 Task: Explore Airbnb accommodation in Purral, Costa Rica from 9th November, 2023 to 16th November, 2023 for 2 adults.2 bedrooms having 2 beds and 1 bathroom. Property type can be flat. Booking option can be shelf check-in. Look for 3 properties as per requirement.
Action: Mouse moved to (485, 89)
Screenshot: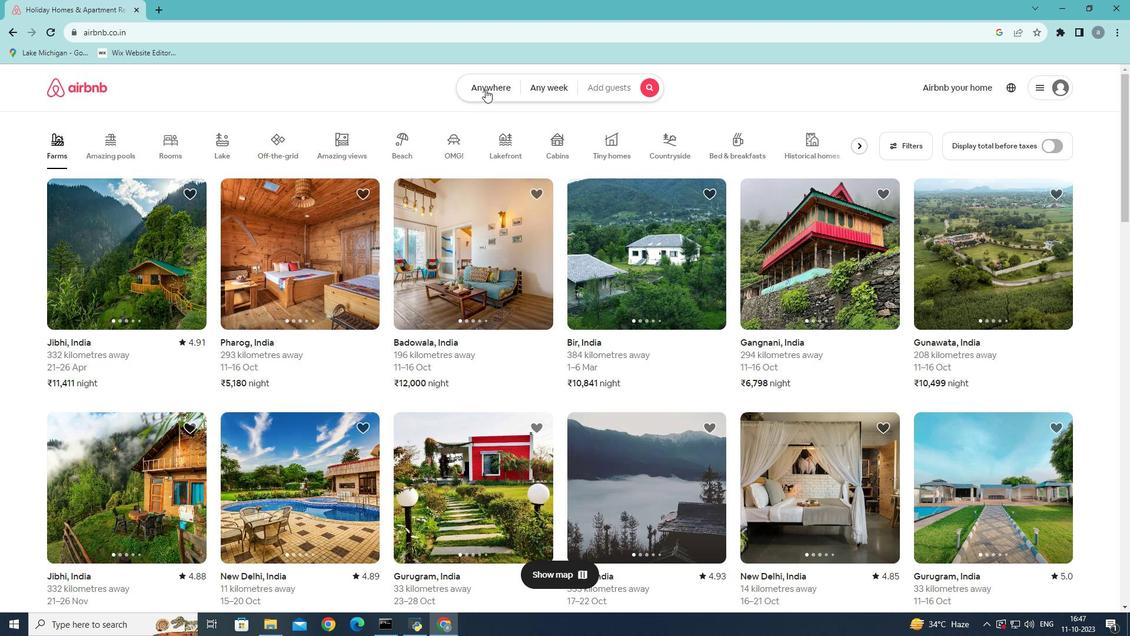 
Action: Mouse pressed left at (485, 89)
Screenshot: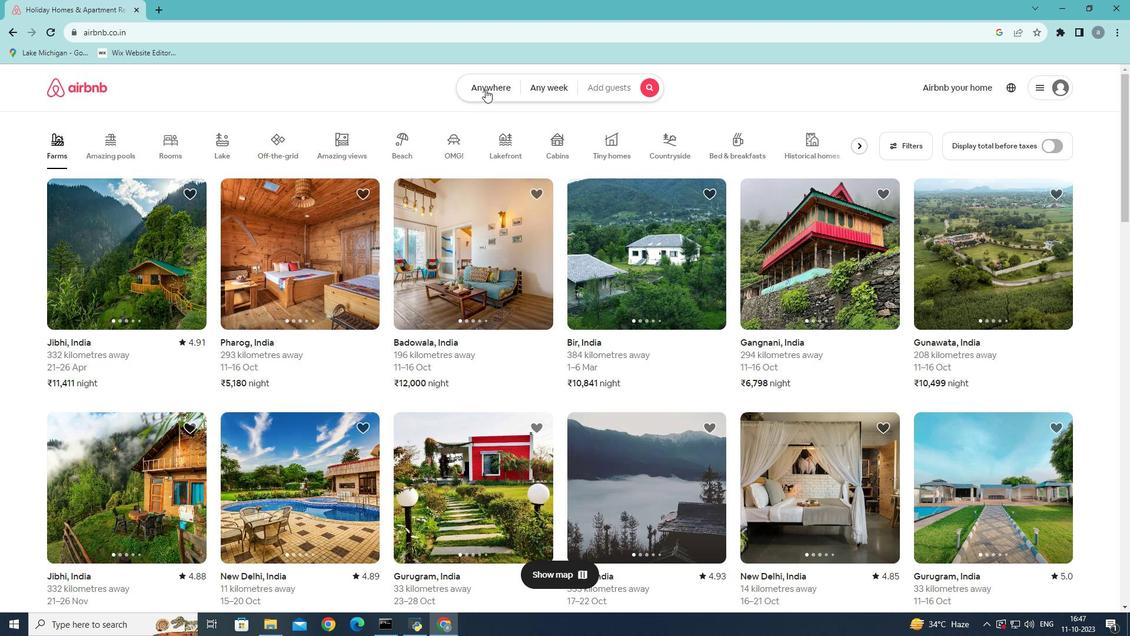 
Action: Mouse moved to (355, 134)
Screenshot: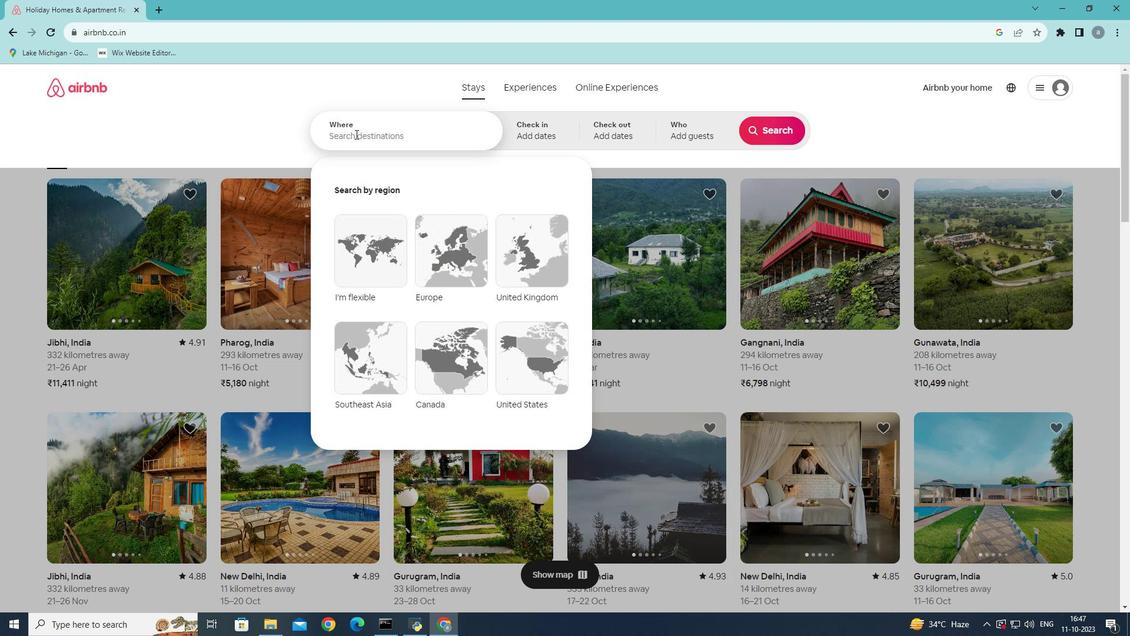 
Action: Mouse pressed left at (355, 134)
Screenshot: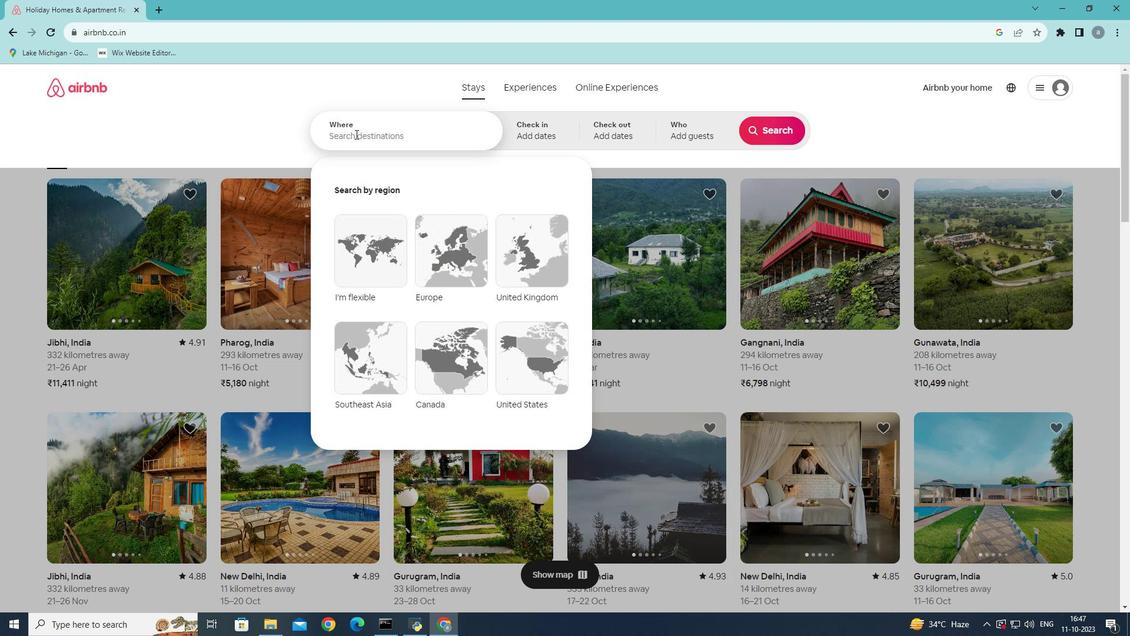 
Action: Mouse moved to (494, 124)
Screenshot: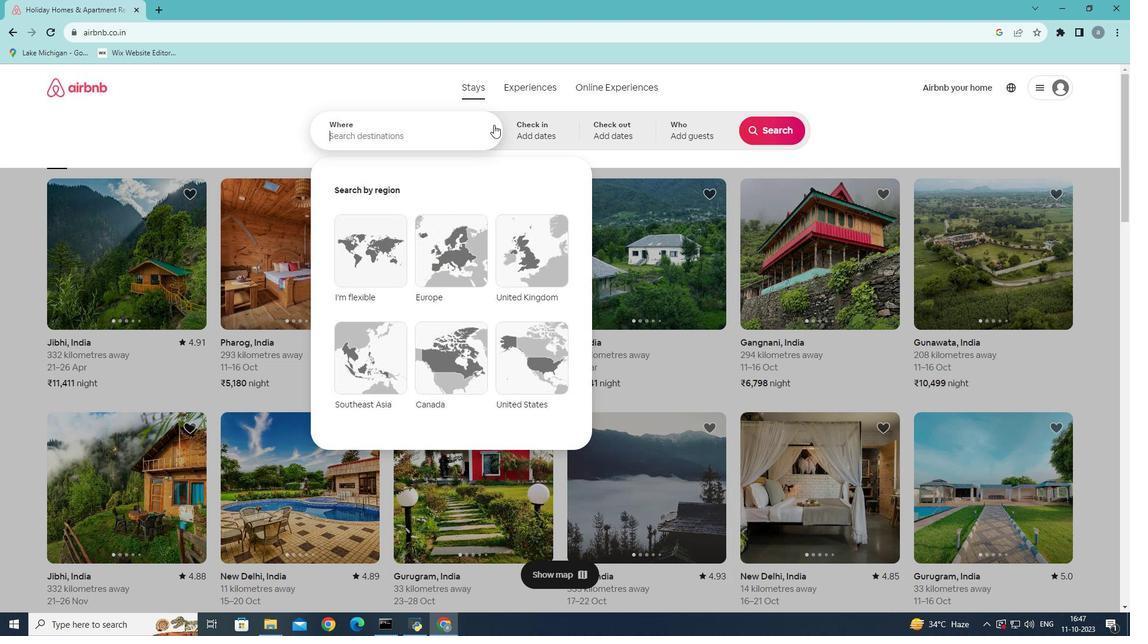
Action: Key pressed <Key.shift><Key.shift><Key.shift><Key.shift><Key.shift>Purral,<Key.shift>Cos
Screenshot: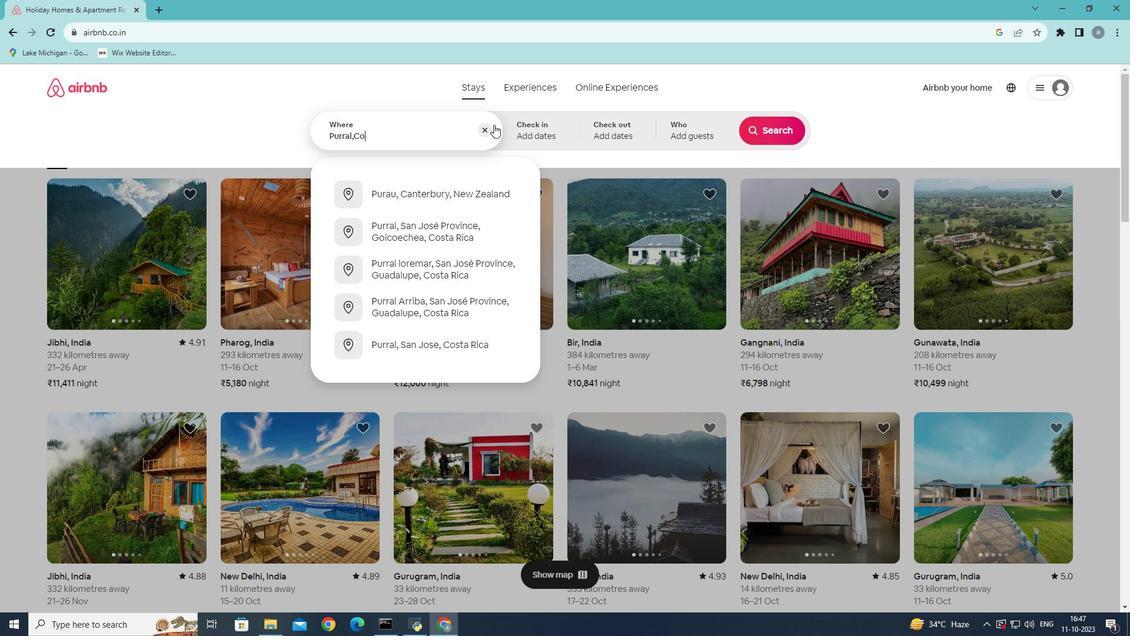 
Action: Mouse moved to (456, 192)
Screenshot: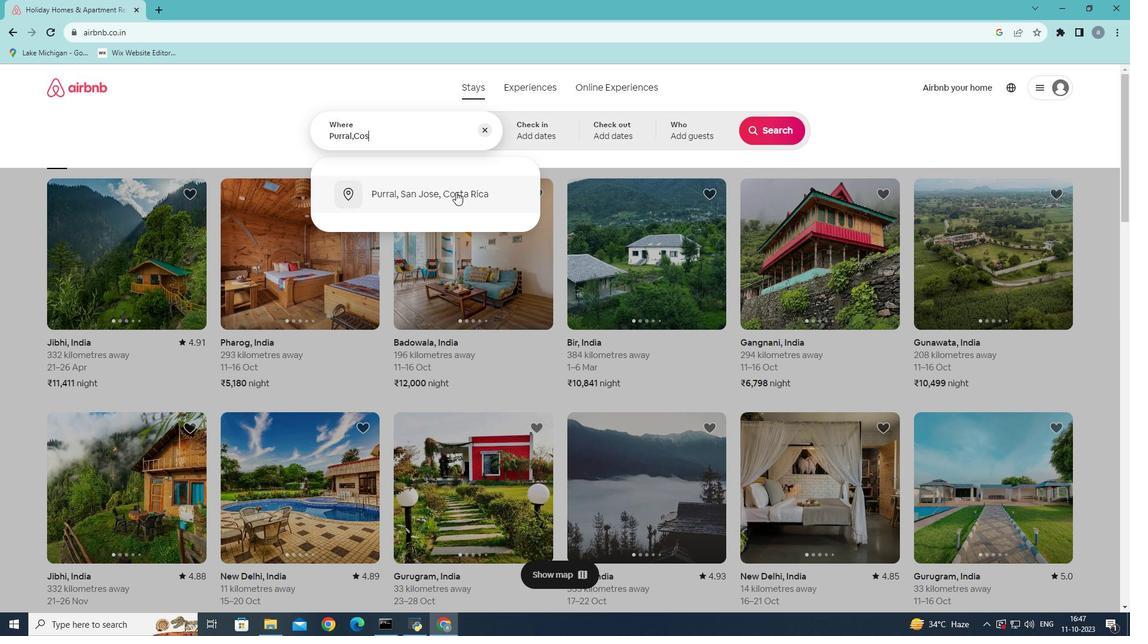 
Action: Mouse pressed left at (456, 192)
Screenshot: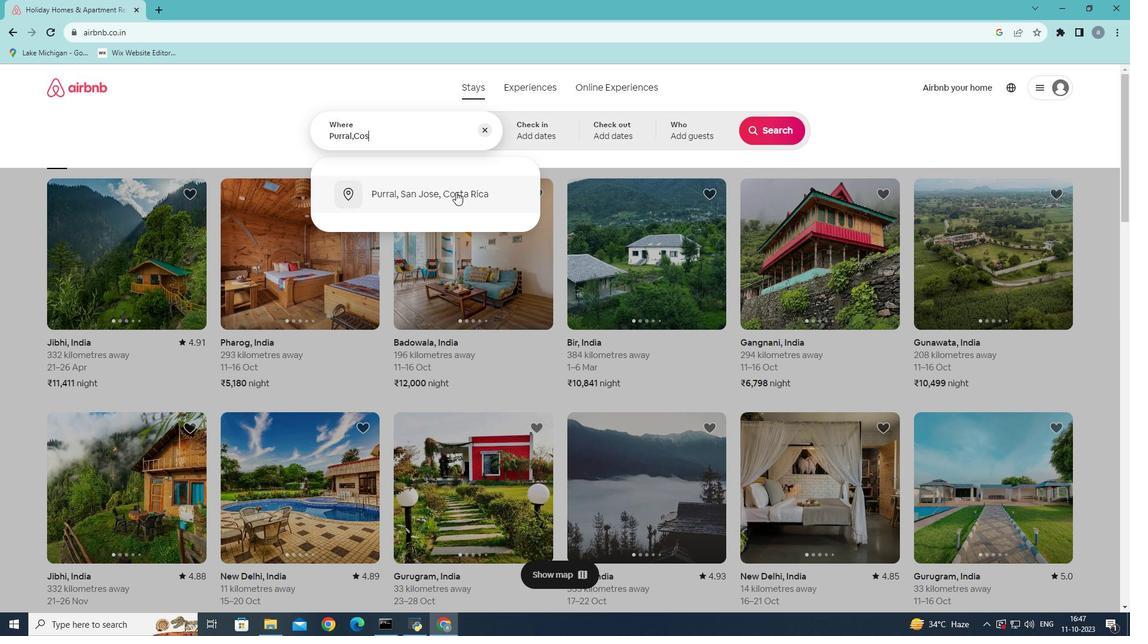 
Action: Mouse moved to (707, 308)
Screenshot: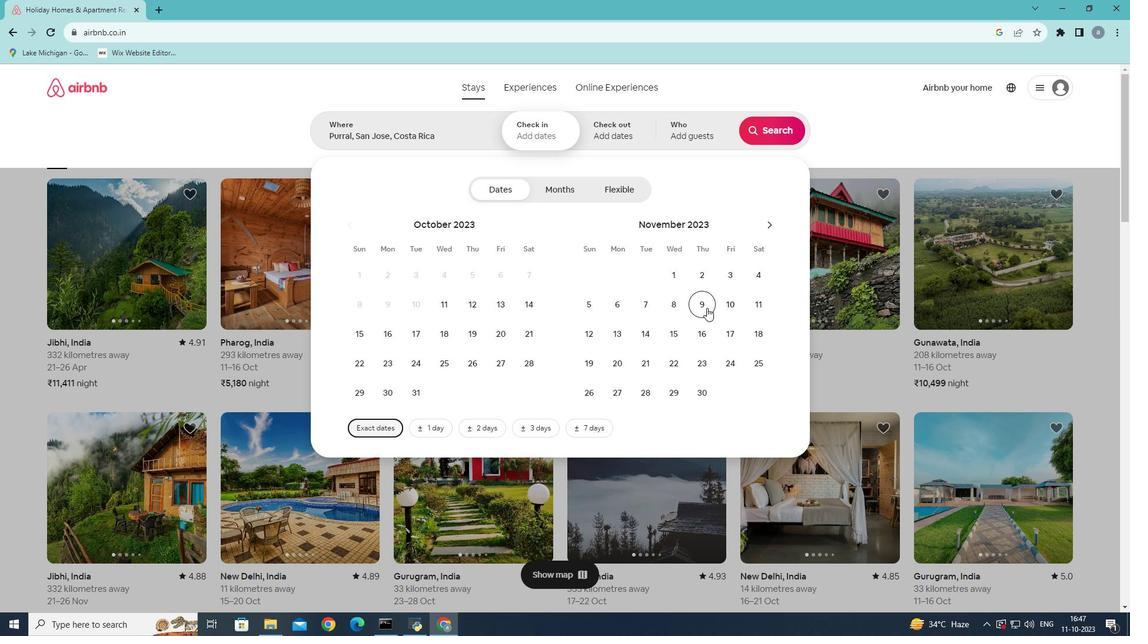 
Action: Mouse pressed left at (707, 308)
Screenshot: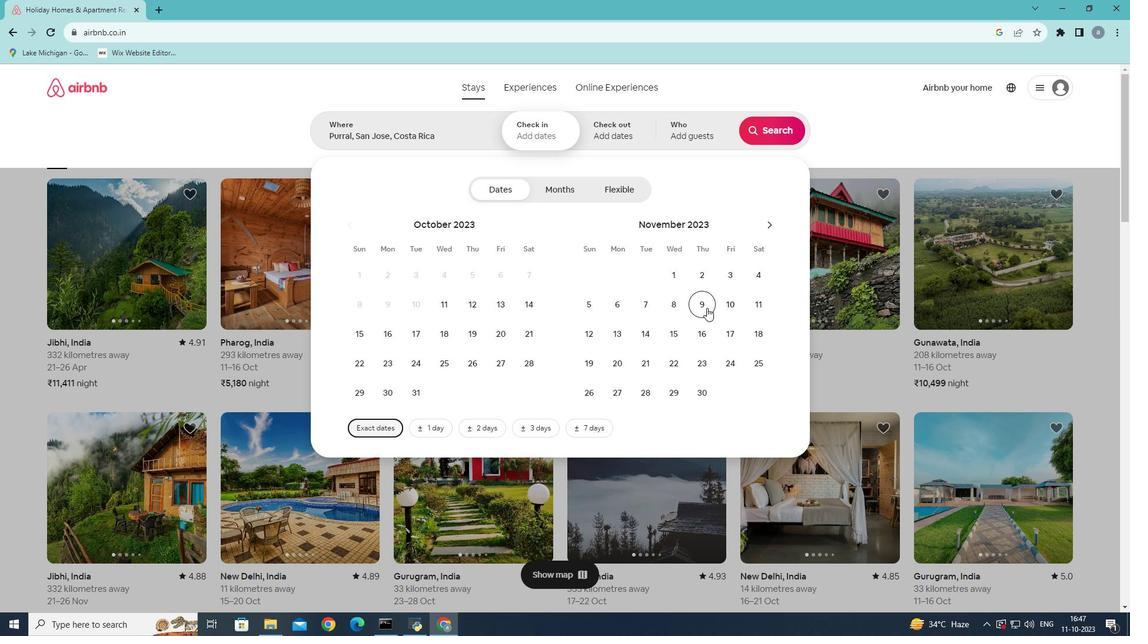 
Action: Mouse moved to (707, 336)
Screenshot: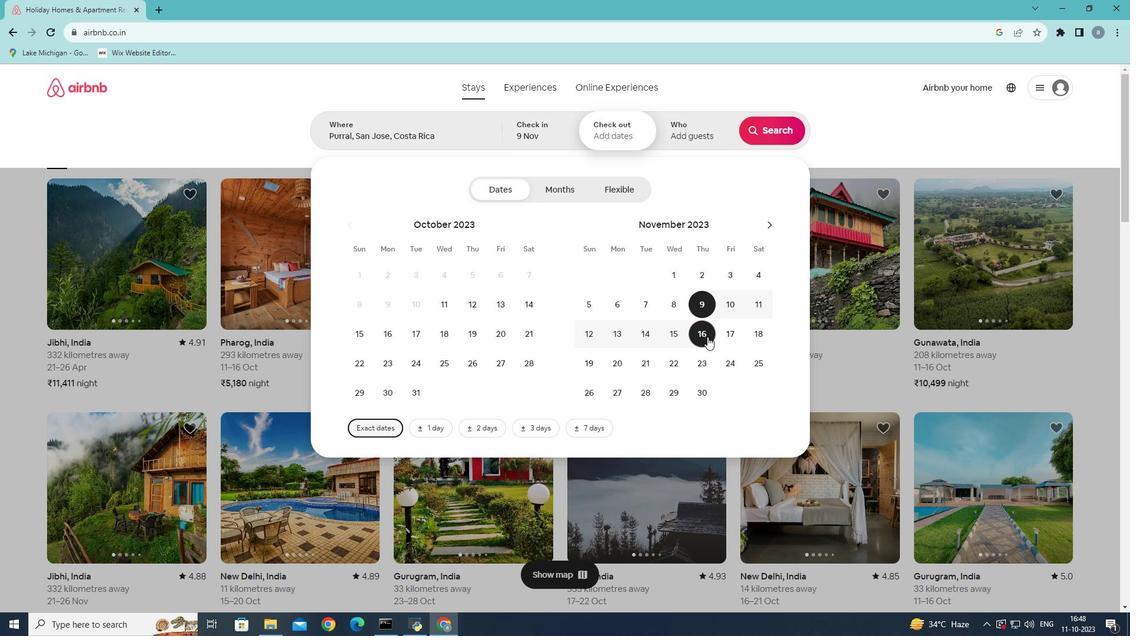 
Action: Mouse pressed left at (707, 336)
Screenshot: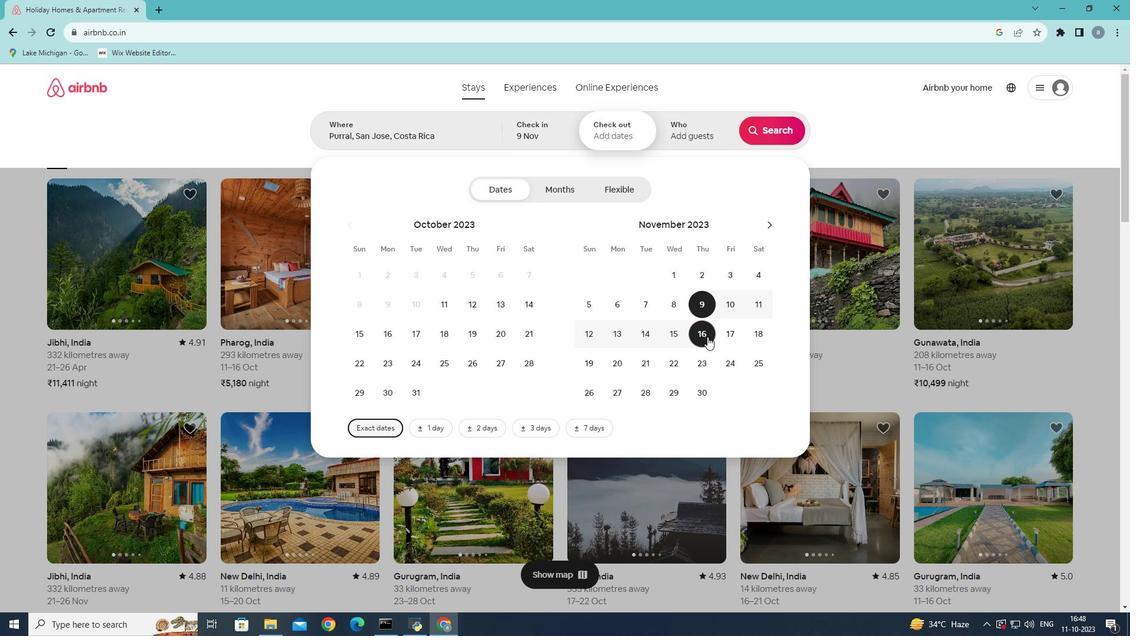 
Action: Mouse moved to (700, 142)
Screenshot: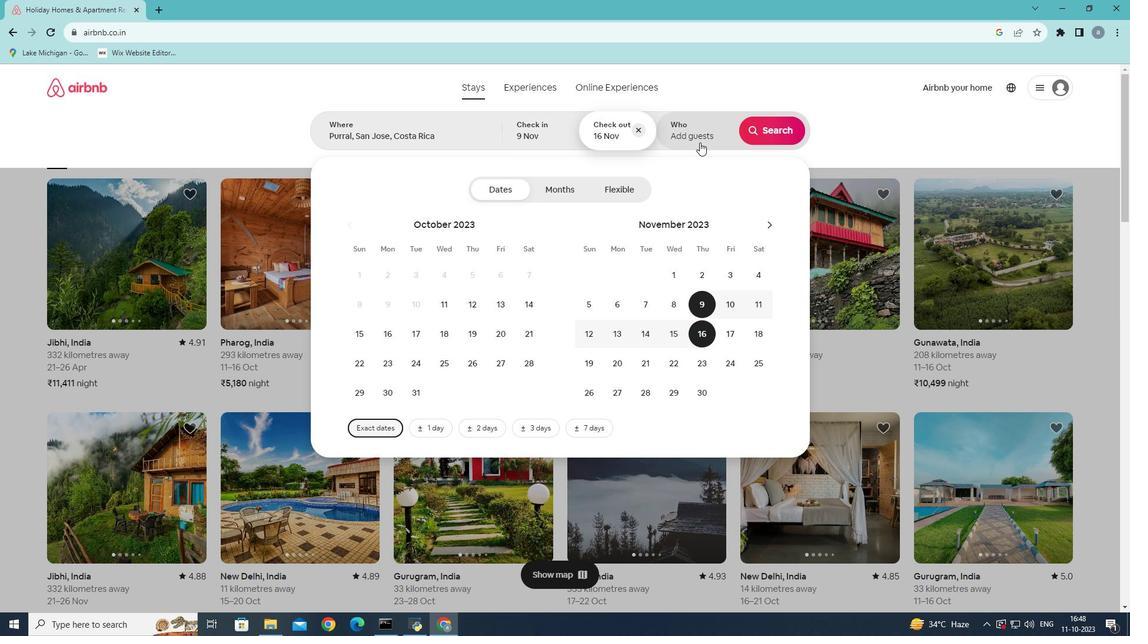
Action: Mouse pressed left at (700, 142)
Screenshot: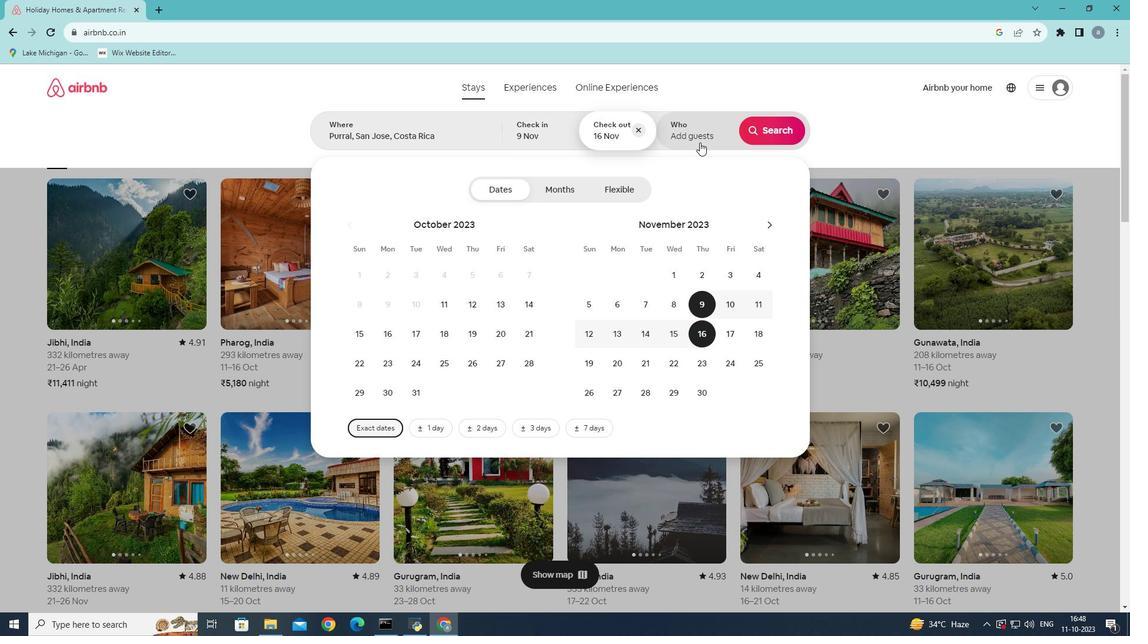 
Action: Mouse moved to (772, 193)
Screenshot: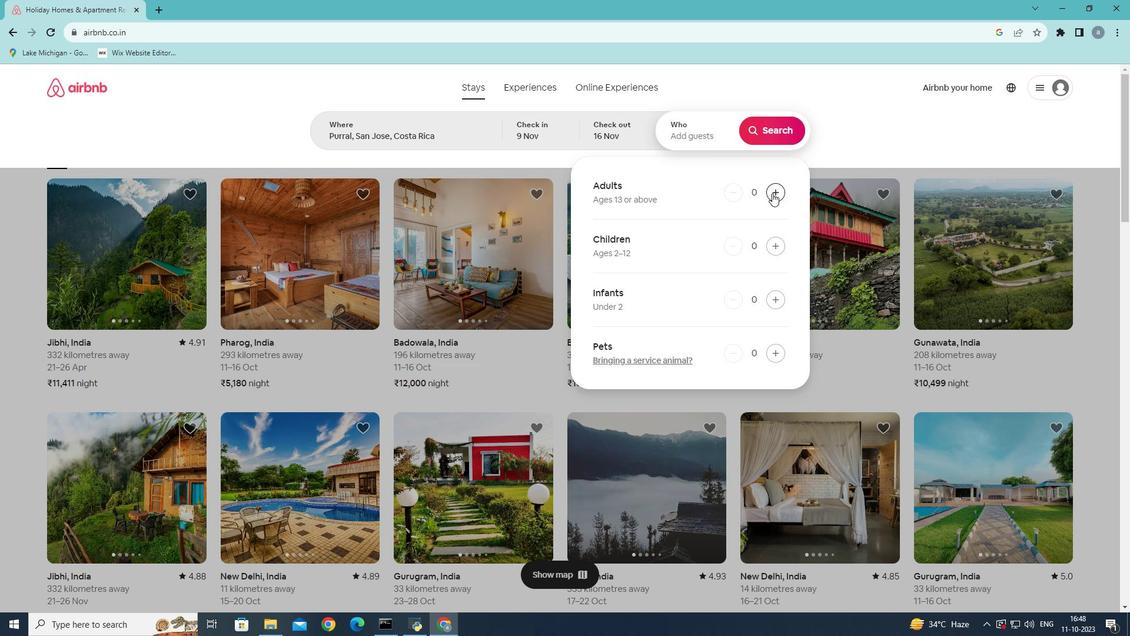 
Action: Mouse pressed left at (772, 193)
Screenshot: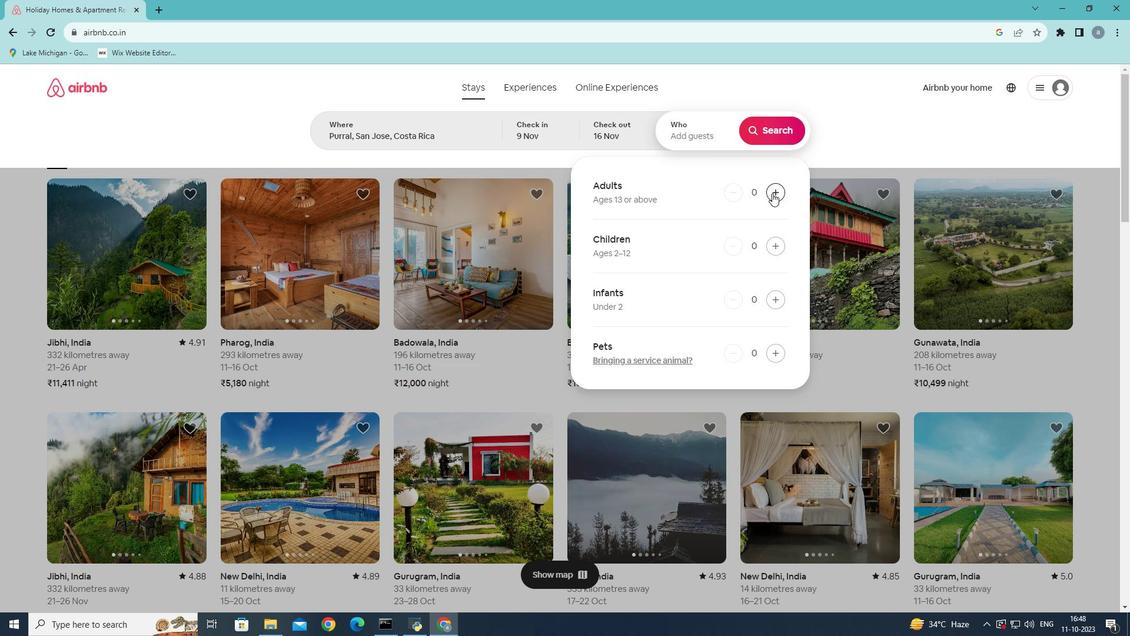 
Action: Mouse pressed left at (772, 193)
Screenshot: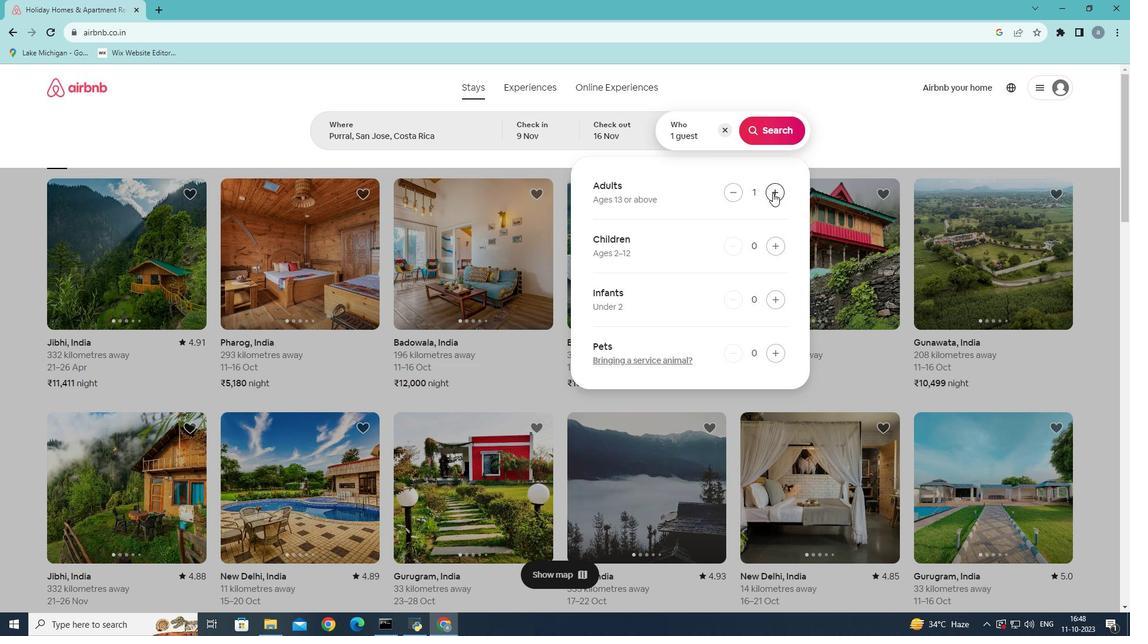 
Action: Mouse moved to (783, 128)
Screenshot: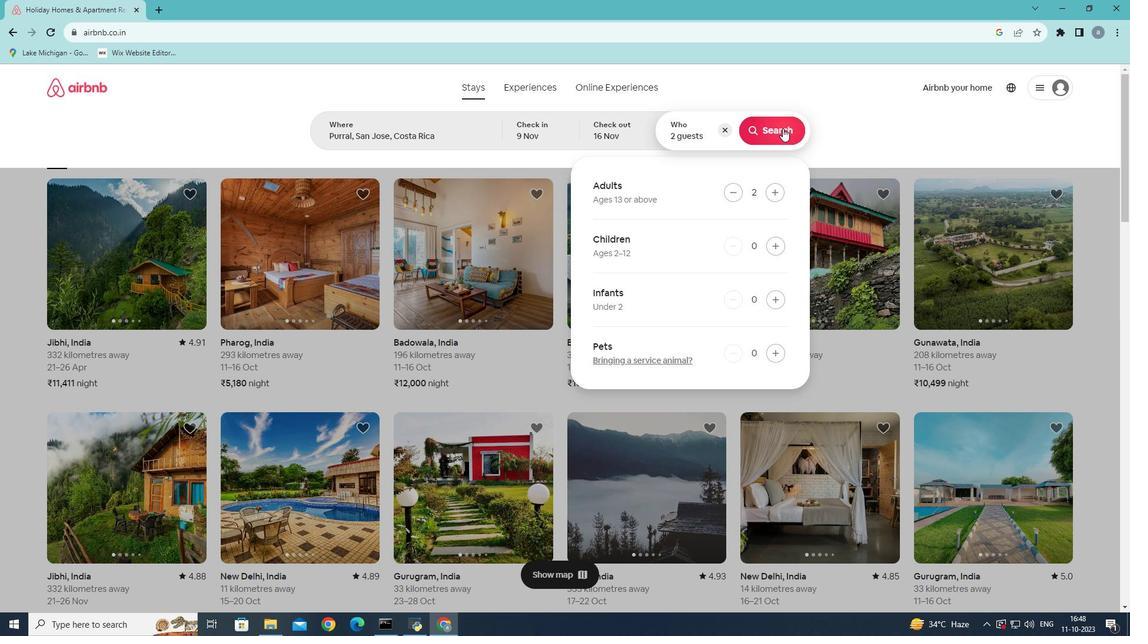 
Action: Mouse pressed left at (783, 128)
Screenshot: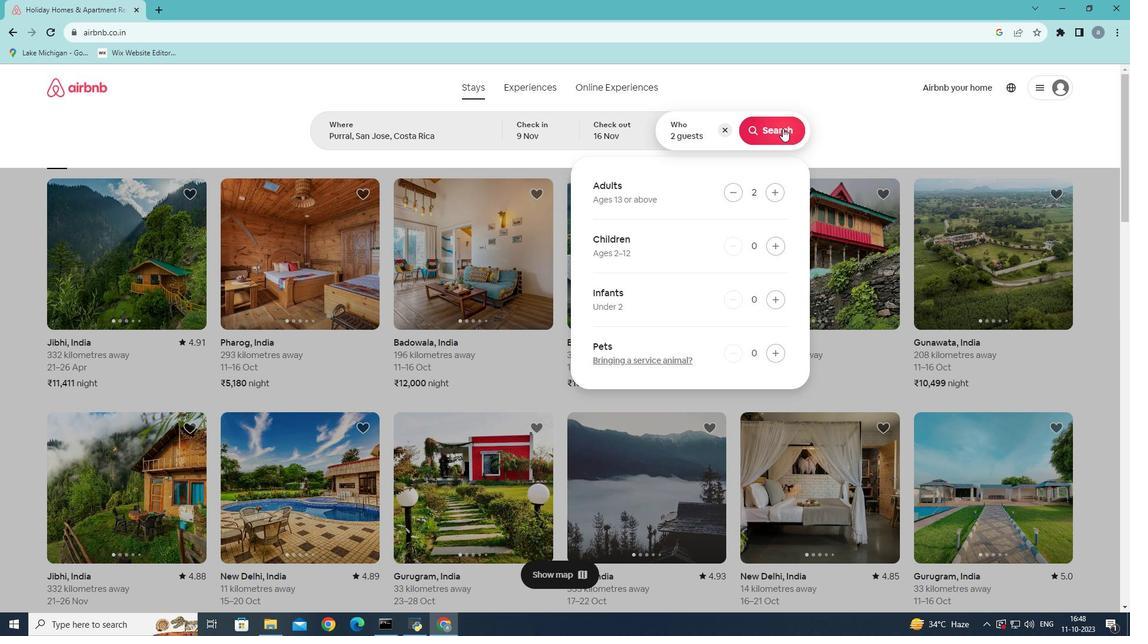 
Action: Mouse moved to (940, 134)
Screenshot: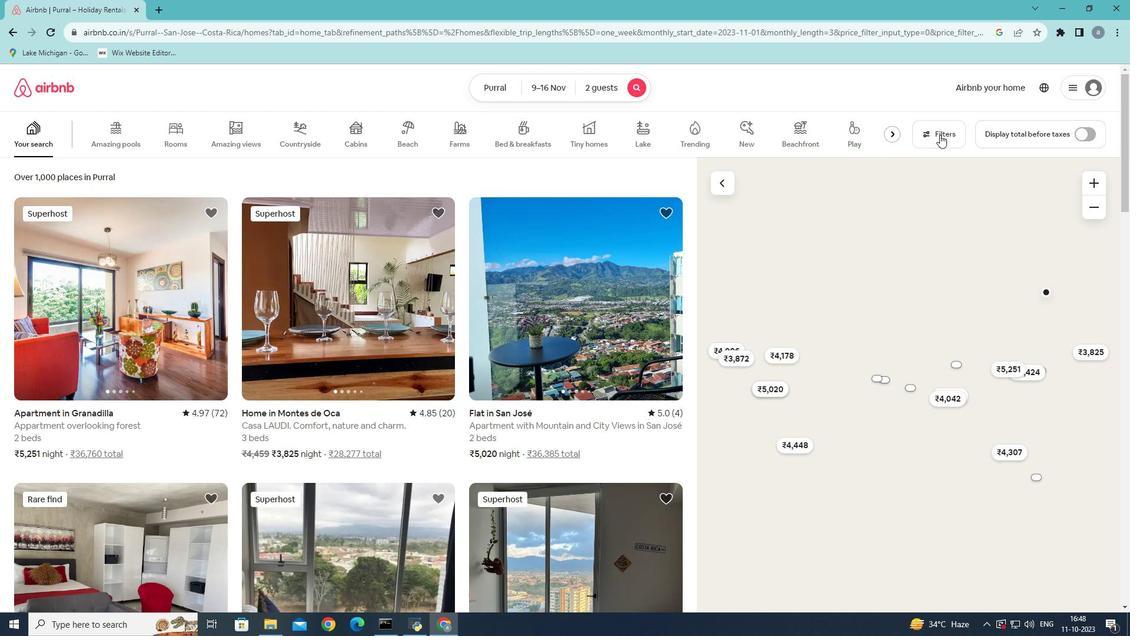 
Action: Mouse pressed left at (940, 134)
Screenshot: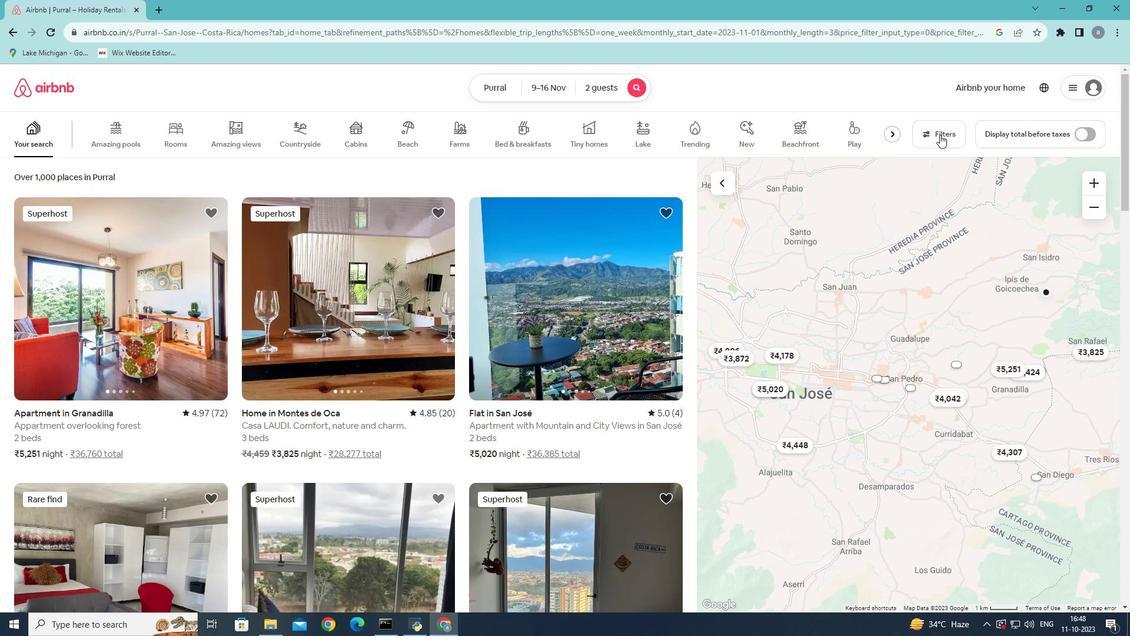 
Action: Mouse moved to (615, 407)
Screenshot: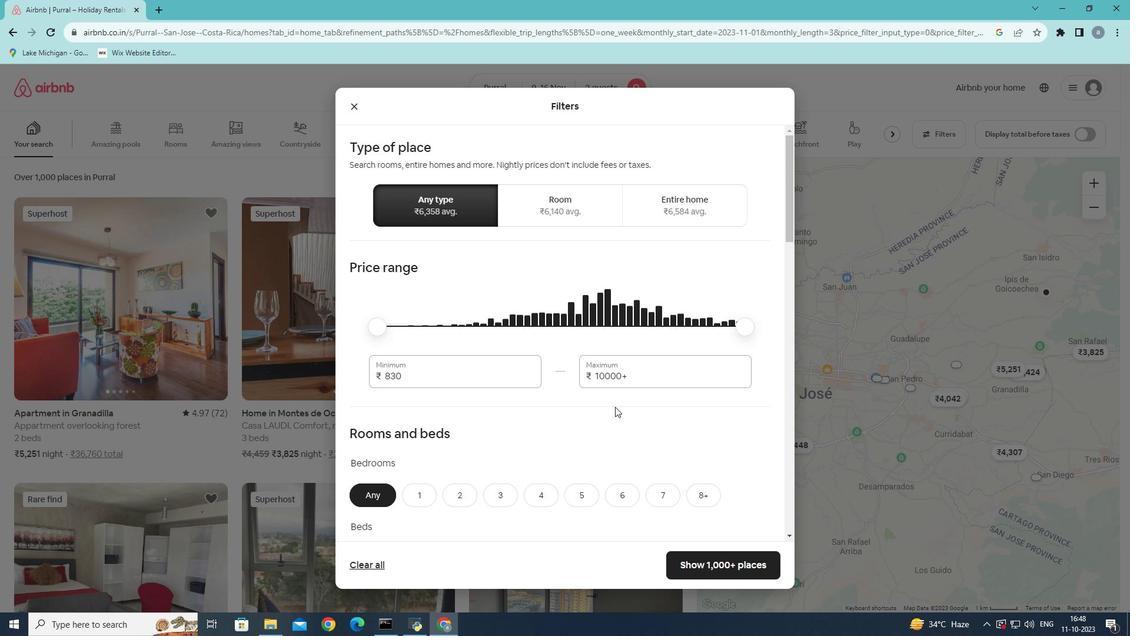
Action: Mouse scrolled (615, 406) with delta (0, 0)
Screenshot: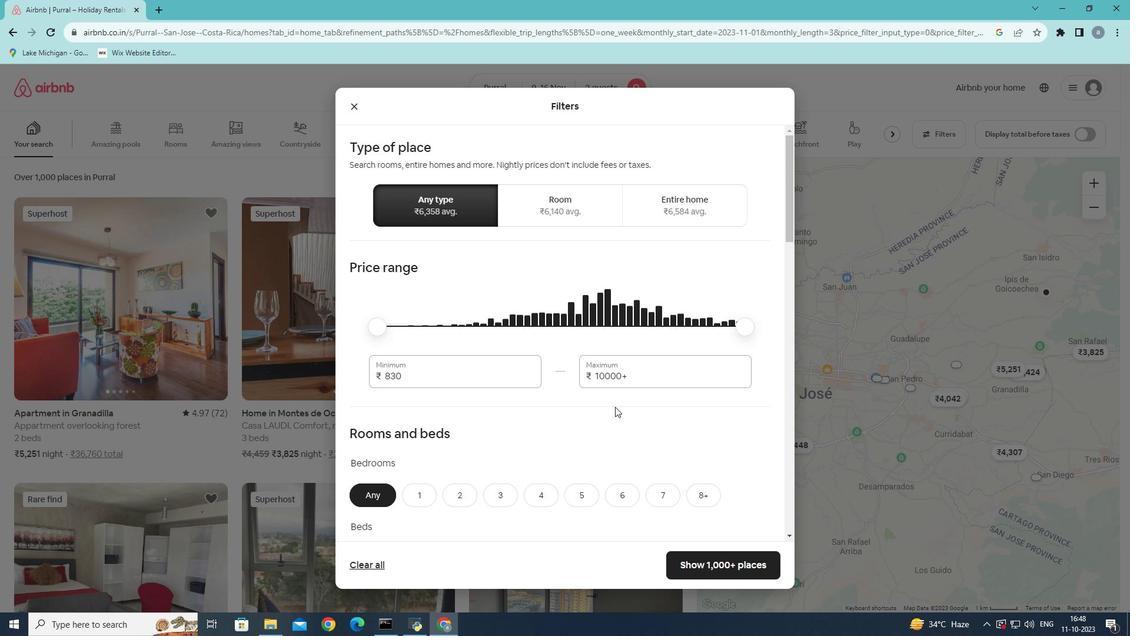 
Action: Mouse scrolled (615, 406) with delta (0, 0)
Screenshot: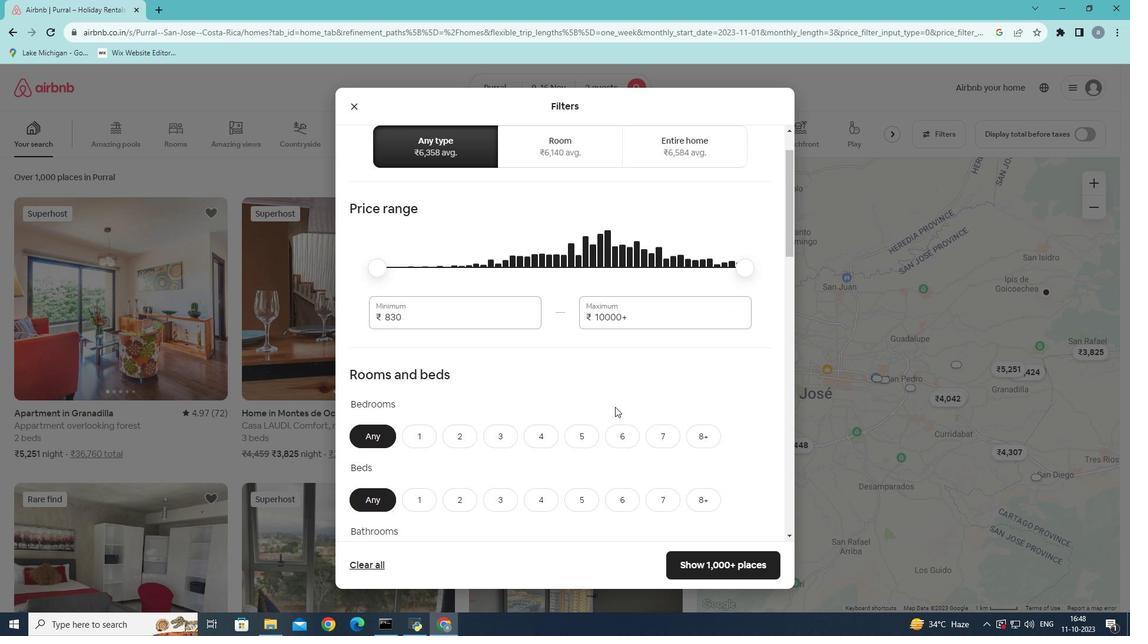 
Action: Mouse moved to (614, 406)
Screenshot: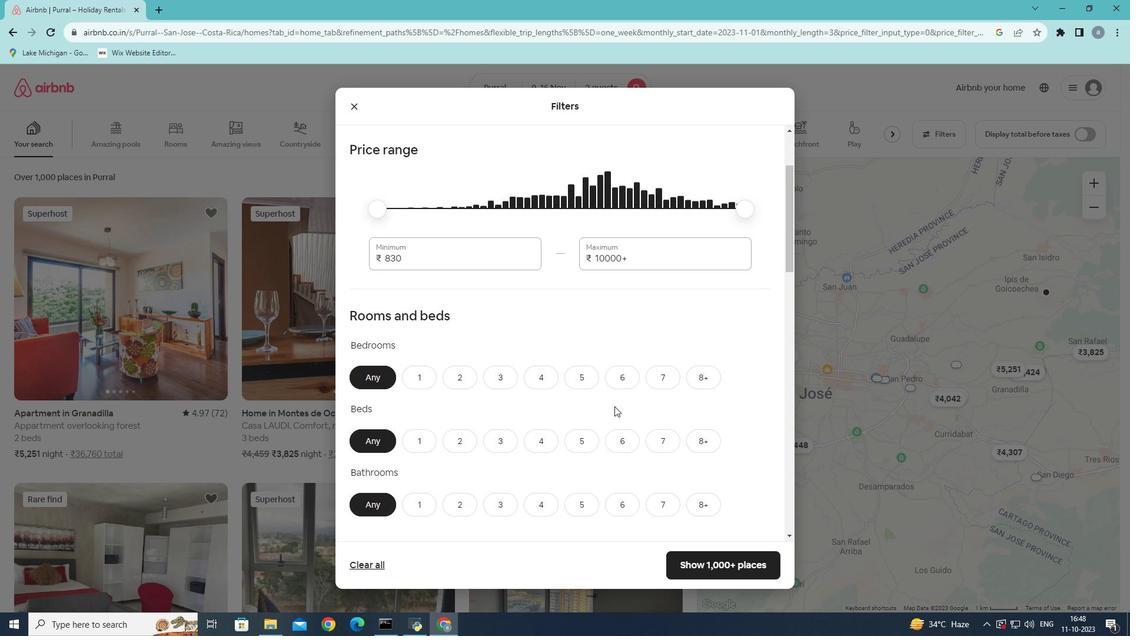 
Action: Mouse scrolled (614, 405) with delta (0, 0)
Screenshot: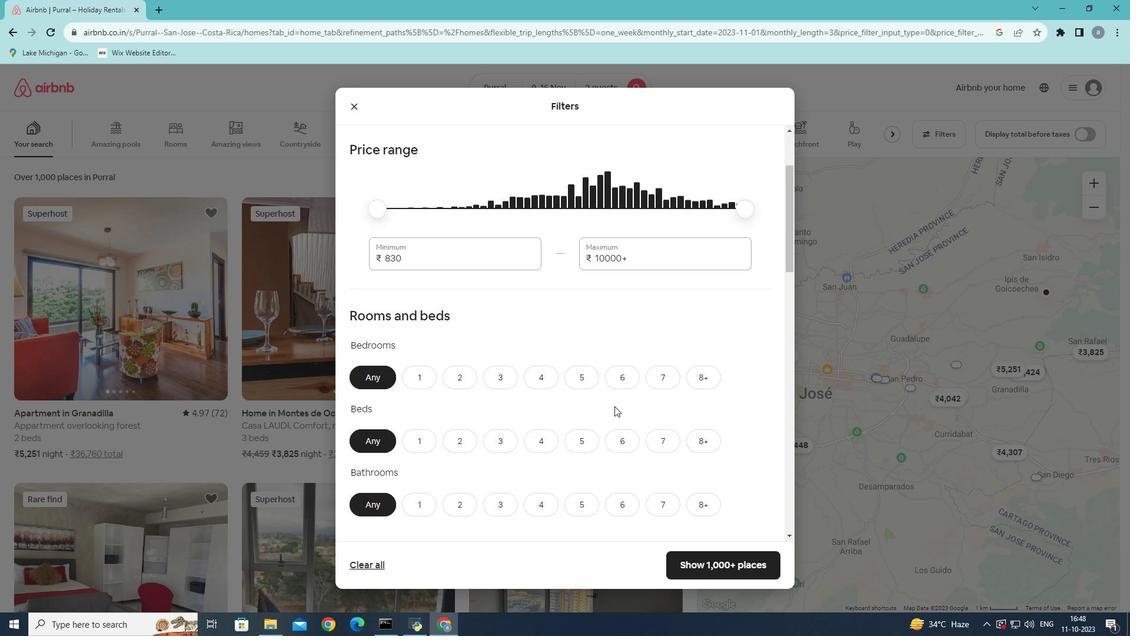 
Action: Mouse moved to (592, 409)
Screenshot: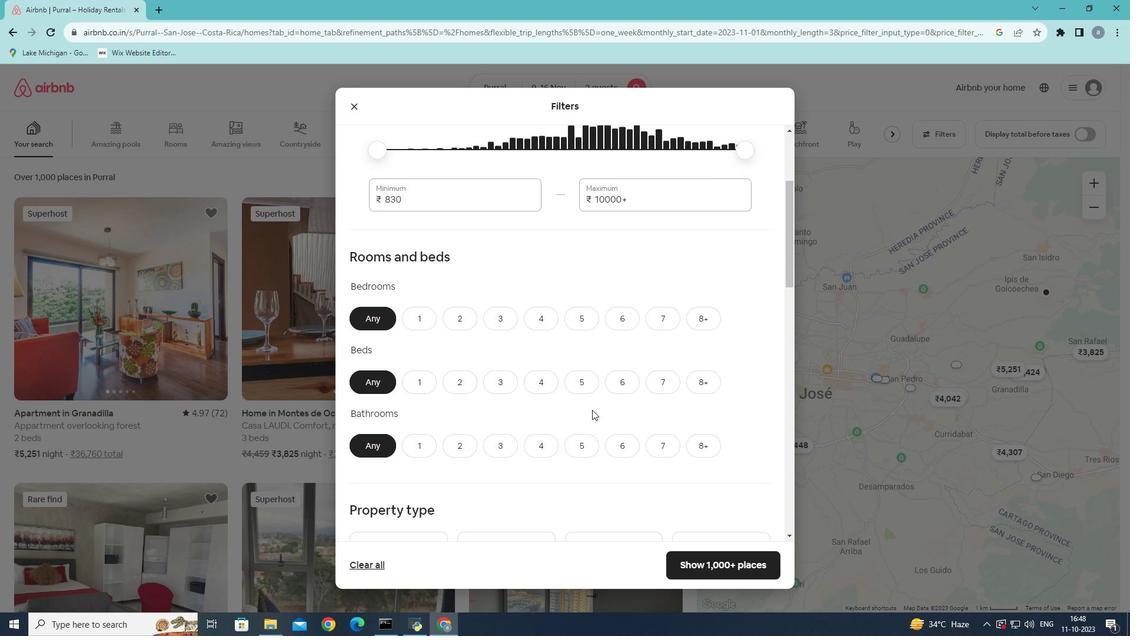 
Action: Mouse scrolled (592, 409) with delta (0, 0)
Screenshot: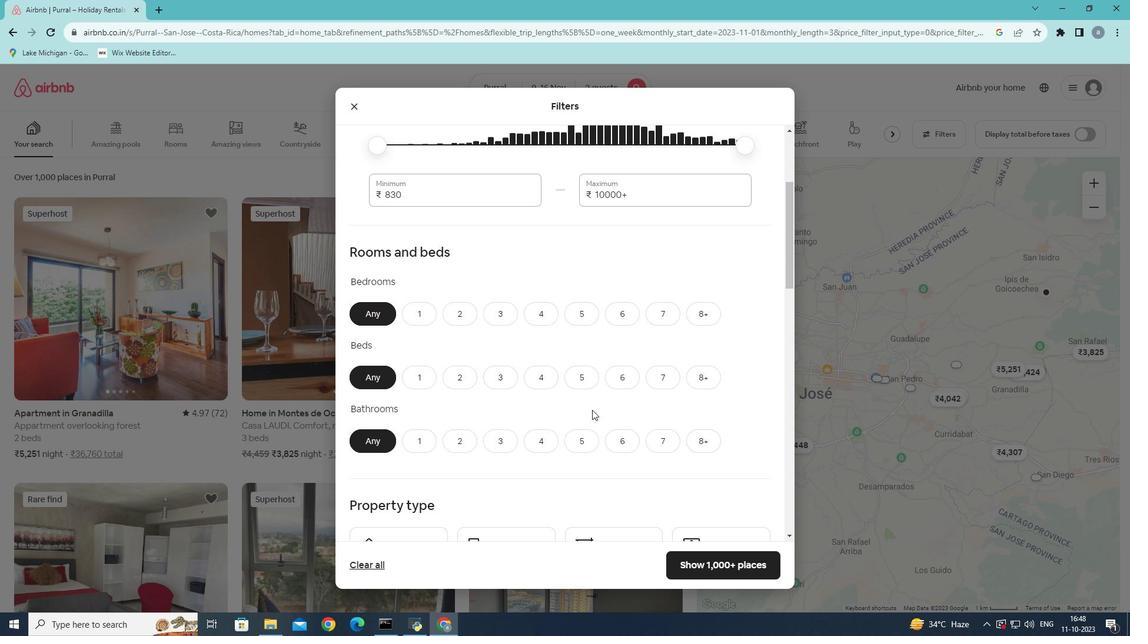 
Action: Mouse moved to (508, 353)
Screenshot: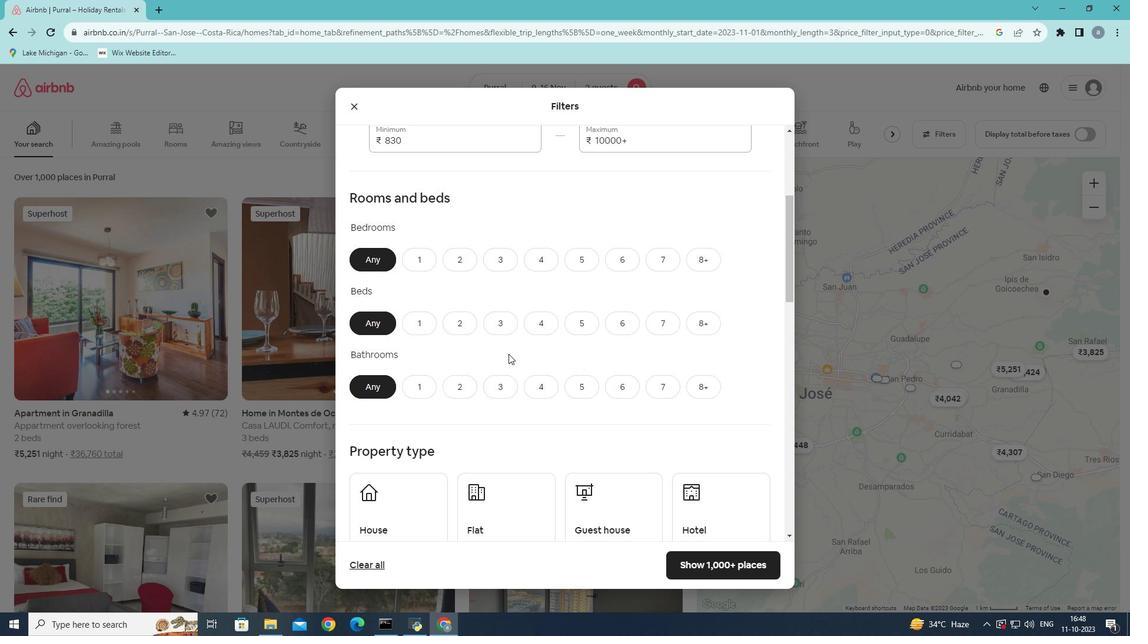 
Action: Mouse scrolled (508, 353) with delta (0, 0)
Screenshot: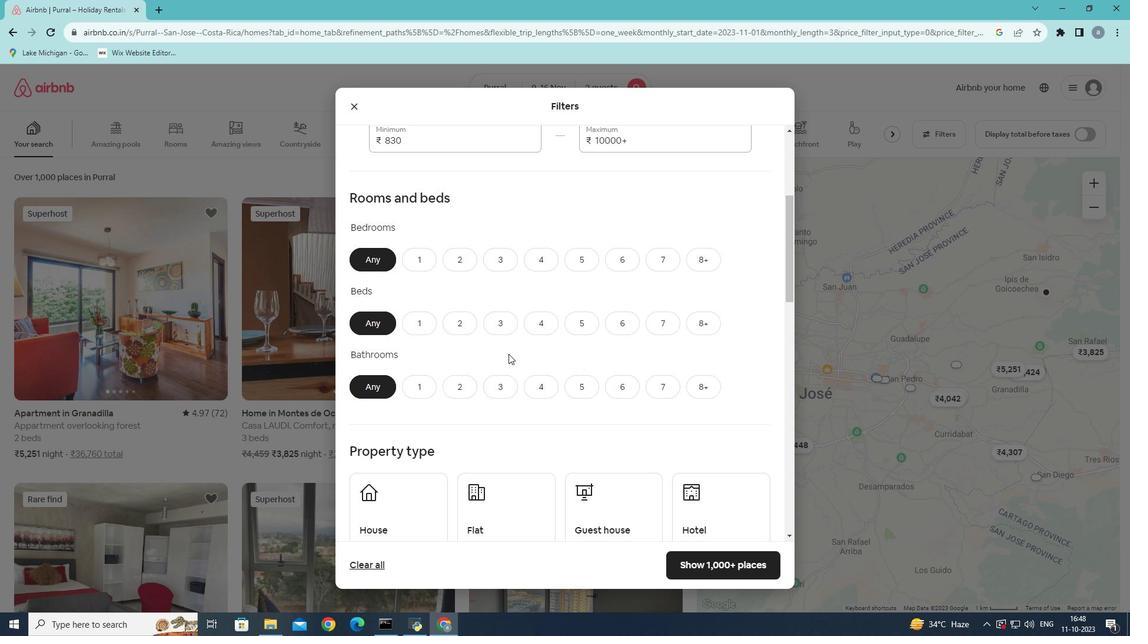 
Action: Mouse moved to (453, 203)
Screenshot: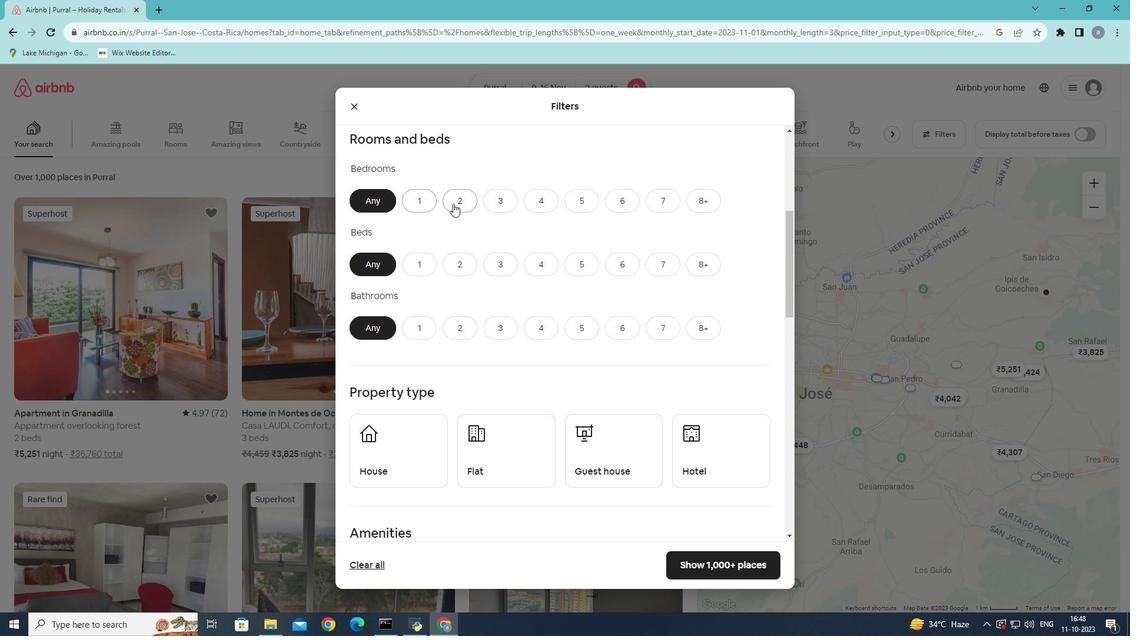
Action: Mouse pressed left at (453, 203)
Screenshot: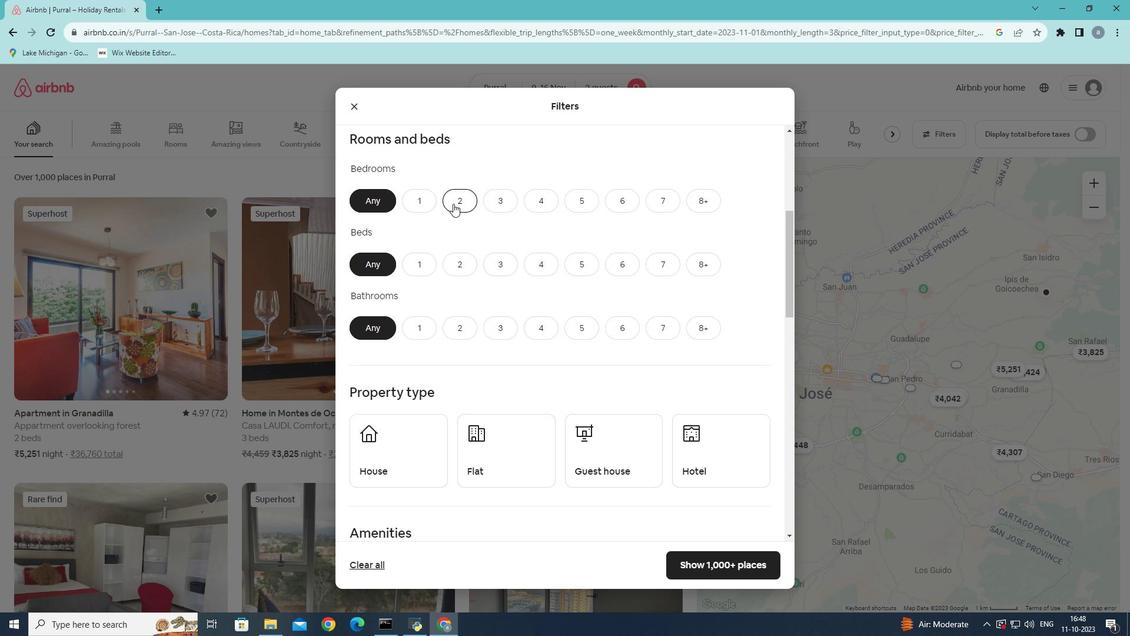 
Action: Mouse moved to (463, 270)
Screenshot: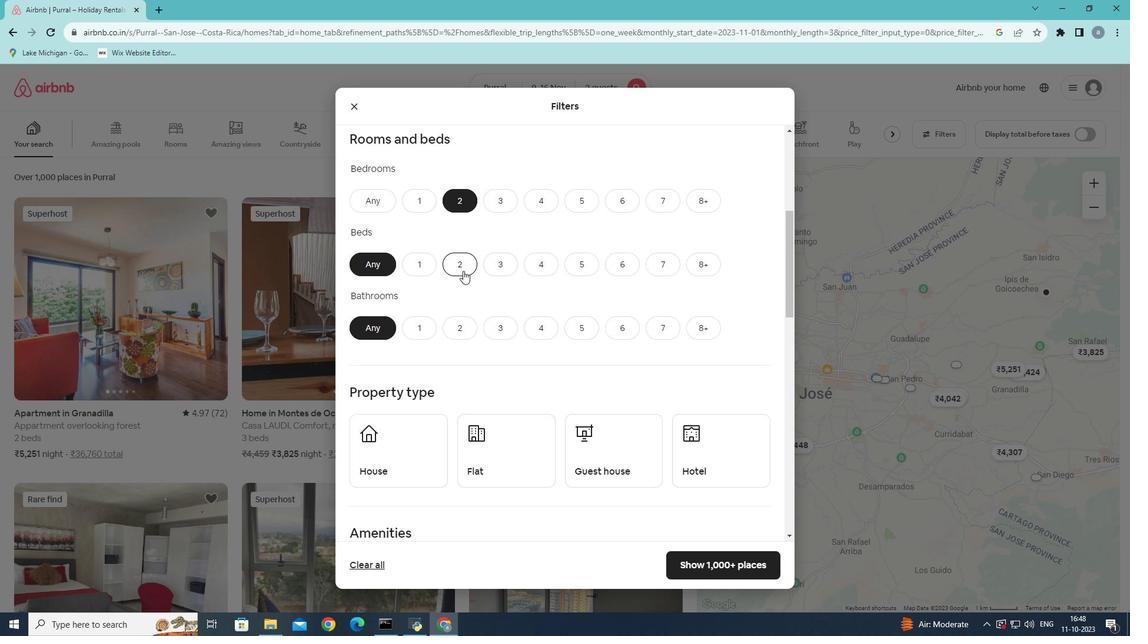 
Action: Mouse pressed left at (463, 270)
Screenshot: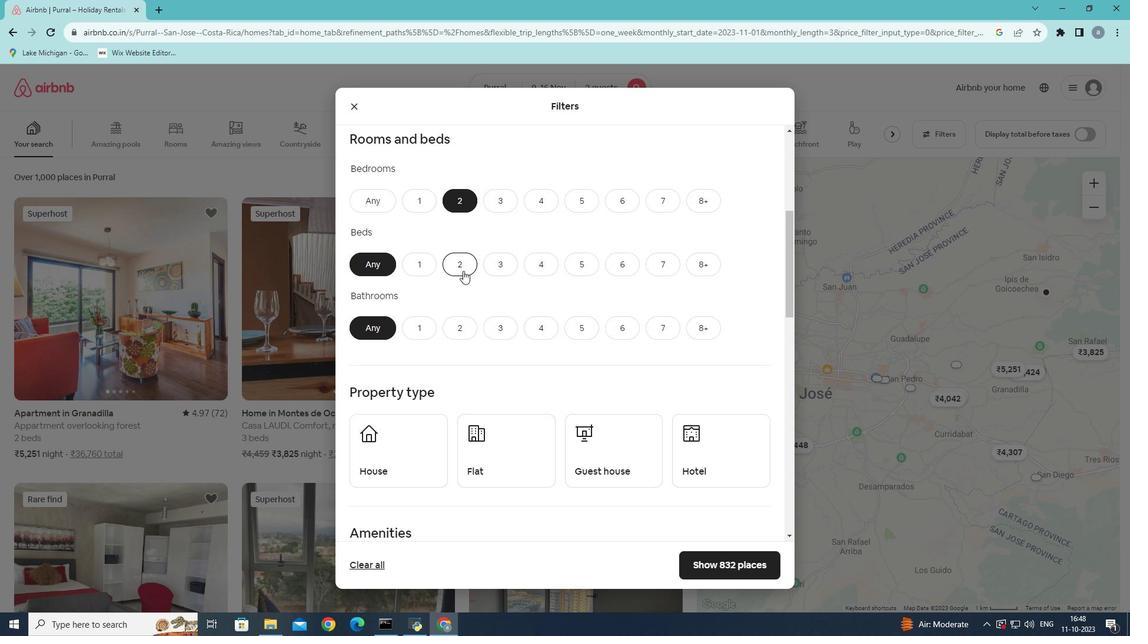
Action: Mouse moved to (462, 337)
Screenshot: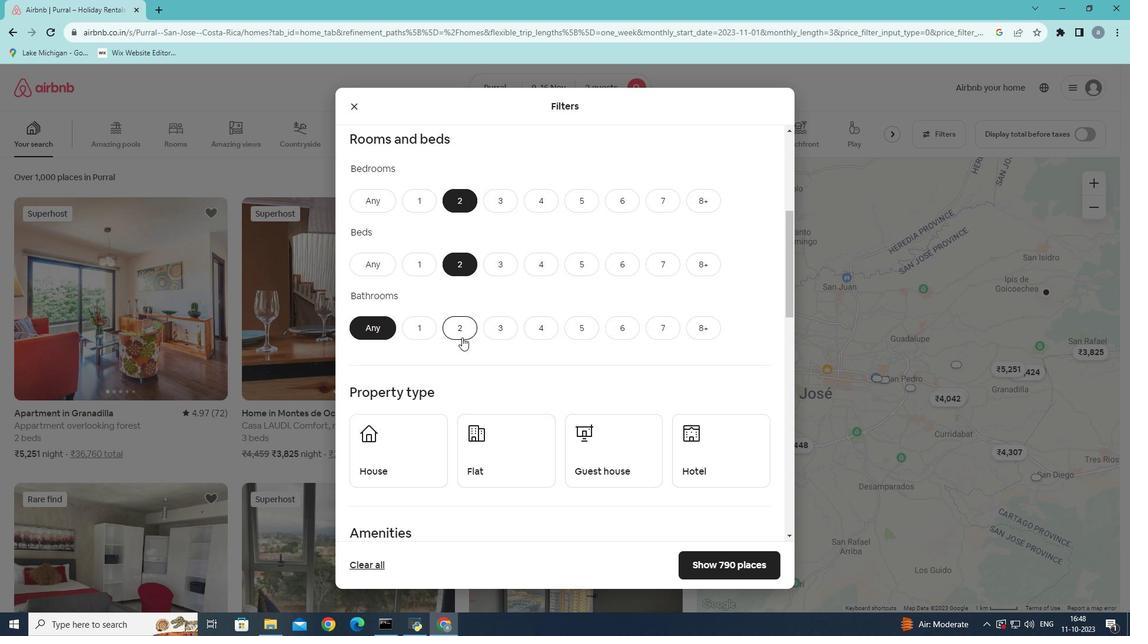 
Action: Mouse pressed left at (462, 337)
Screenshot: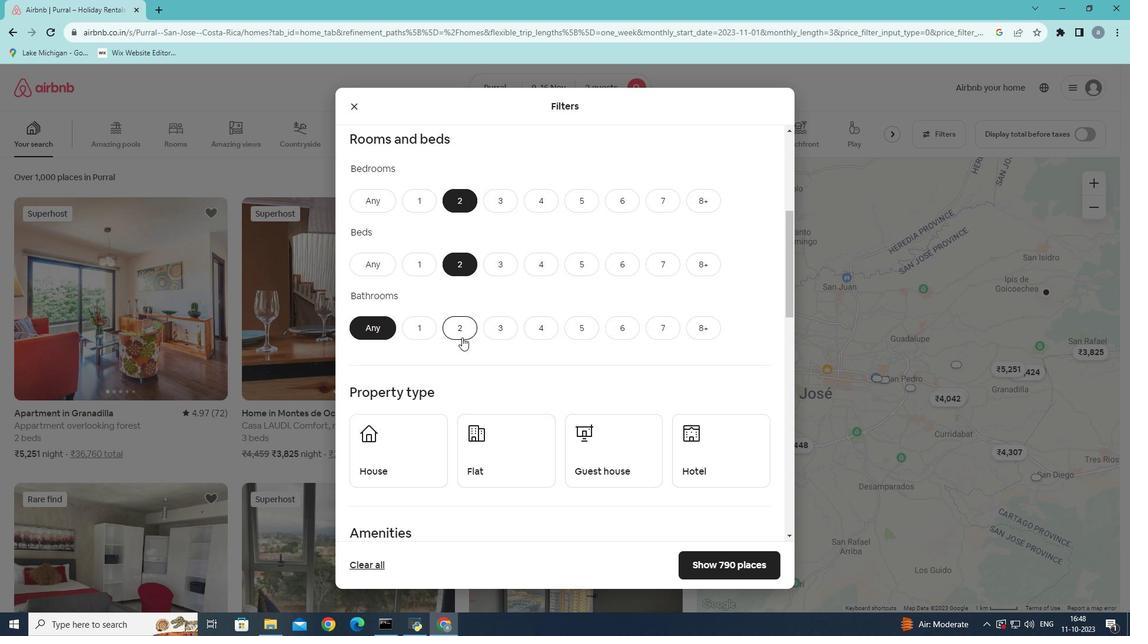 
Action: Mouse moved to (415, 324)
Screenshot: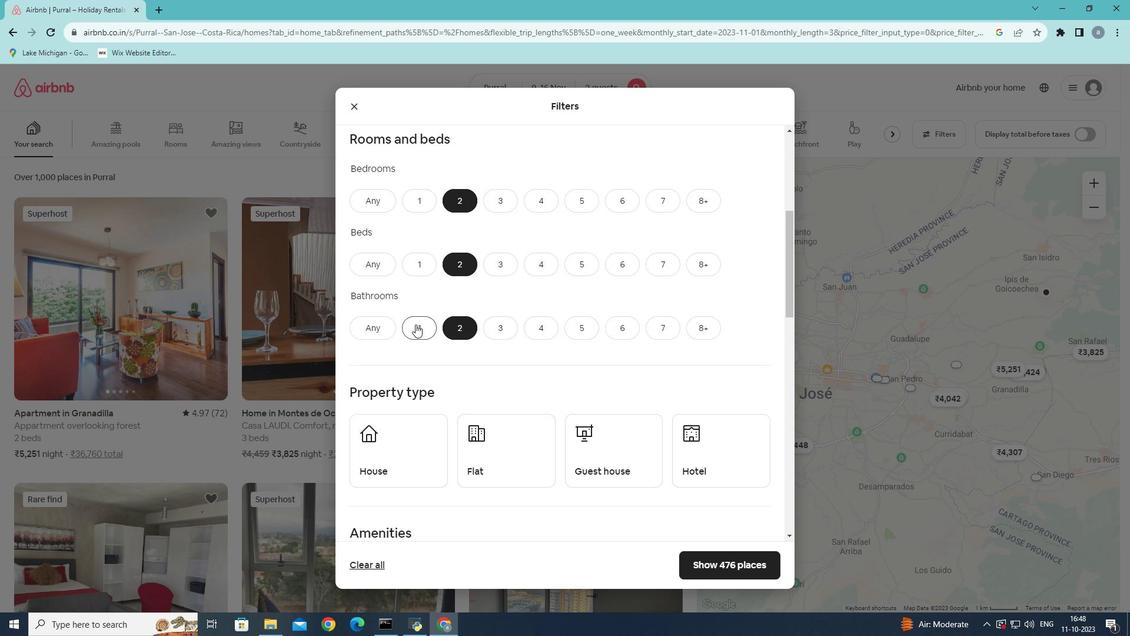 
Action: Mouse pressed left at (415, 324)
Screenshot: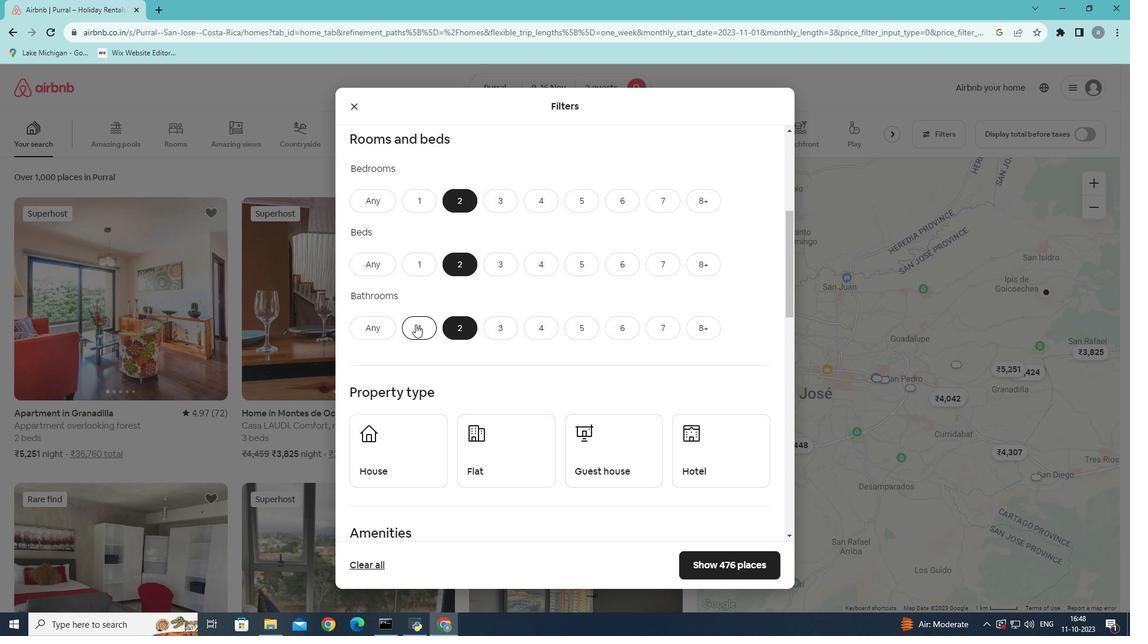 
Action: Mouse moved to (462, 311)
Screenshot: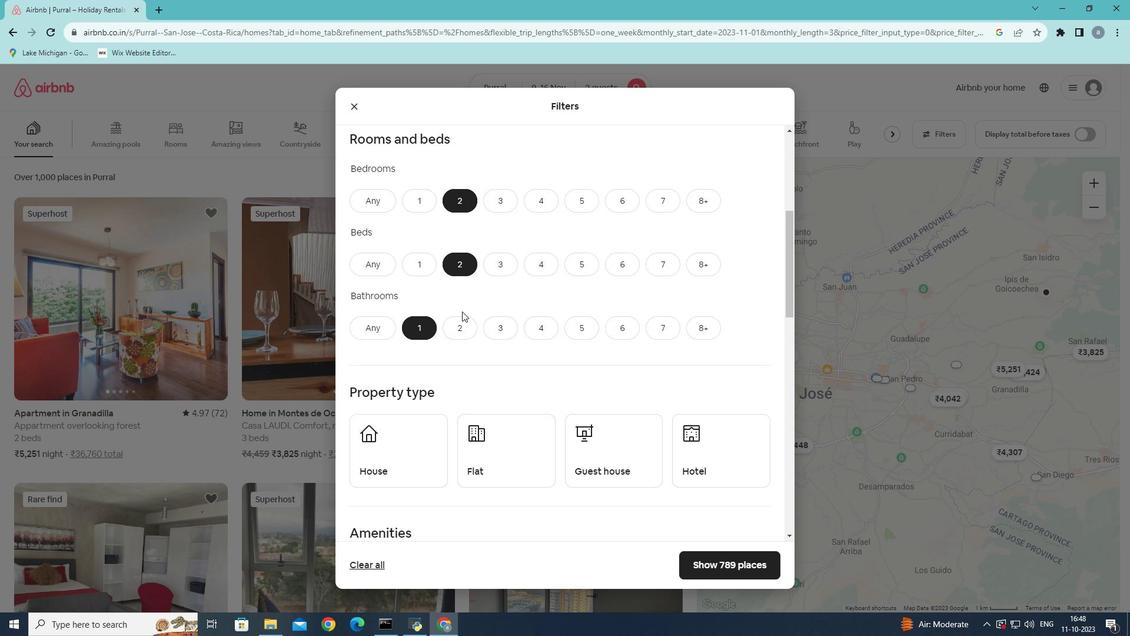 
Action: Mouse scrolled (462, 310) with delta (0, 0)
Screenshot: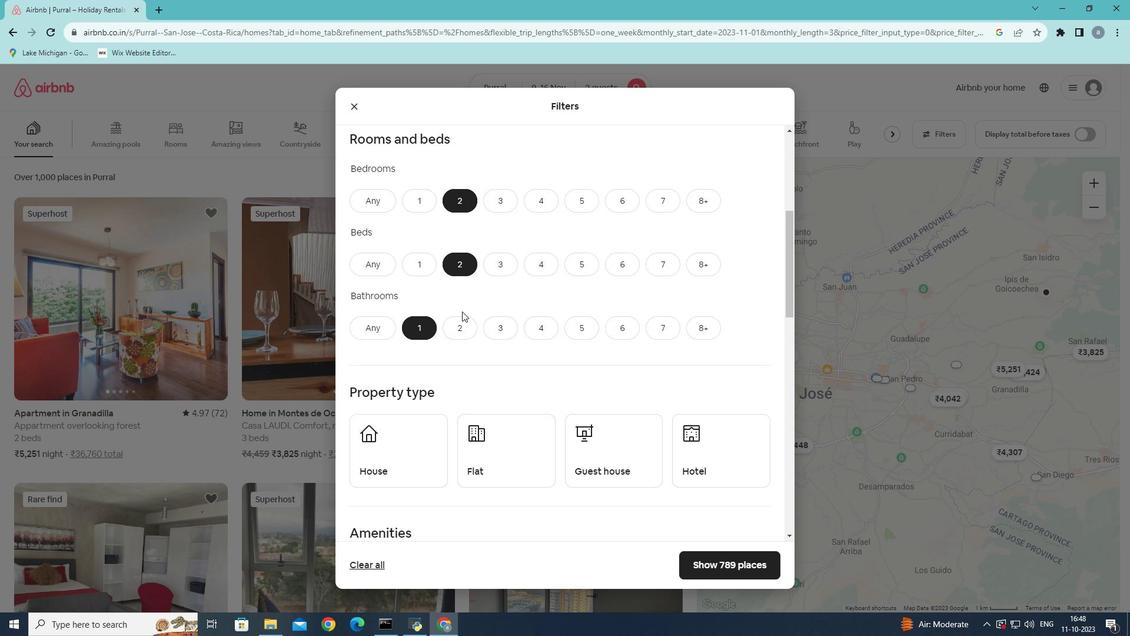 
Action: Mouse moved to (471, 323)
Screenshot: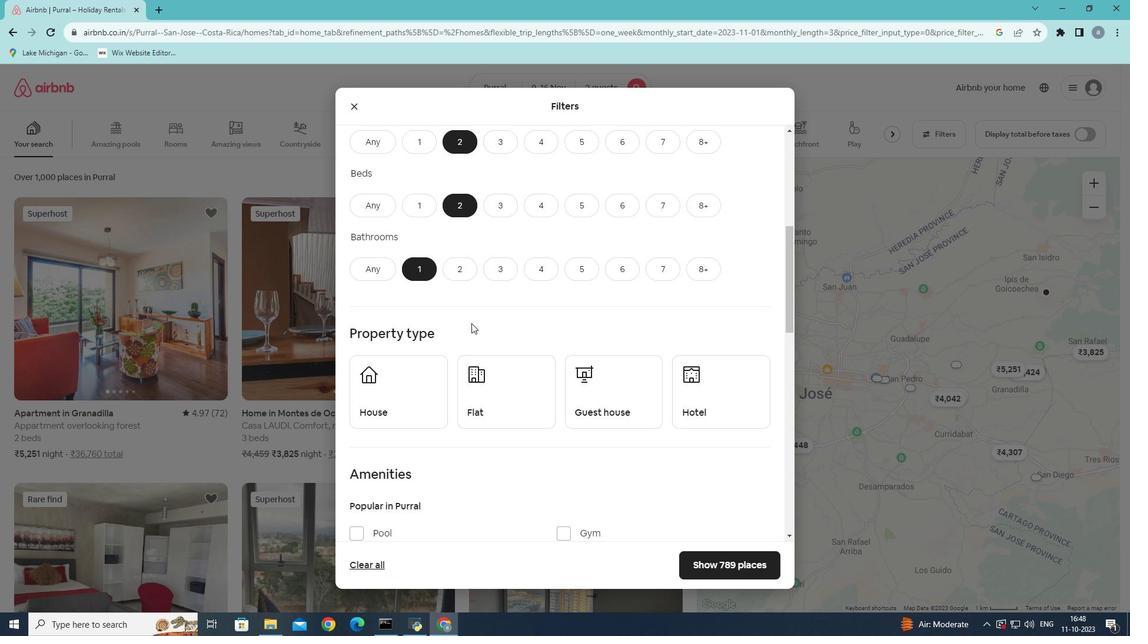 
Action: Mouse scrolled (471, 322) with delta (0, 0)
Screenshot: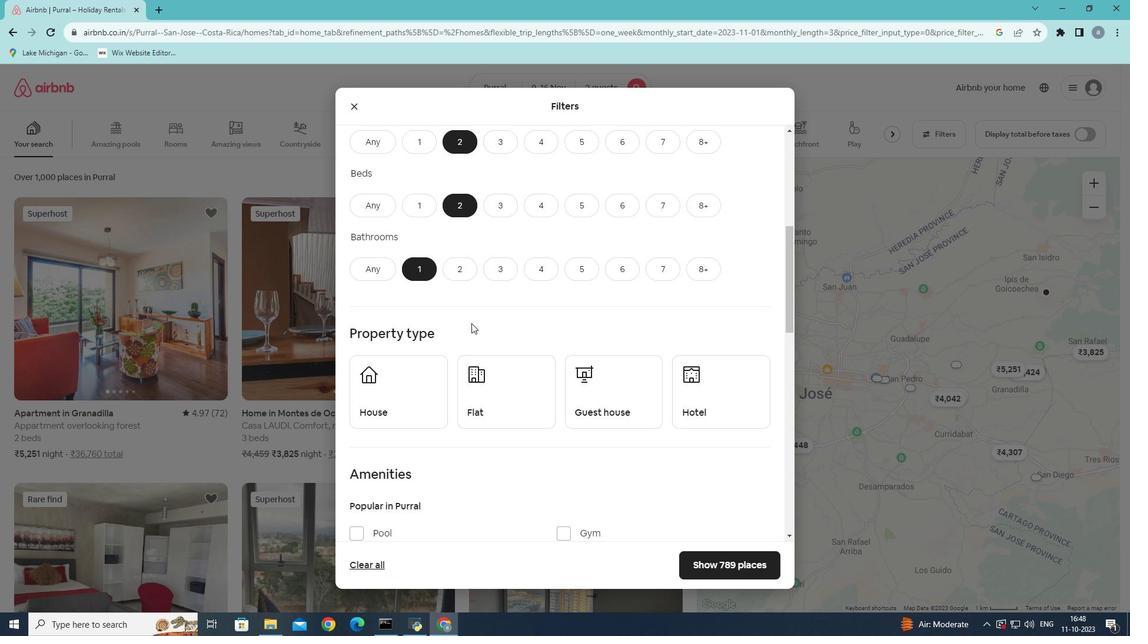 
Action: Mouse scrolled (471, 322) with delta (0, 0)
Screenshot: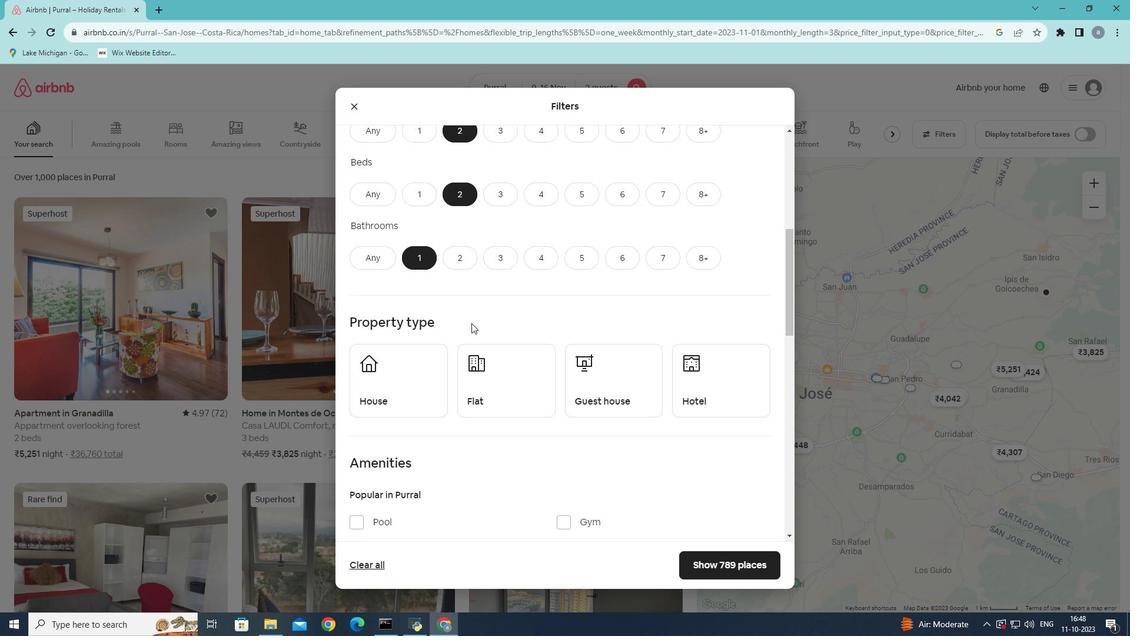 
Action: Mouse moved to (483, 296)
Screenshot: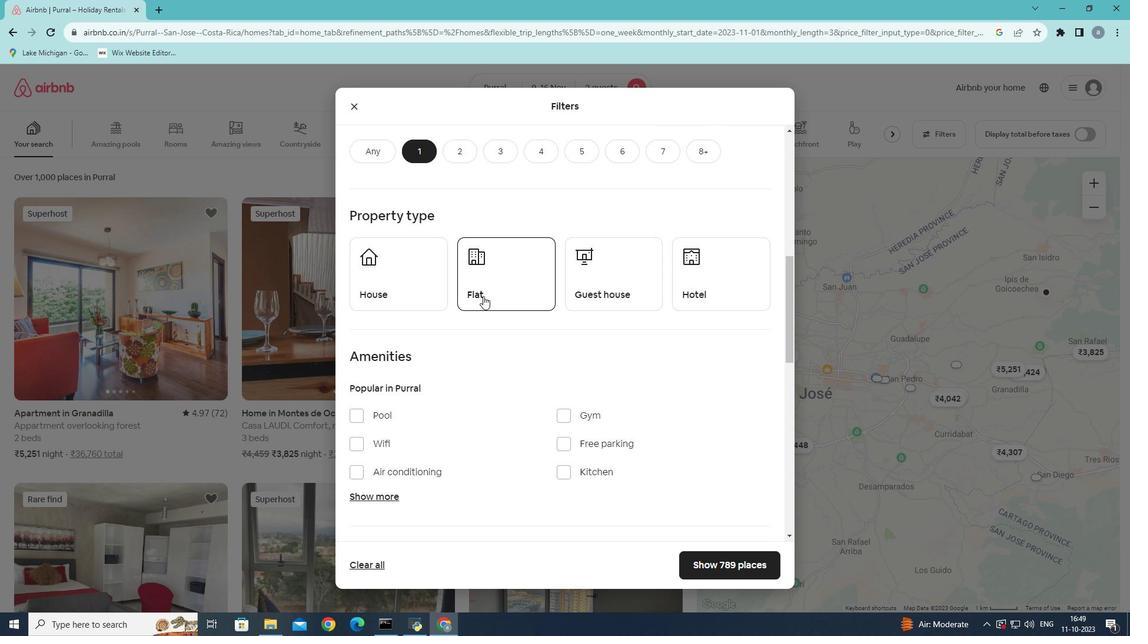 
Action: Mouse pressed left at (483, 296)
Screenshot: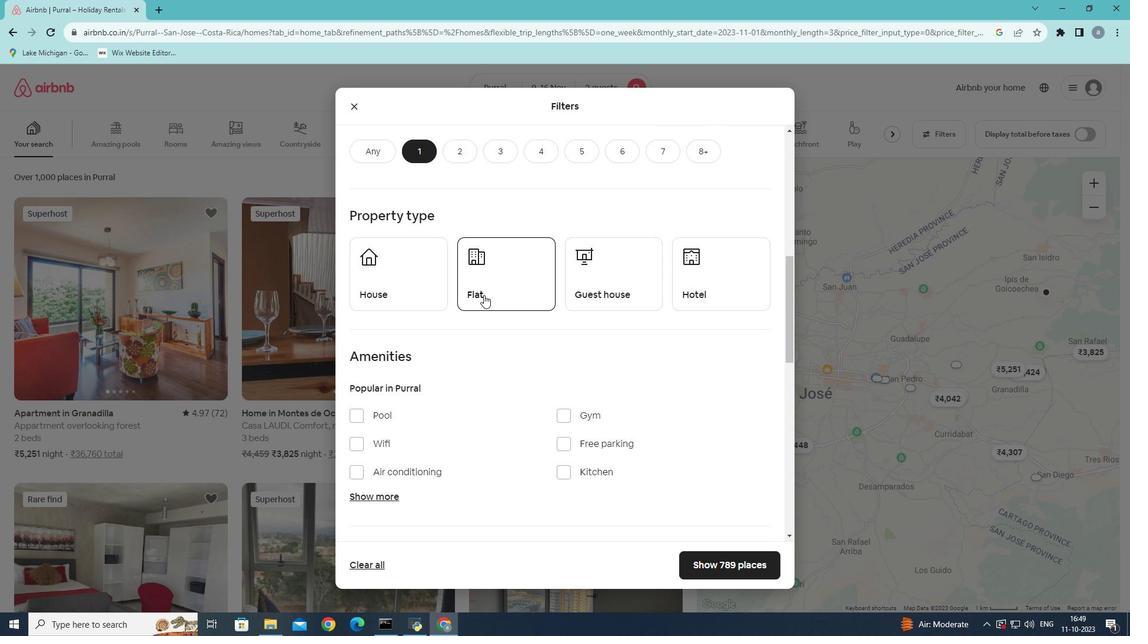
Action: Mouse moved to (479, 404)
Screenshot: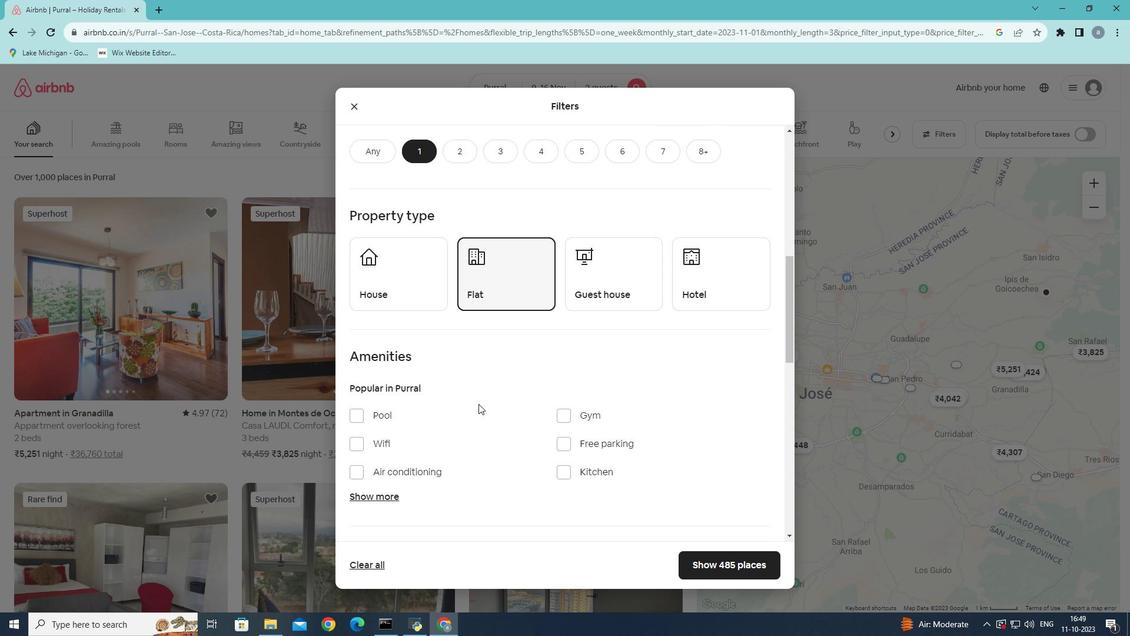 
Action: Mouse scrolled (479, 403) with delta (0, 0)
Screenshot: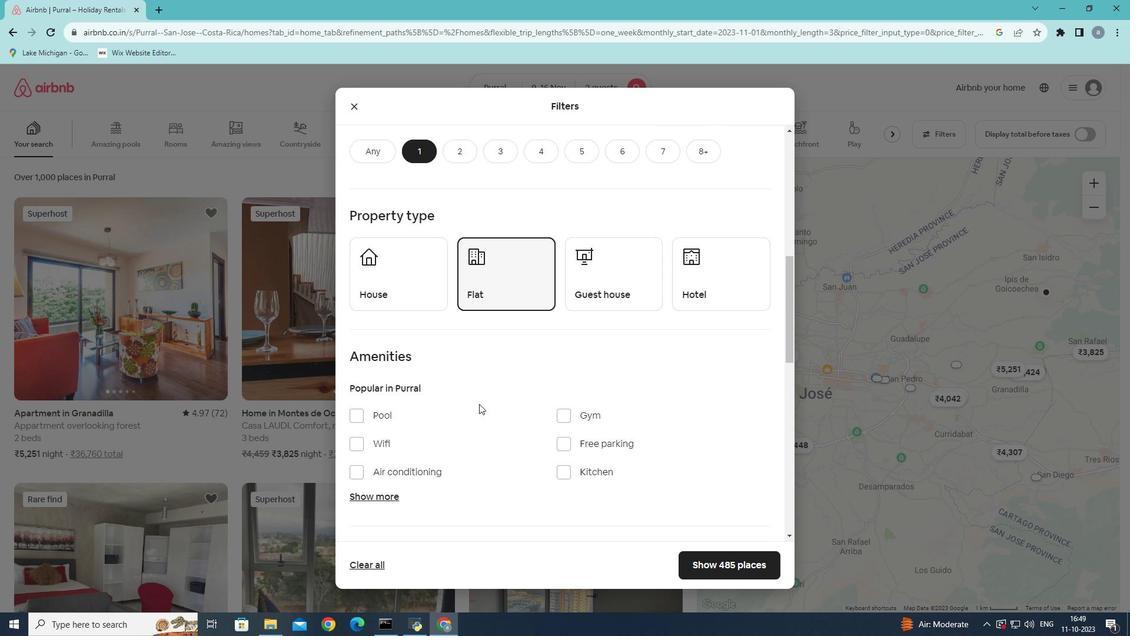 
Action: Mouse scrolled (479, 403) with delta (0, 0)
Screenshot: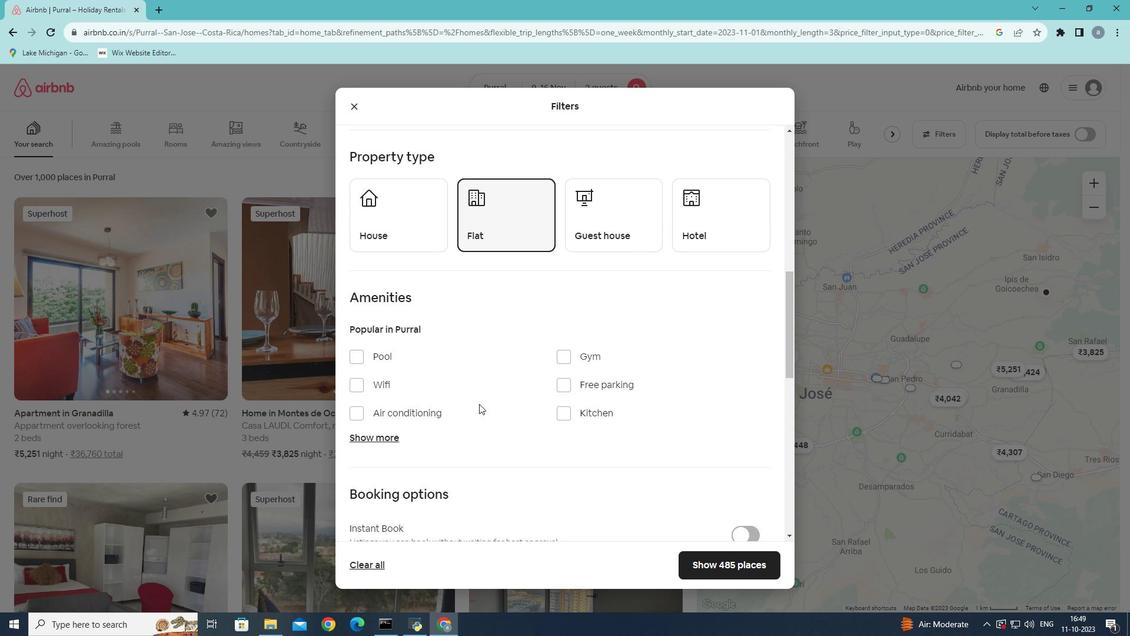 
Action: Mouse scrolled (479, 403) with delta (0, 0)
Screenshot: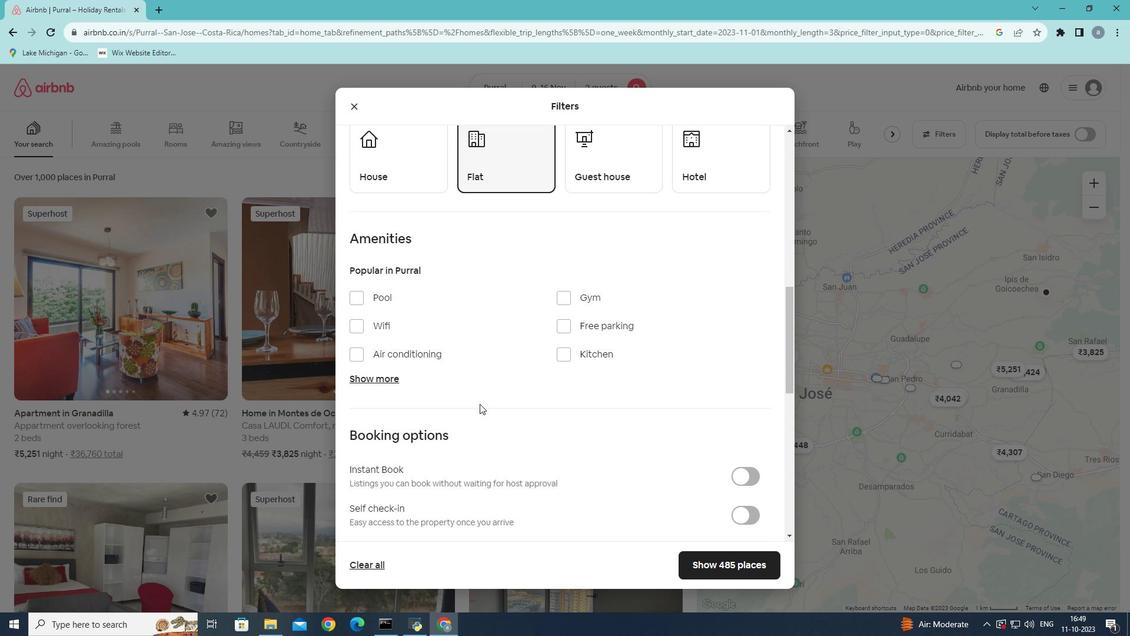 
Action: Mouse moved to (515, 357)
Screenshot: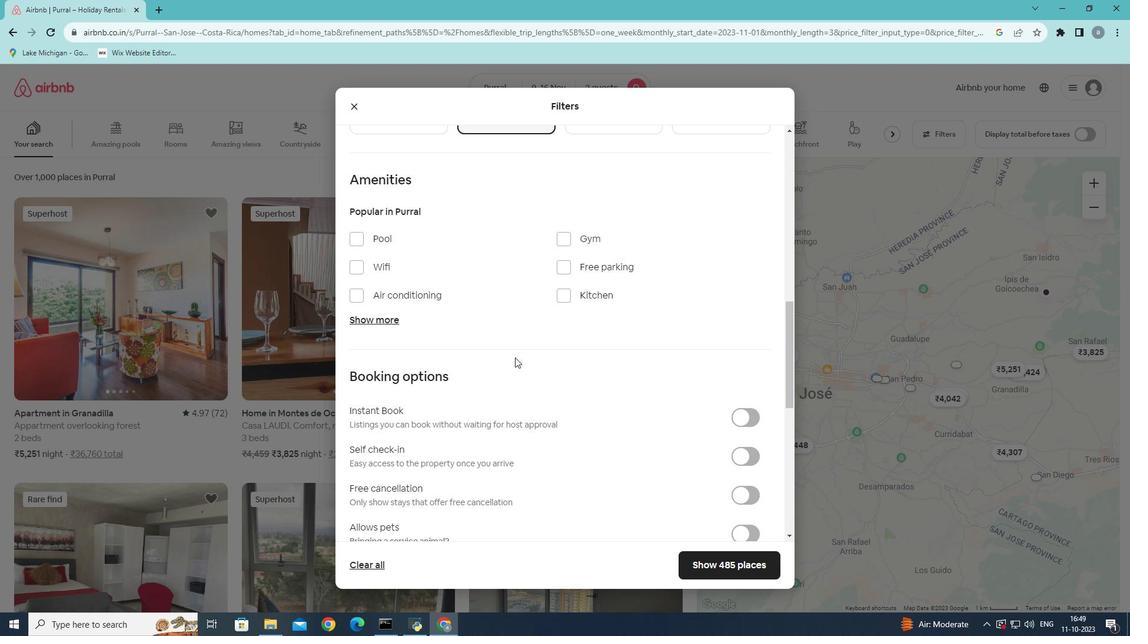 
Action: Mouse scrolled (515, 358) with delta (0, 0)
Screenshot: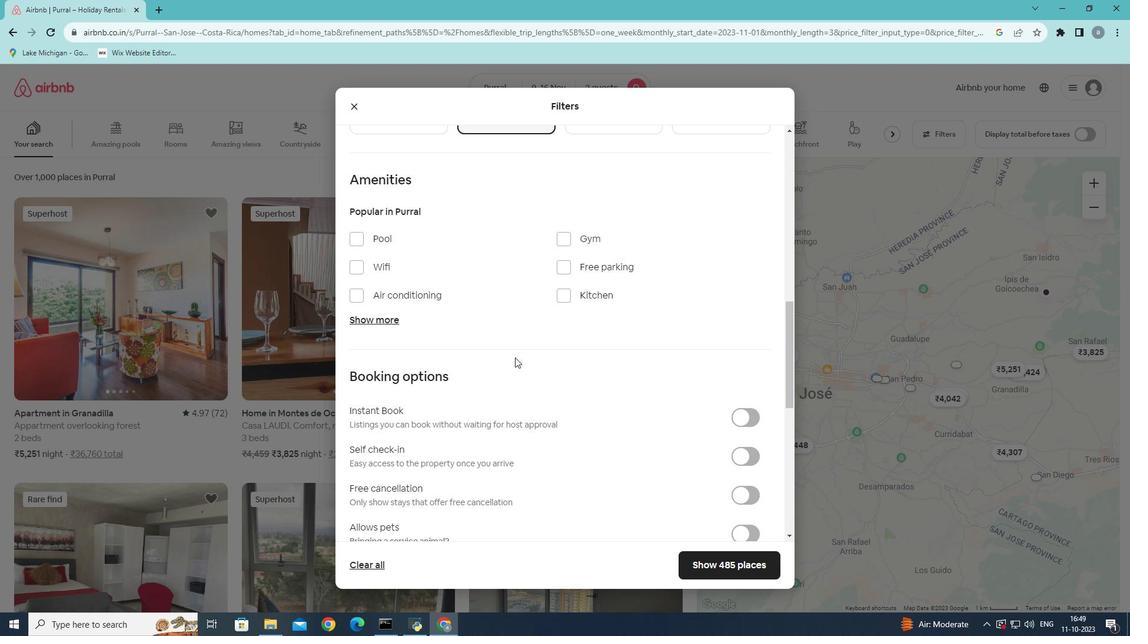 
Action: Mouse moved to (574, 341)
Screenshot: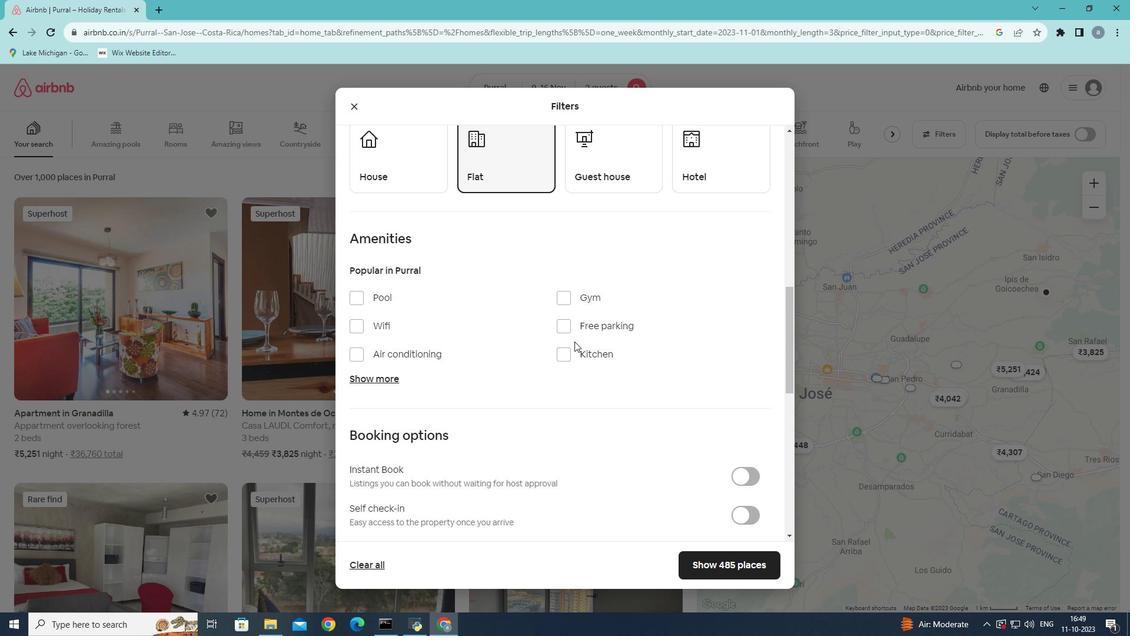 
Action: Mouse scrolled (574, 341) with delta (0, 0)
Screenshot: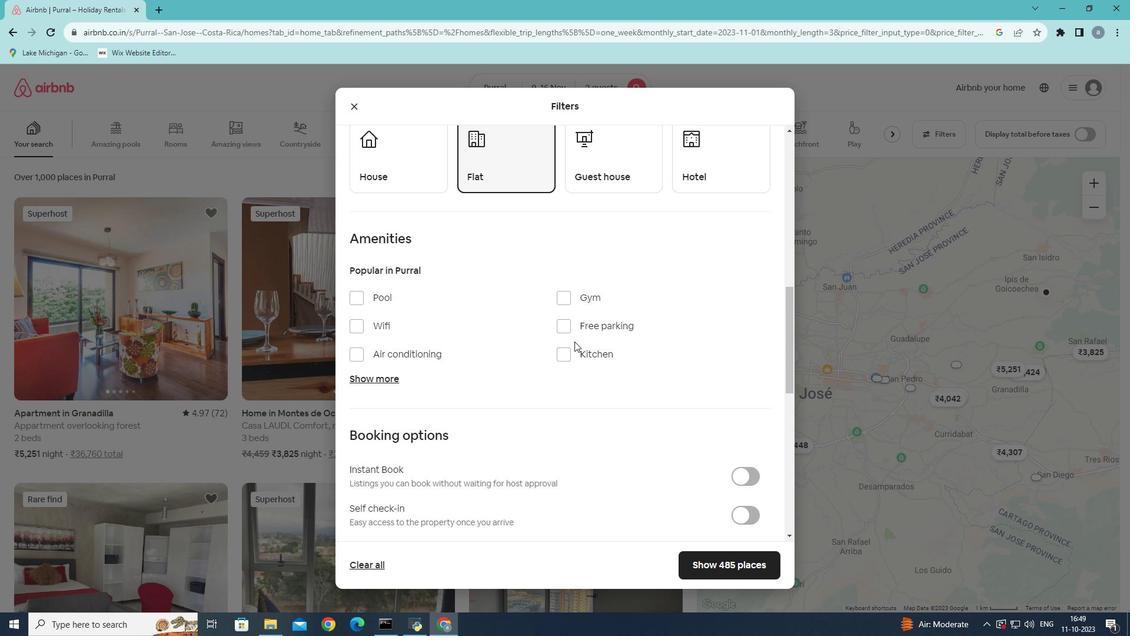 
Action: Mouse scrolled (574, 341) with delta (0, 0)
Screenshot: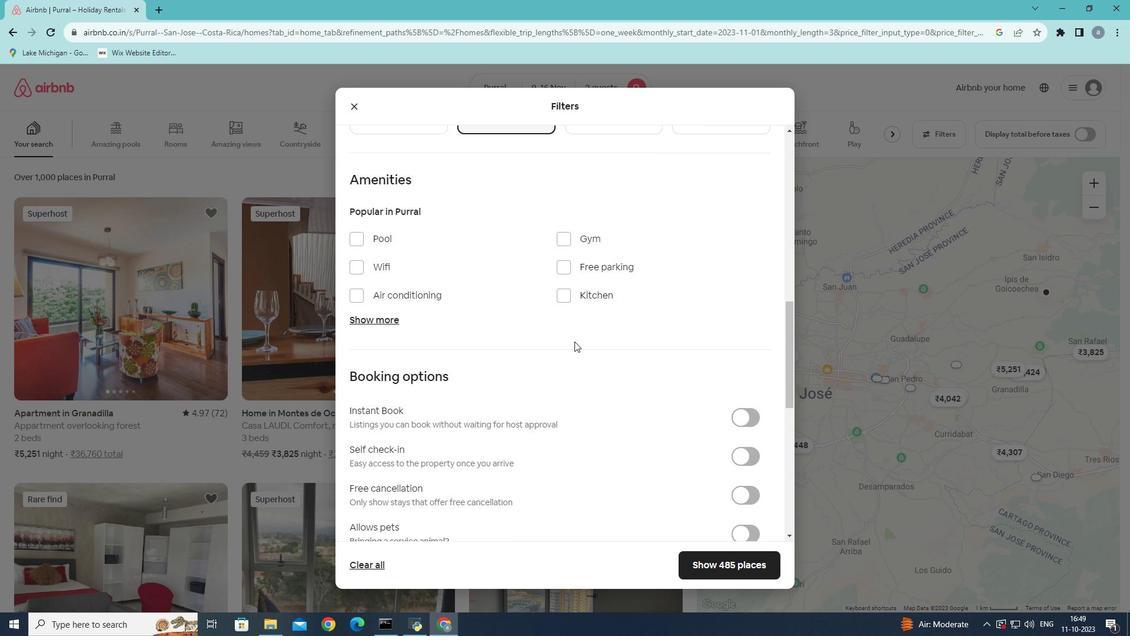 
Action: Mouse moved to (753, 390)
Screenshot: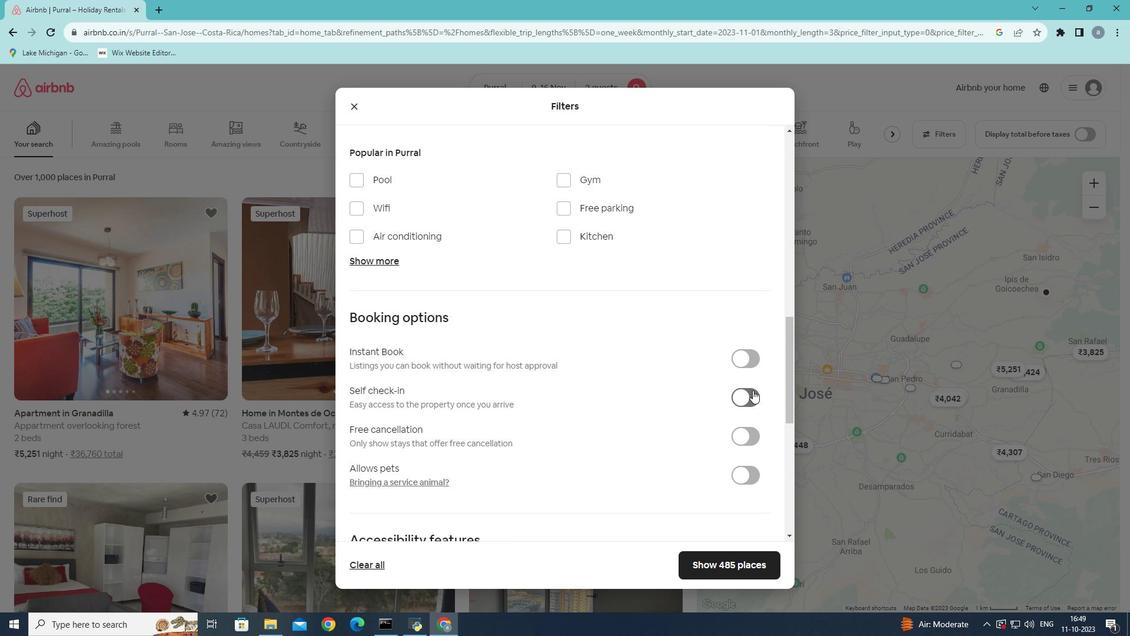 
Action: Mouse pressed left at (753, 390)
Screenshot: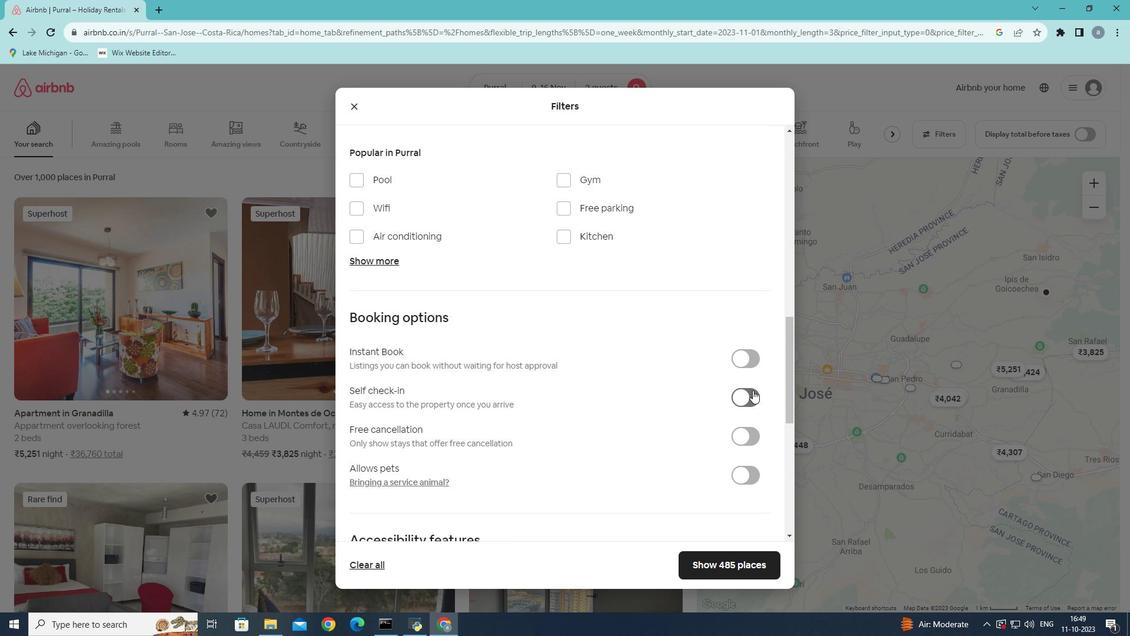 
Action: Mouse moved to (724, 563)
Screenshot: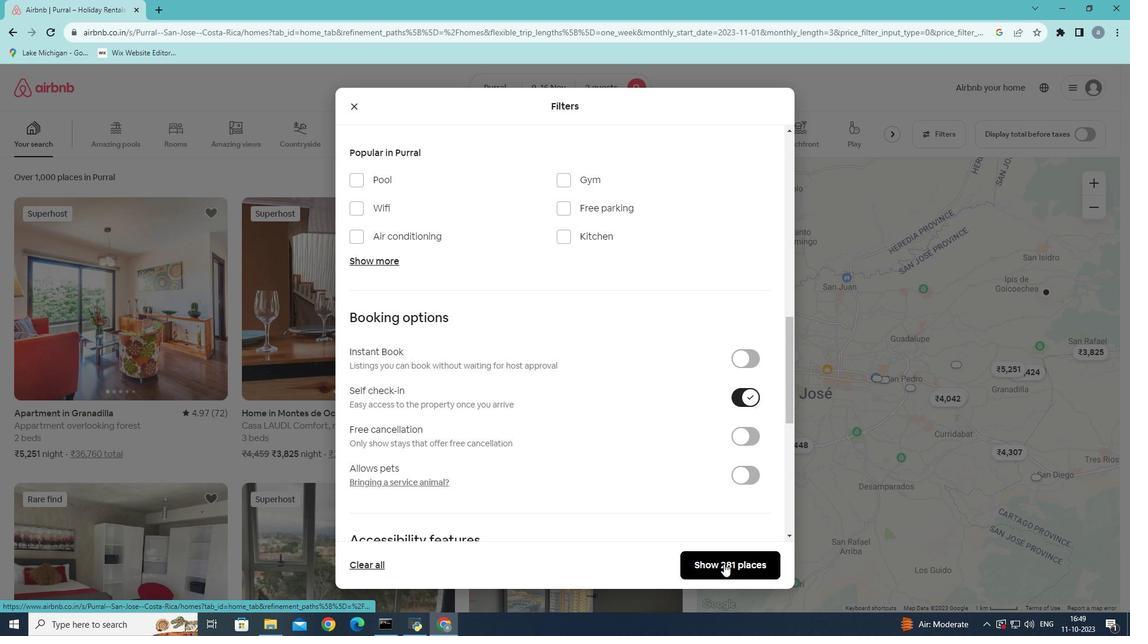 
Action: Mouse pressed left at (724, 563)
Screenshot: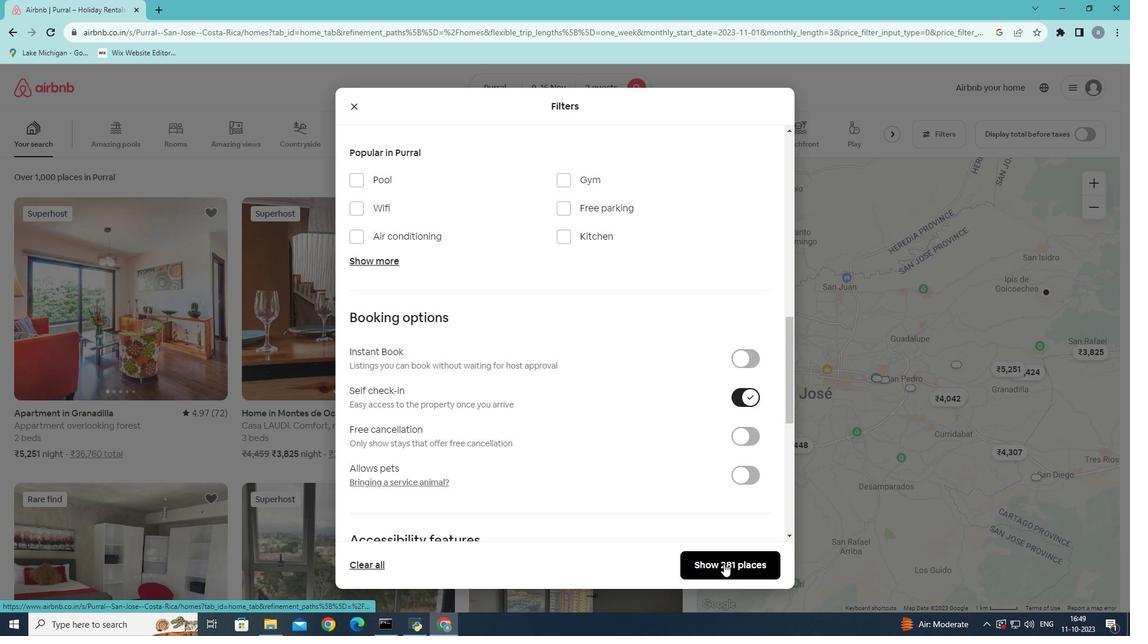 
Action: Mouse moved to (308, 364)
Screenshot: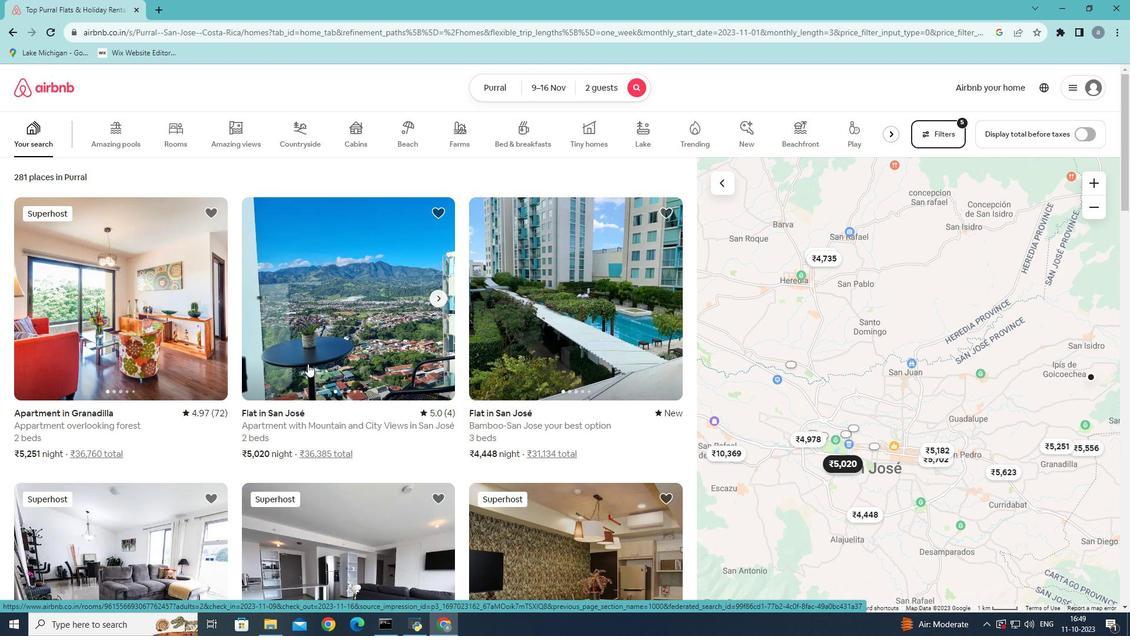 
Action: Mouse scrolled (308, 363) with delta (0, 0)
Screenshot: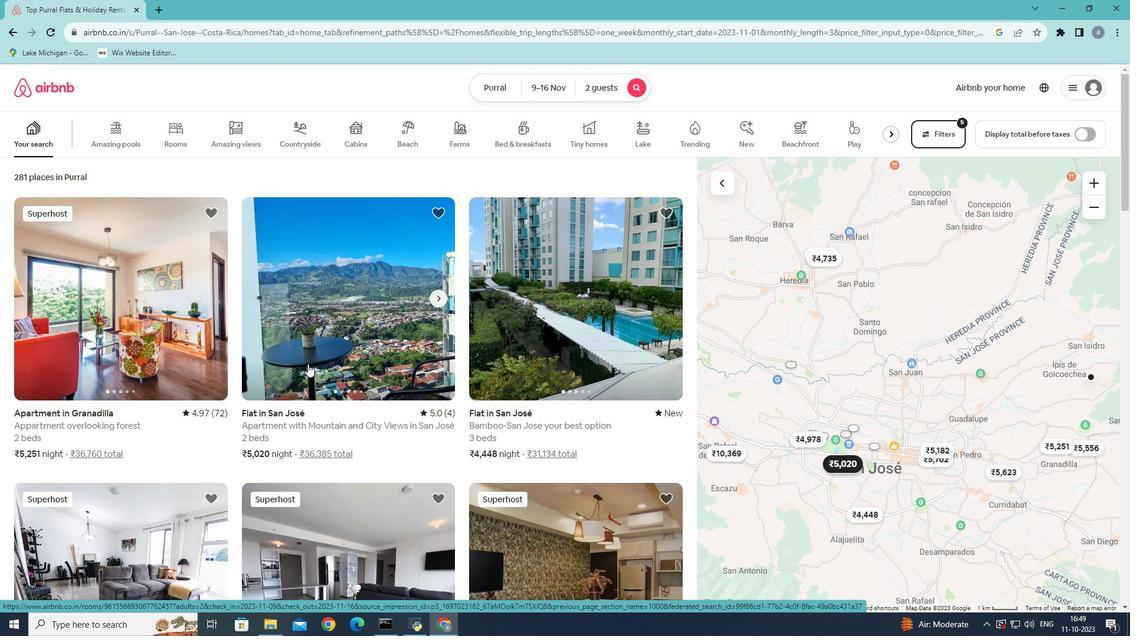 
Action: Mouse moved to (436, 364)
Screenshot: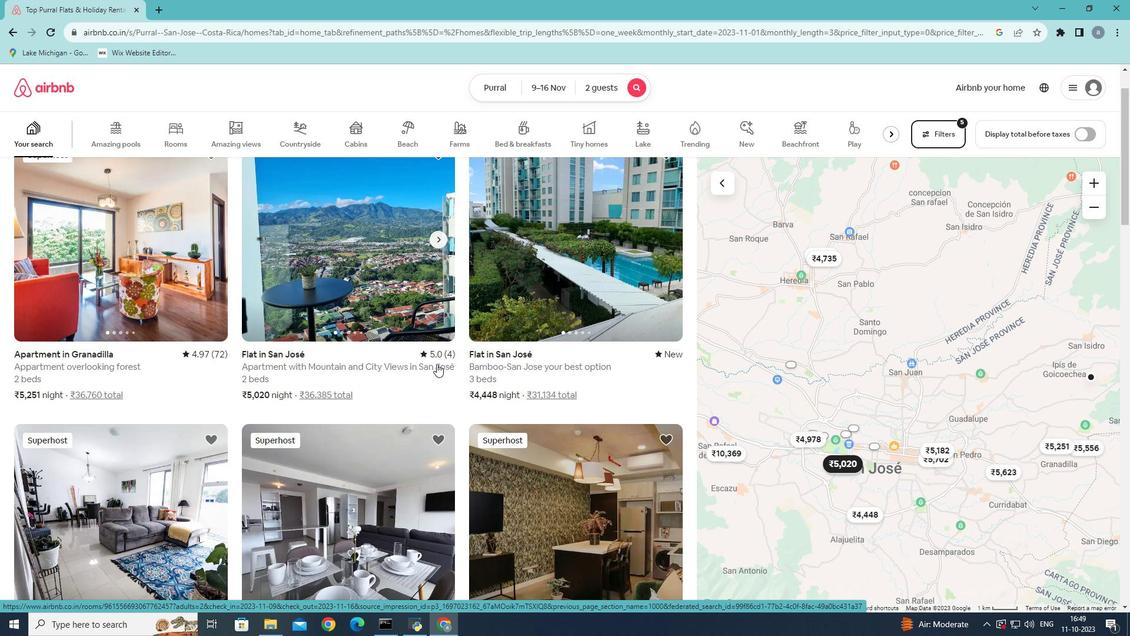 
Action: Mouse scrolled (436, 363) with delta (0, 0)
Screenshot: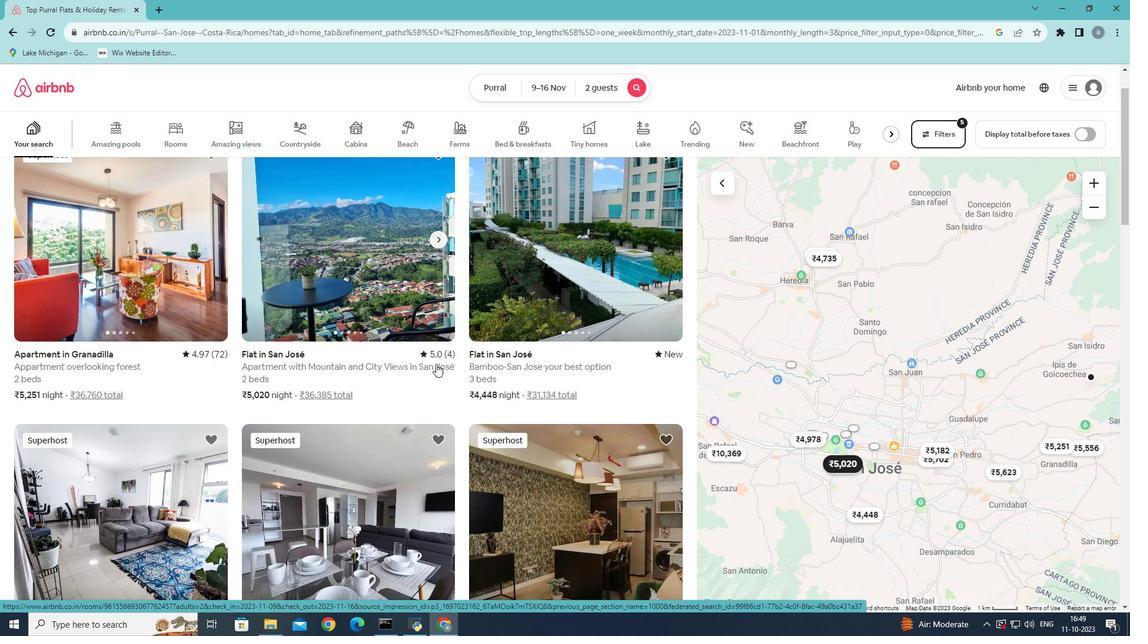 
Action: Mouse moved to (436, 364)
Screenshot: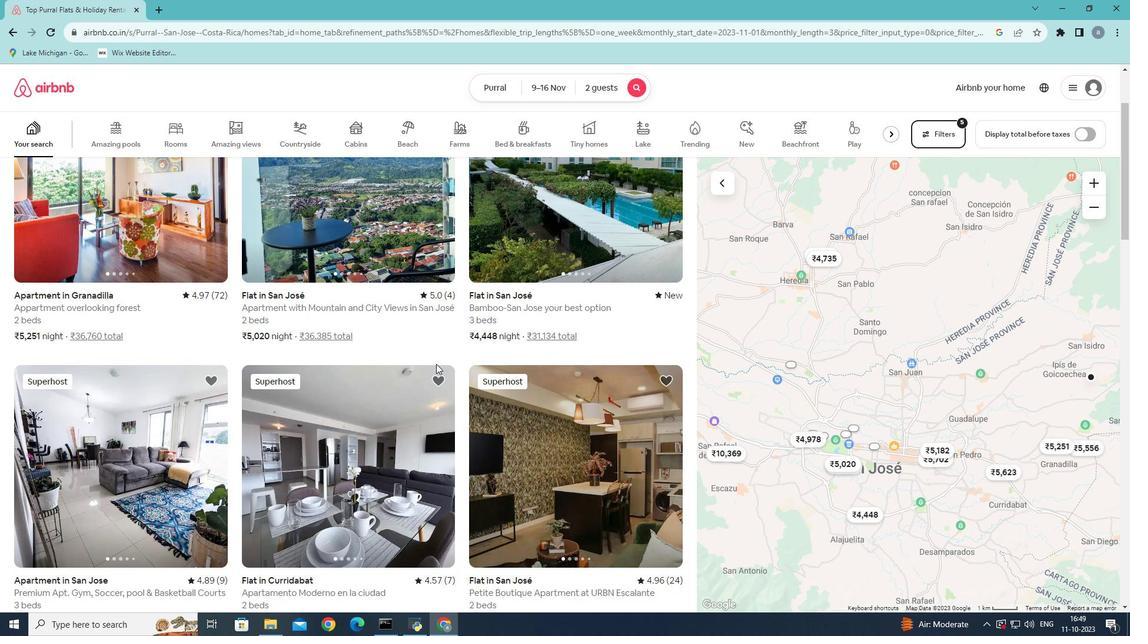 
Action: Mouse scrolled (436, 364) with delta (0, 0)
Screenshot: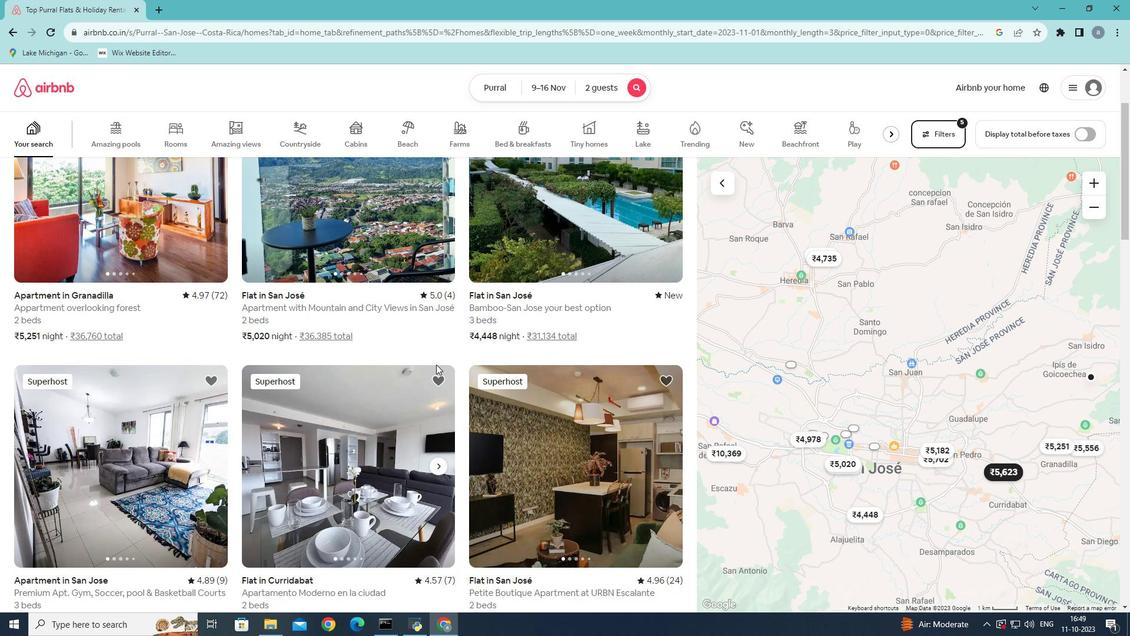 
Action: Mouse scrolled (436, 364) with delta (0, 0)
Screenshot: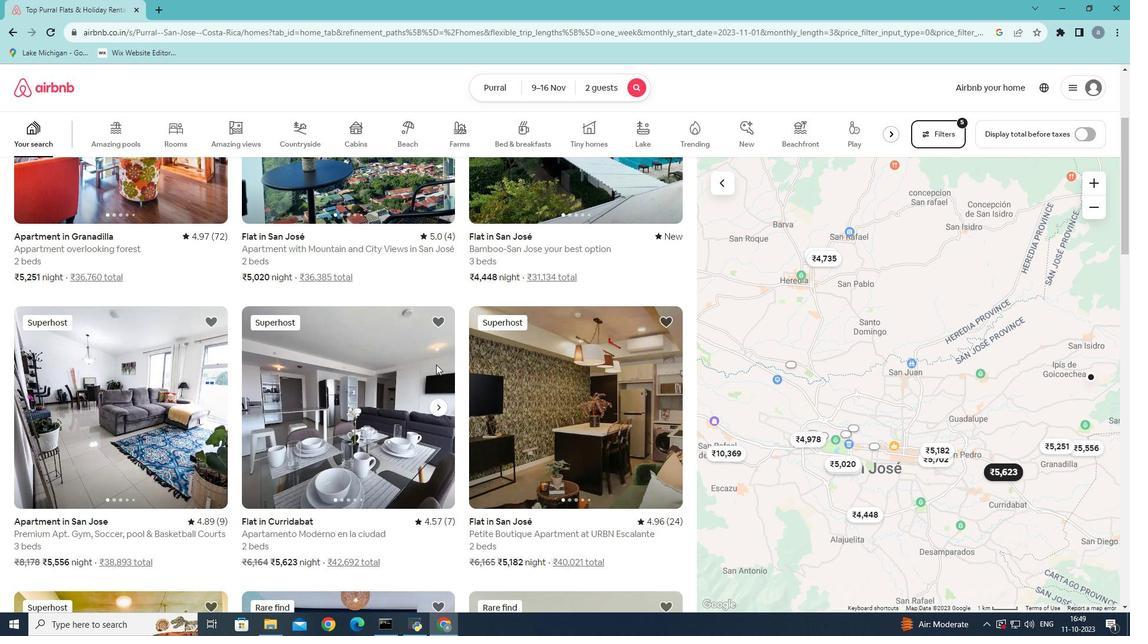 
Action: Mouse scrolled (436, 364) with delta (0, 0)
Screenshot: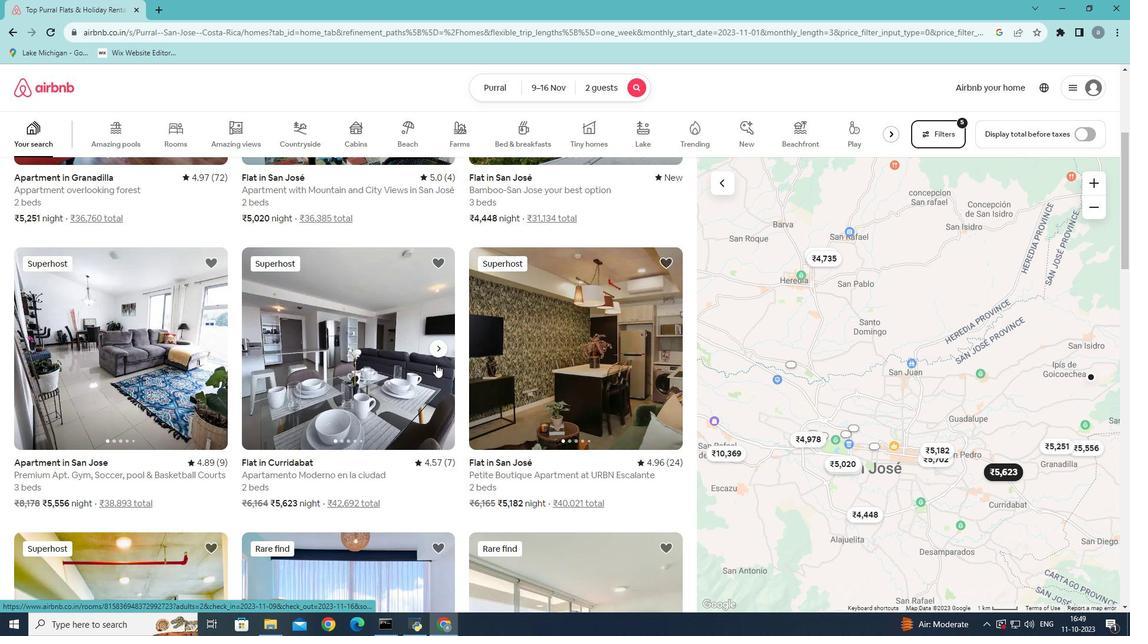 
Action: Mouse scrolled (436, 365) with delta (0, 0)
Screenshot: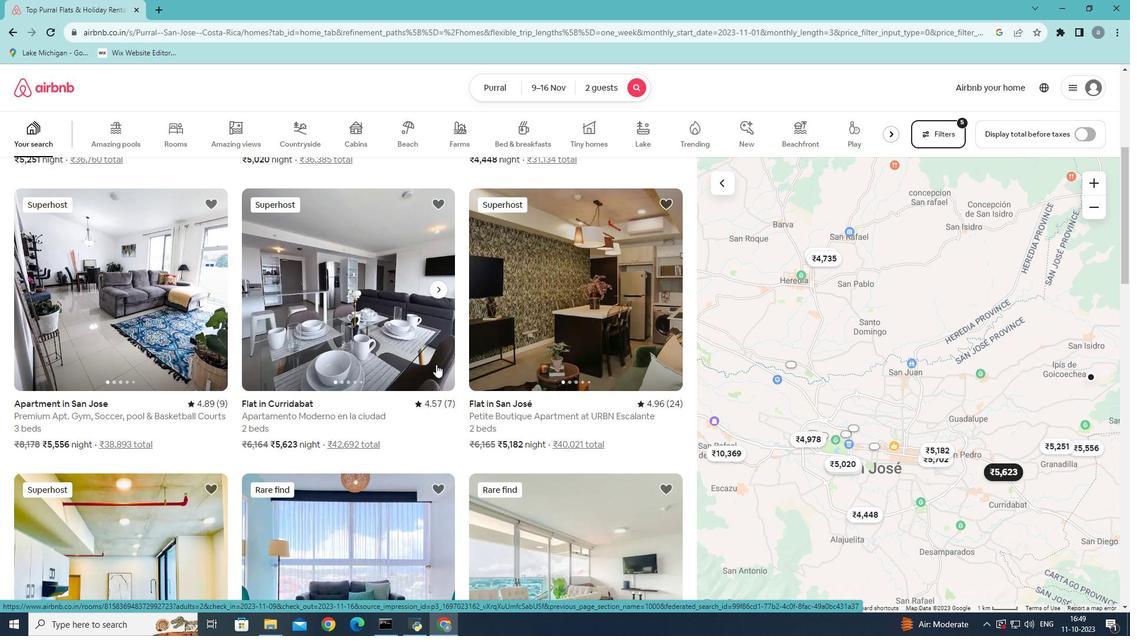 
Action: Mouse scrolled (436, 365) with delta (0, 0)
Screenshot: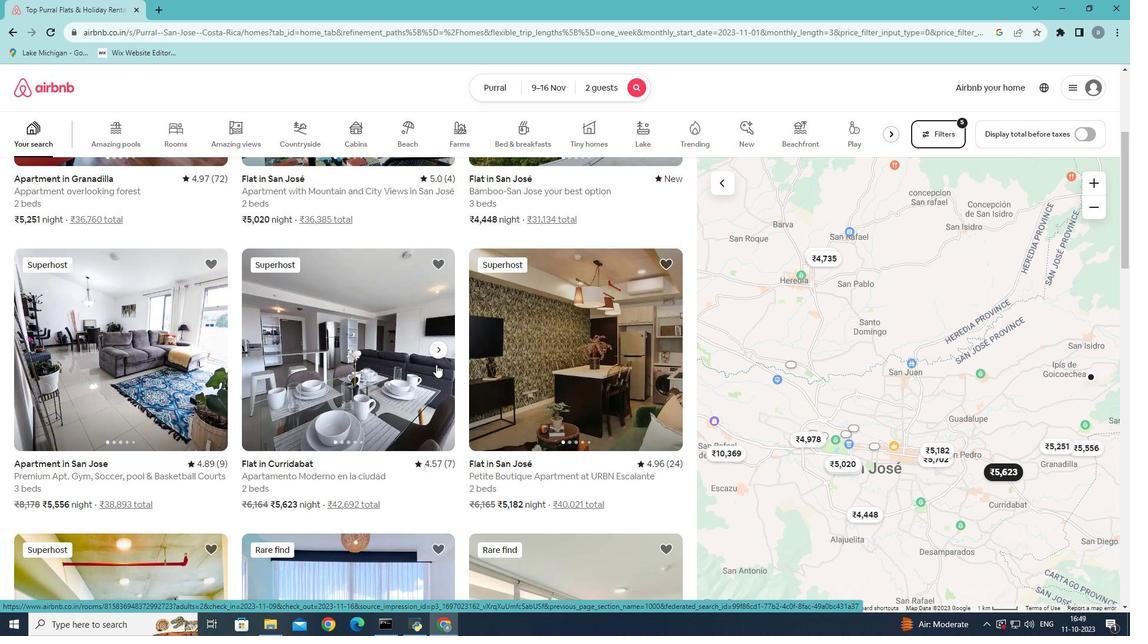 
Action: Mouse scrolled (436, 365) with delta (0, 0)
Screenshot: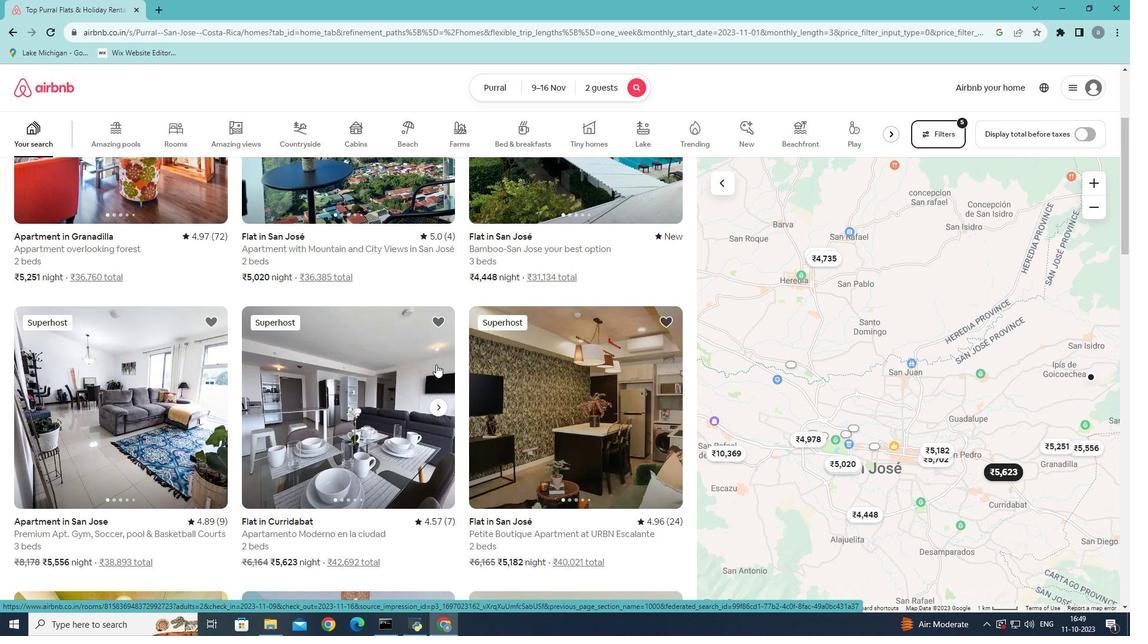 
Action: Mouse scrolled (436, 364) with delta (0, 0)
Screenshot: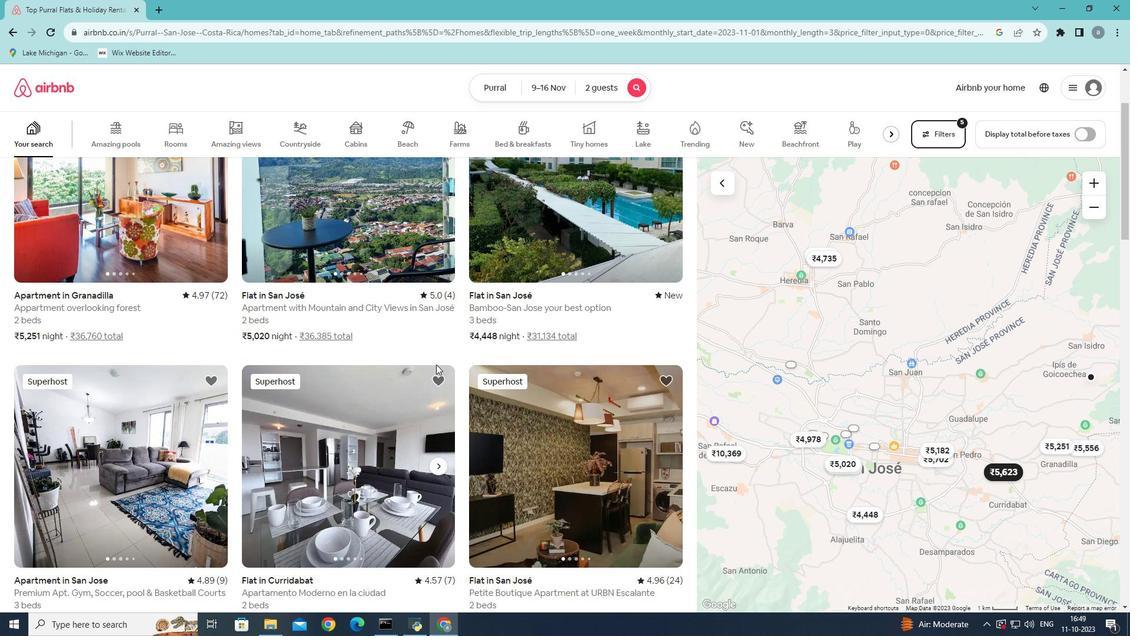 
Action: Mouse scrolled (436, 365) with delta (0, 0)
Screenshot: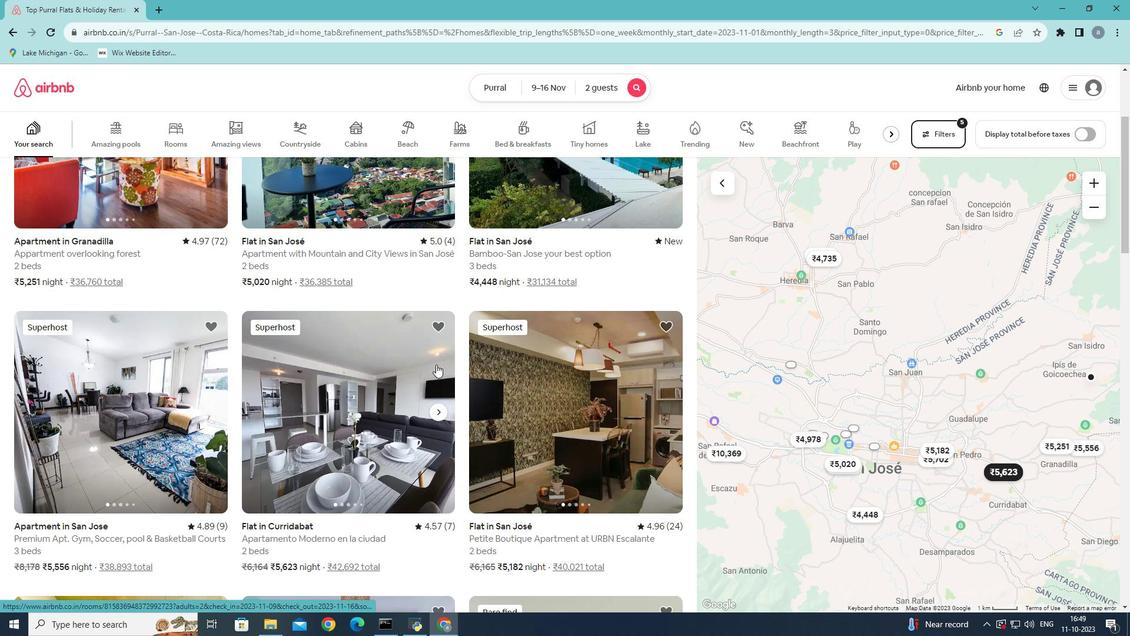 
Action: Mouse scrolled (436, 365) with delta (0, 0)
Screenshot: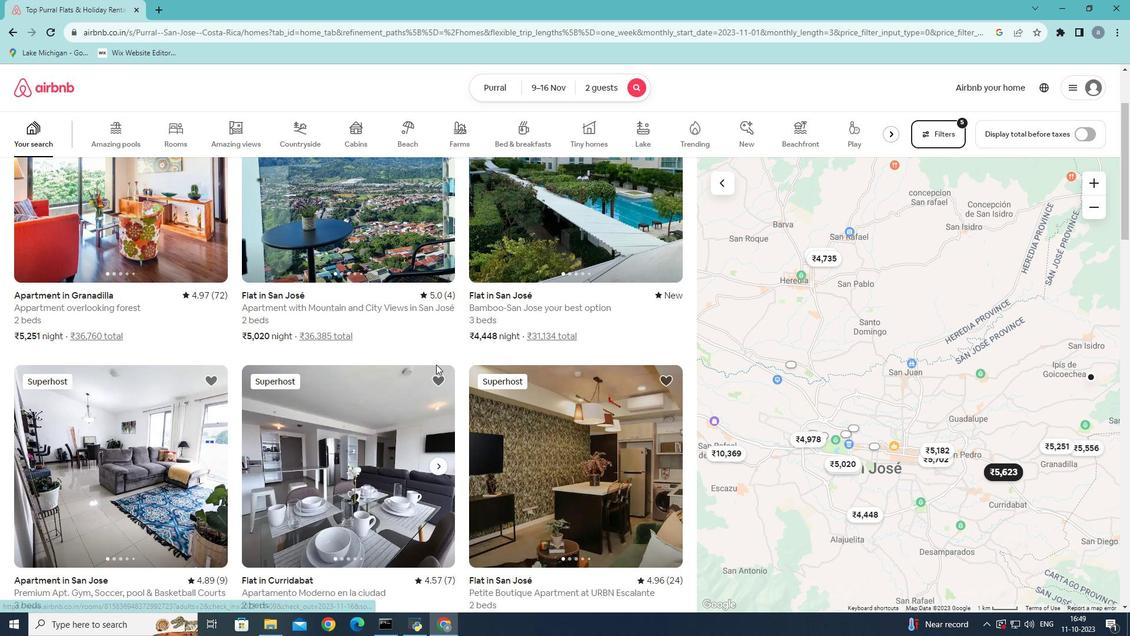 
Action: Mouse moved to (342, 347)
Screenshot: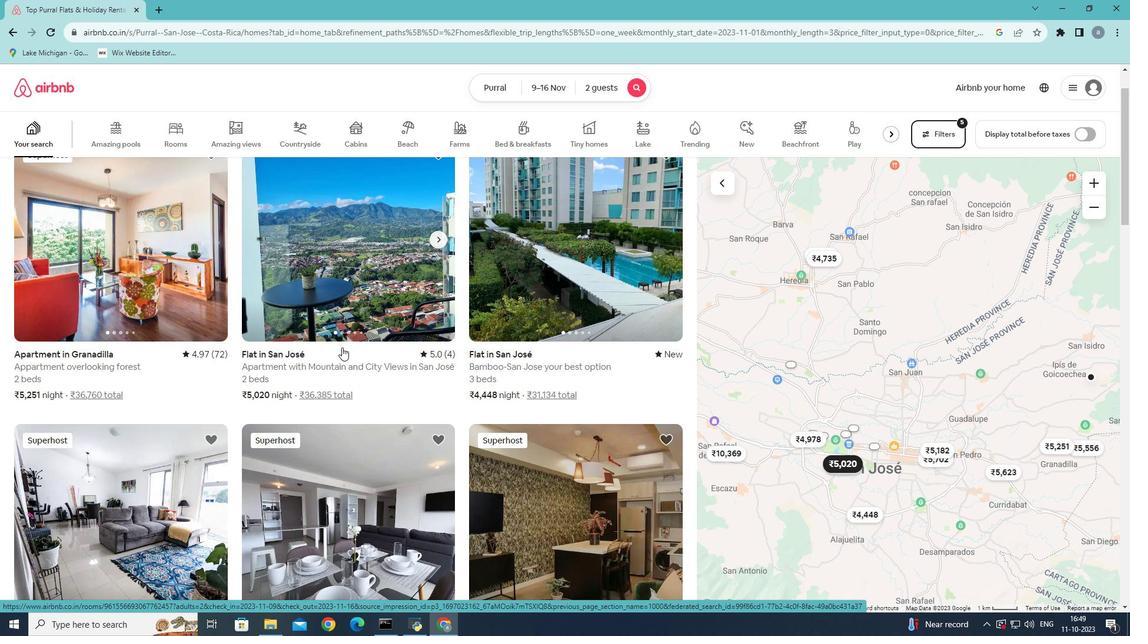 
Action: Mouse pressed left at (342, 347)
Screenshot: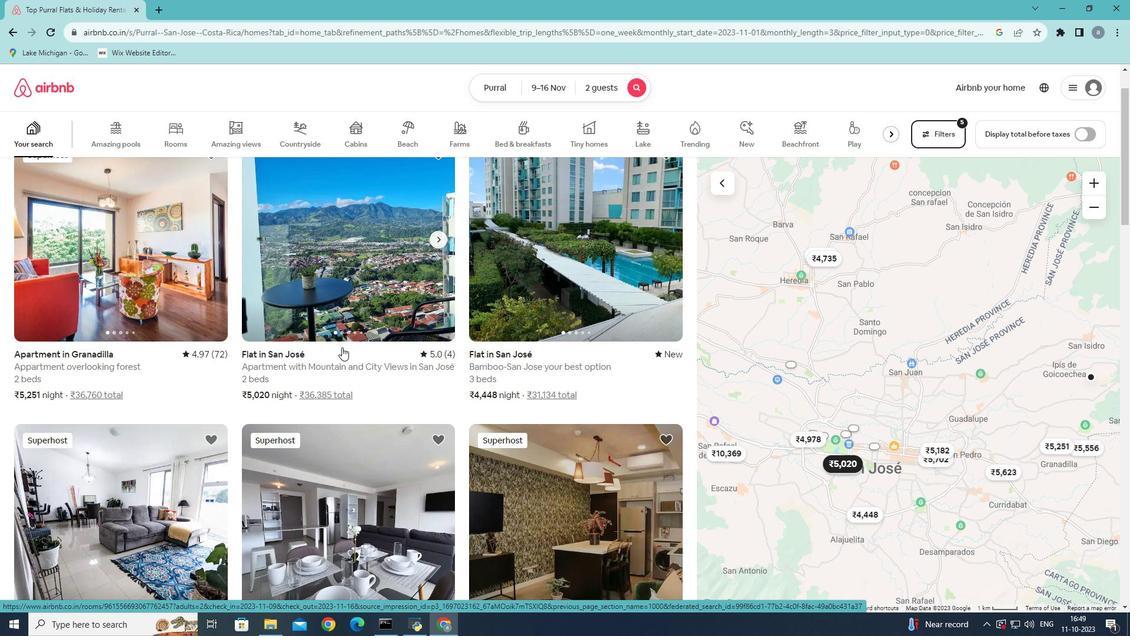 
Action: Mouse moved to (836, 426)
Screenshot: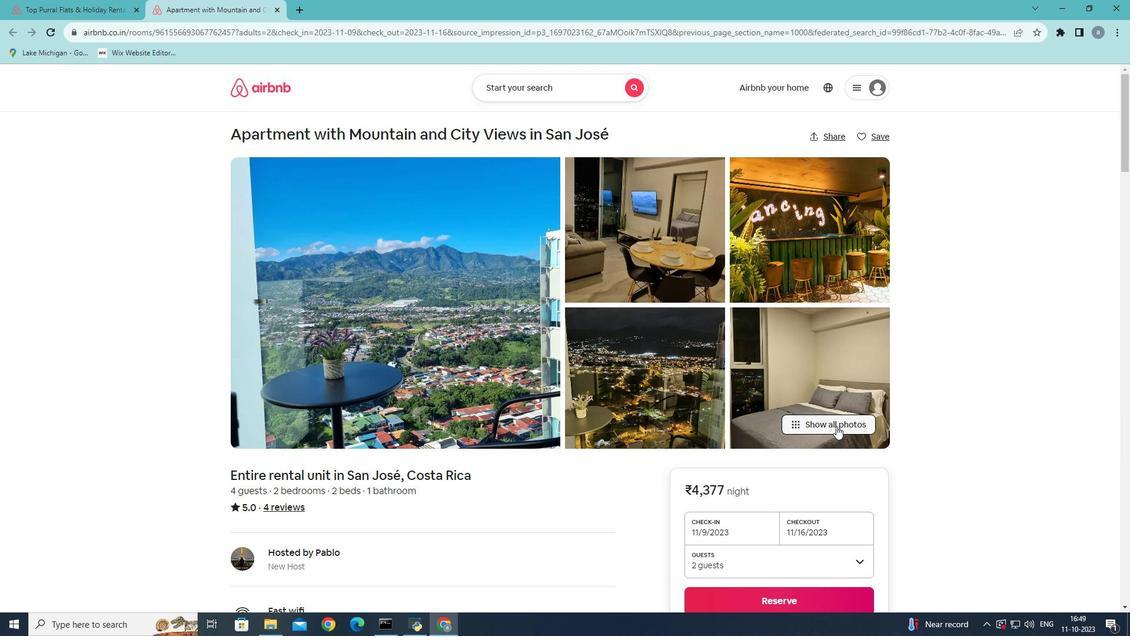 
Action: Mouse pressed left at (836, 426)
Screenshot: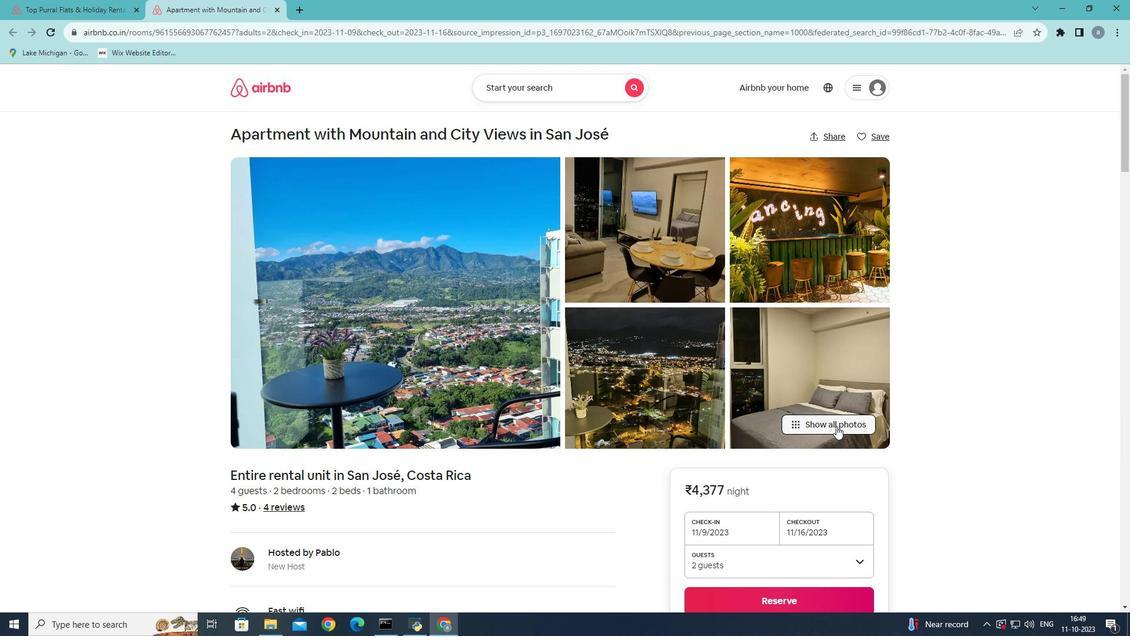 
Action: Mouse moved to (740, 442)
Screenshot: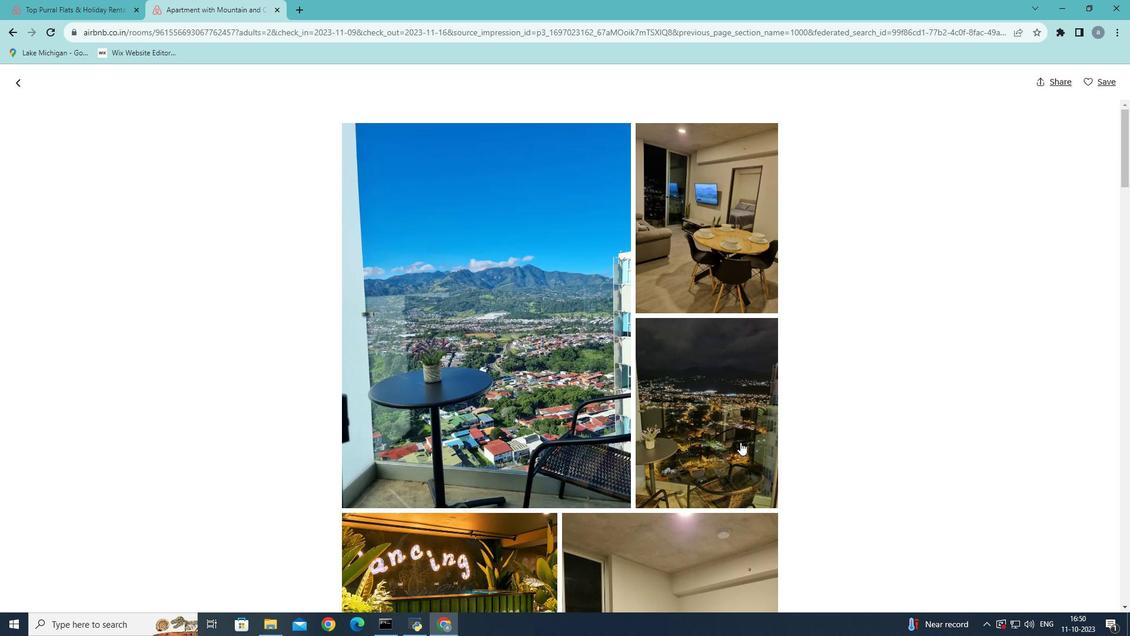 
Action: Mouse scrolled (740, 441) with delta (0, 0)
Screenshot: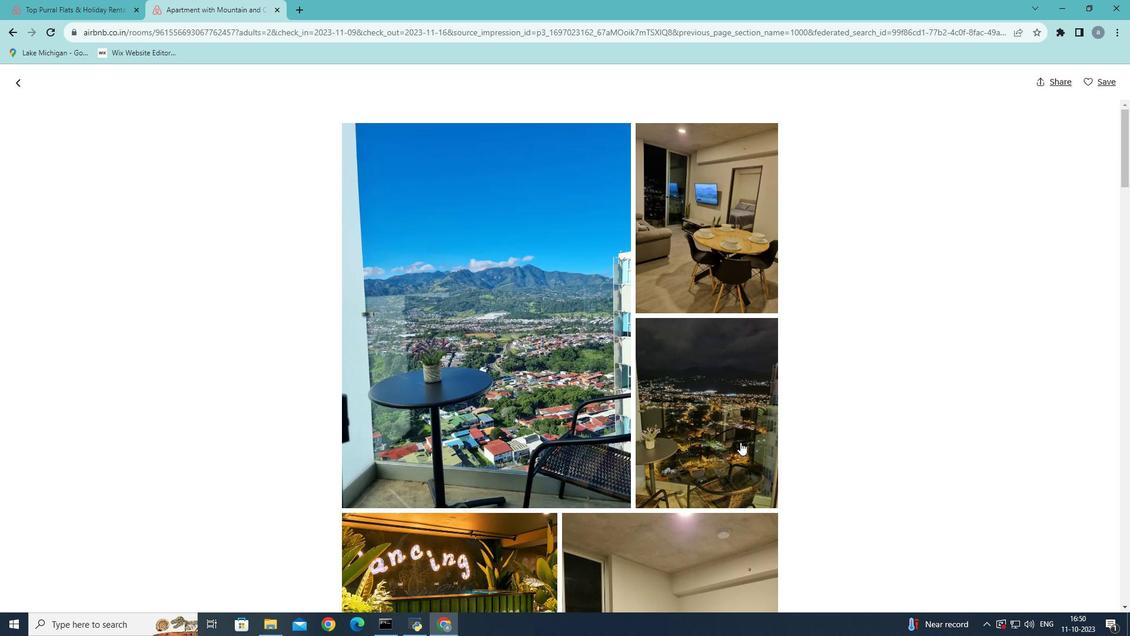 
Action: Mouse scrolled (740, 441) with delta (0, 0)
Screenshot: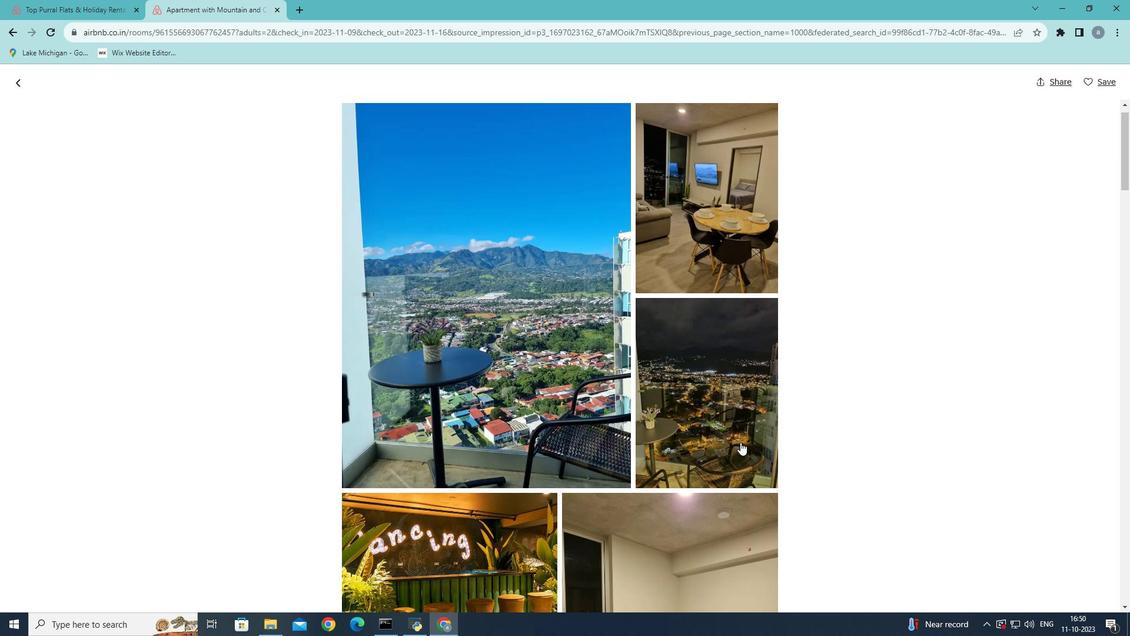 
Action: Mouse scrolled (740, 441) with delta (0, 0)
Screenshot: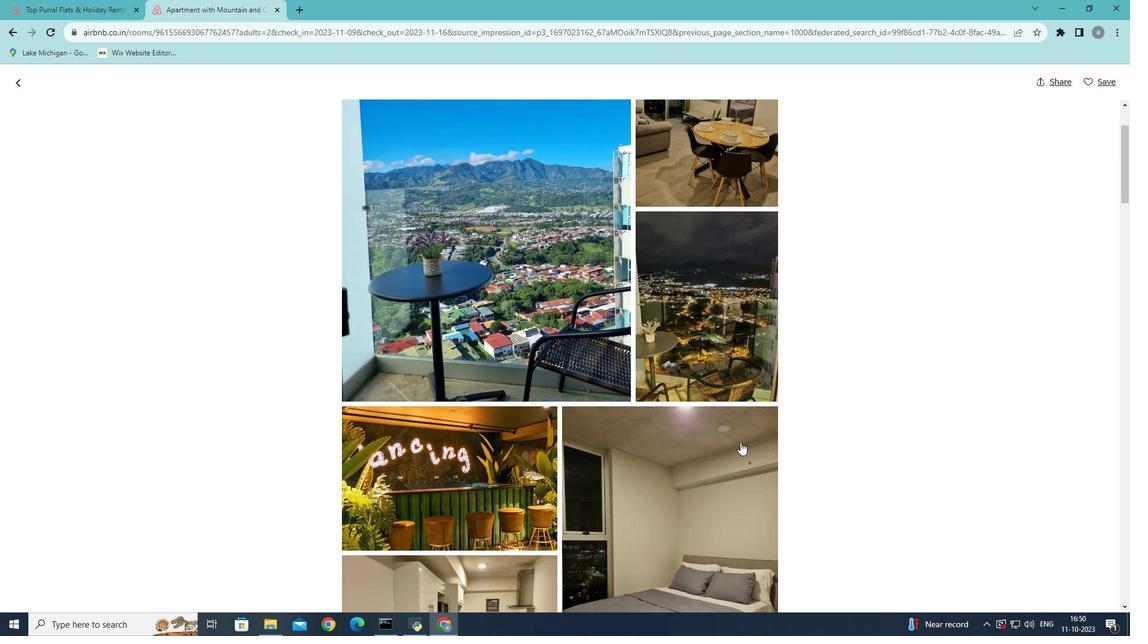 
Action: Mouse scrolled (740, 441) with delta (0, 0)
Screenshot: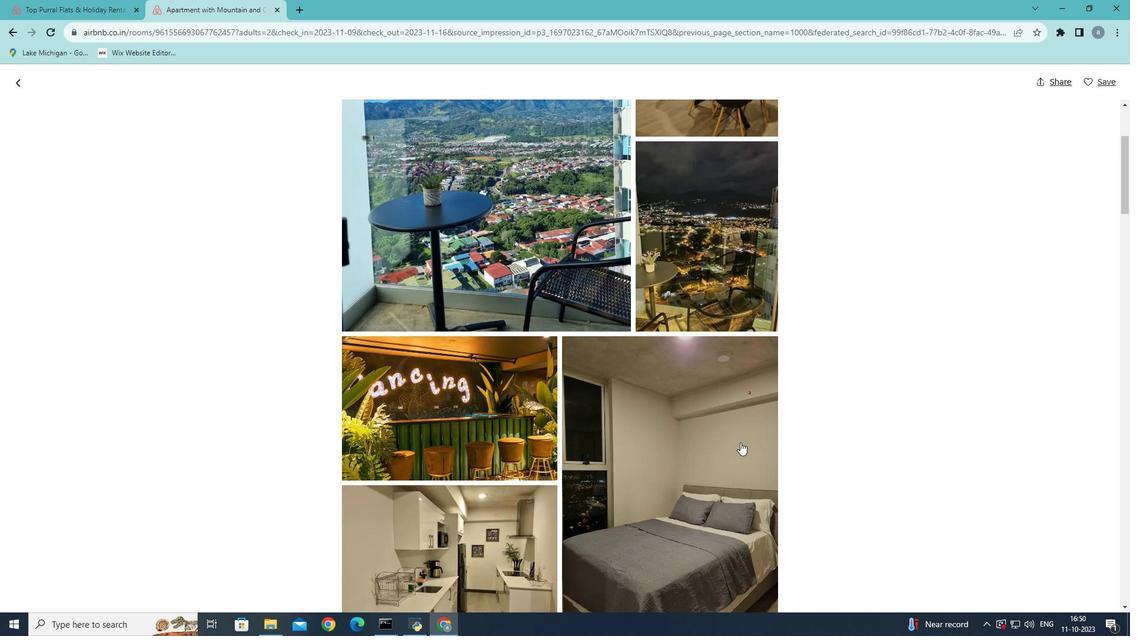 
Action: Mouse scrolled (740, 441) with delta (0, 0)
Screenshot: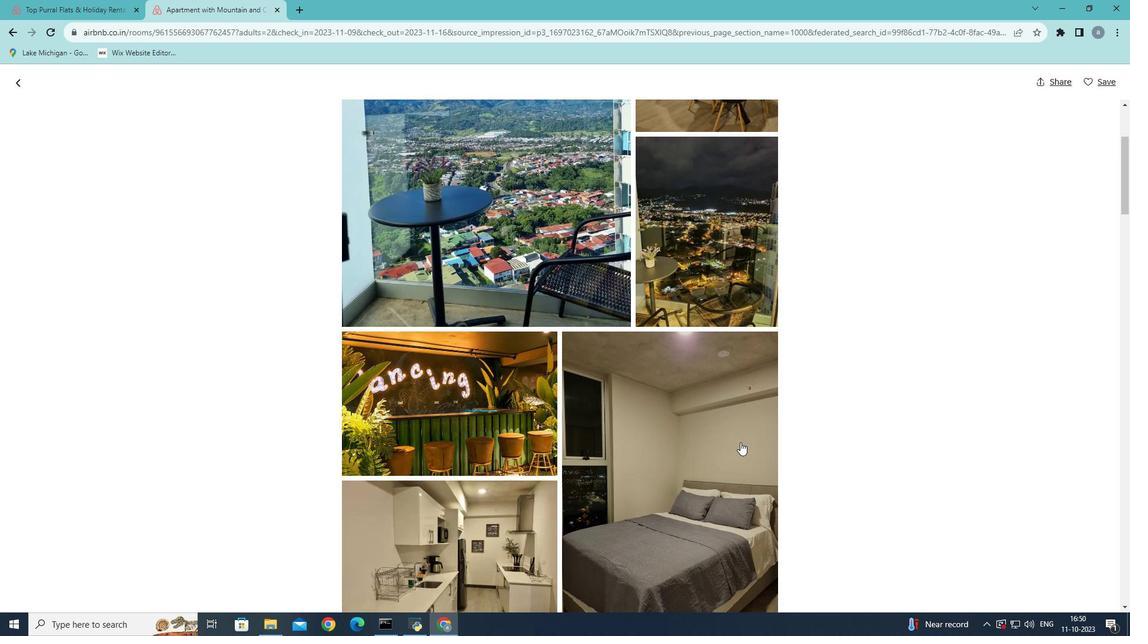 
Action: Mouse scrolled (740, 441) with delta (0, 0)
Screenshot: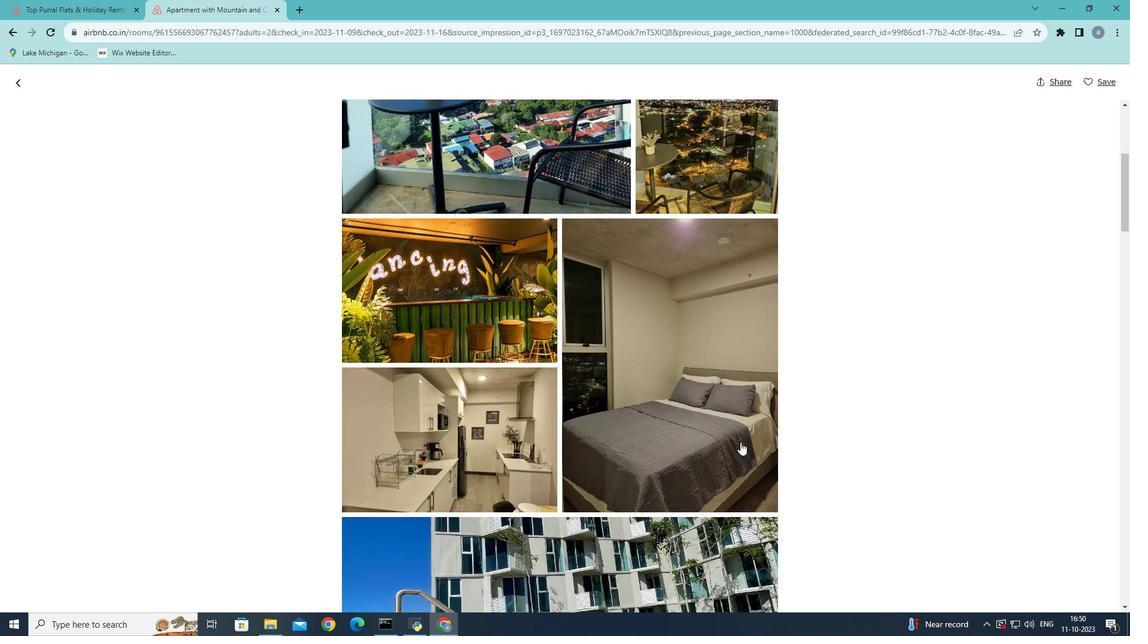 
Action: Mouse scrolled (740, 441) with delta (0, 0)
Screenshot: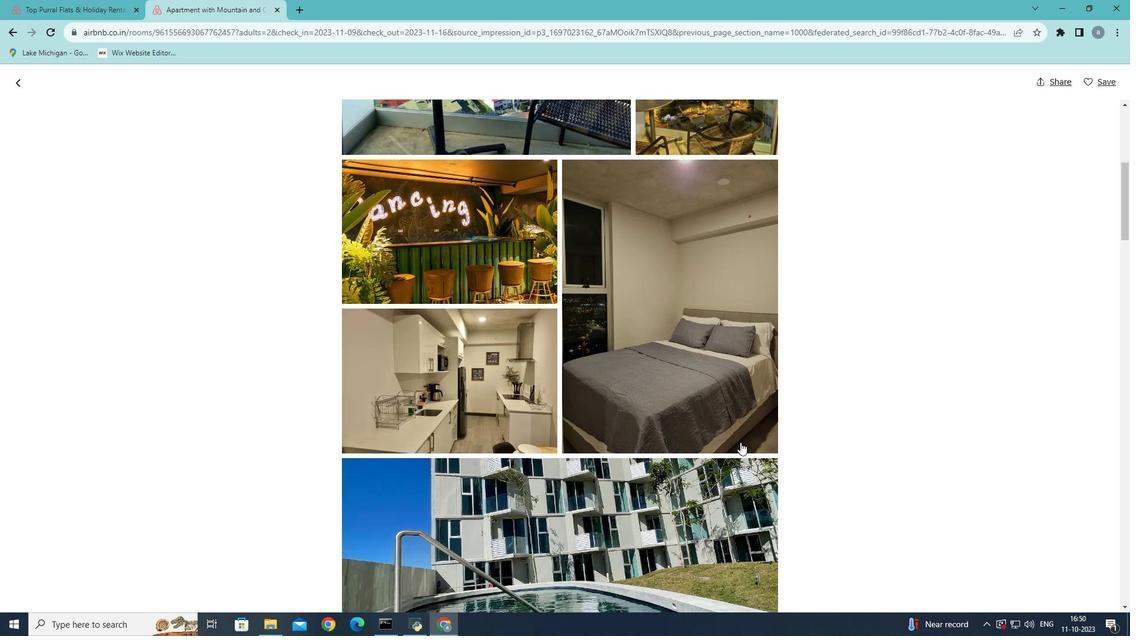 
Action: Mouse scrolled (740, 441) with delta (0, 0)
Screenshot: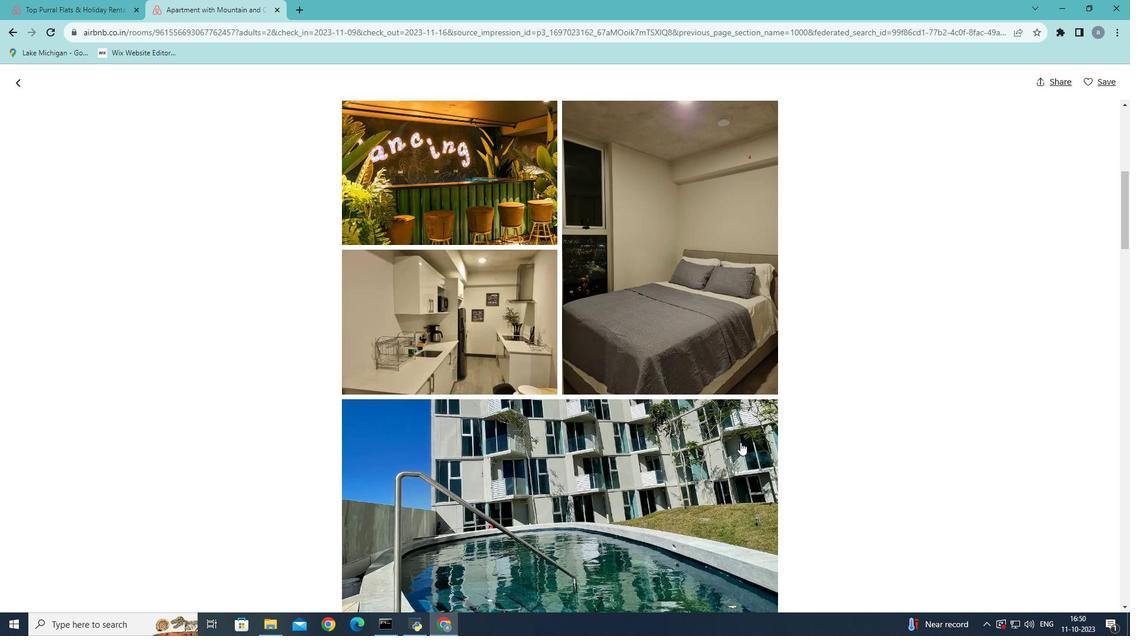 
Action: Mouse scrolled (740, 441) with delta (0, 0)
Screenshot: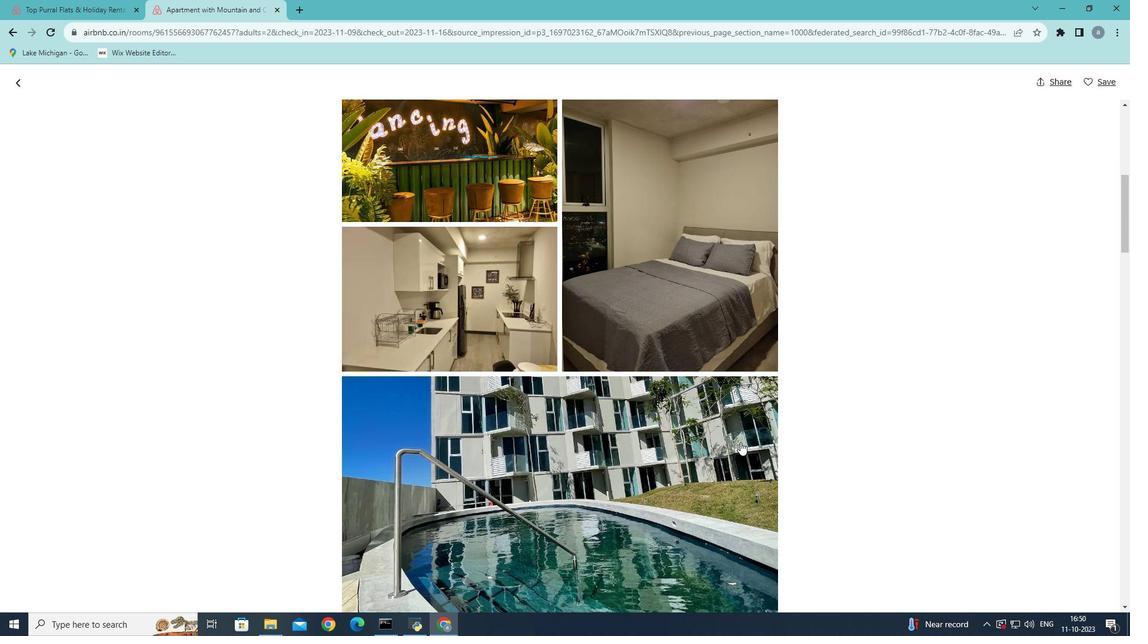 
Action: Mouse scrolled (740, 441) with delta (0, 0)
Screenshot: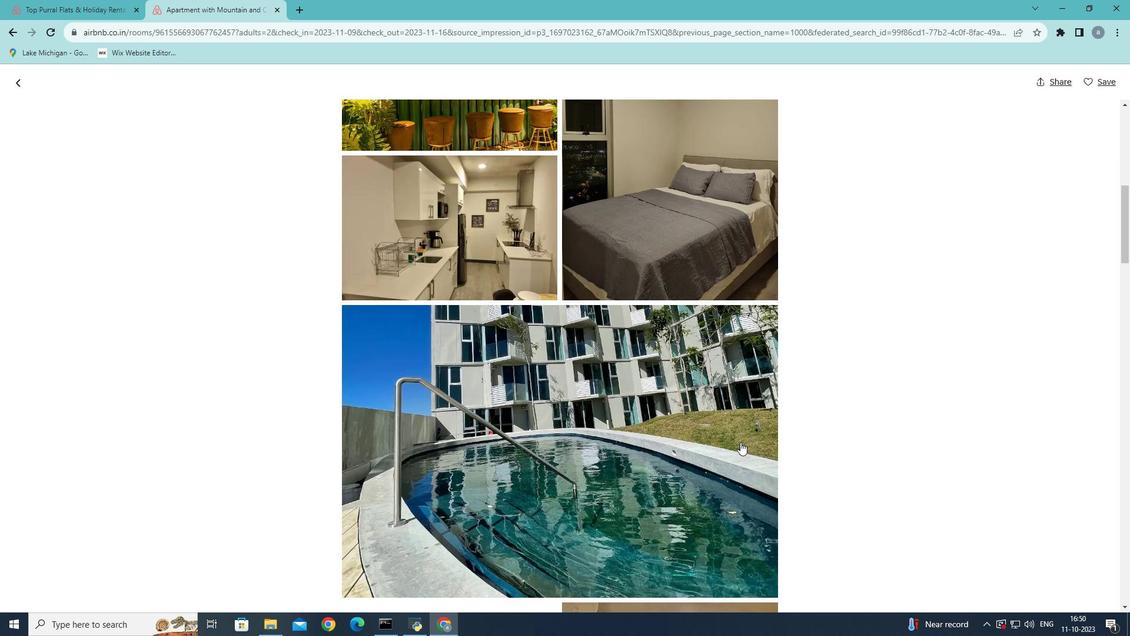 
Action: Mouse scrolled (740, 441) with delta (0, 0)
Screenshot: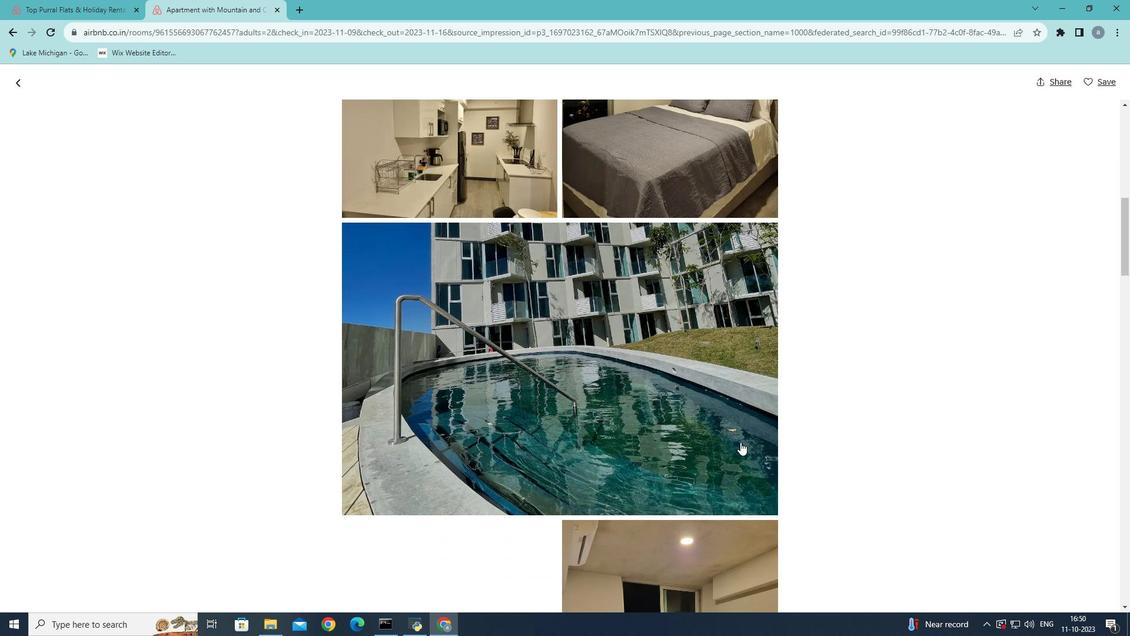 
Action: Mouse moved to (740, 442)
Screenshot: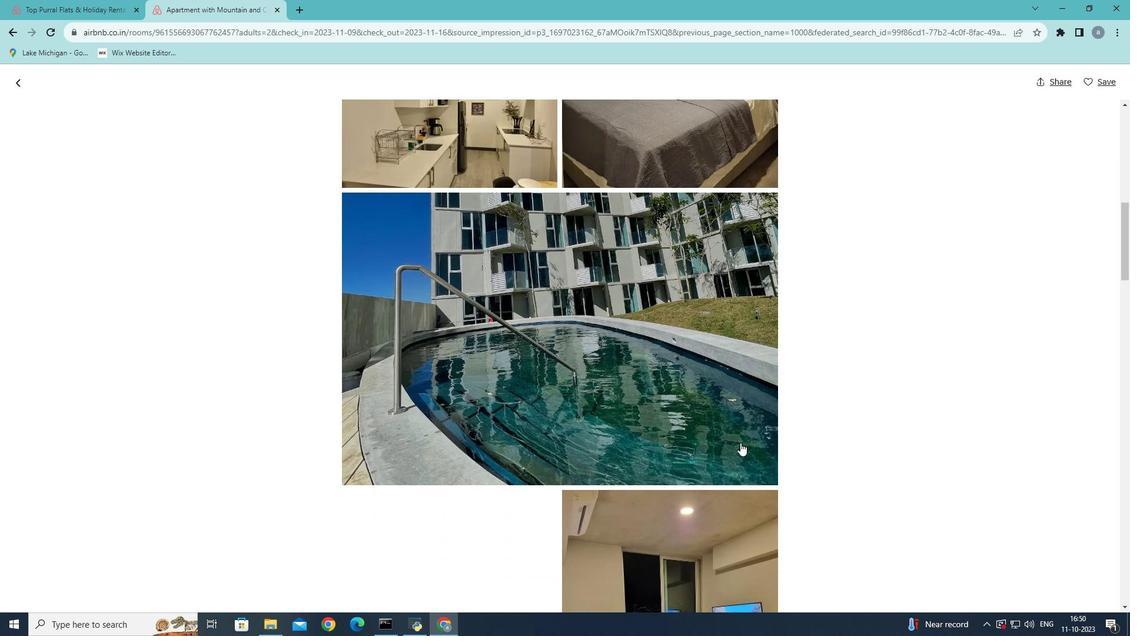 
Action: Mouse scrolled (740, 442) with delta (0, 0)
Screenshot: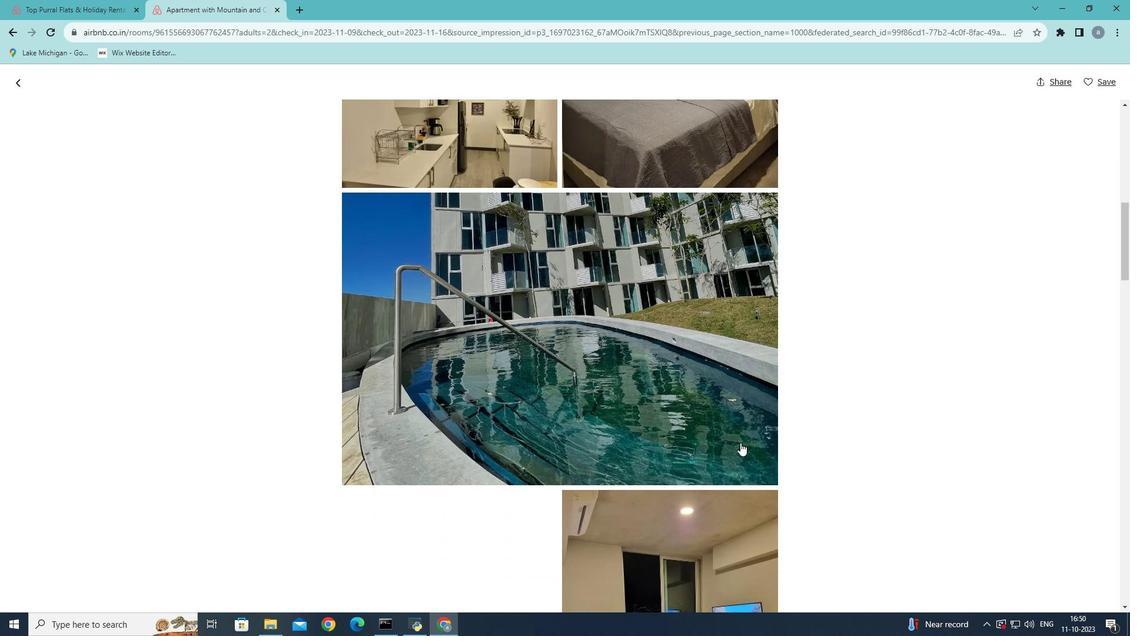 
Action: Mouse scrolled (740, 442) with delta (0, 0)
Screenshot: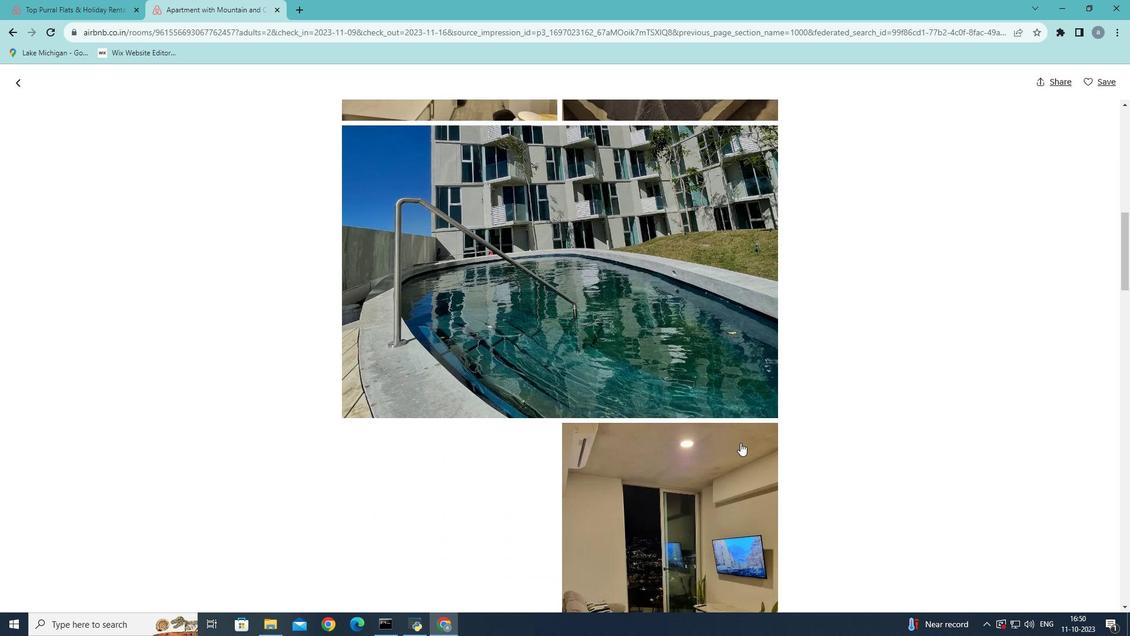 
Action: Mouse moved to (740, 445)
Screenshot: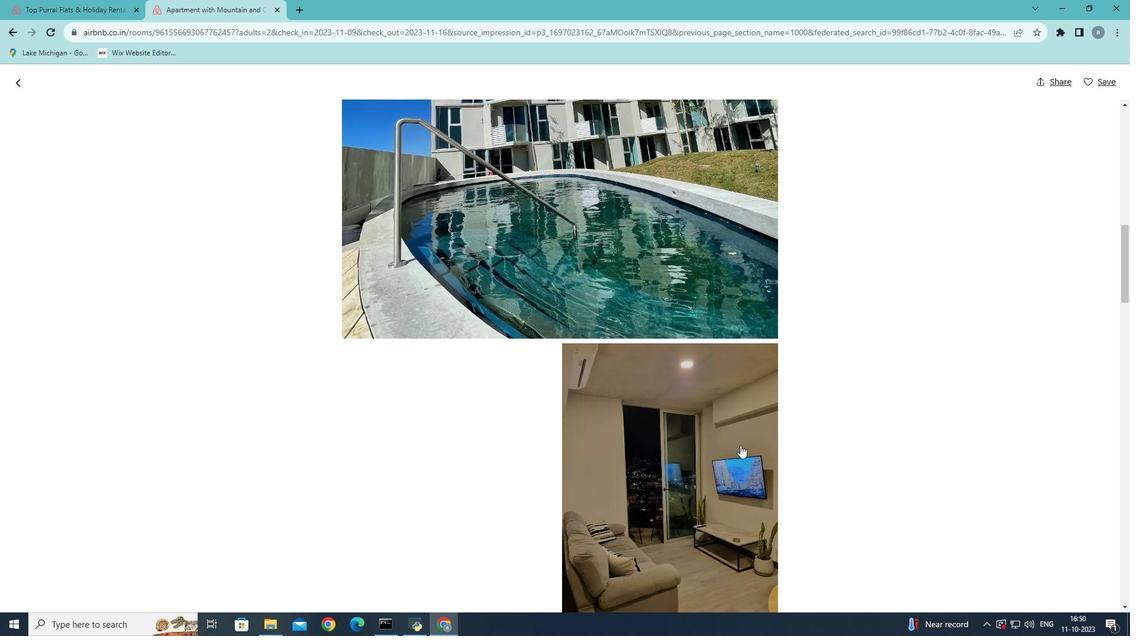 
Action: Mouse scrolled (740, 444) with delta (0, 0)
Screenshot: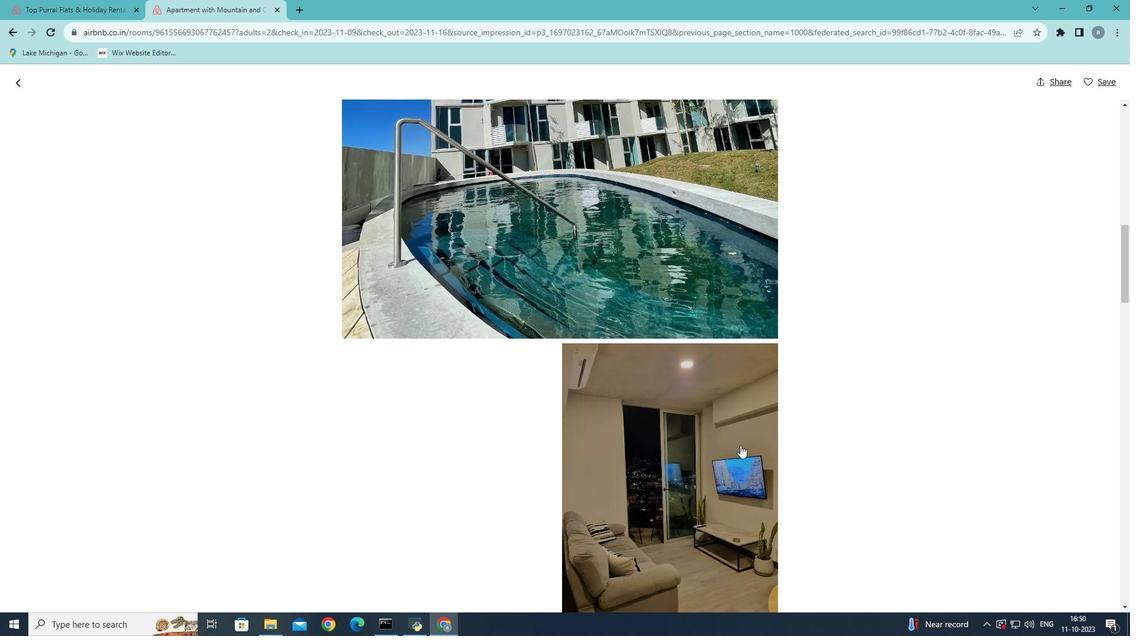 
Action: Mouse scrolled (740, 444) with delta (0, 0)
Screenshot: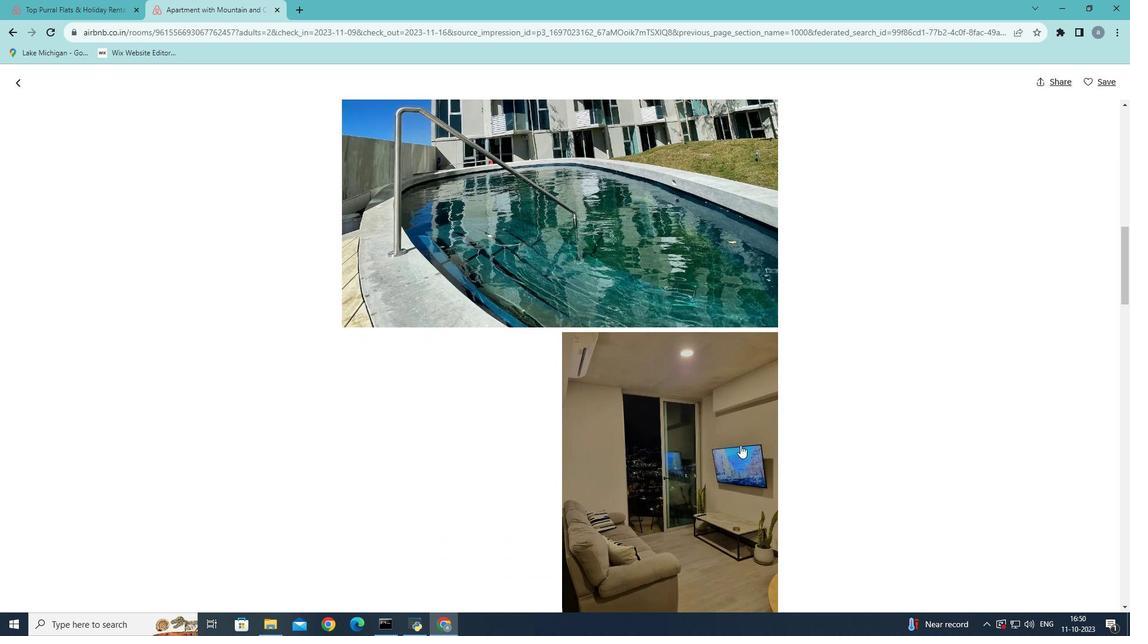 
Action: Mouse scrolled (740, 444) with delta (0, 0)
Screenshot: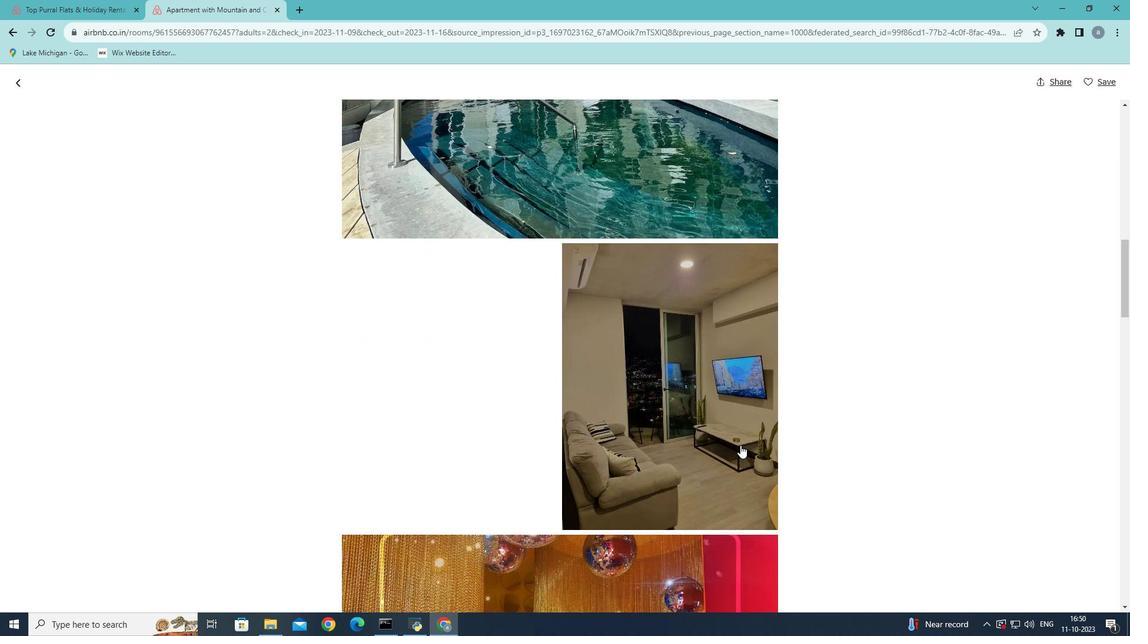 
Action: Mouse scrolled (740, 444) with delta (0, 0)
Screenshot: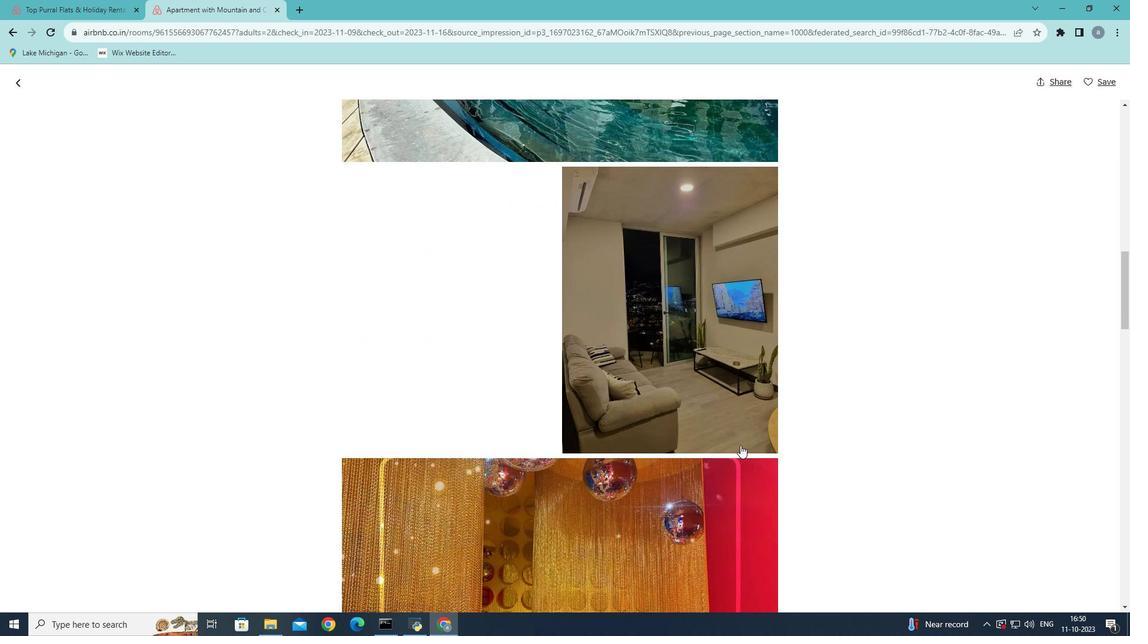 
Action: Mouse scrolled (740, 444) with delta (0, 0)
Screenshot: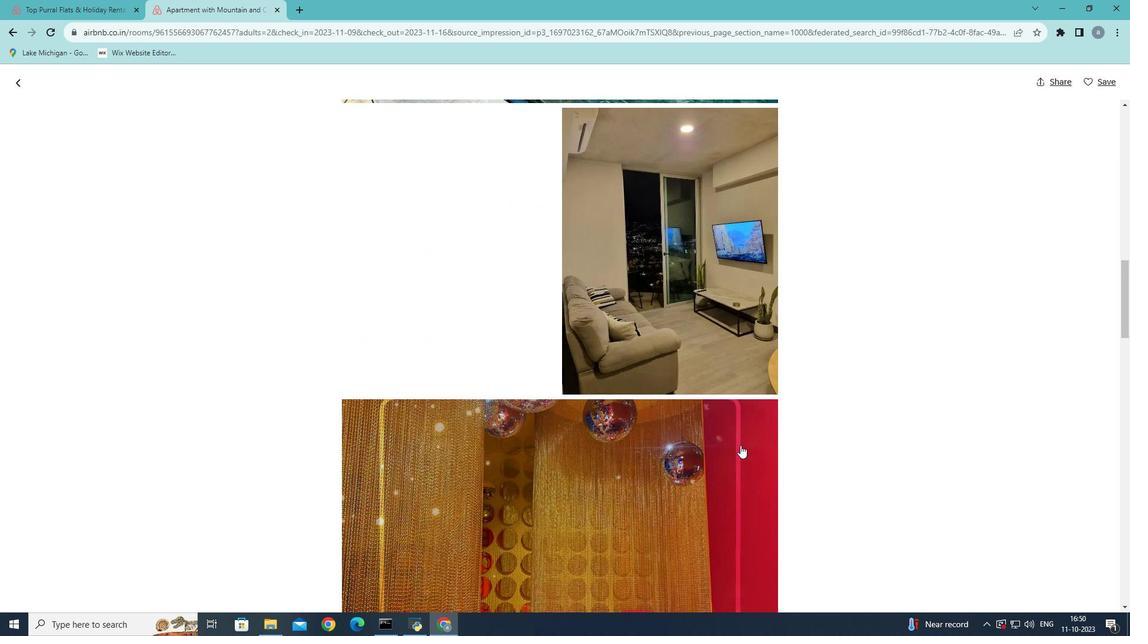 
Action: Mouse scrolled (740, 444) with delta (0, 0)
Screenshot: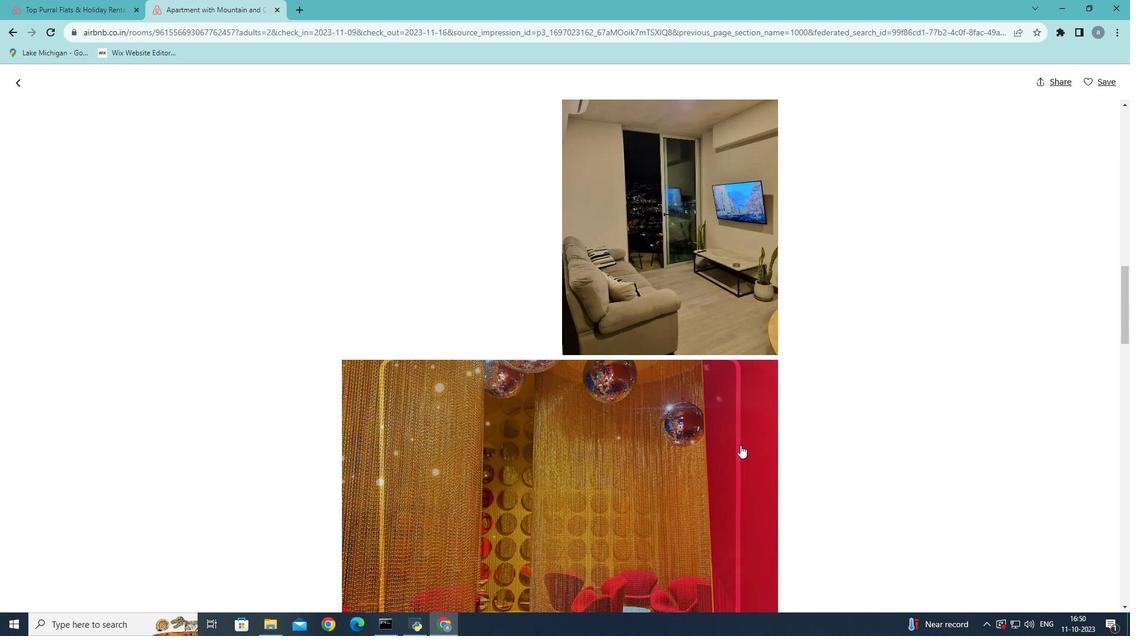 
Action: Mouse scrolled (740, 444) with delta (0, 0)
Screenshot: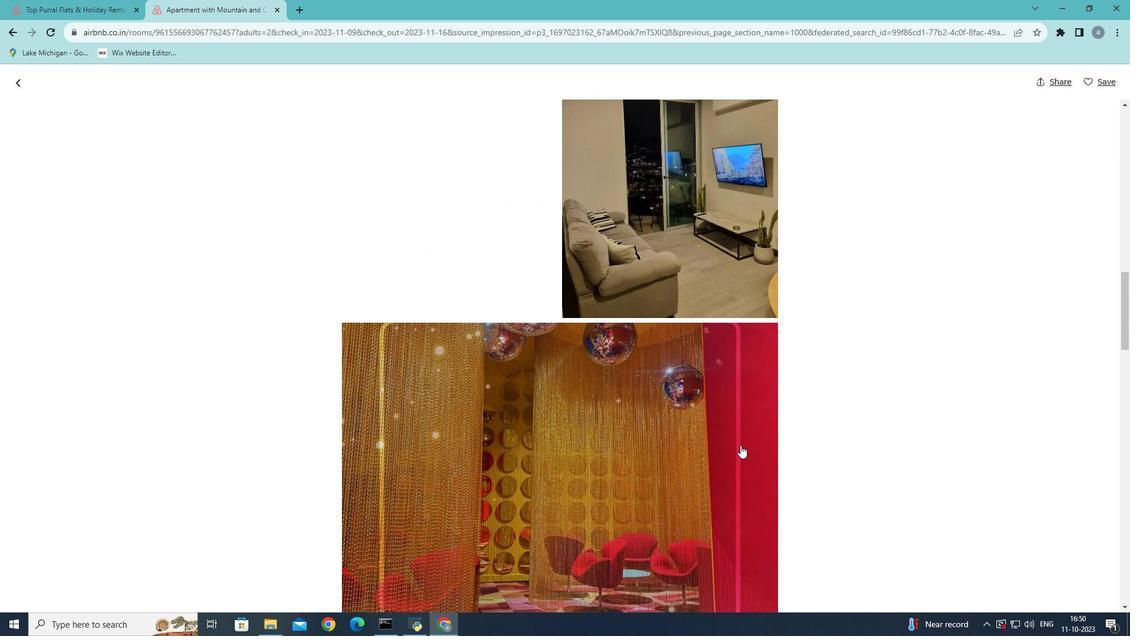 
Action: Mouse scrolled (740, 444) with delta (0, 0)
Screenshot: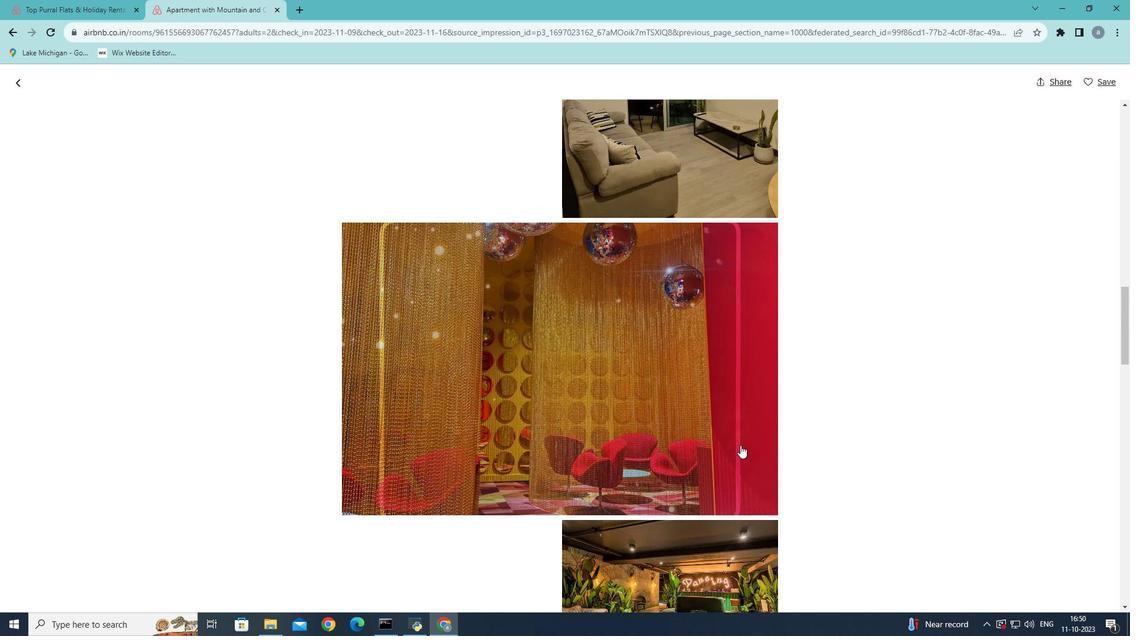 
Action: Mouse scrolled (740, 444) with delta (0, 0)
Screenshot: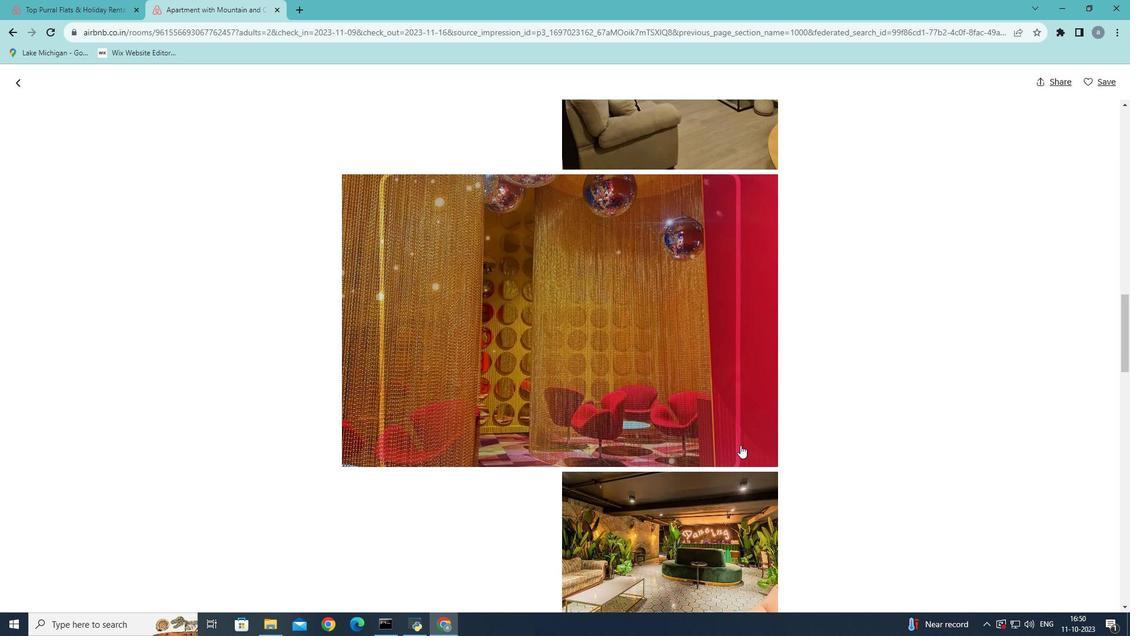 
Action: Mouse scrolled (740, 444) with delta (0, 0)
Screenshot: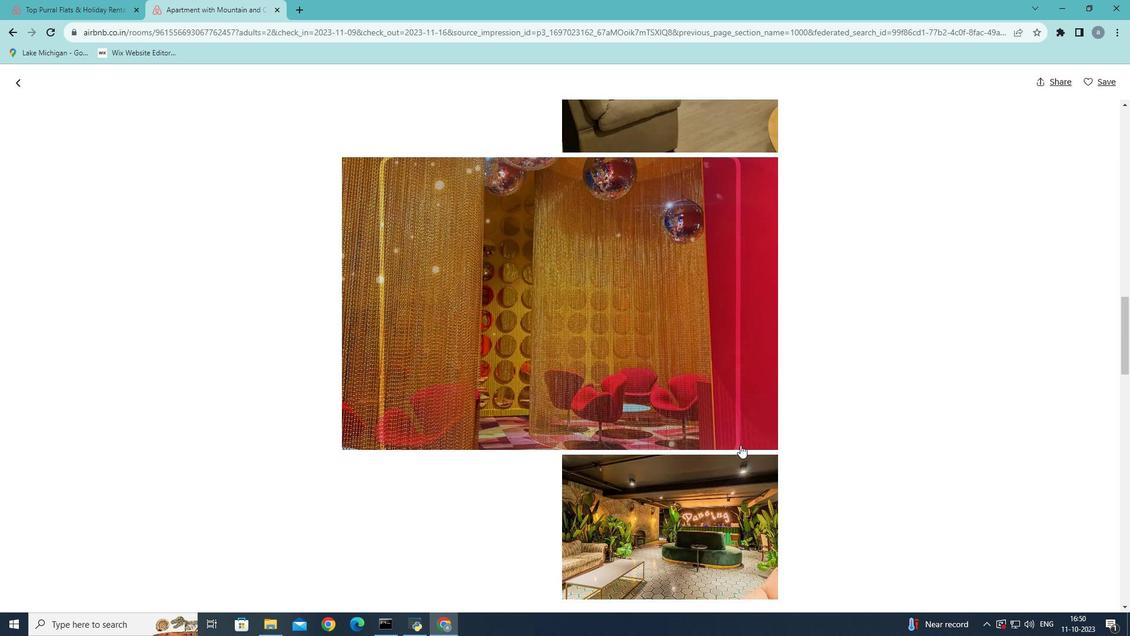 
Action: Mouse scrolled (740, 444) with delta (0, 0)
Screenshot: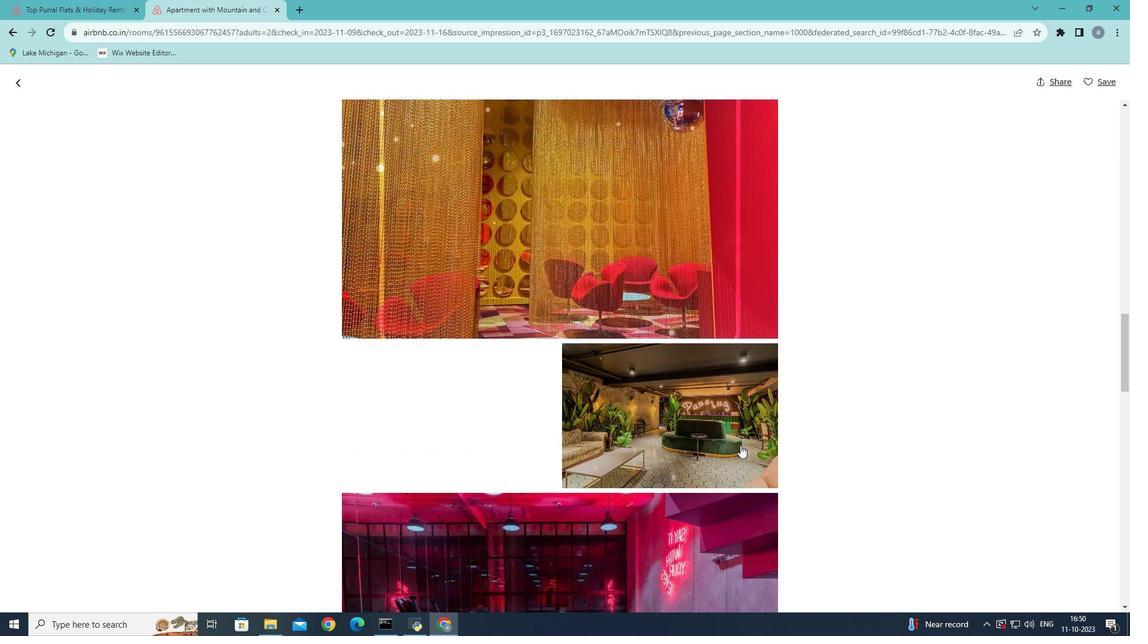 
Action: Mouse moved to (740, 447)
Screenshot: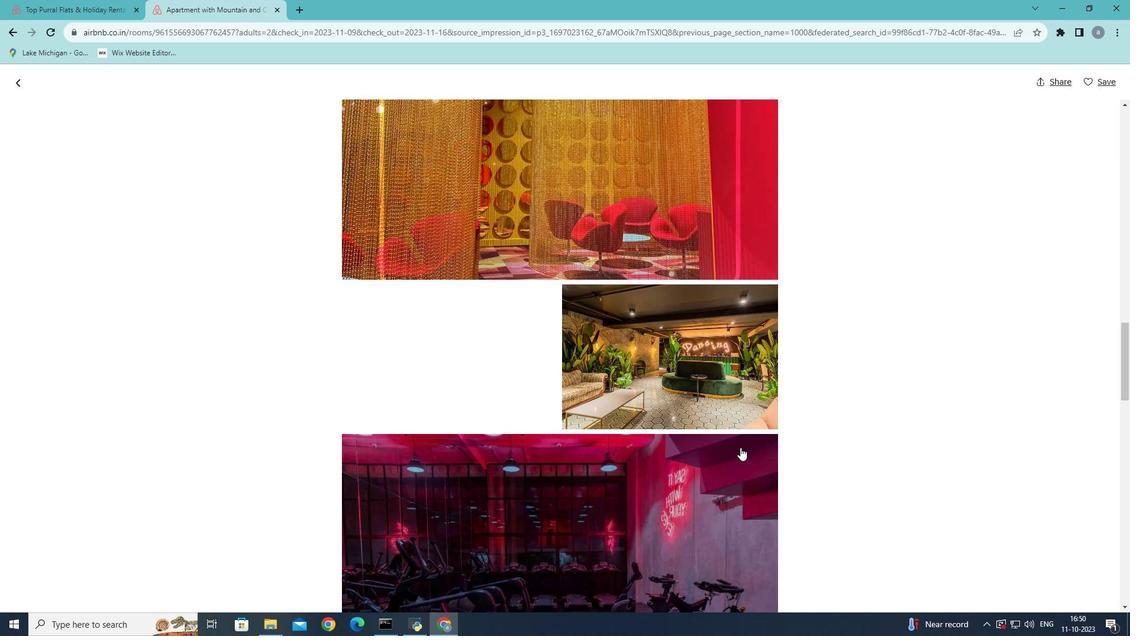 
Action: Mouse scrolled (740, 447) with delta (0, 0)
Screenshot: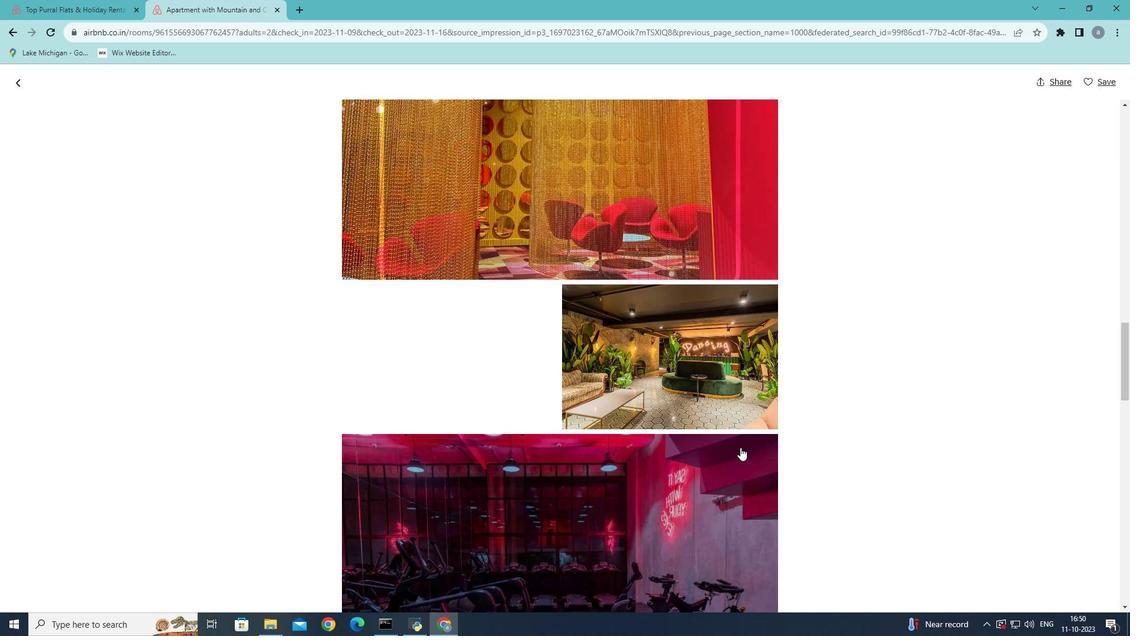 
Action: Mouse scrolled (740, 447) with delta (0, 0)
Screenshot: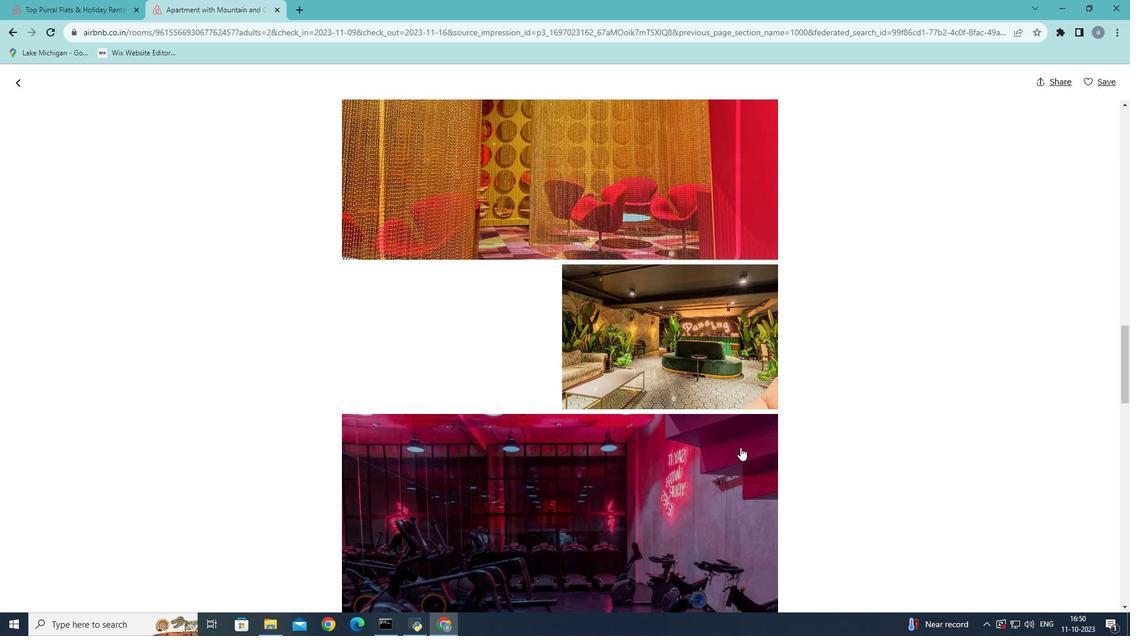 
Action: Mouse scrolled (740, 447) with delta (0, 0)
Screenshot: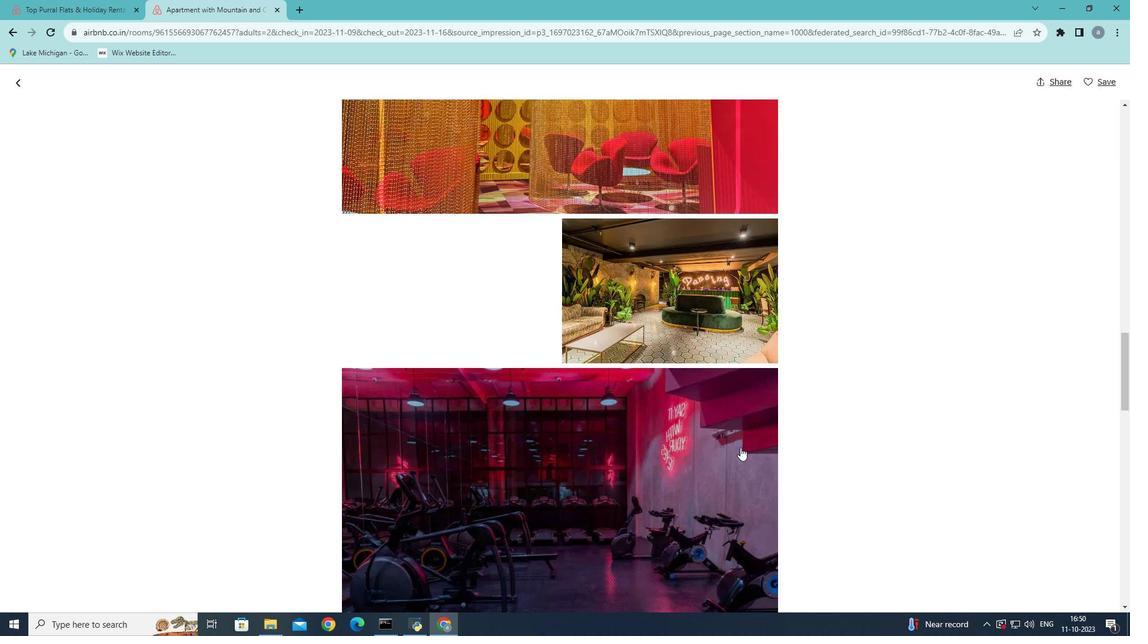 
Action: Mouse scrolled (740, 447) with delta (0, 0)
Screenshot: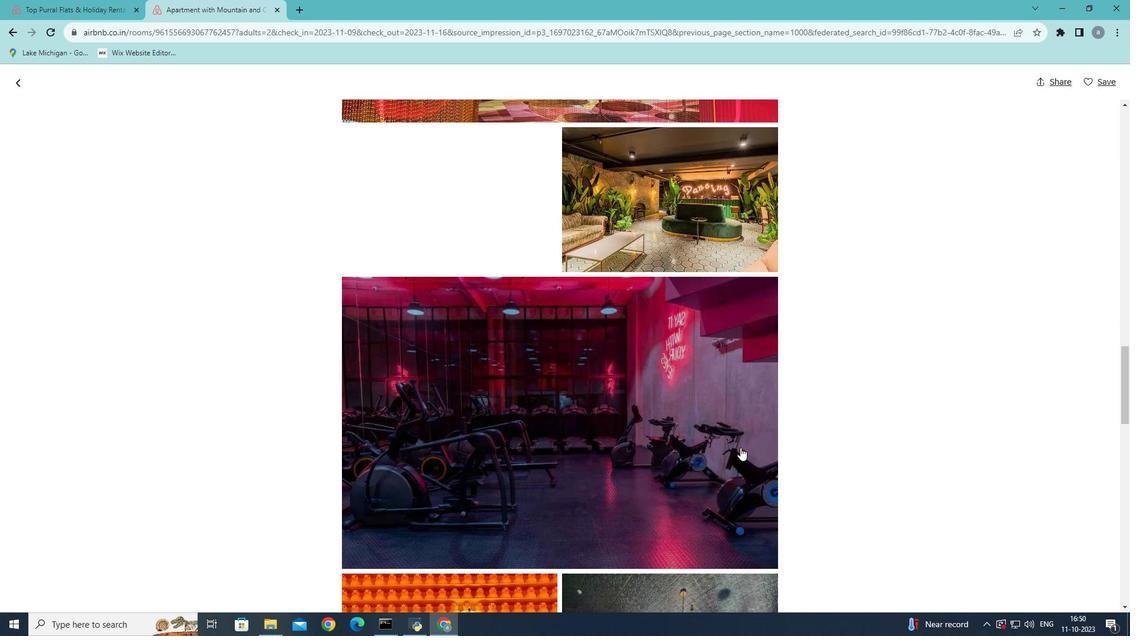 
Action: Mouse scrolled (740, 447) with delta (0, 0)
Screenshot: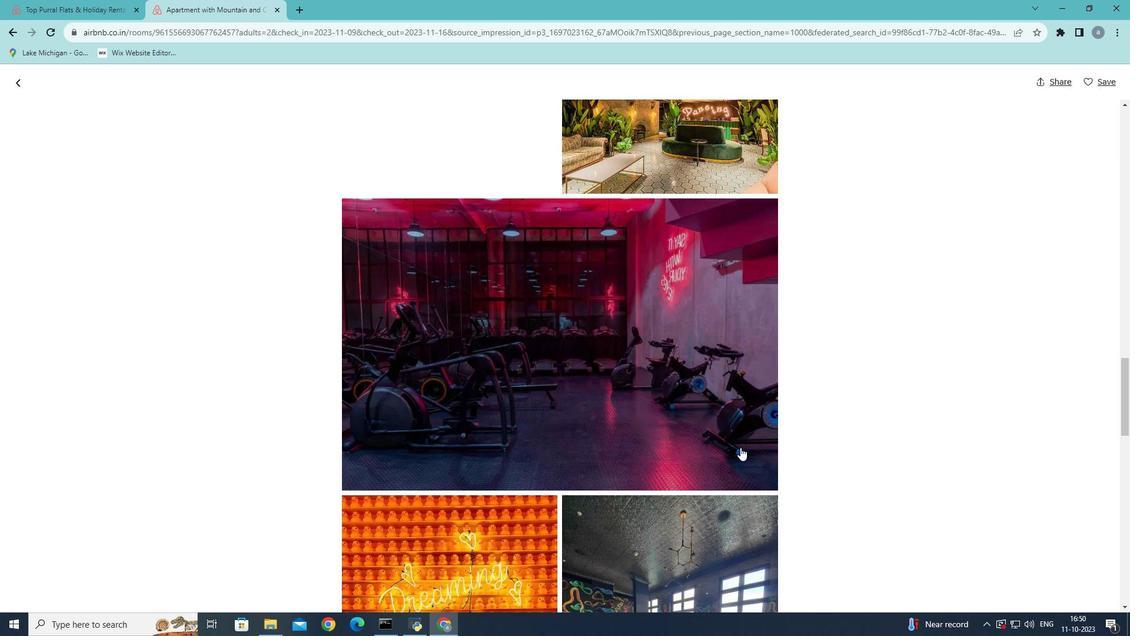 
Action: Mouse scrolled (740, 447) with delta (0, 0)
Screenshot: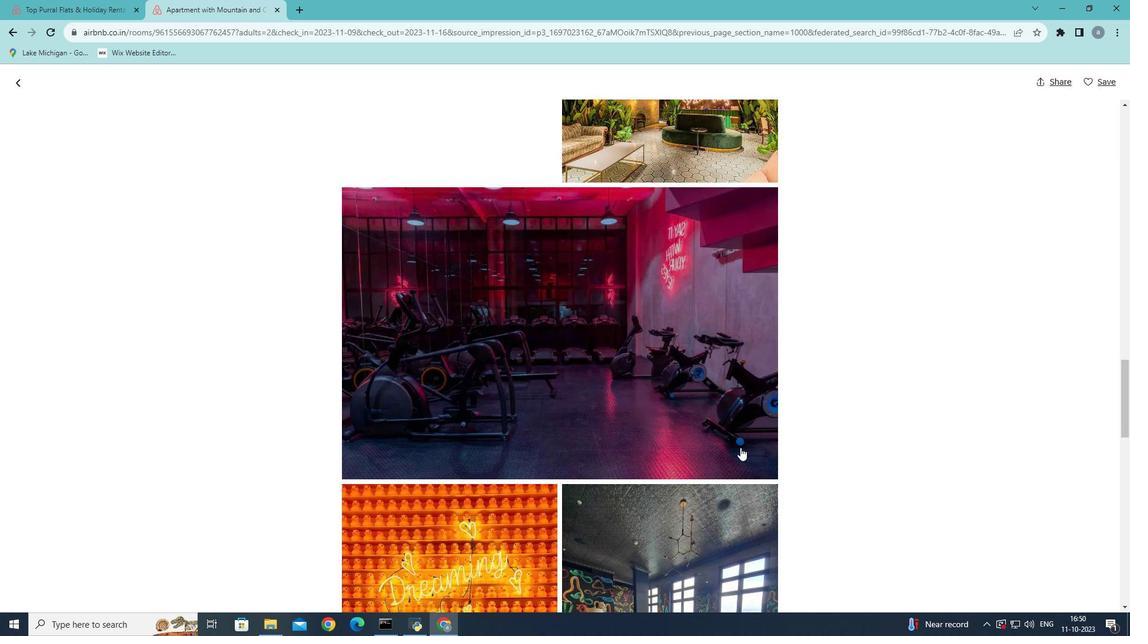 
Action: Mouse scrolled (740, 447) with delta (0, 0)
Screenshot: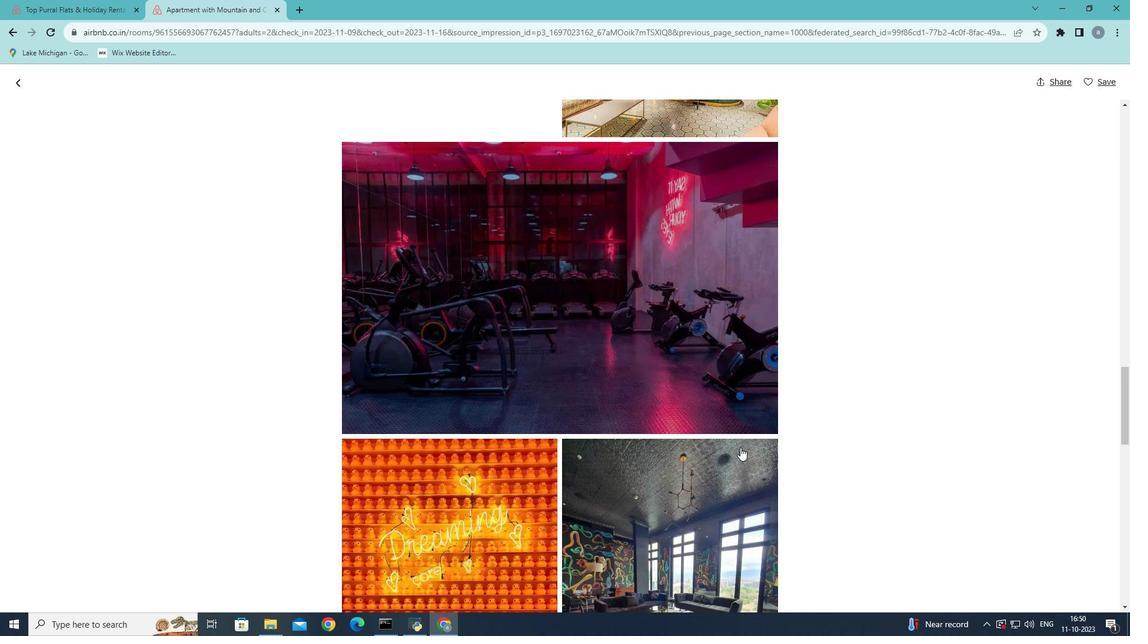 
Action: Mouse moved to (740, 448)
Screenshot: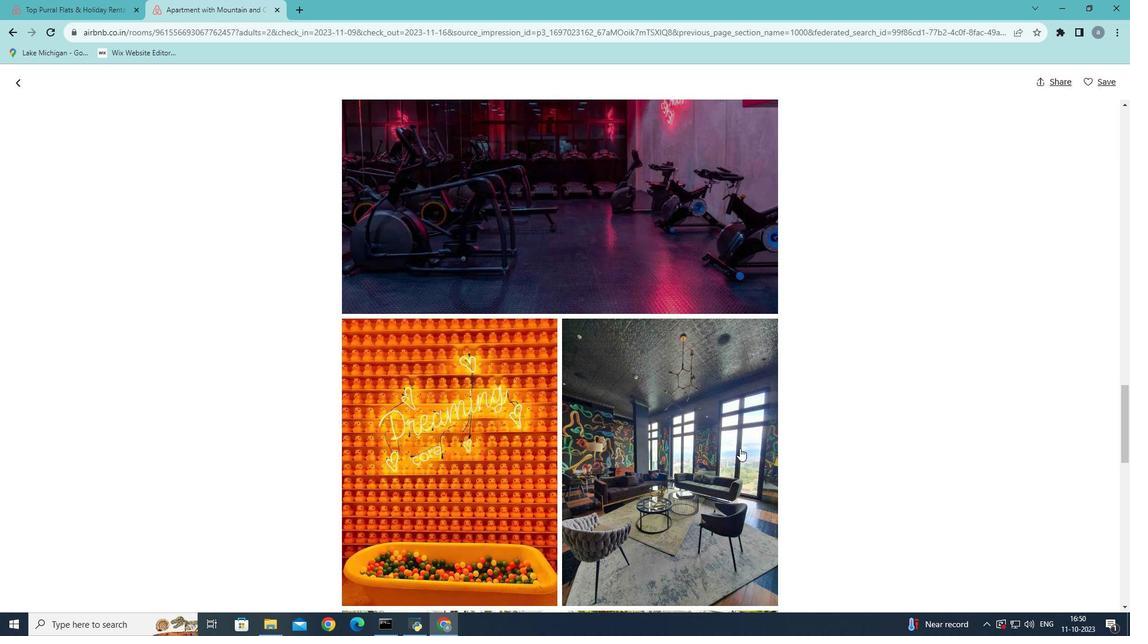 
Action: Mouse scrolled (740, 447) with delta (0, 0)
Screenshot: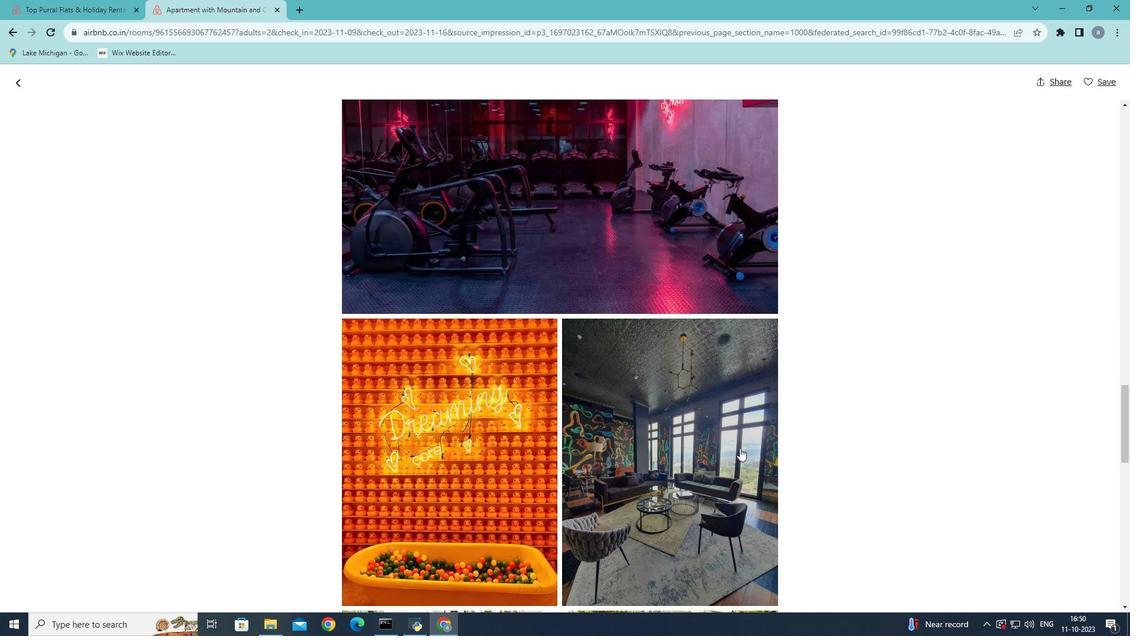 
Action: Mouse scrolled (740, 447) with delta (0, 0)
Screenshot: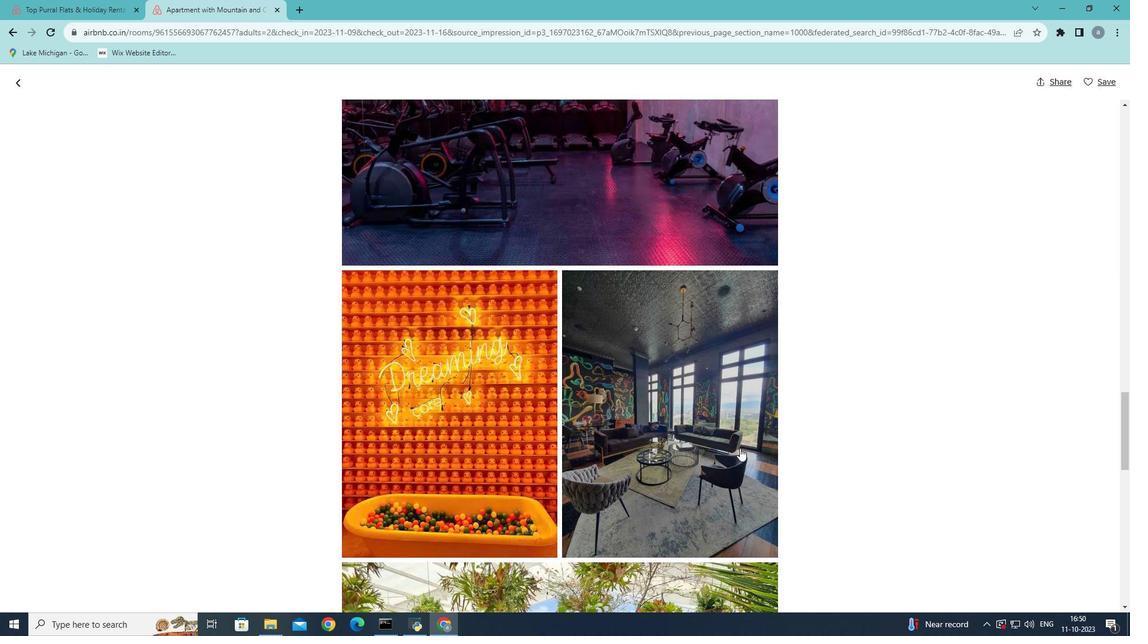 
Action: Mouse scrolled (740, 447) with delta (0, 0)
Screenshot: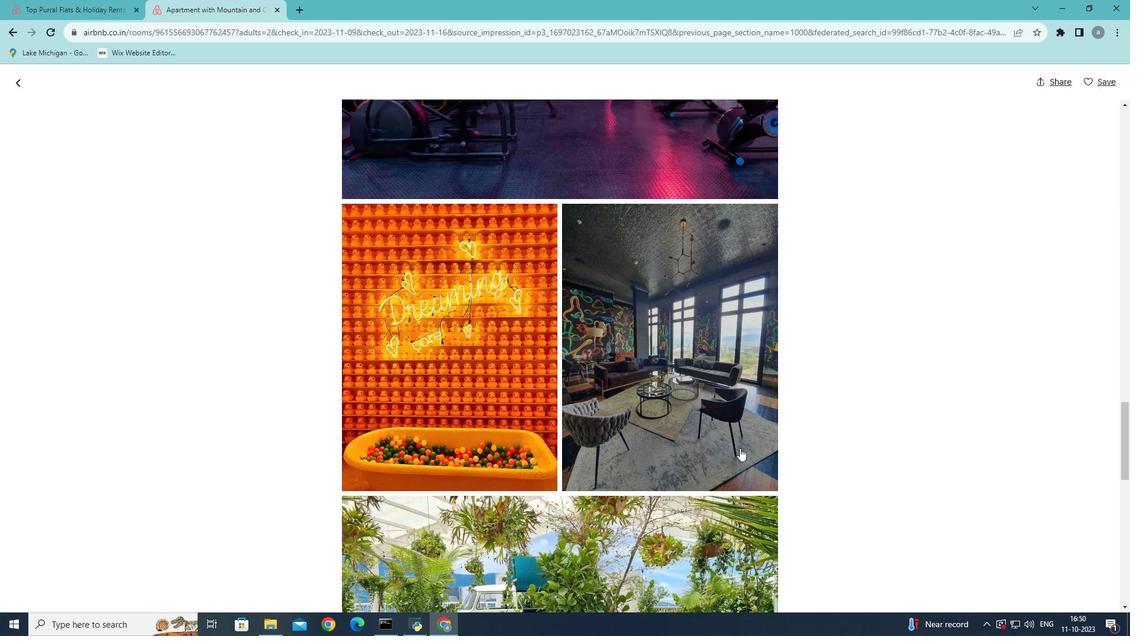 
Action: Mouse scrolled (740, 447) with delta (0, 0)
Screenshot: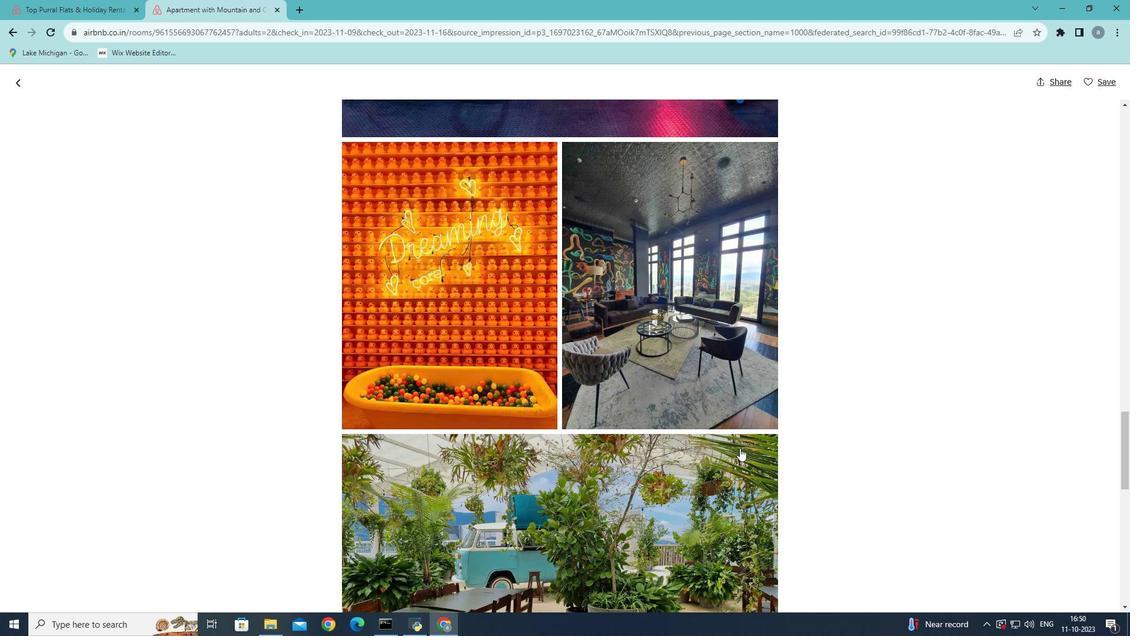 
Action: Mouse scrolled (740, 447) with delta (0, 0)
Screenshot: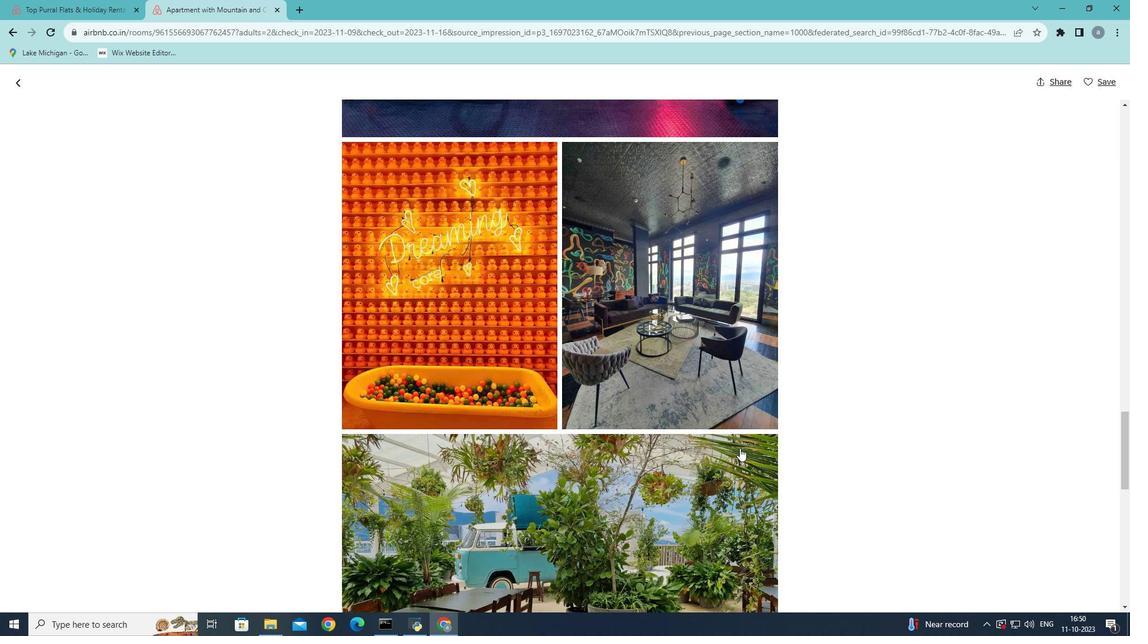 
Action: Mouse scrolled (740, 447) with delta (0, 0)
Screenshot: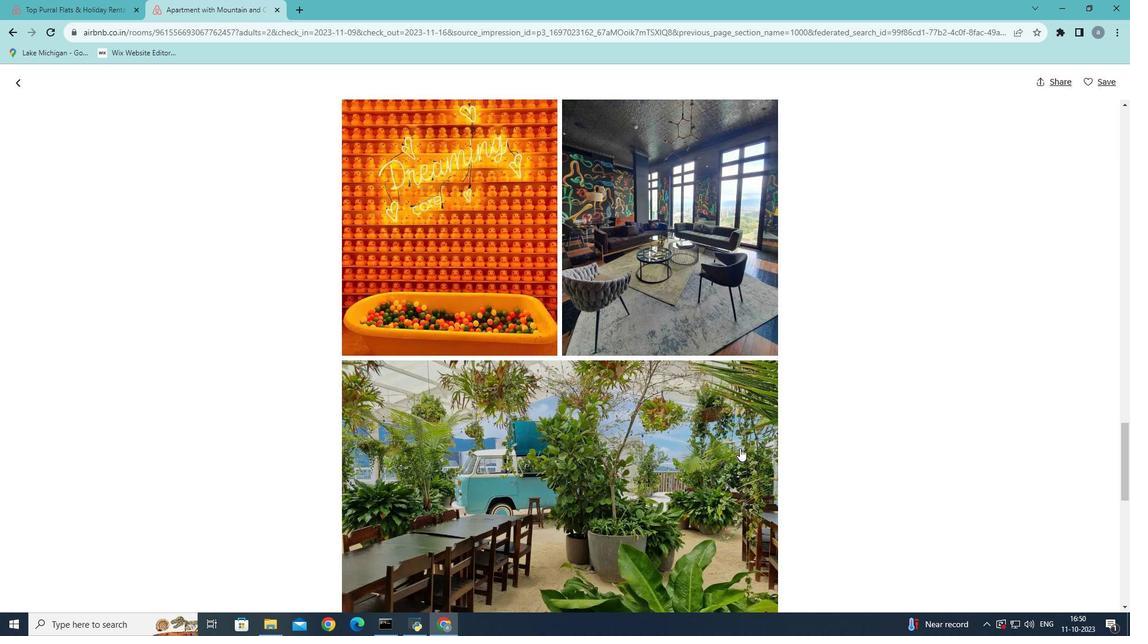 
Action: Mouse scrolled (740, 447) with delta (0, 0)
Screenshot: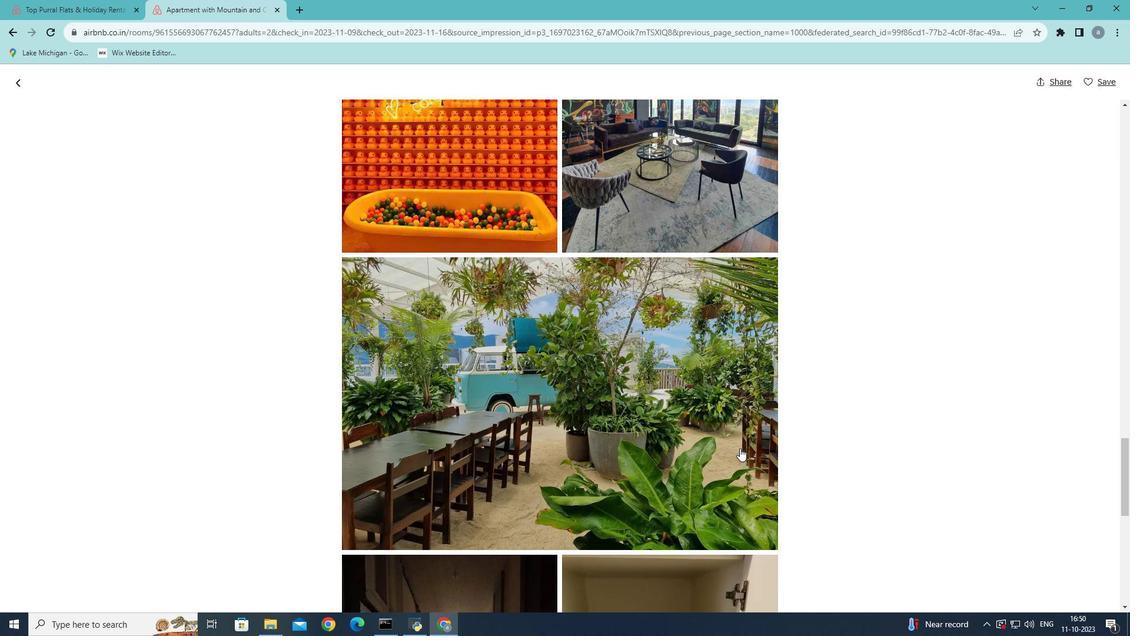 
Action: Mouse scrolled (740, 447) with delta (0, 0)
Screenshot: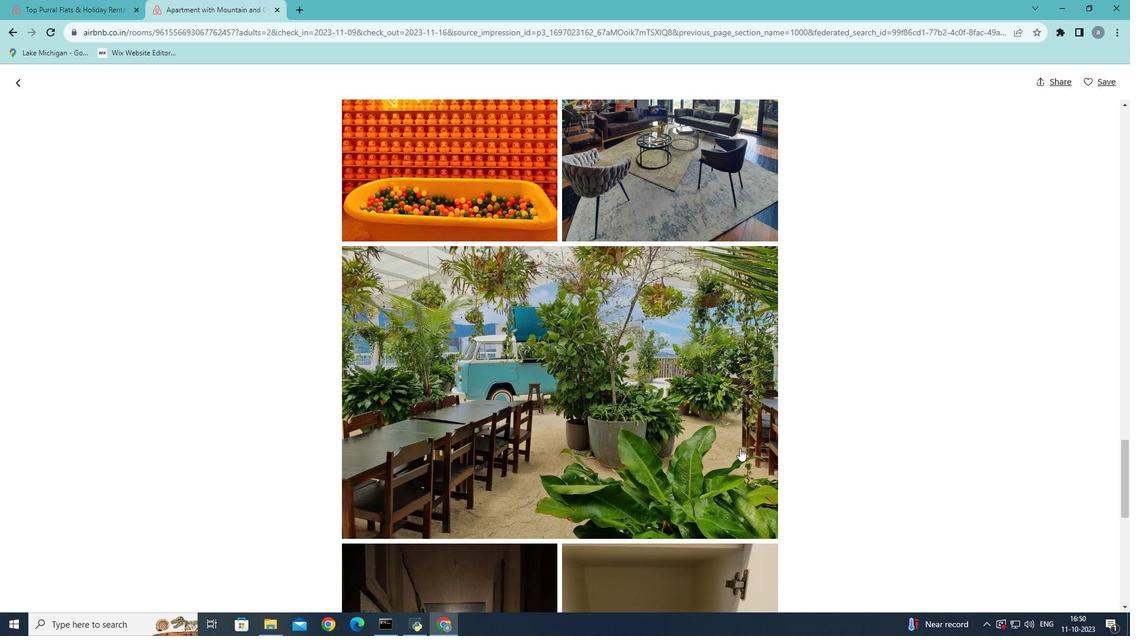 
Action: Mouse scrolled (740, 447) with delta (0, 0)
Screenshot: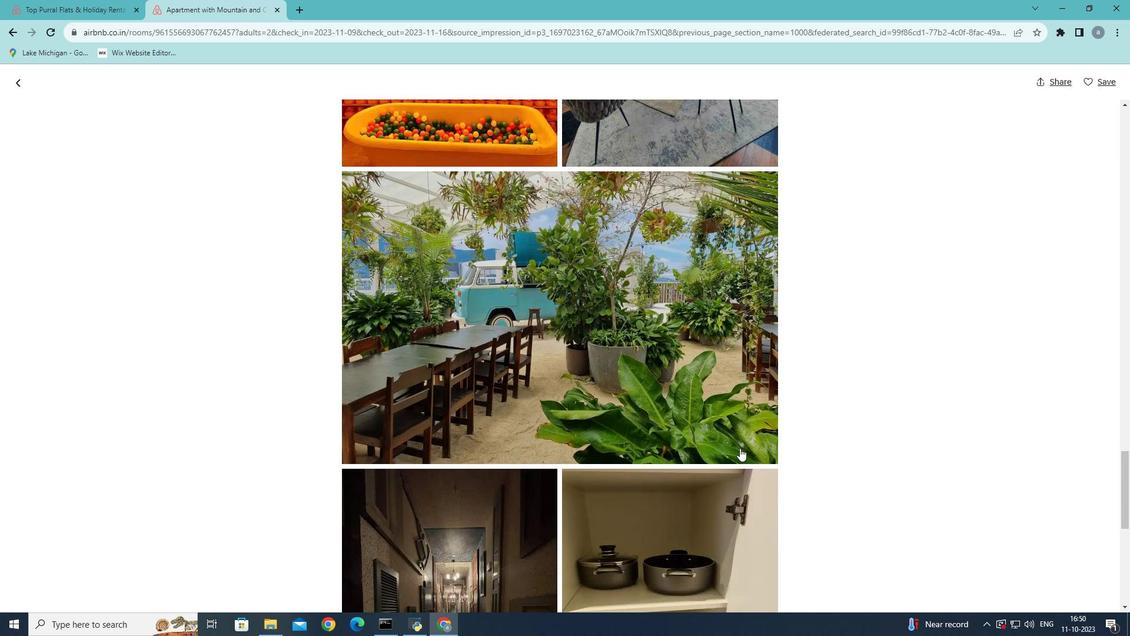 
Action: Mouse scrolled (740, 447) with delta (0, 0)
Screenshot: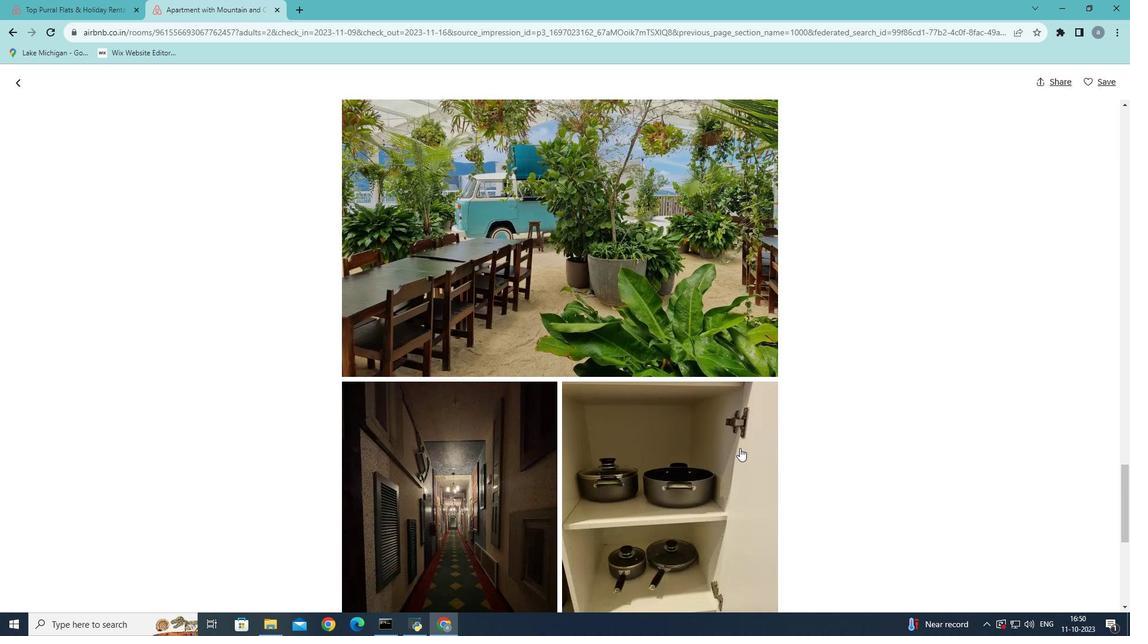 
Action: Mouse scrolled (740, 447) with delta (0, 0)
Screenshot: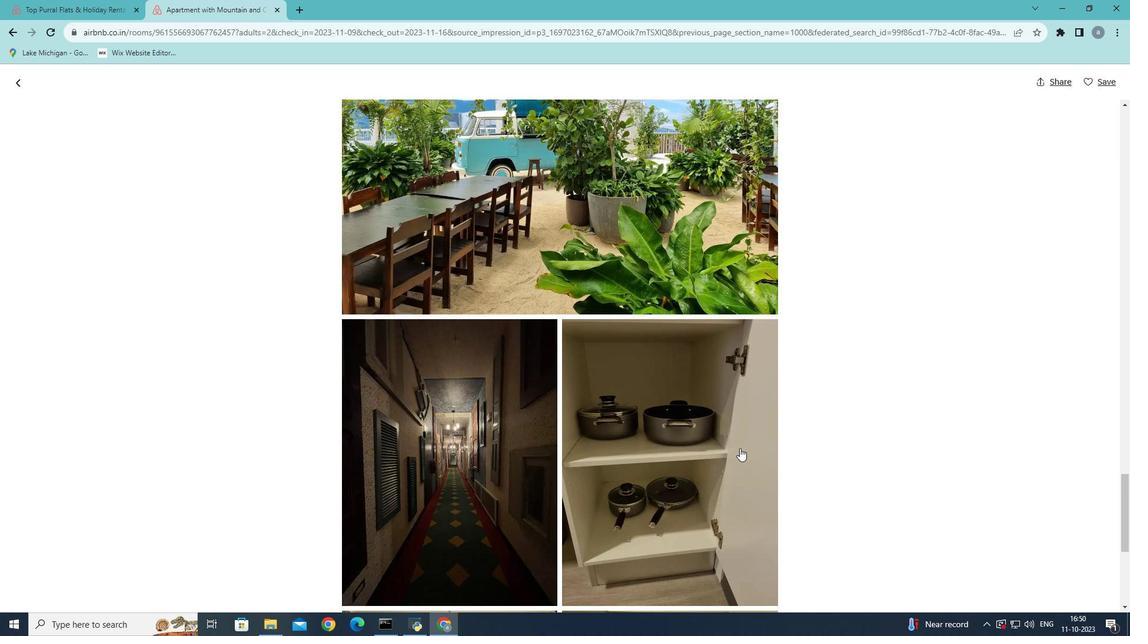 
Action: Mouse scrolled (740, 447) with delta (0, 0)
Screenshot: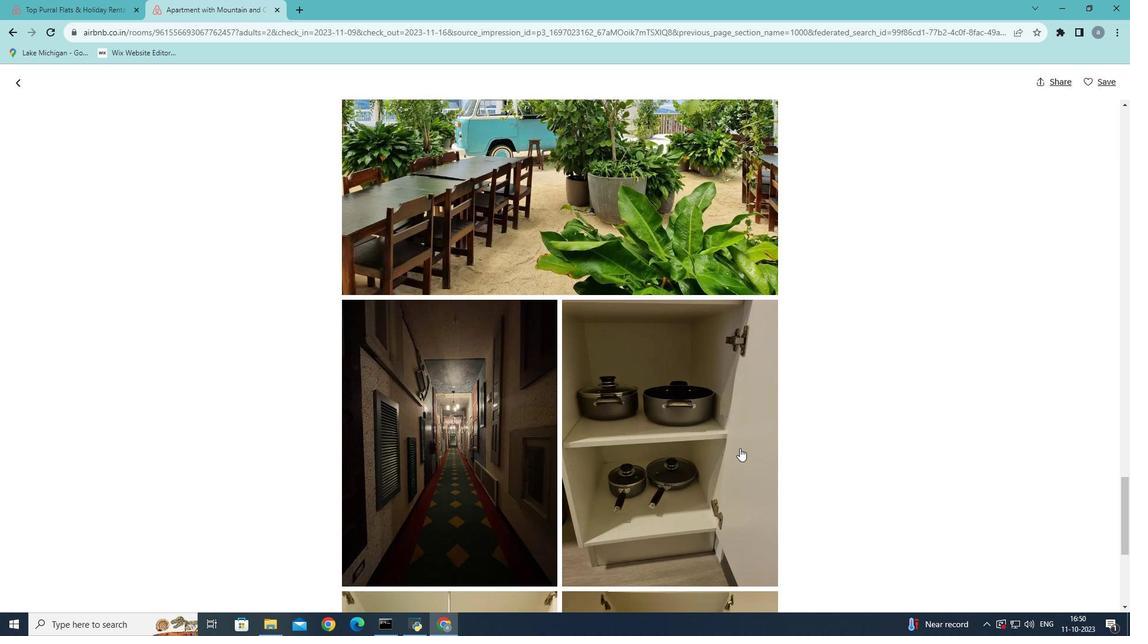 
Action: Mouse scrolled (740, 447) with delta (0, 0)
Screenshot: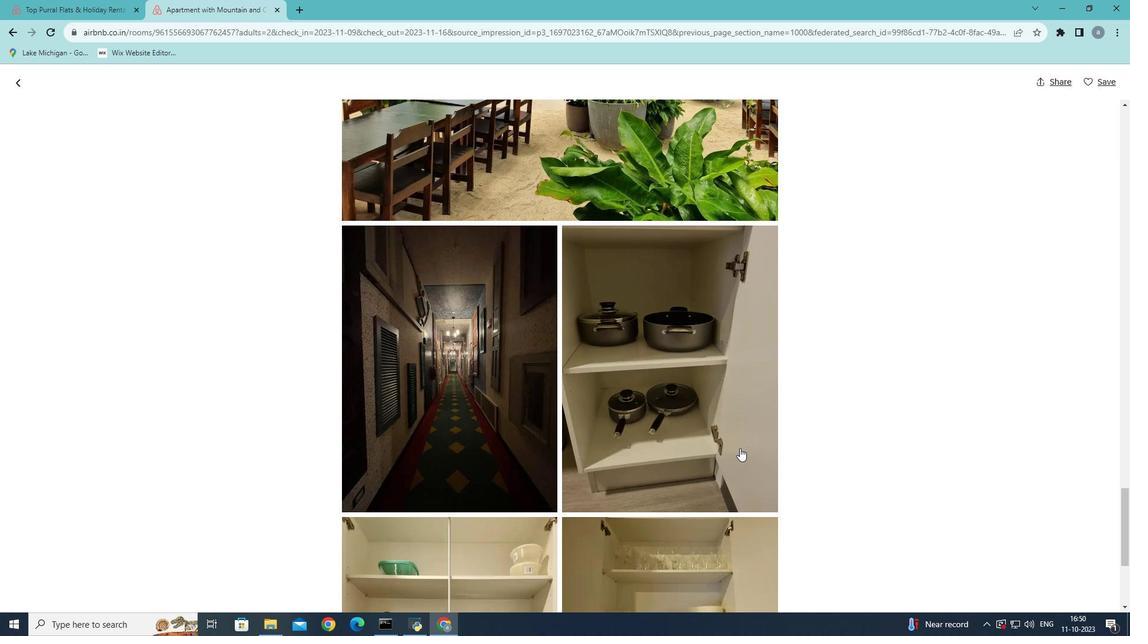 
Action: Mouse scrolled (740, 447) with delta (0, 0)
Screenshot: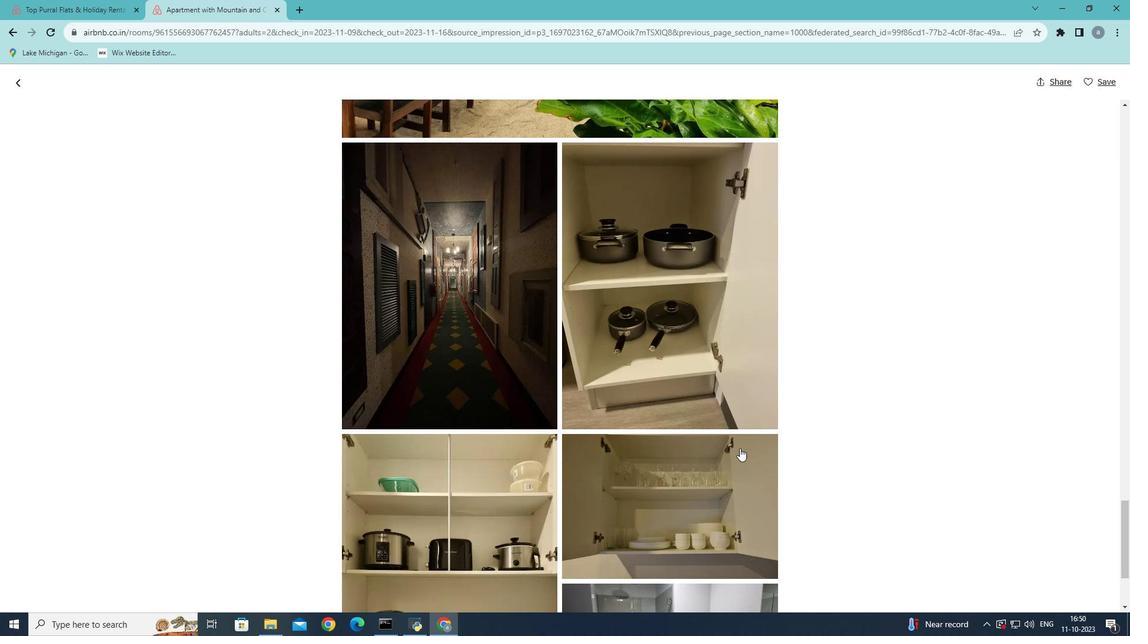 
Action: Mouse scrolled (740, 447) with delta (0, 0)
Screenshot: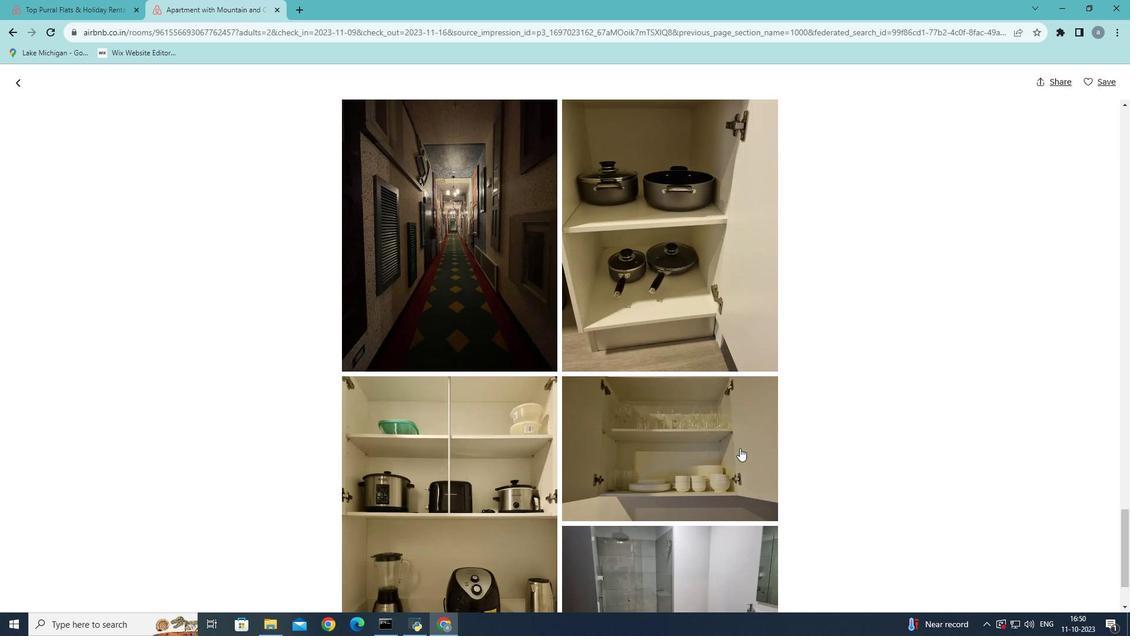 
Action: Mouse scrolled (740, 447) with delta (0, 0)
Screenshot: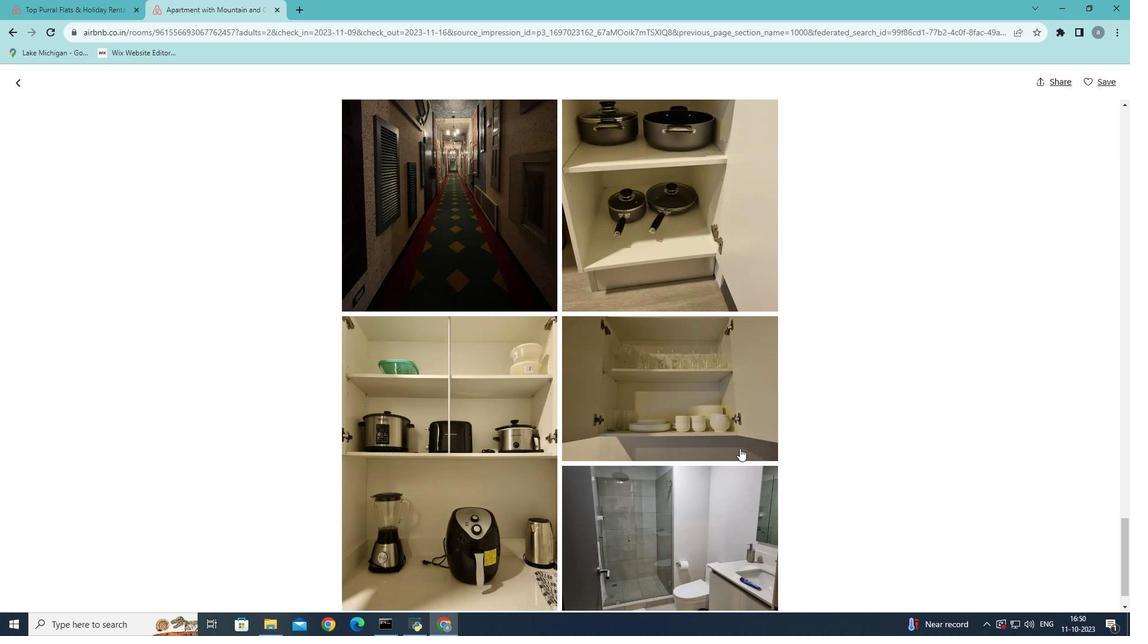
Action: Mouse scrolled (740, 447) with delta (0, 0)
Screenshot: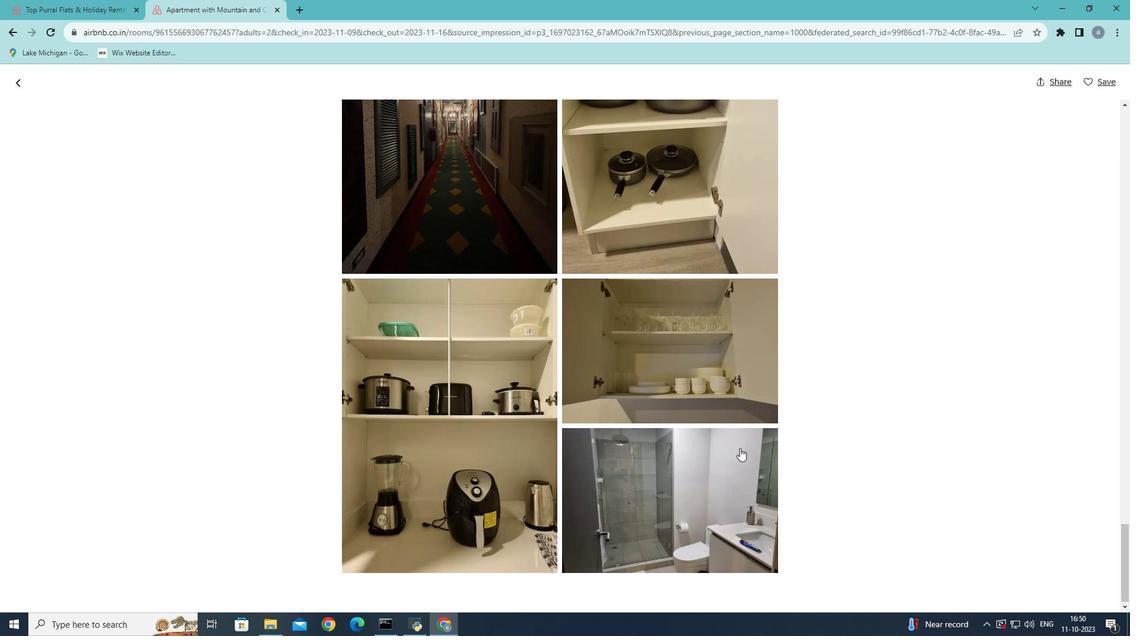 
Action: Mouse scrolled (740, 447) with delta (0, 0)
Screenshot: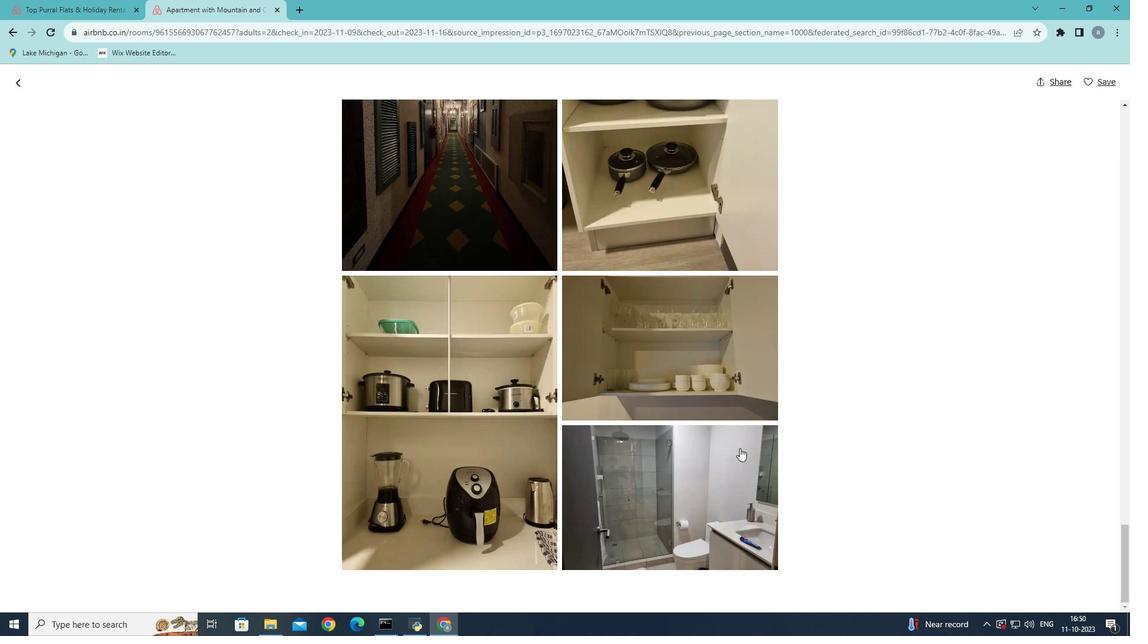 
Action: Mouse scrolled (740, 447) with delta (0, 0)
Screenshot: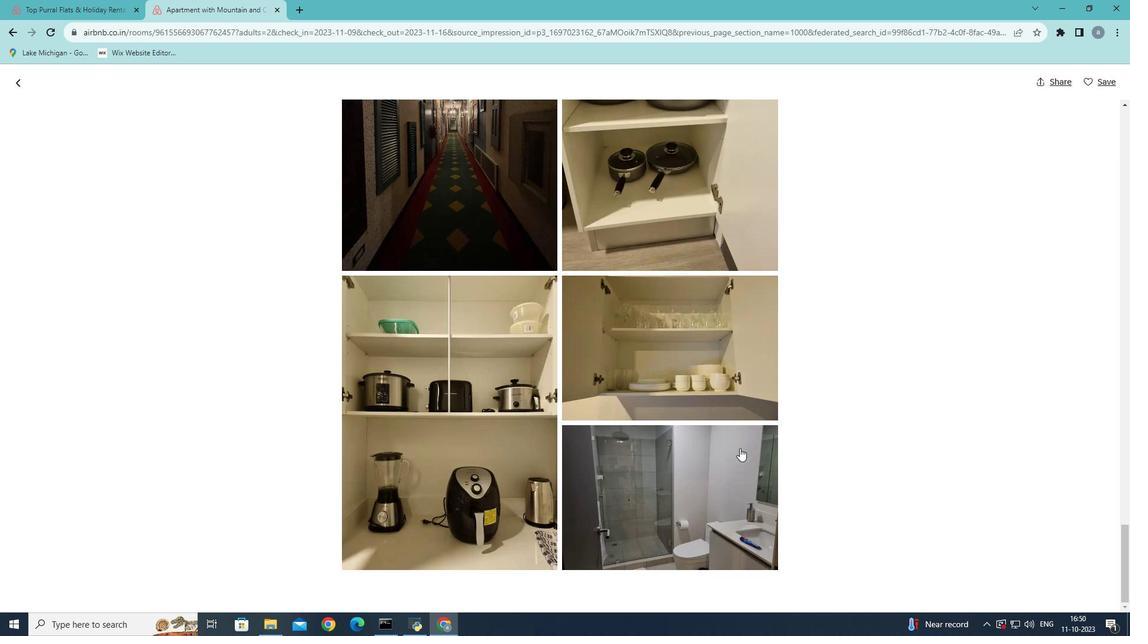 
Action: Mouse scrolled (740, 447) with delta (0, 0)
Screenshot: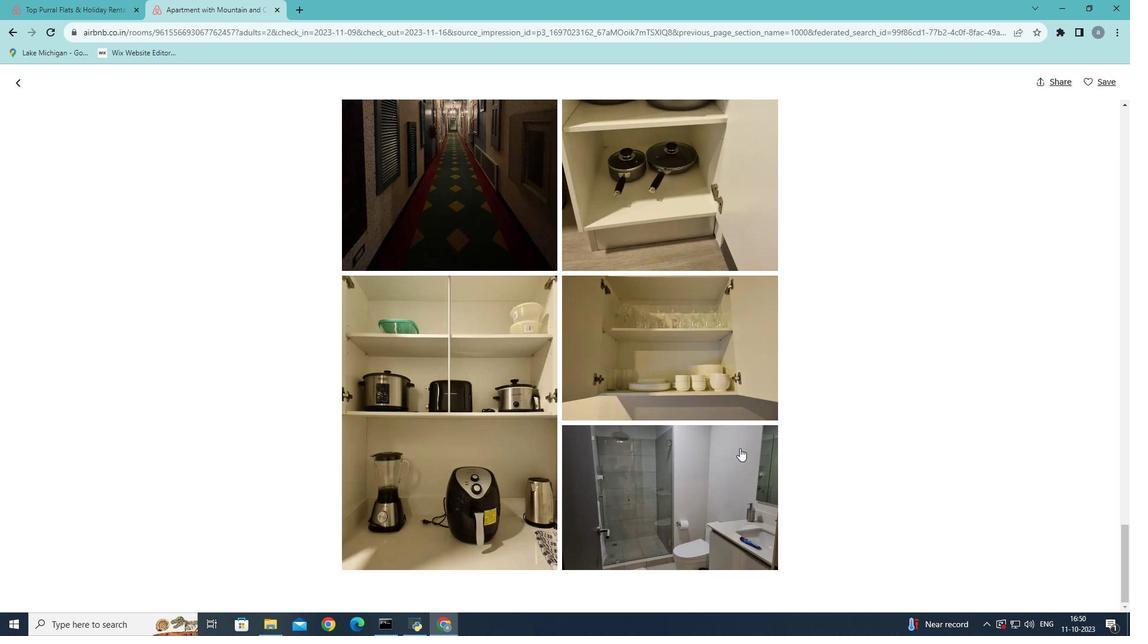 
Action: Mouse scrolled (740, 447) with delta (0, 0)
Screenshot: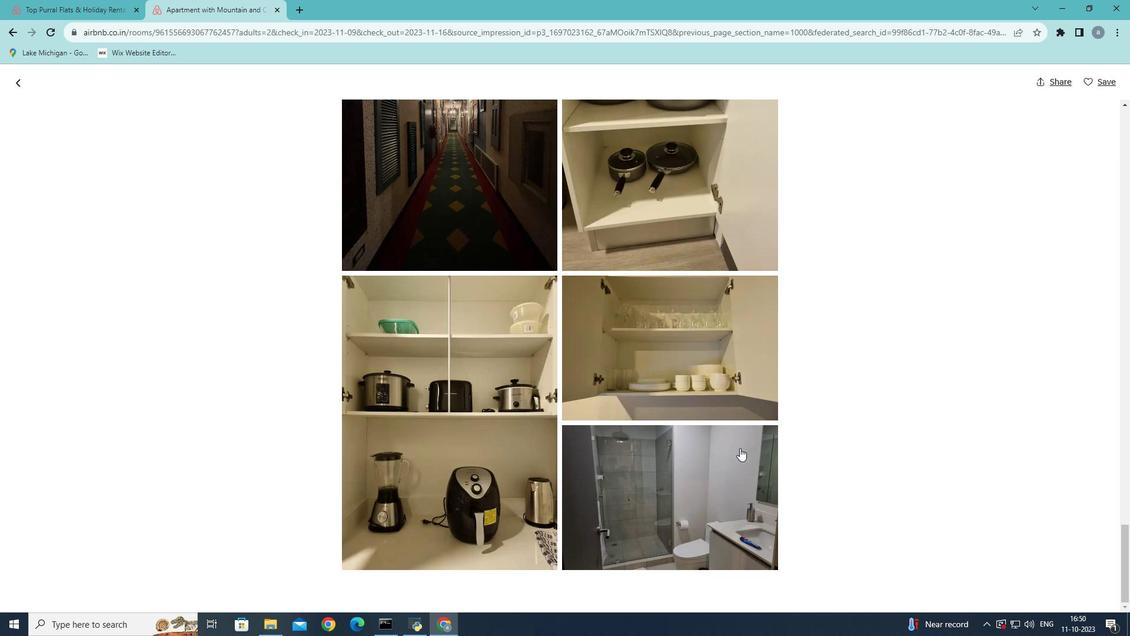 
Action: Mouse scrolled (740, 447) with delta (0, 0)
Screenshot: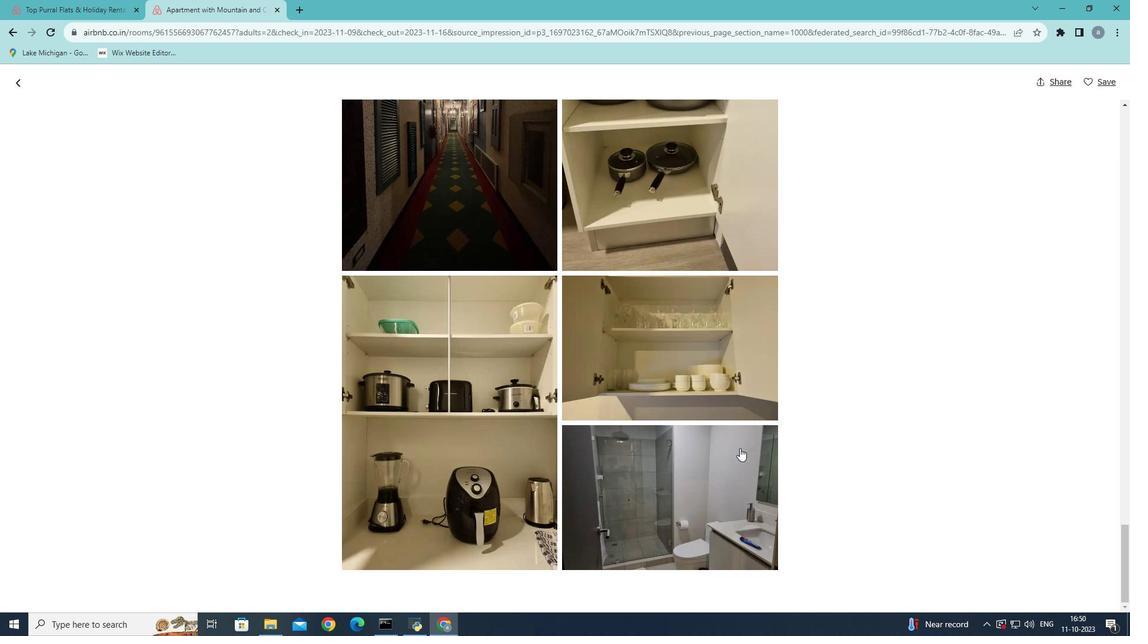 
Action: Mouse moved to (17, 78)
Screenshot: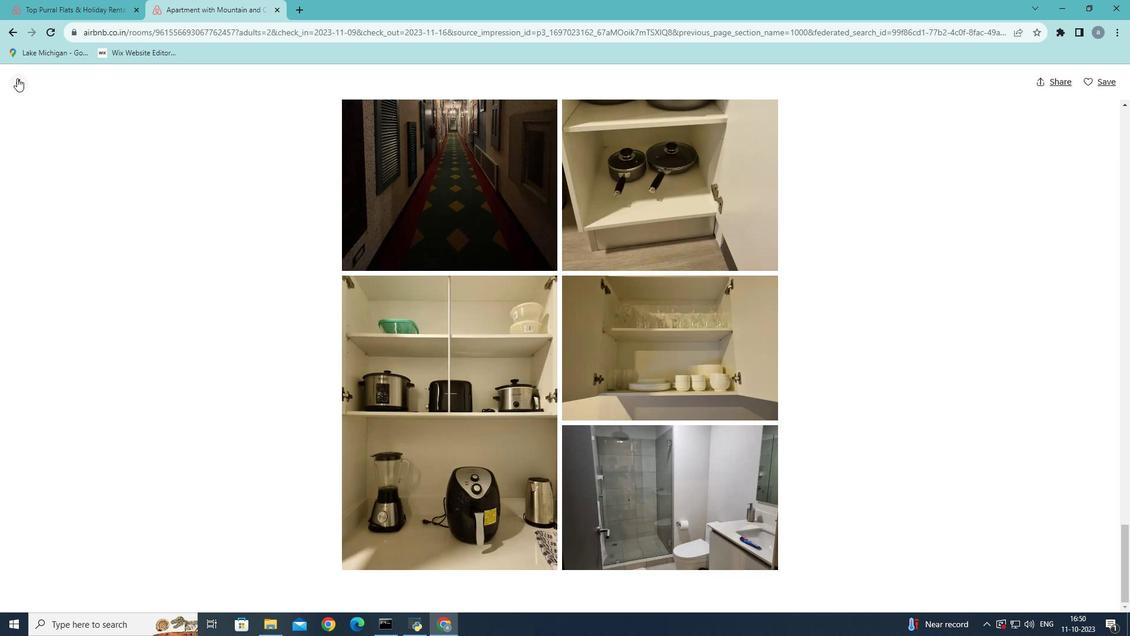 
Action: Mouse pressed left at (17, 78)
Screenshot: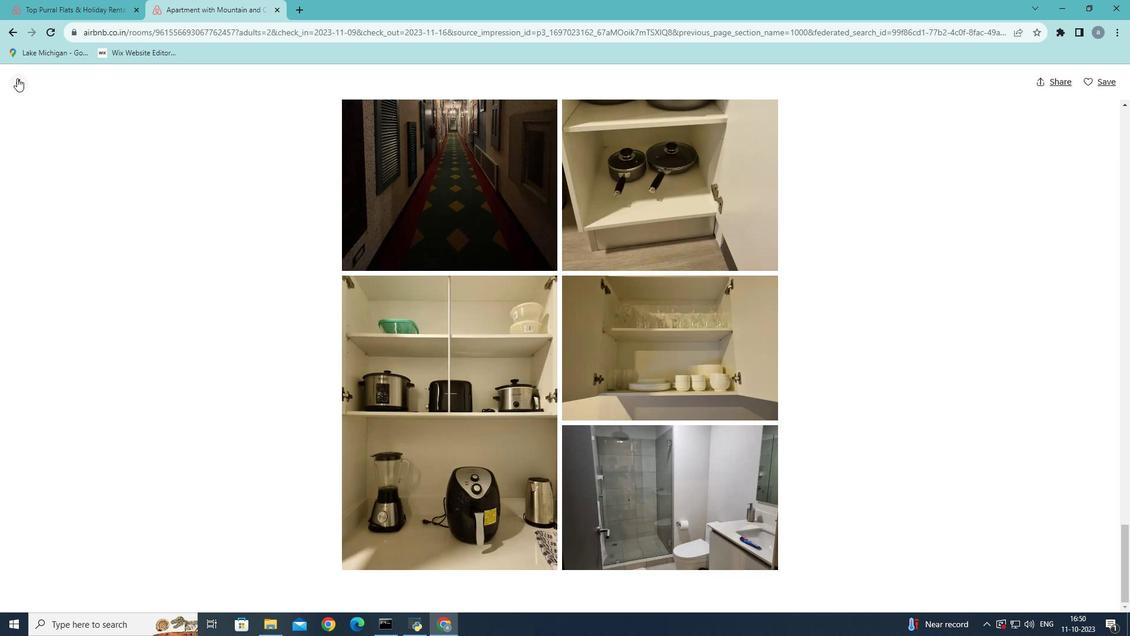 
Action: Mouse moved to (467, 410)
Screenshot: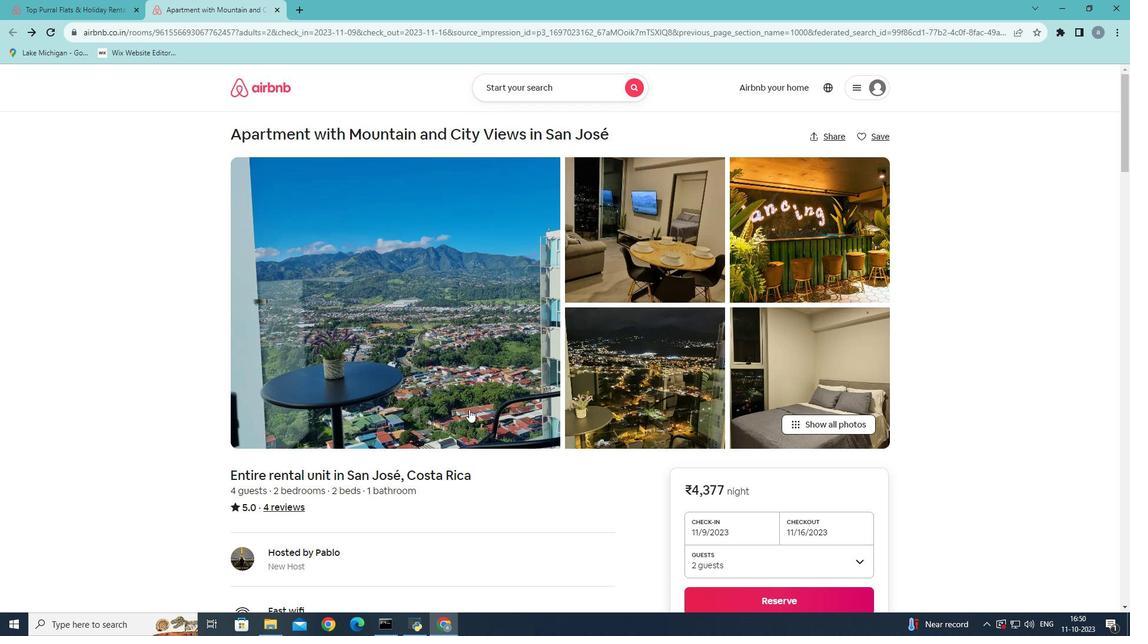 
Action: Mouse scrolled (467, 409) with delta (0, 0)
Screenshot: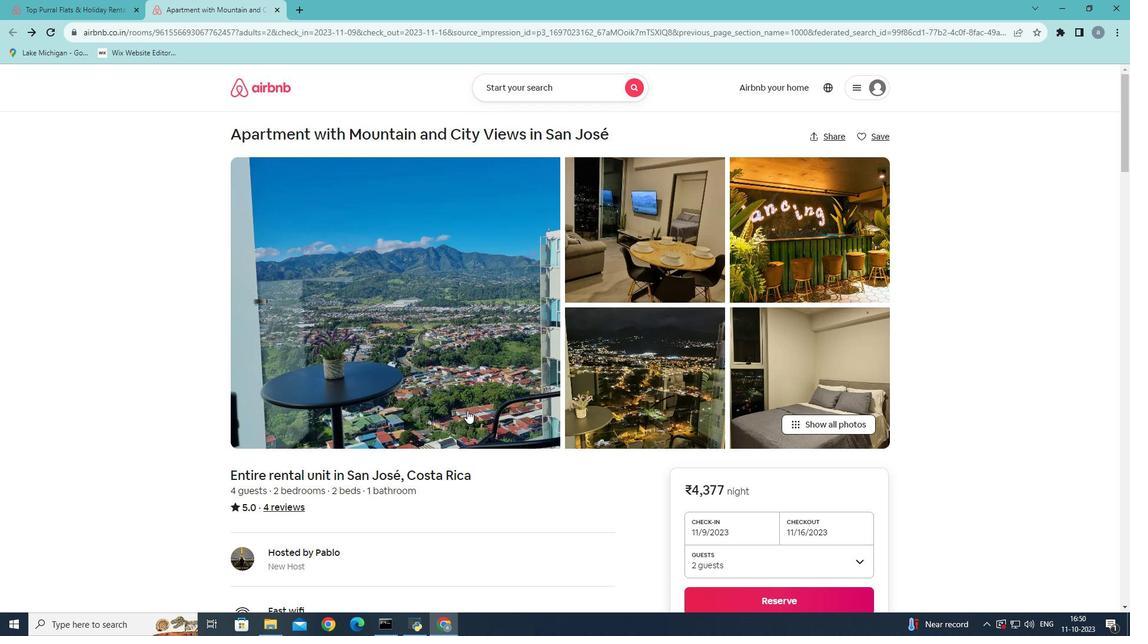 
Action: Mouse scrolled (467, 409) with delta (0, 0)
Screenshot: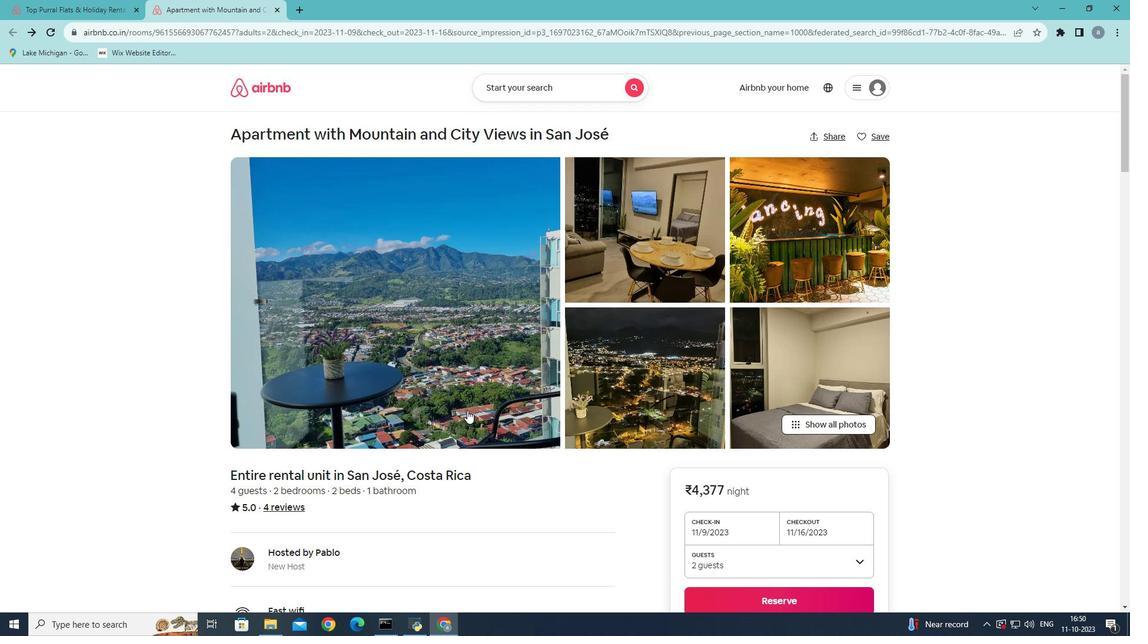 
Action: Mouse scrolled (467, 409) with delta (0, 0)
Screenshot: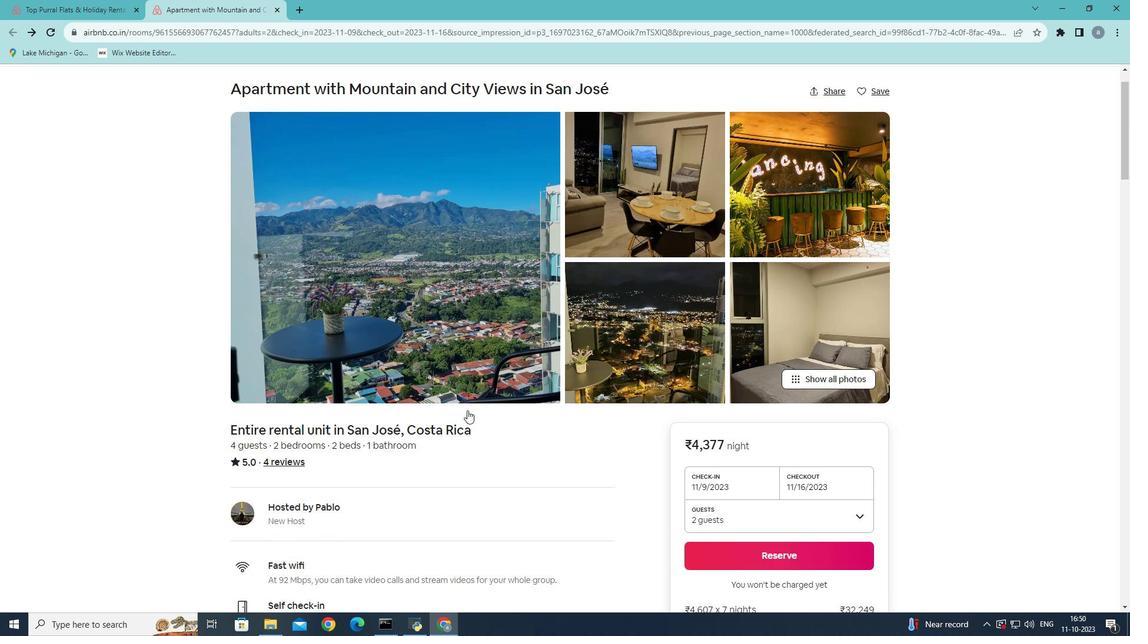 
Action: Mouse scrolled (467, 409) with delta (0, 0)
Screenshot: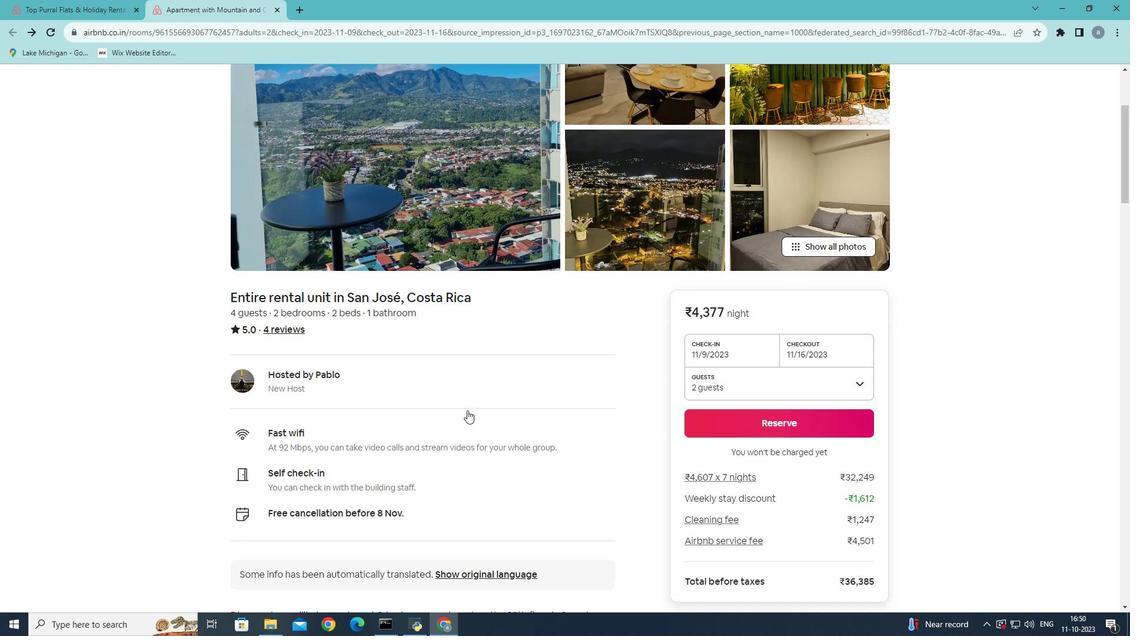 
Action: Mouse moved to (469, 410)
Screenshot: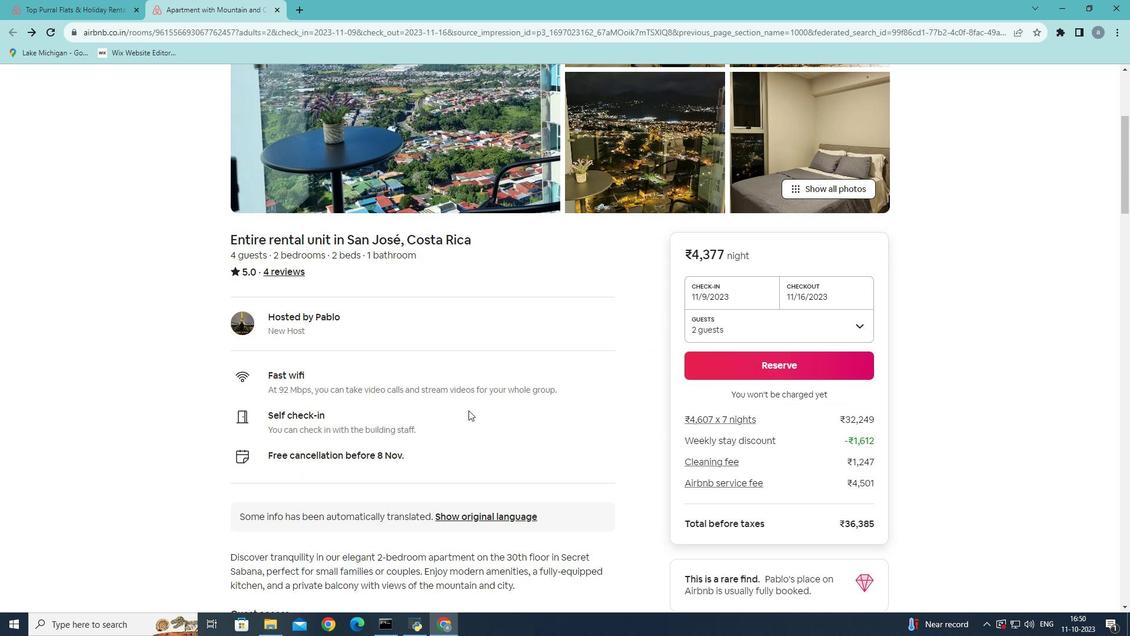 
Action: Mouse scrolled (469, 409) with delta (0, 0)
Screenshot: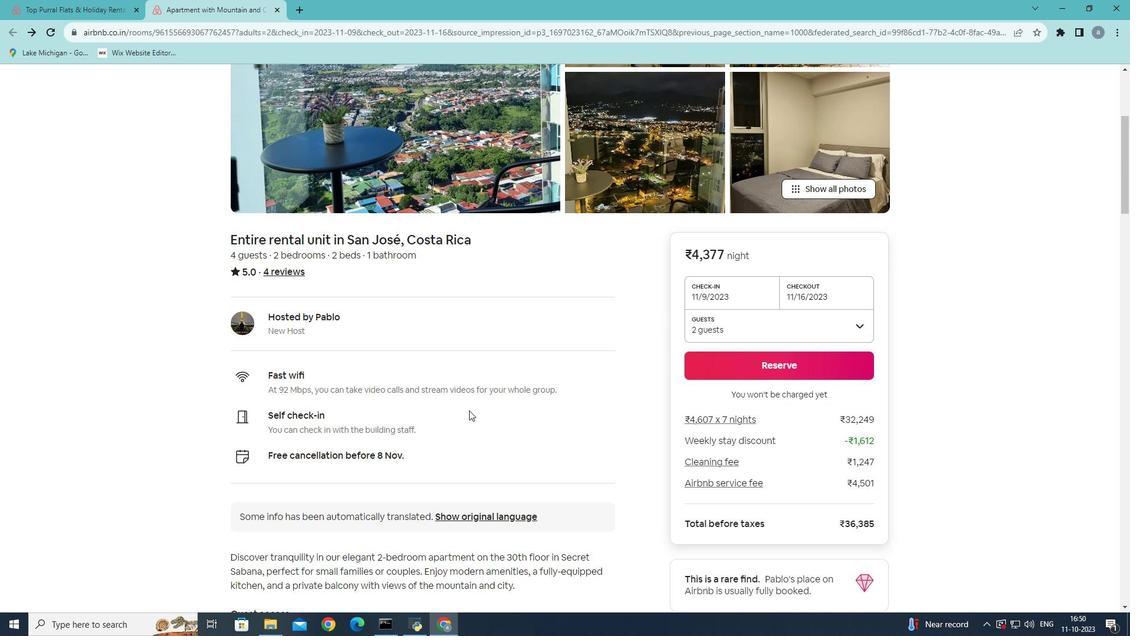 
Action: Mouse scrolled (469, 409) with delta (0, 0)
Screenshot: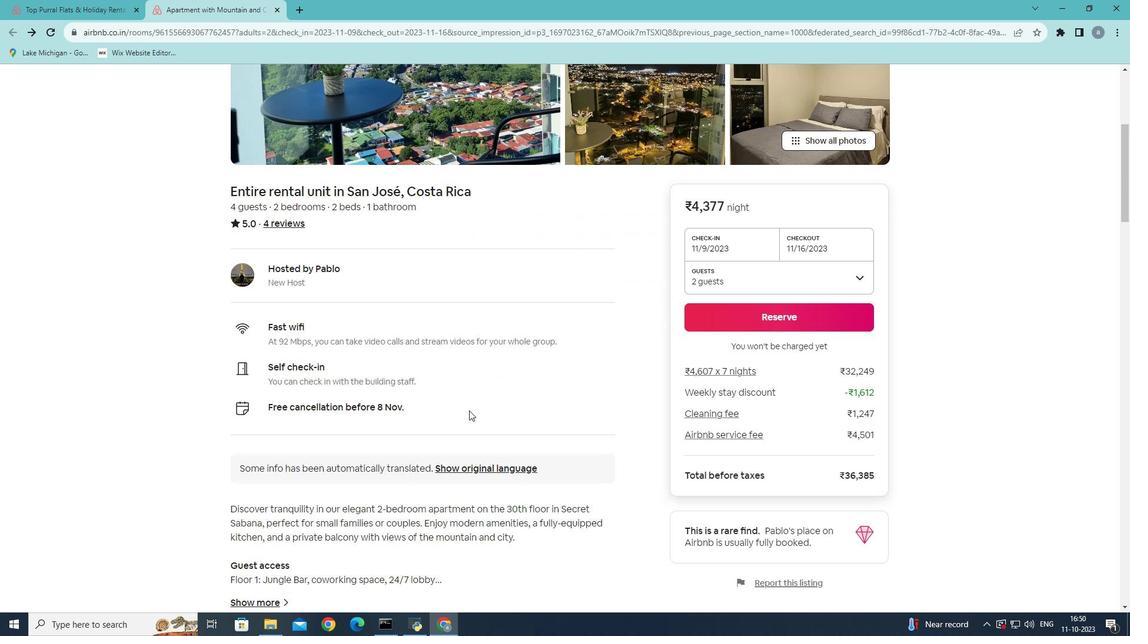 
Action: Mouse moved to (470, 411)
Screenshot: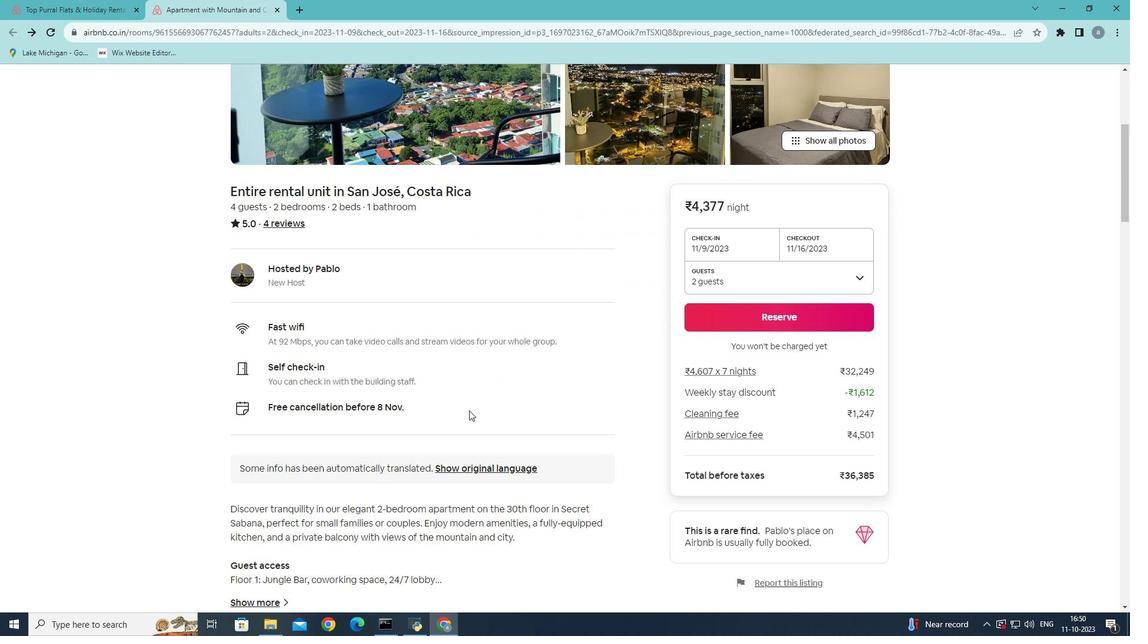 
Action: Mouse scrolled (470, 410) with delta (0, 0)
Screenshot: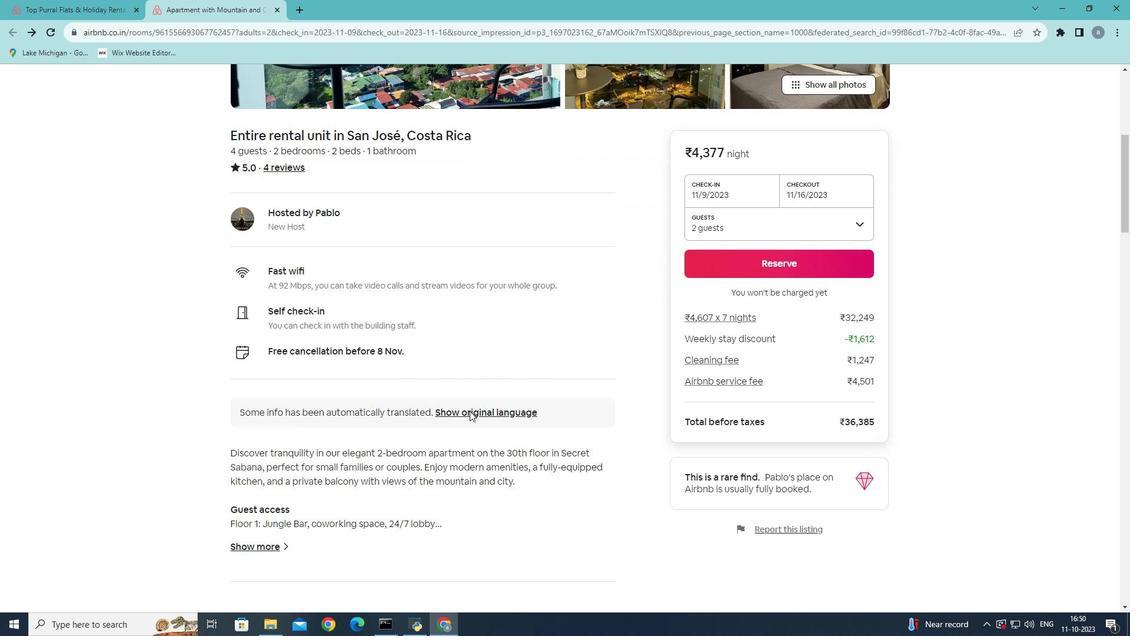 
Action: Mouse scrolled (470, 410) with delta (0, 0)
Screenshot: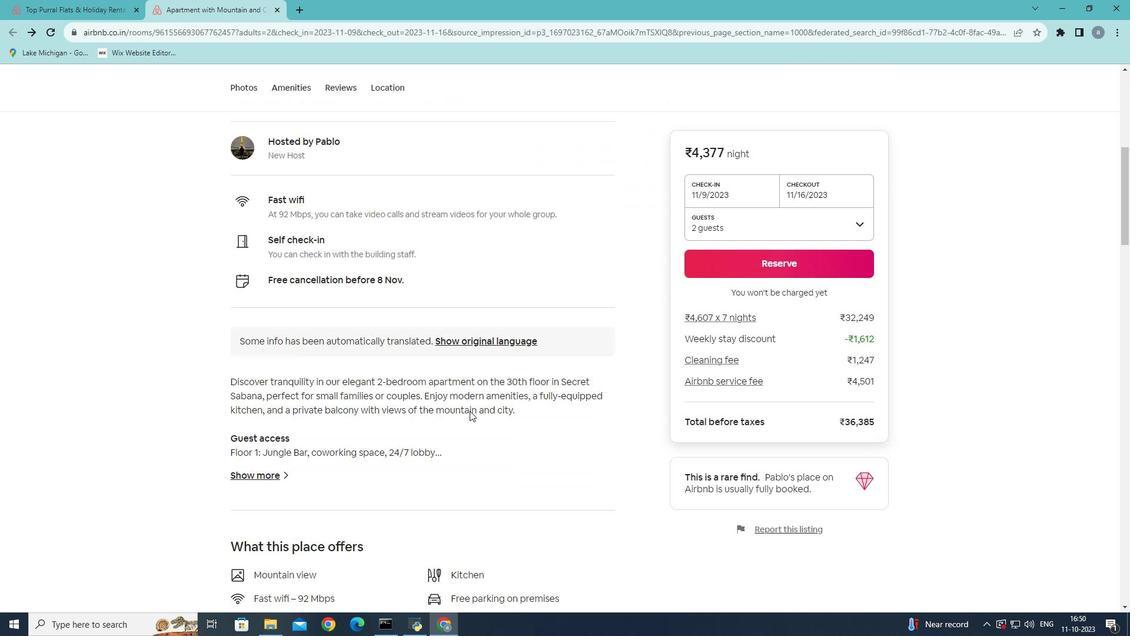 
Action: Mouse moved to (471, 409)
Screenshot: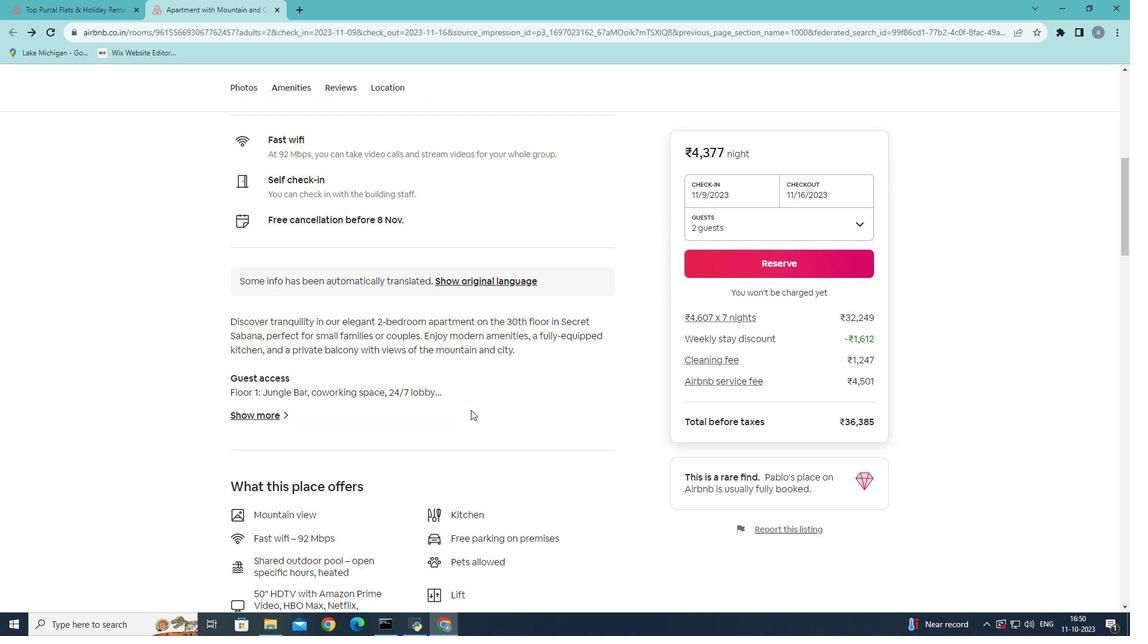 
Action: Mouse scrolled (471, 409) with delta (0, 0)
Screenshot: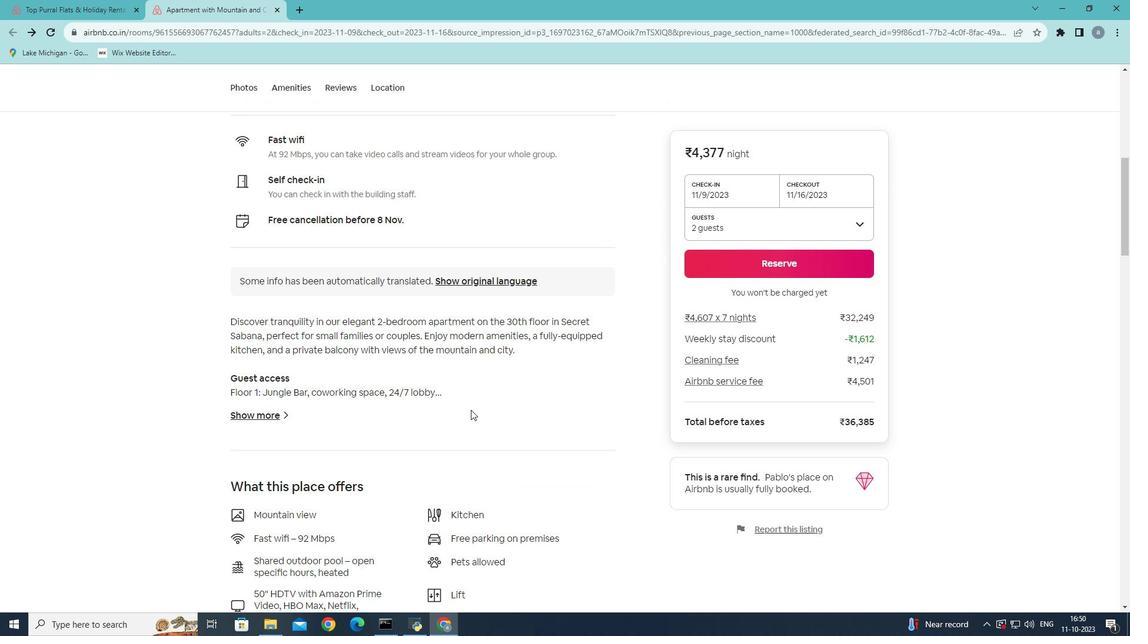 
Action: Mouse scrolled (471, 409) with delta (0, 0)
Screenshot: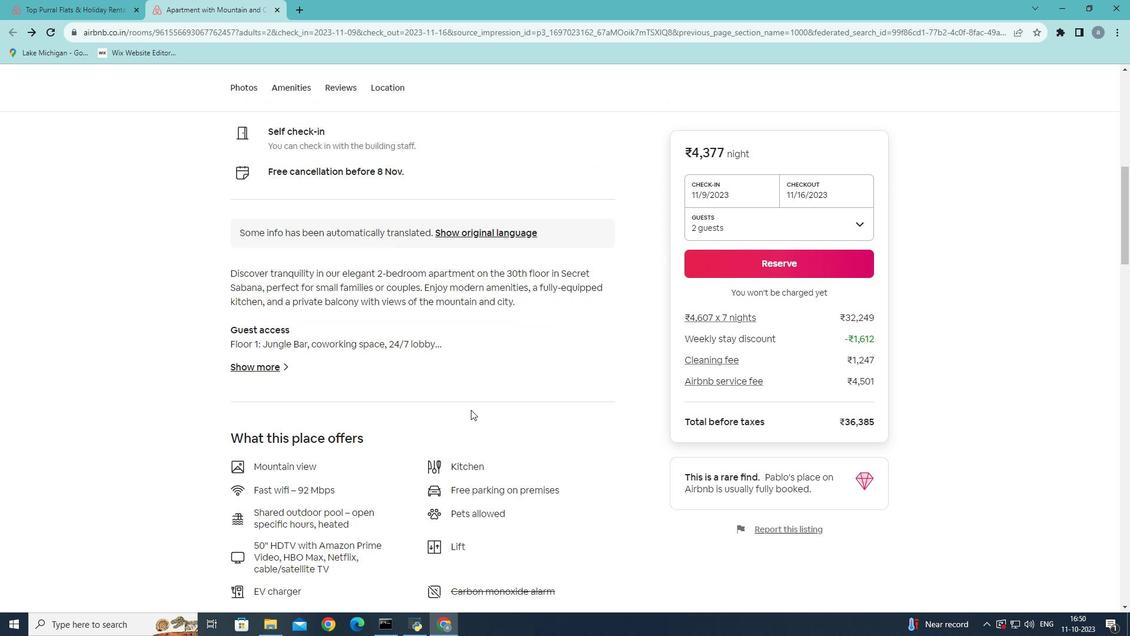 
Action: Mouse scrolled (471, 409) with delta (0, 0)
Screenshot: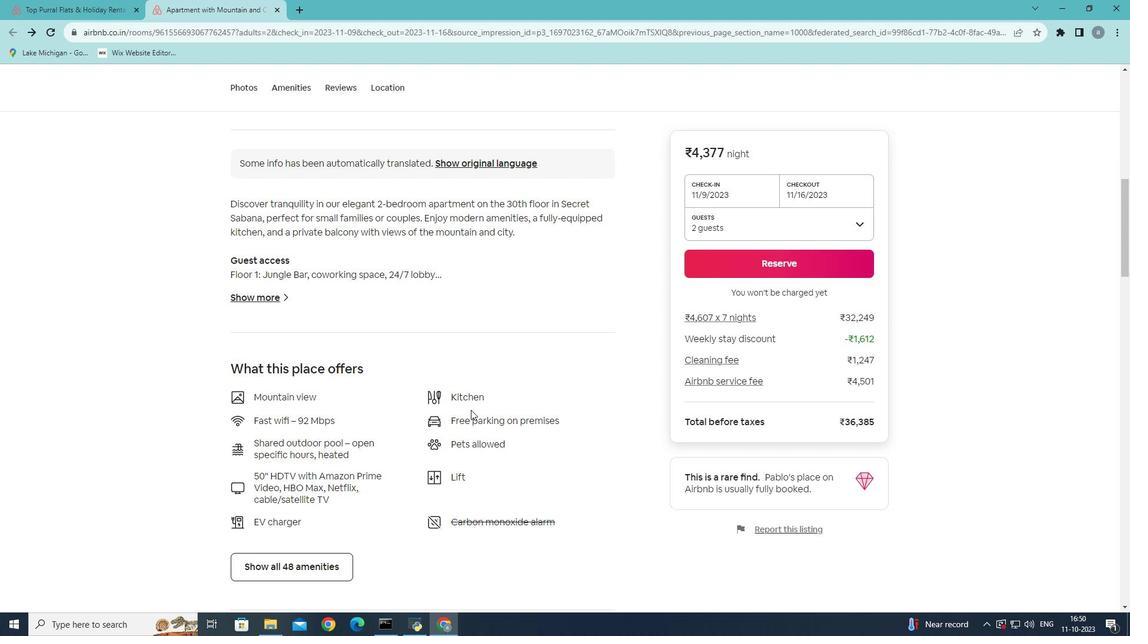
Action: Mouse moved to (472, 409)
Screenshot: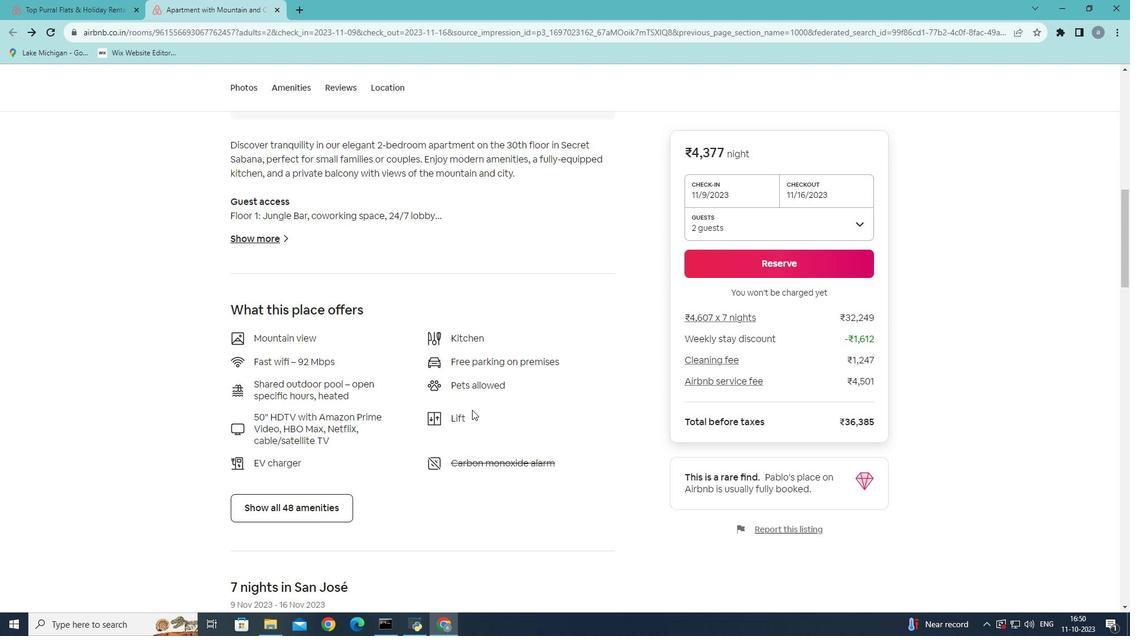
Action: Mouse scrolled (472, 409) with delta (0, 0)
Screenshot: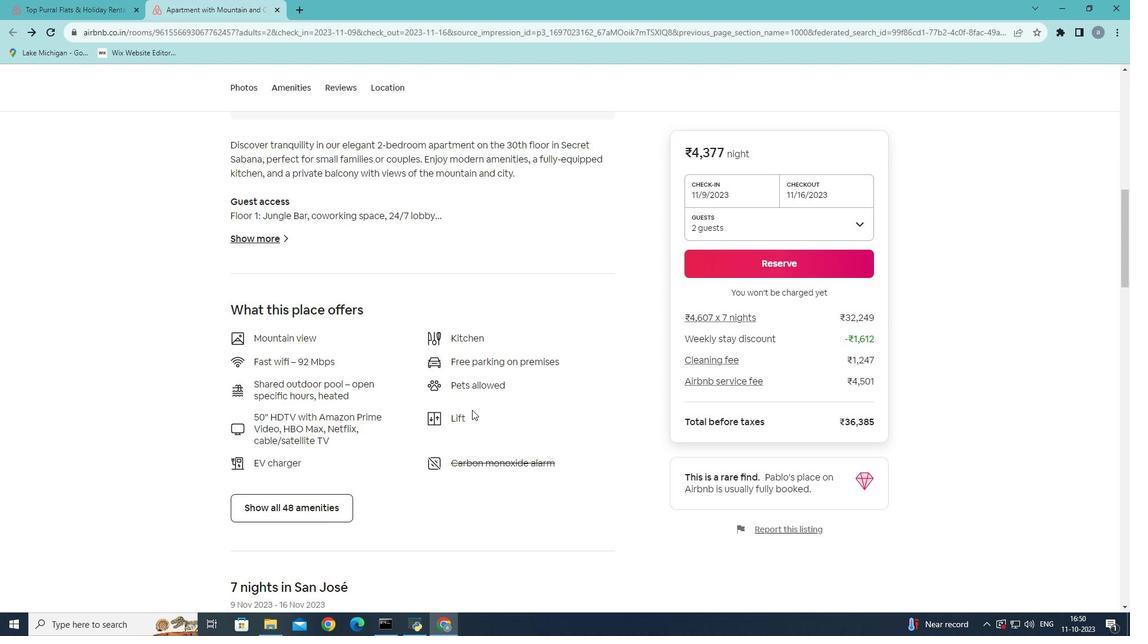 
Action: Mouse scrolled (472, 409) with delta (0, 0)
Screenshot: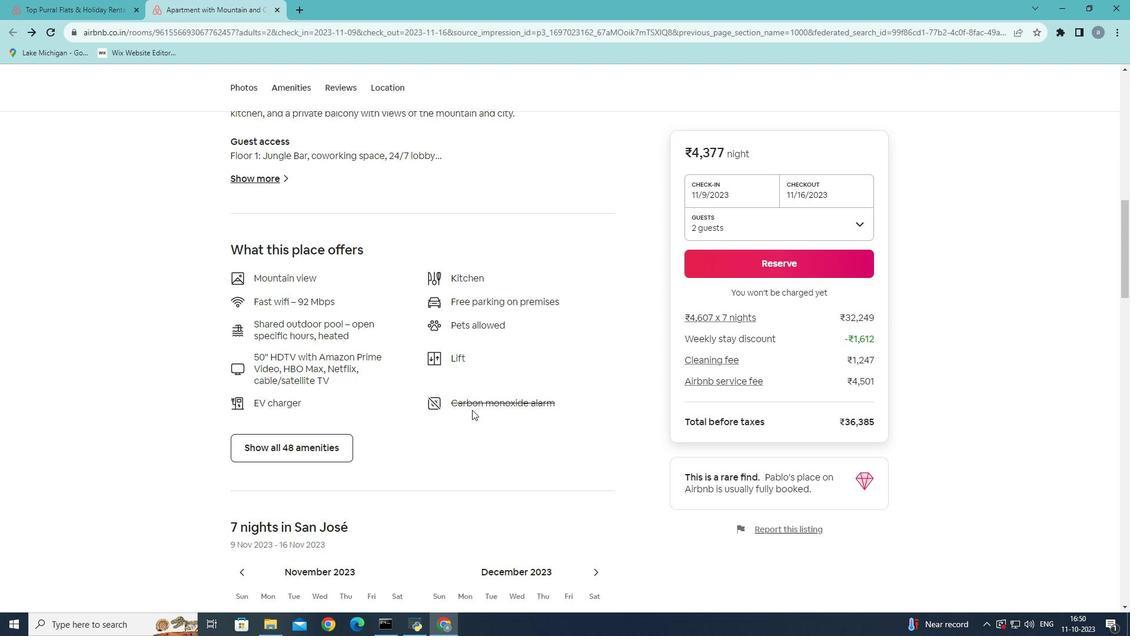
Action: Mouse scrolled (472, 409) with delta (0, 0)
Screenshot: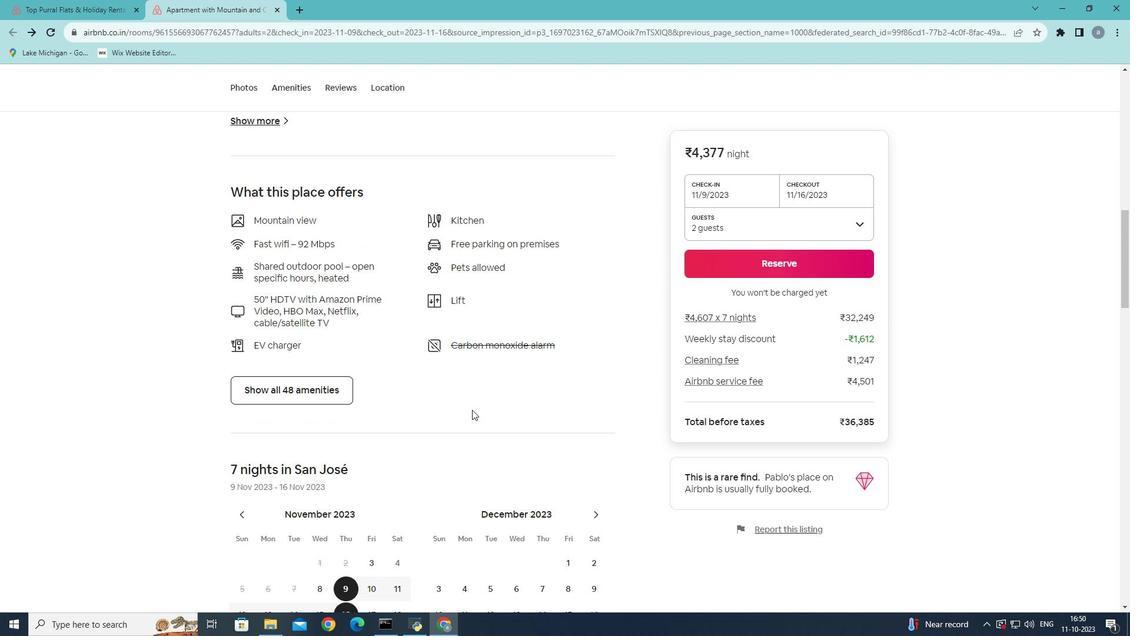 
Action: Mouse moved to (321, 338)
Screenshot: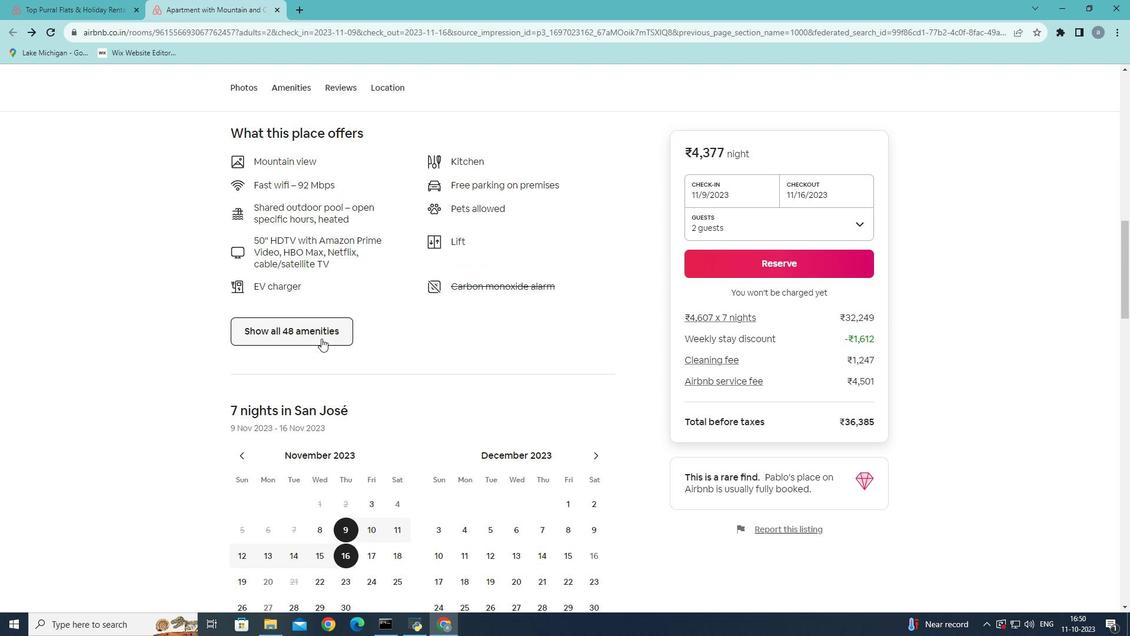 
Action: Mouse pressed left at (321, 338)
Screenshot: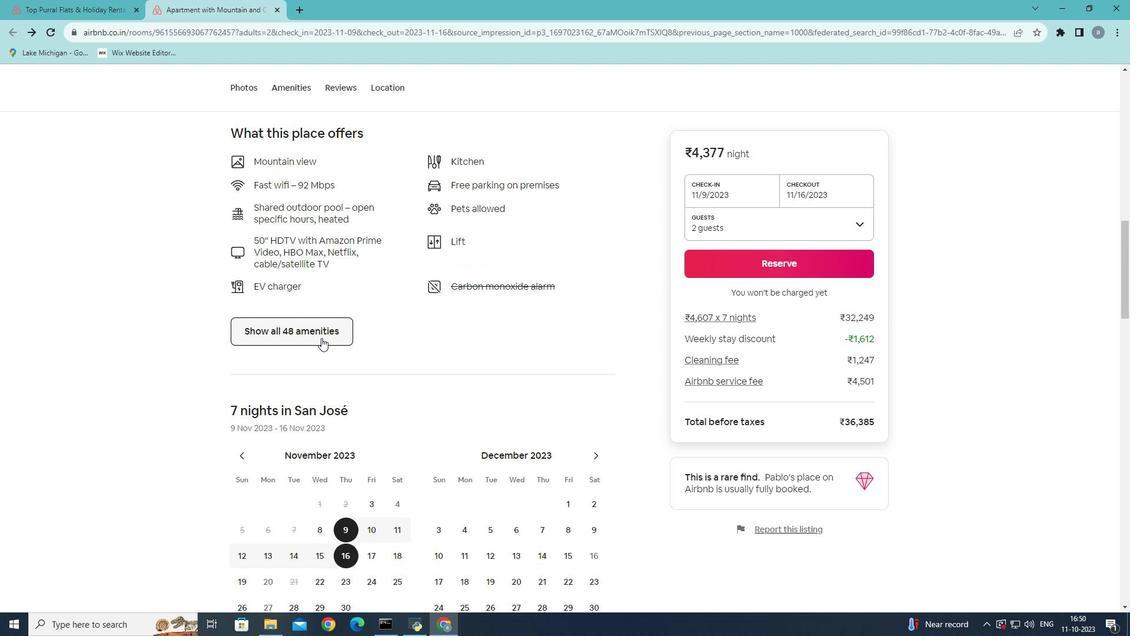 
Action: Mouse moved to (574, 227)
Screenshot: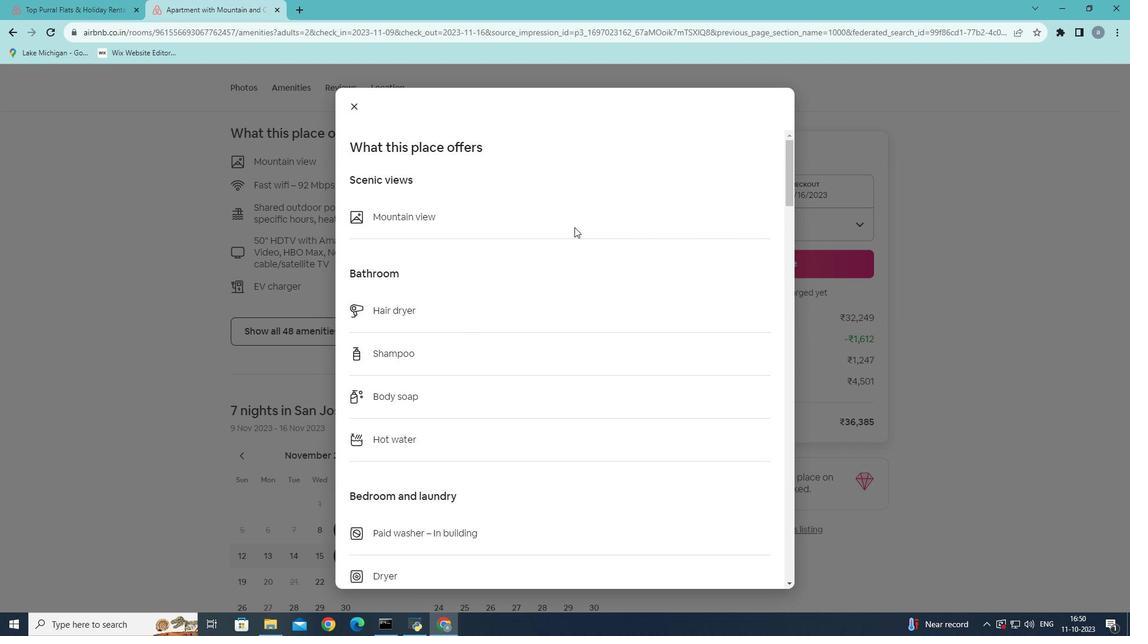 
Action: Mouse scrolled (574, 226) with delta (0, 0)
Screenshot: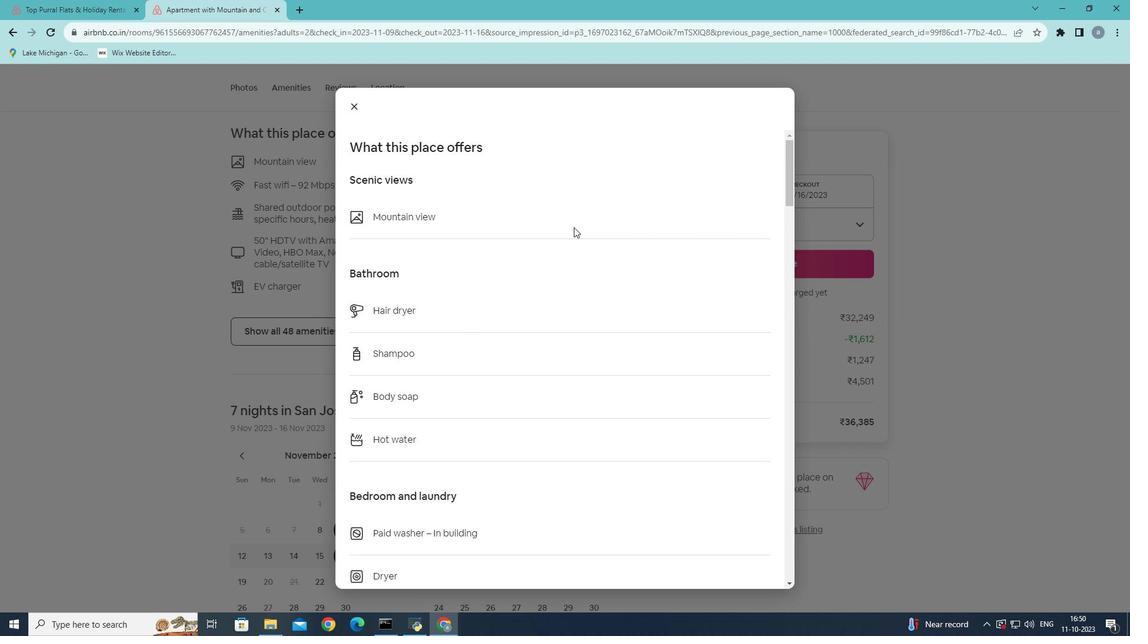 
Action: Mouse scrolled (574, 226) with delta (0, 0)
Screenshot: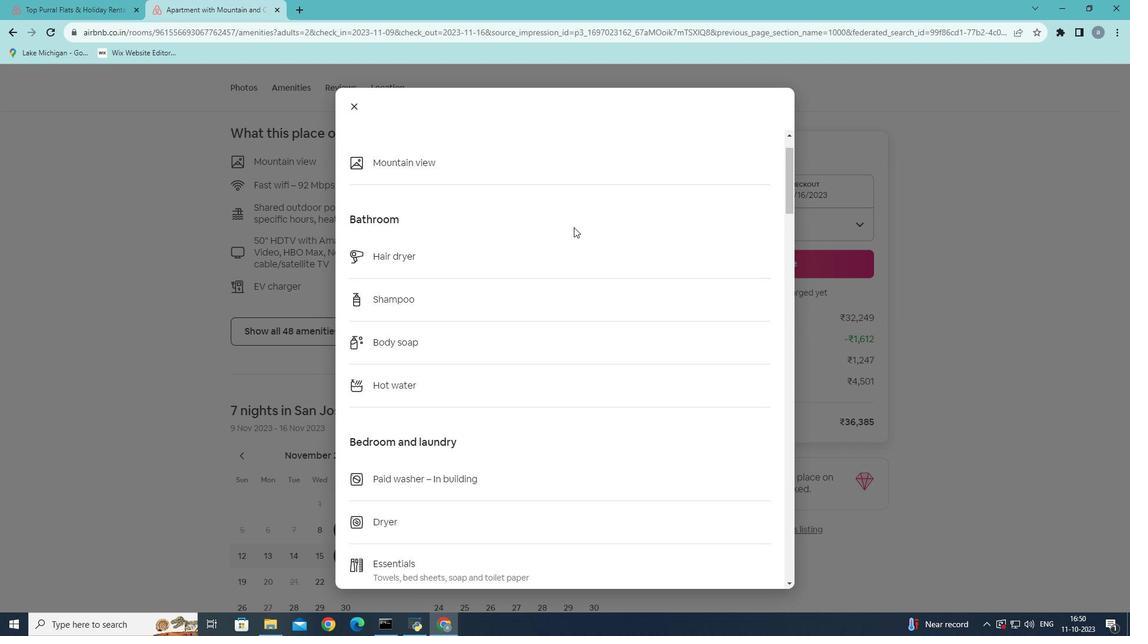 
Action: Mouse scrolled (574, 226) with delta (0, 0)
Screenshot: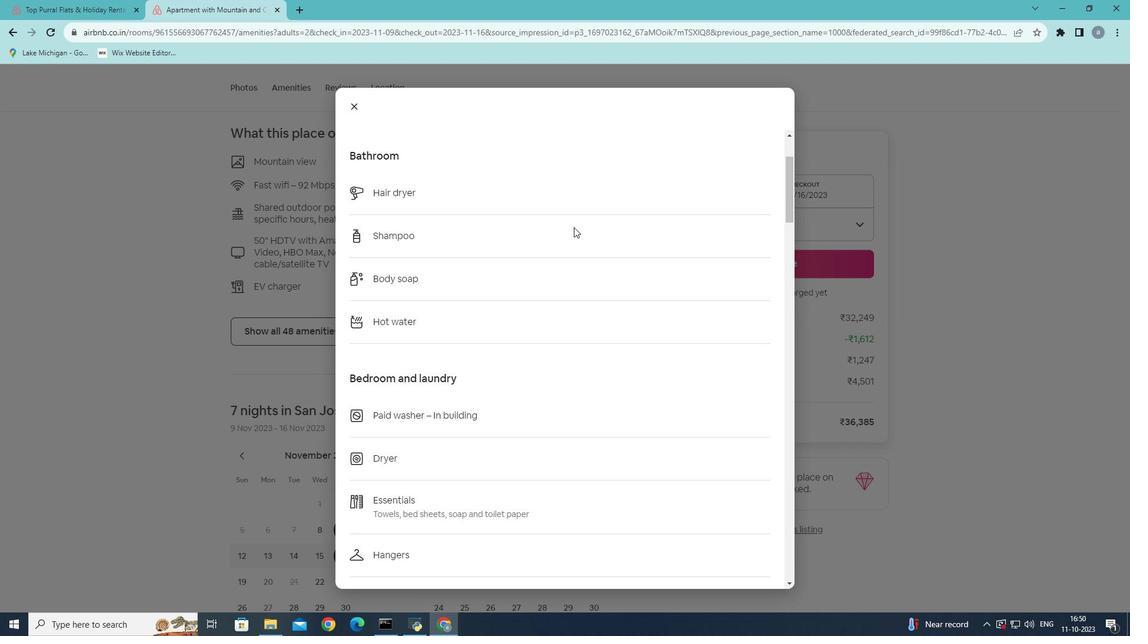 
Action: Mouse scrolled (574, 226) with delta (0, 0)
Screenshot: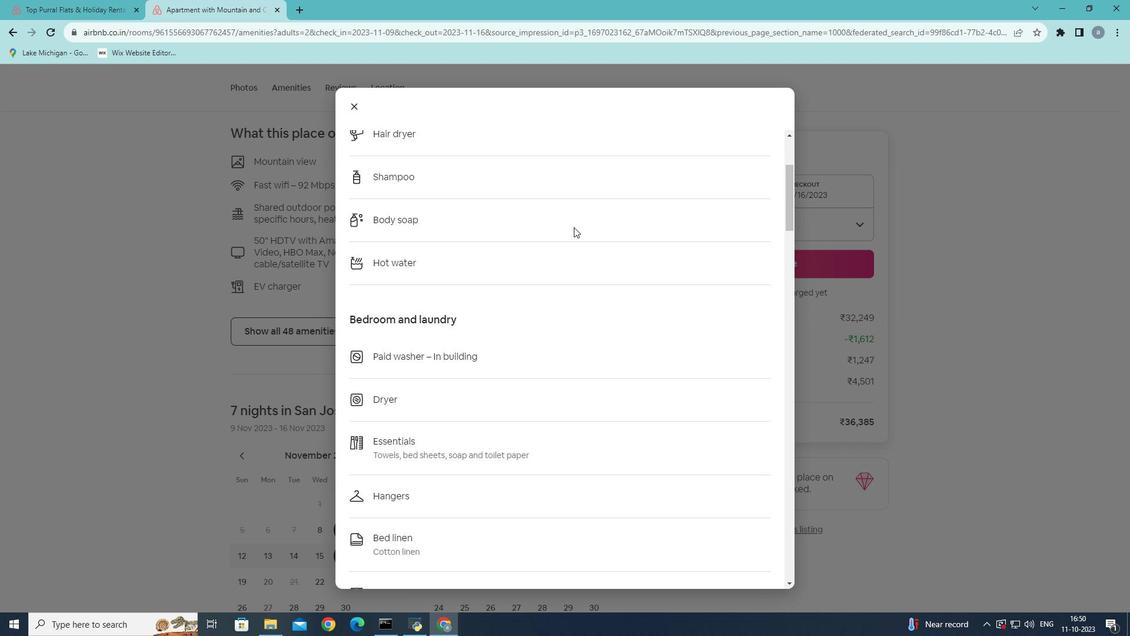 
Action: Mouse scrolled (574, 226) with delta (0, 0)
Screenshot: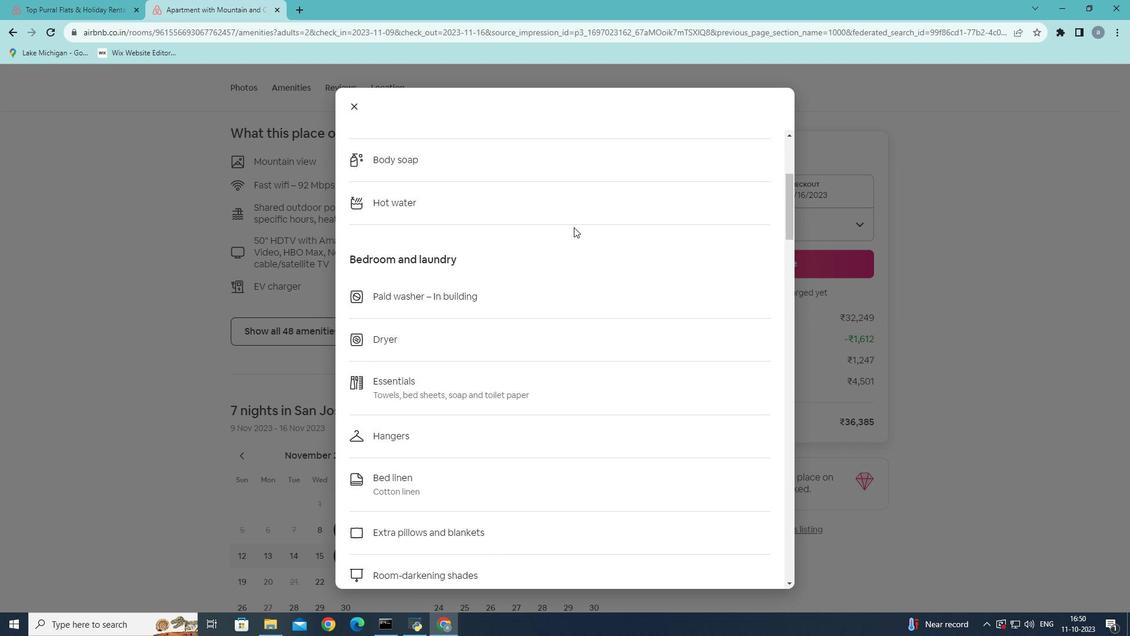 
Action: Mouse scrolled (574, 226) with delta (0, 0)
Screenshot: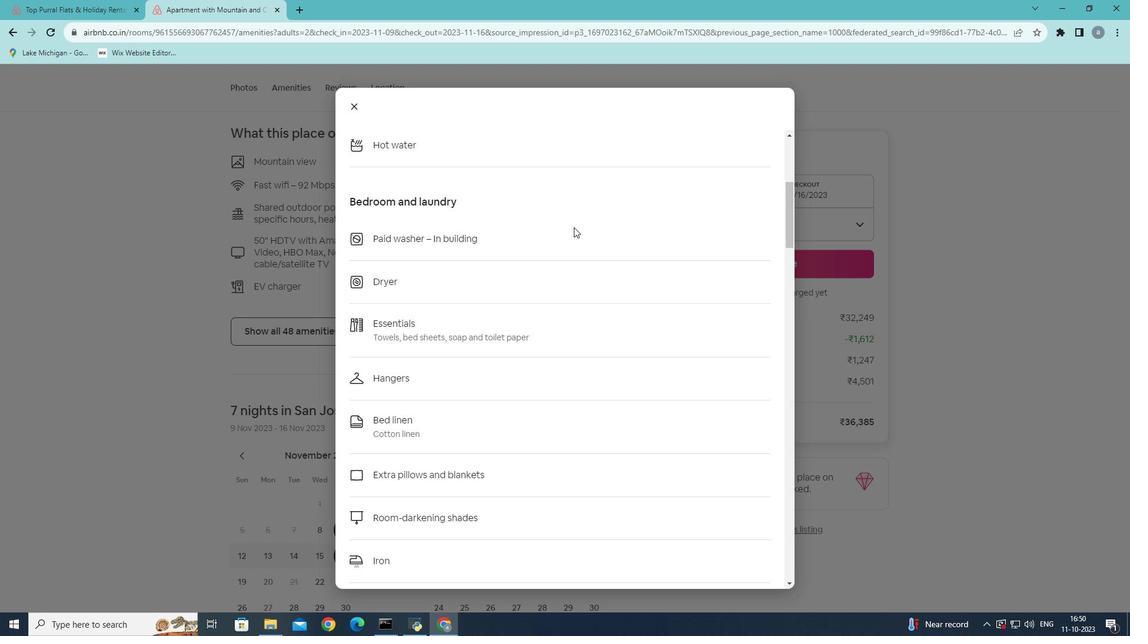 
Action: Mouse scrolled (574, 226) with delta (0, 0)
Screenshot: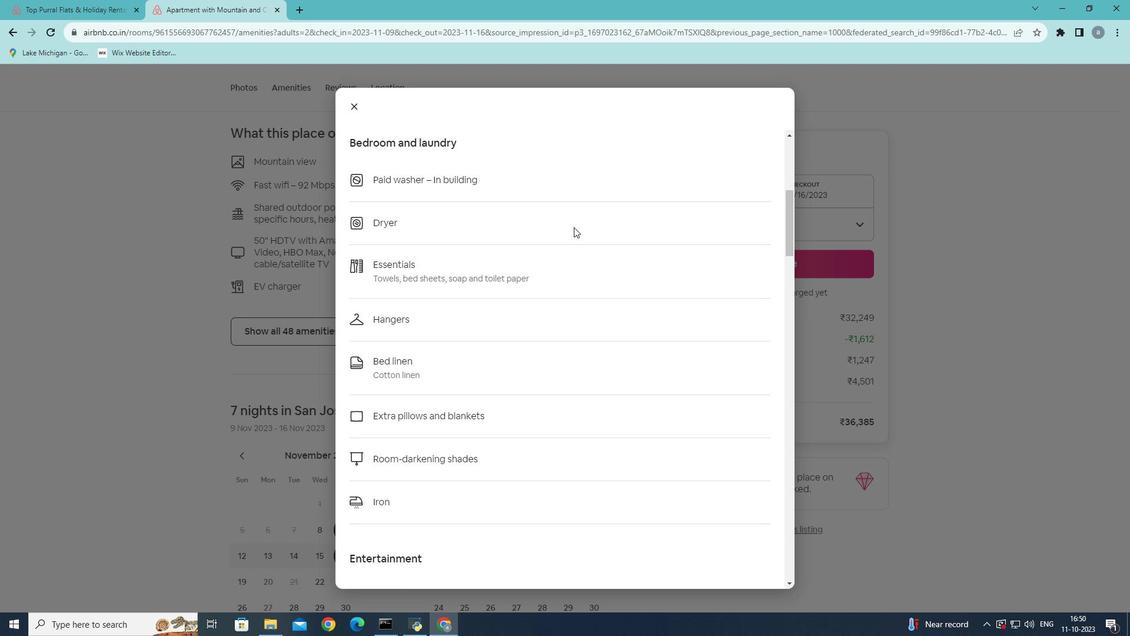 
Action: Mouse moved to (573, 233)
Screenshot: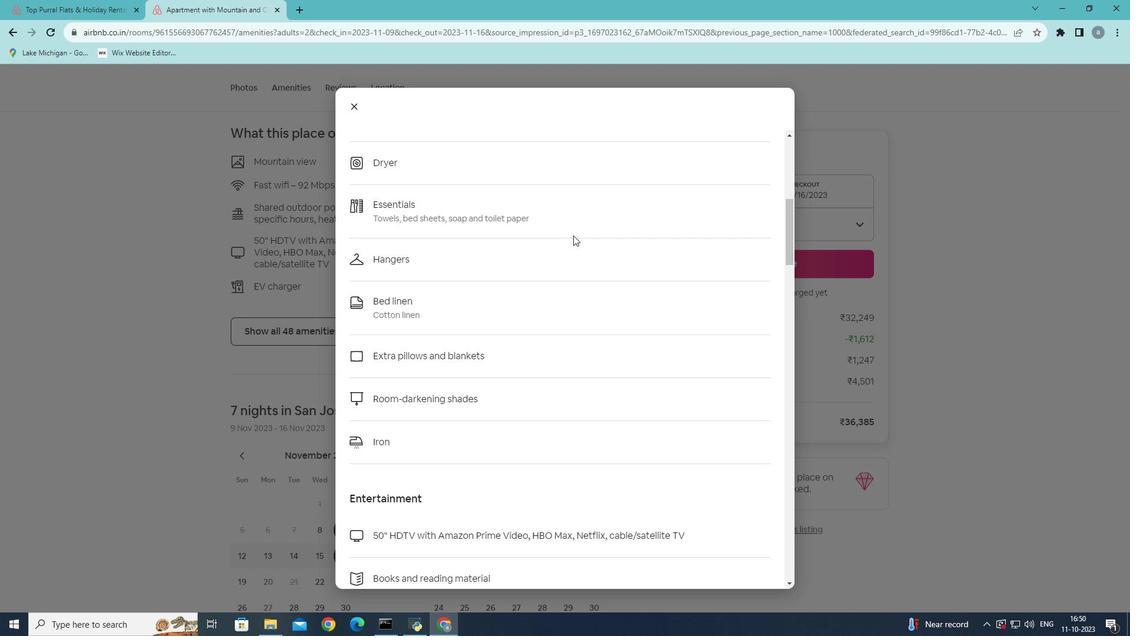 
Action: Mouse scrolled (573, 233) with delta (0, 0)
Screenshot: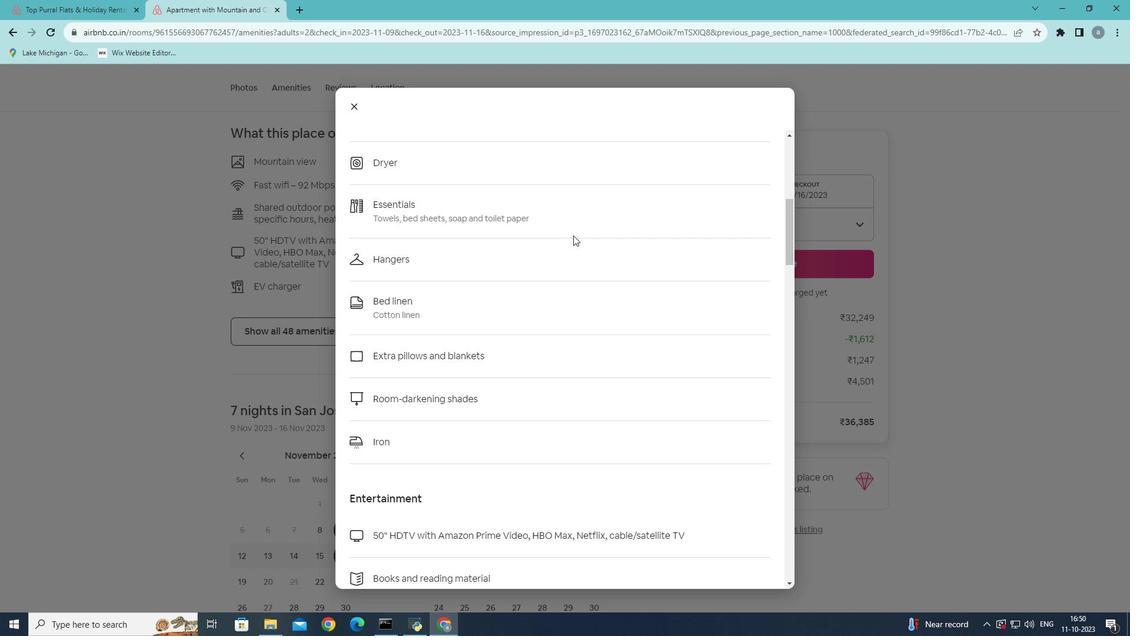 
Action: Mouse moved to (573, 235)
Screenshot: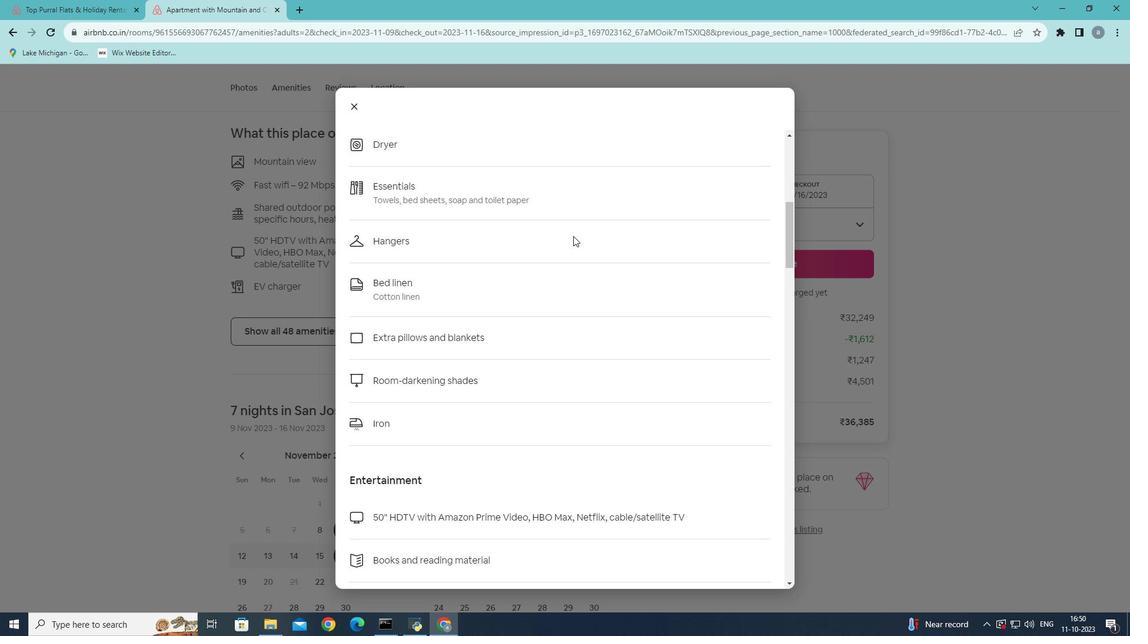 
Action: Mouse scrolled (573, 235) with delta (0, 0)
Screenshot: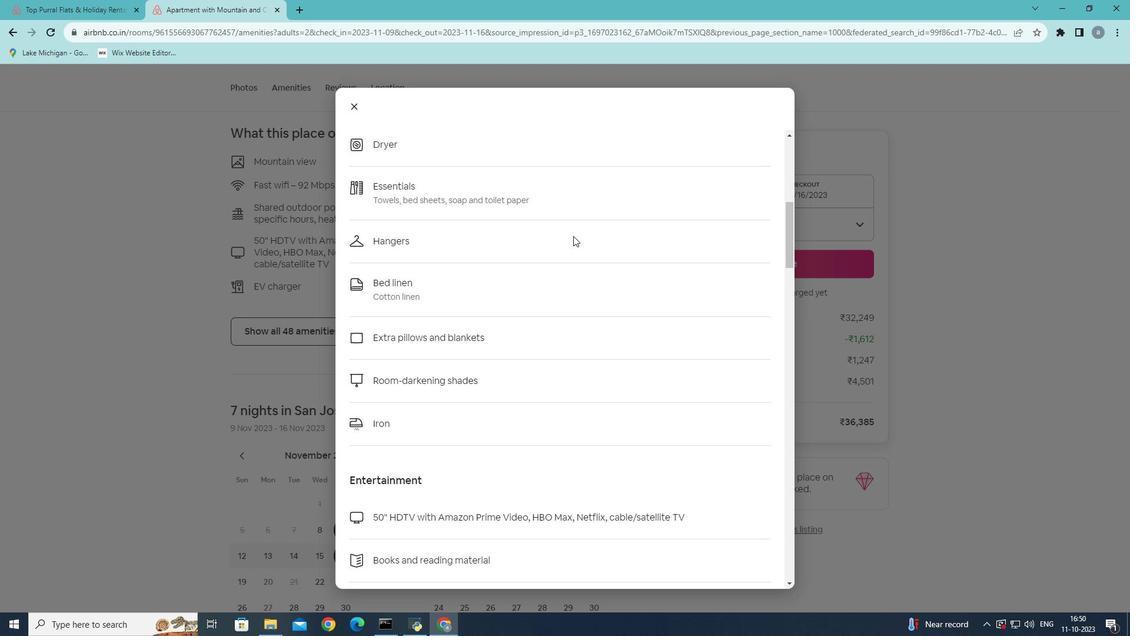 
Action: Mouse moved to (573, 237)
Screenshot: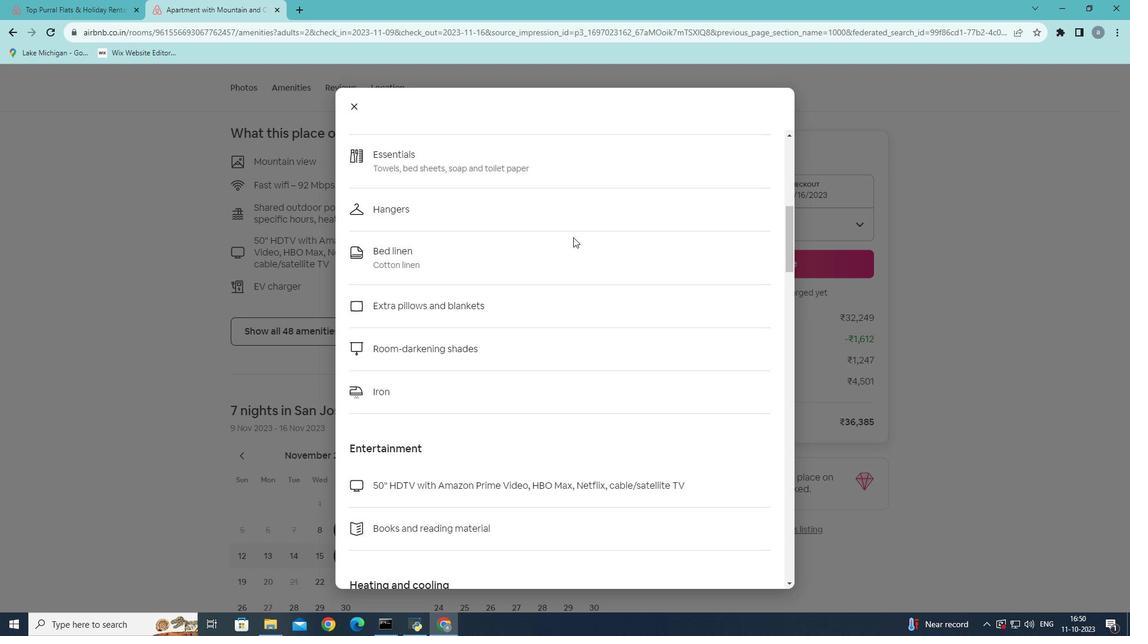 
Action: Mouse scrolled (573, 236) with delta (0, 0)
Screenshot: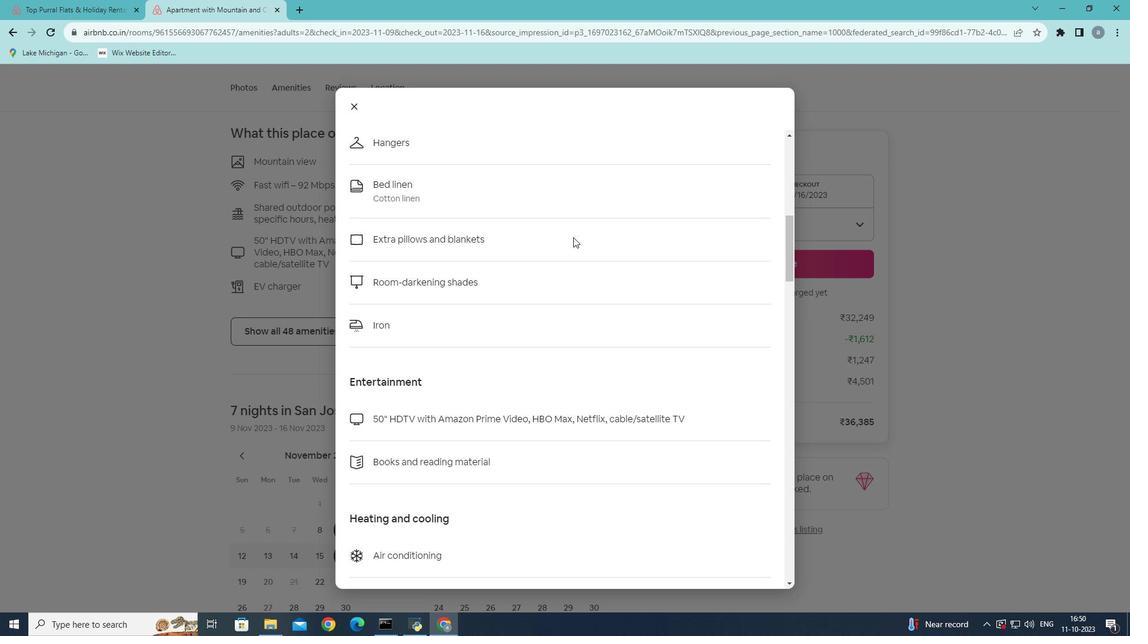 
Action: Mouse moved to (573, 249)
Screenshot: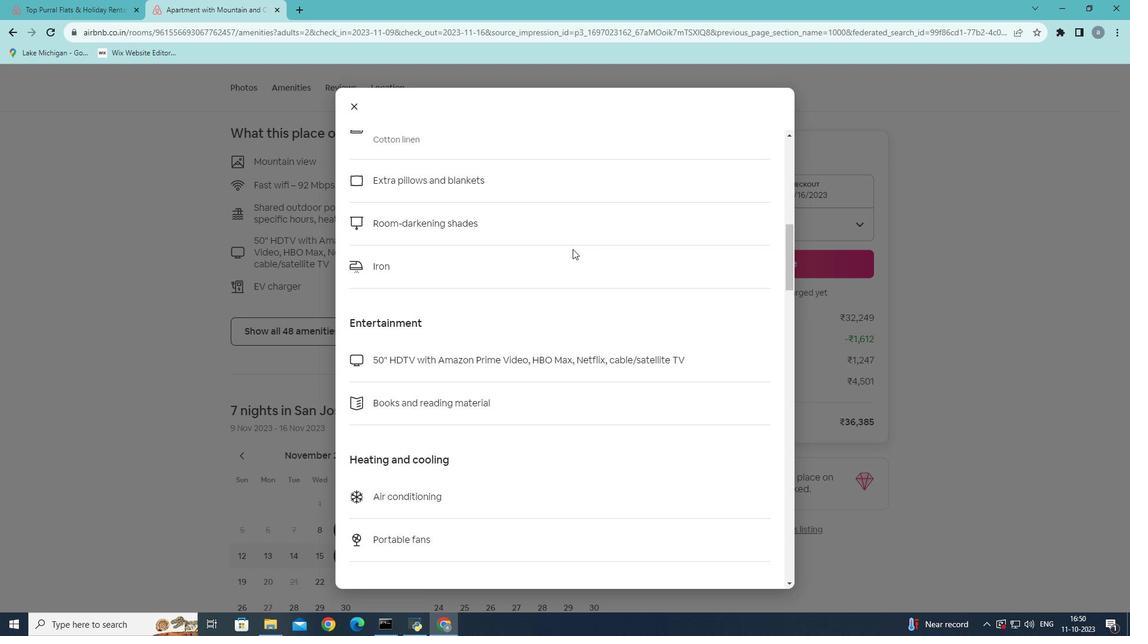 
Action: Mouse scrolled (573, 248) with delta (0, 0)
Screenshot: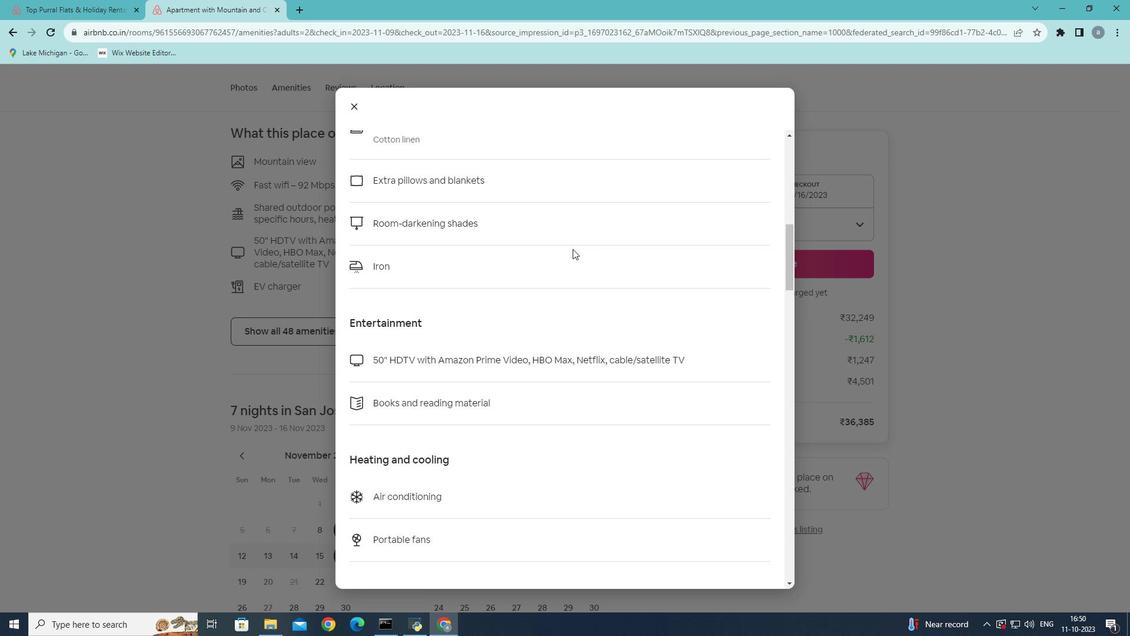 
Action: Mouse scrolled (573, 248) with delta (0, 0)
Screenshot: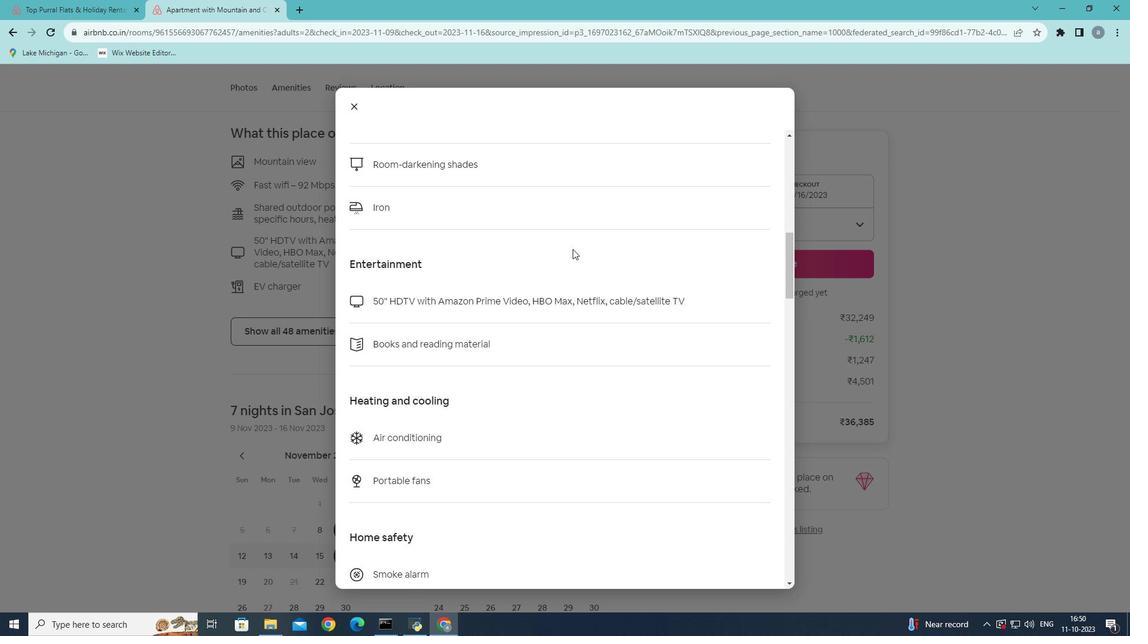 
Action: Mouse scrolled (573, 248) with delta (0, 0)
Screenshot: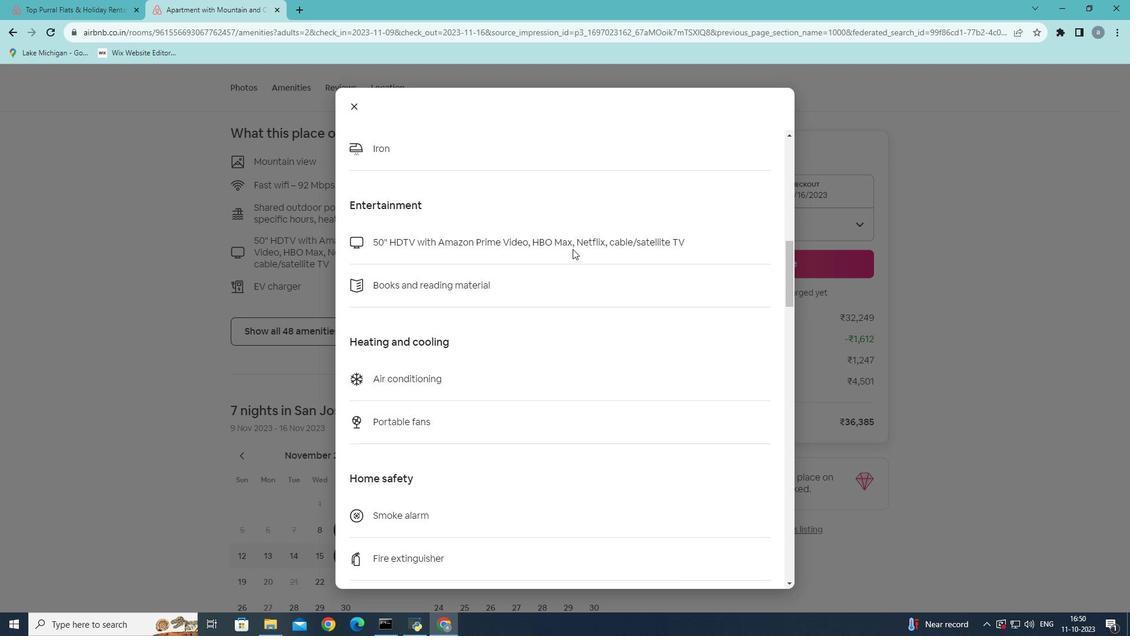 
Action: Mouse moved to (572, 249)
Screenshot: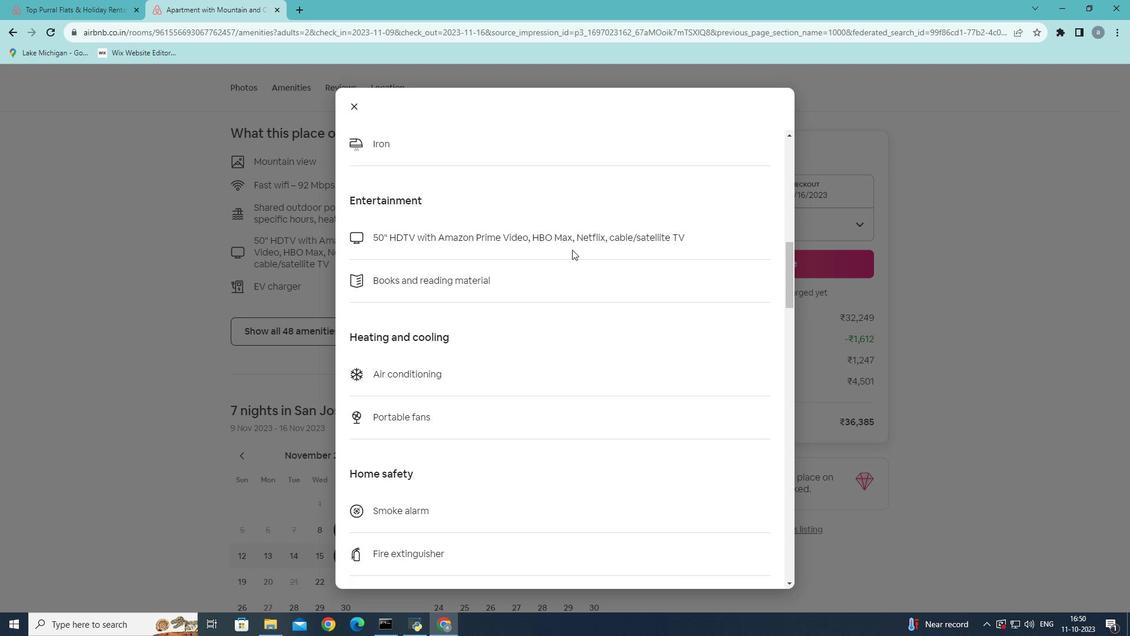 
Action: Mouse scrolled (572, 249) with delta (0, 0)
Screenshot: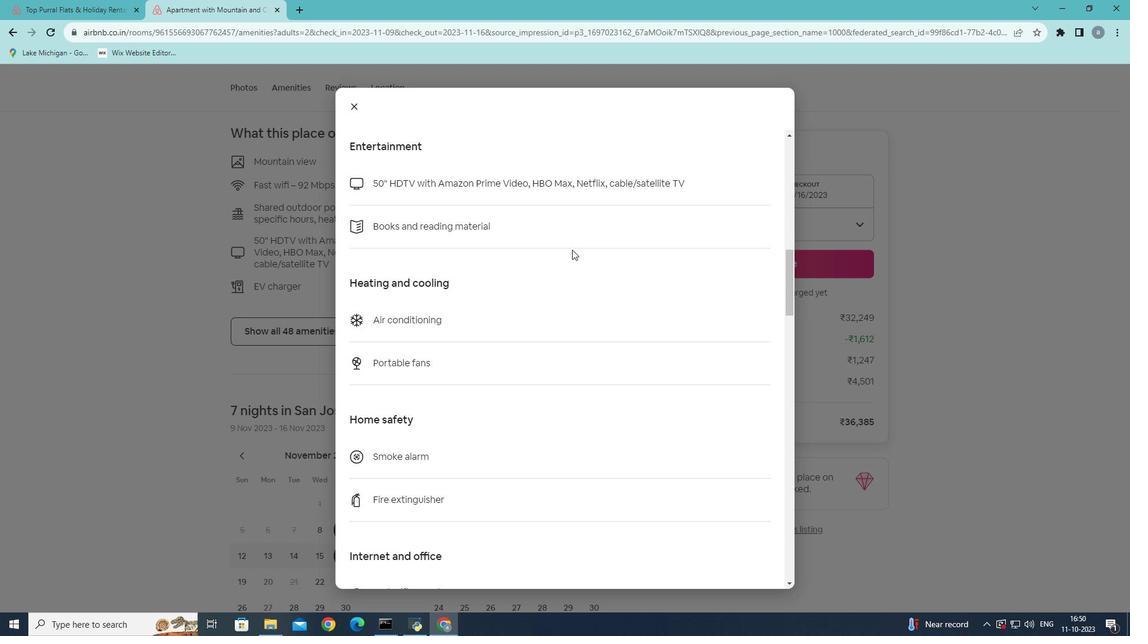 
Action: Mouse scrolled (572, 249) with delta (0, 0)
Screenshot: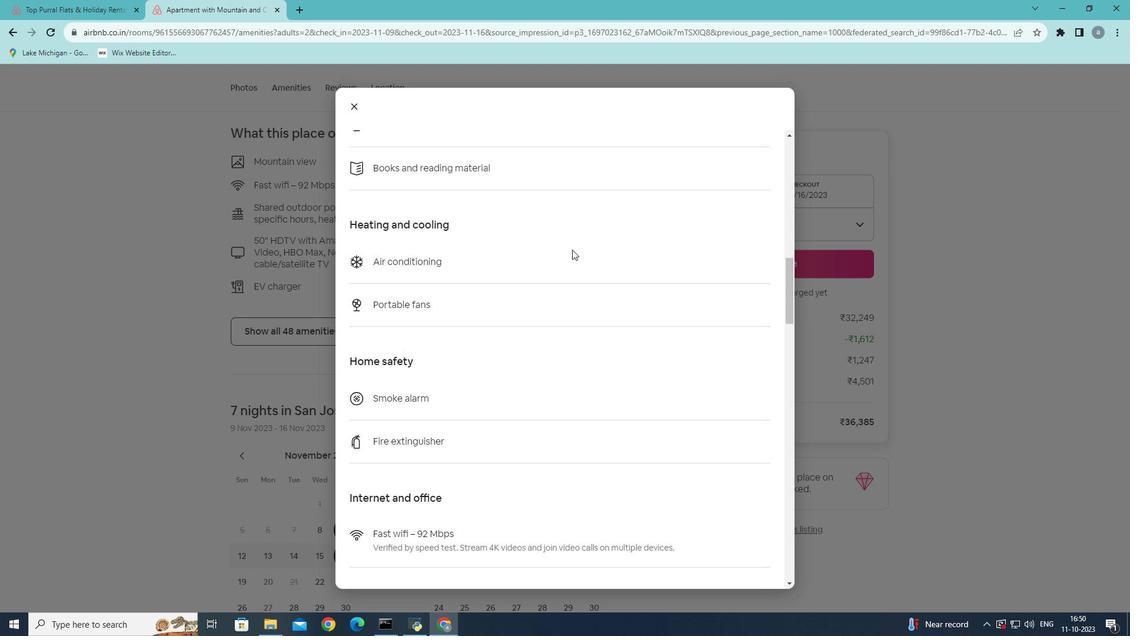 
Action: Mouse moved to (571, 251)
Screenshot: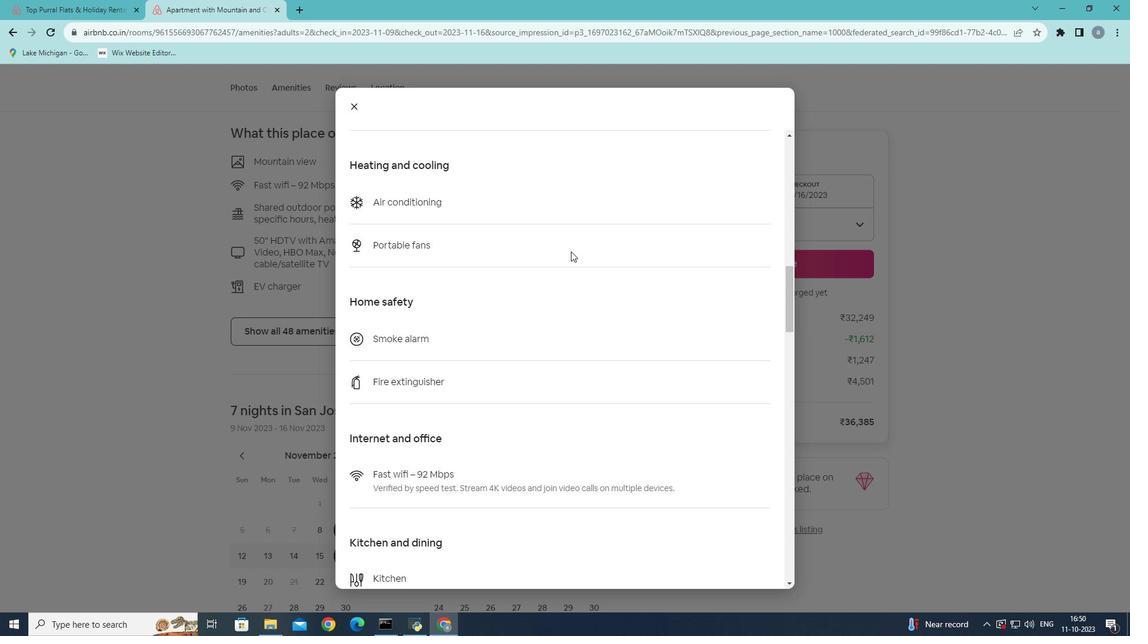 
Action: Mouse scrolled (571, 250) with delta (0, 0)
Screenshot: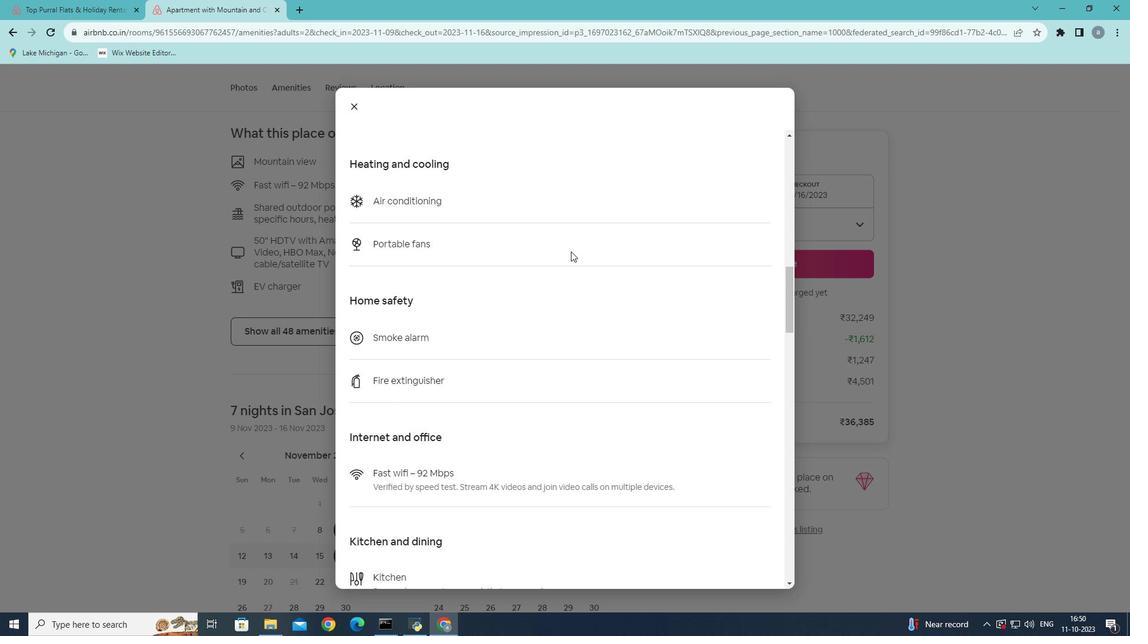
Action: Mouse scrolled (571, 250) with delta (0, 0)
Screenshot: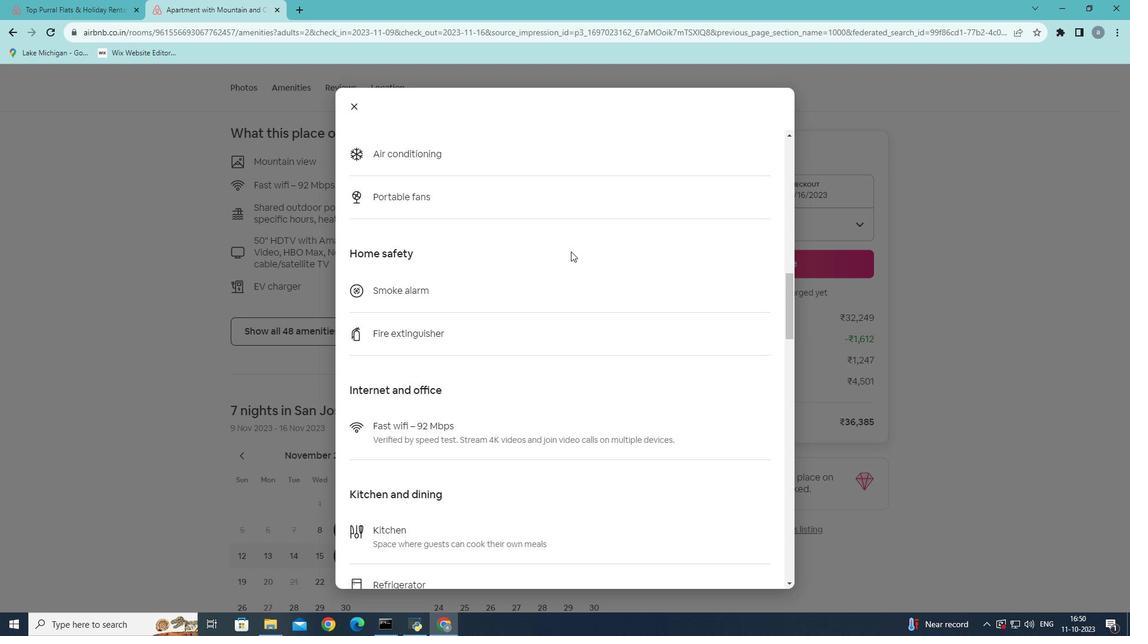 
Action: Mouse scrolled (571, 250) with delta (0, 0)
Screenshot: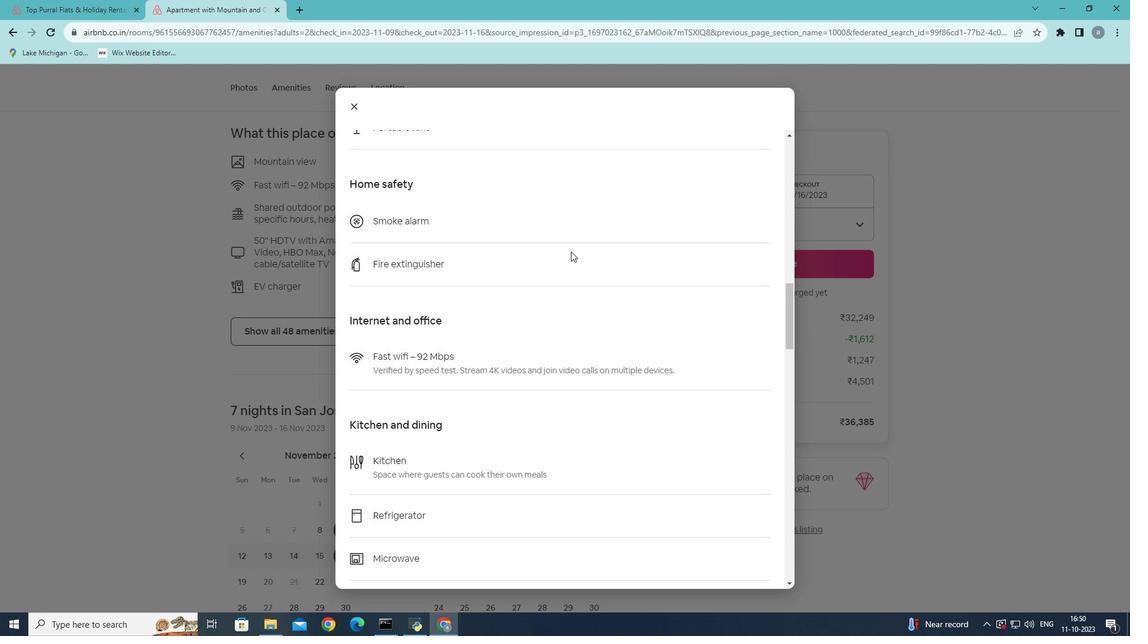 
Action: Mouse scrolled (571, 250) with delta (0, 0)
Screenshot: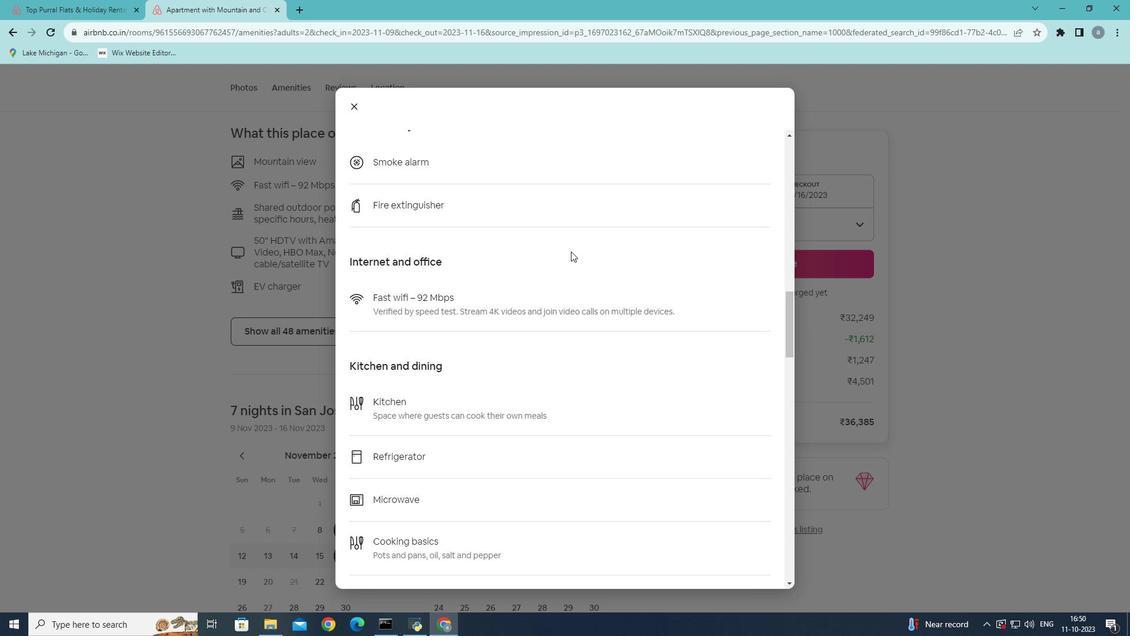 
Action: Mouse scrolled (571, 250) with delta (0, 0)
Screenshot: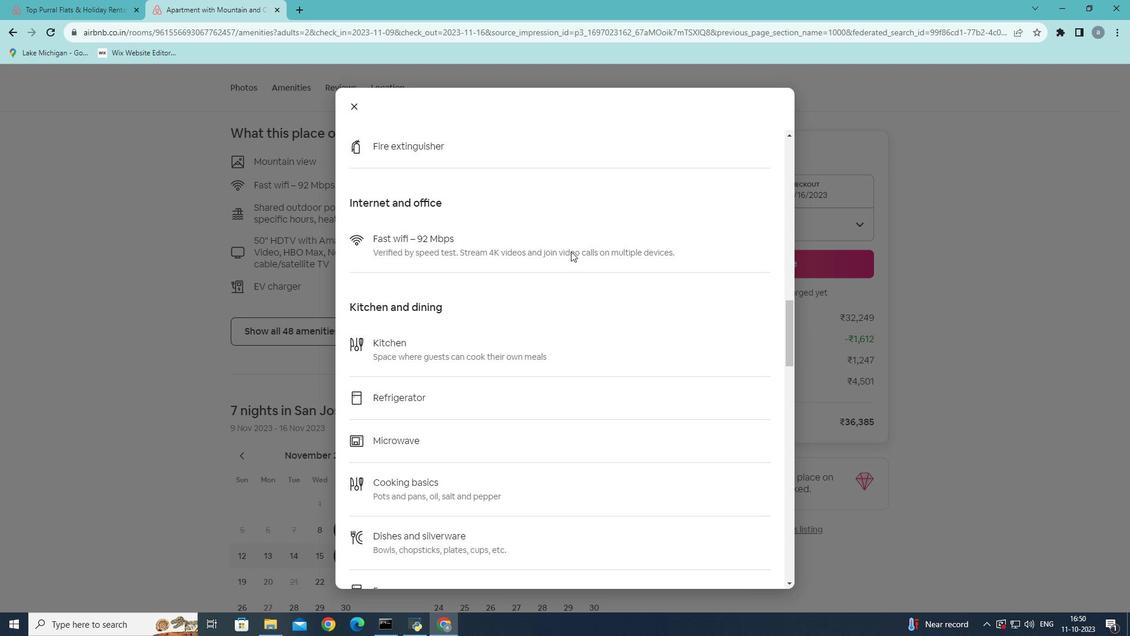 
Action: Mouse scrolled (571, 250) with delta (0, 0)
Screenshot: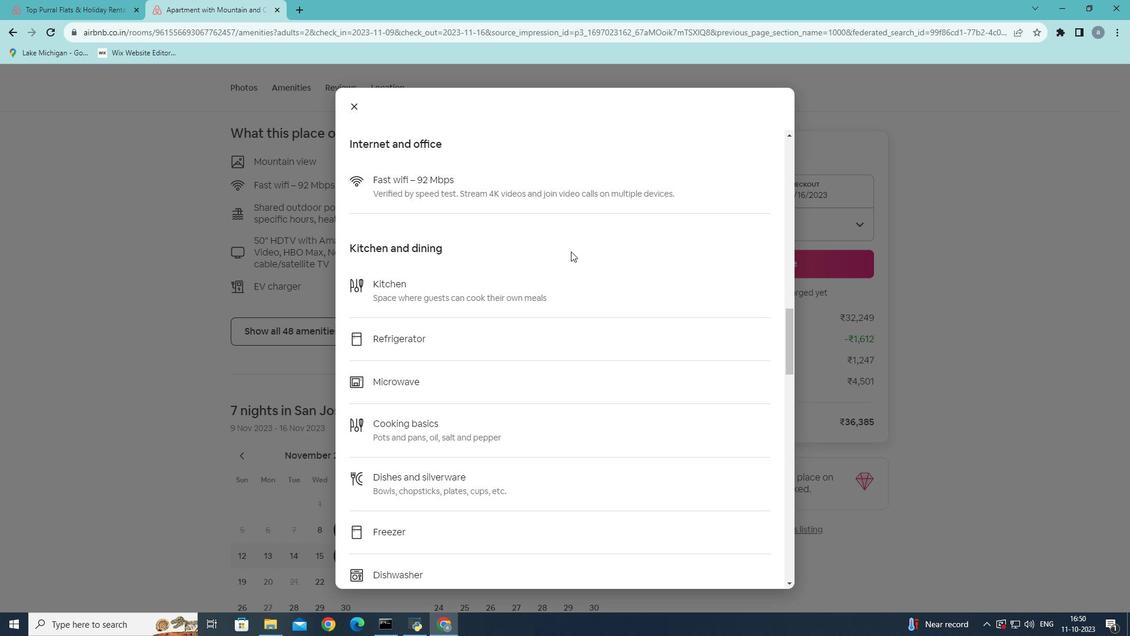 
Action: Mouse scrolled (571, 250) with delta (0, 0)
Screenshot: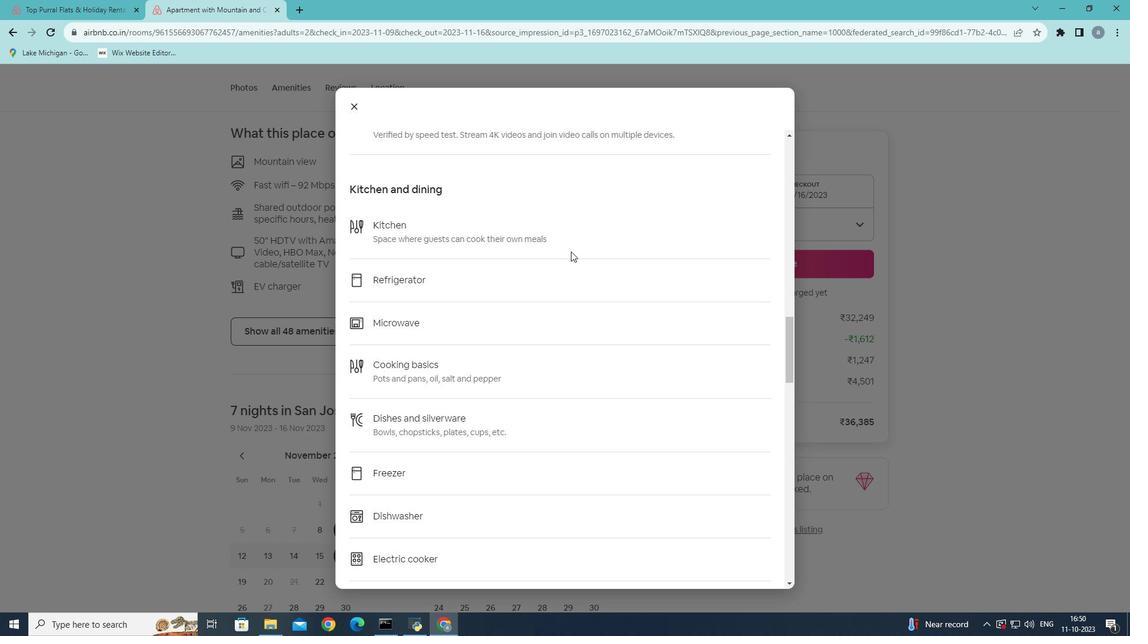 
Action: Mouse scrolled (571, 250) with delta (0, 0)
Screenshot: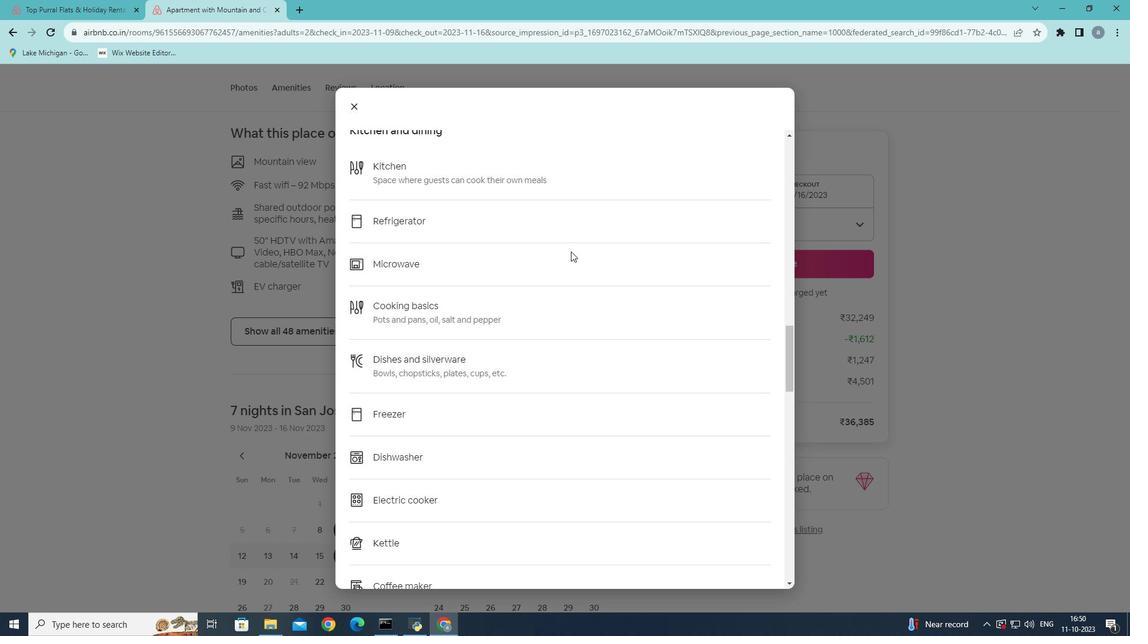 
Action: Mouse scrolled (571, 250) with delta (0, 0)
Screenshot: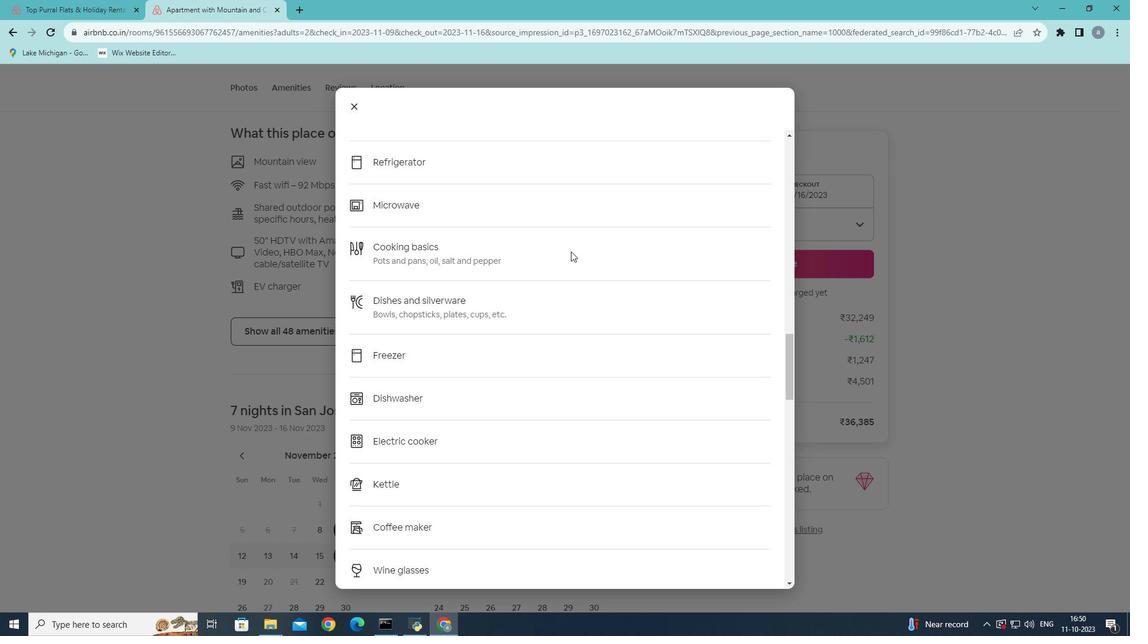 
Action: Mouse scrolled (571, 250) with delta (0, 0)
Screenshot: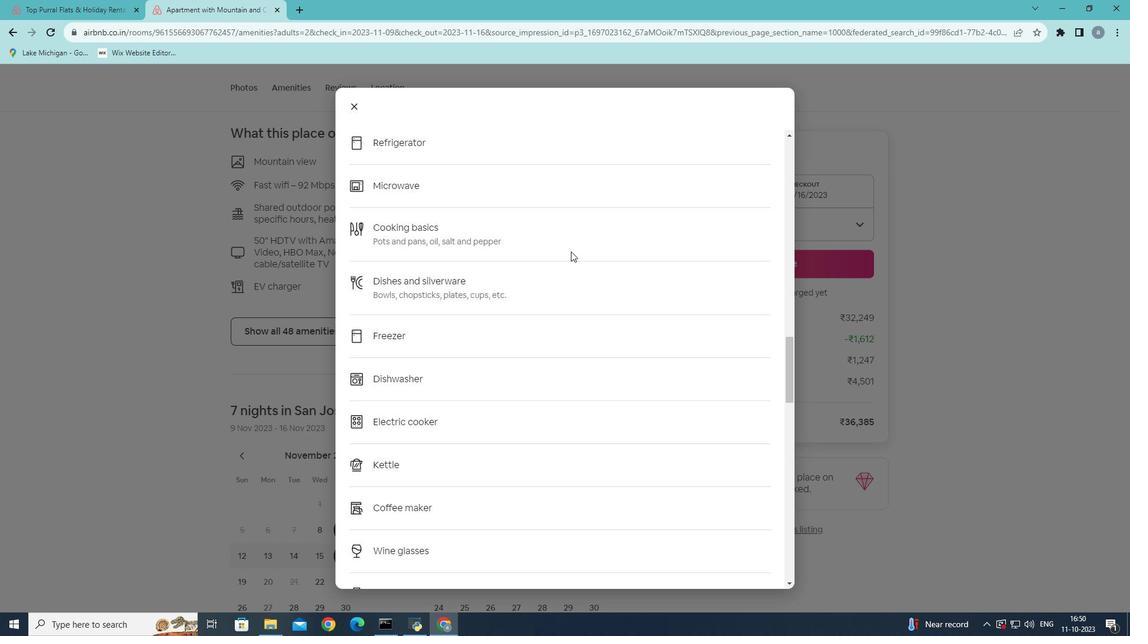 
Action: Mouse scrolled (571, 250) with delta (0, 0)
Screenshot: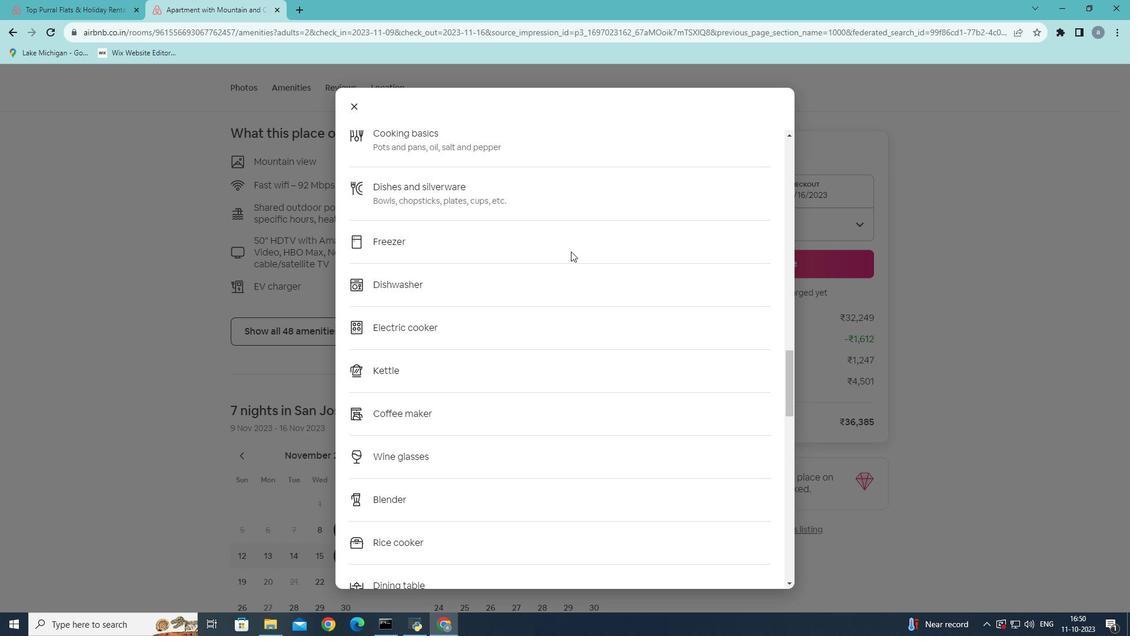 
Action: Mouse scrolled (571, 250) with delta (0, 0)
Screenshot: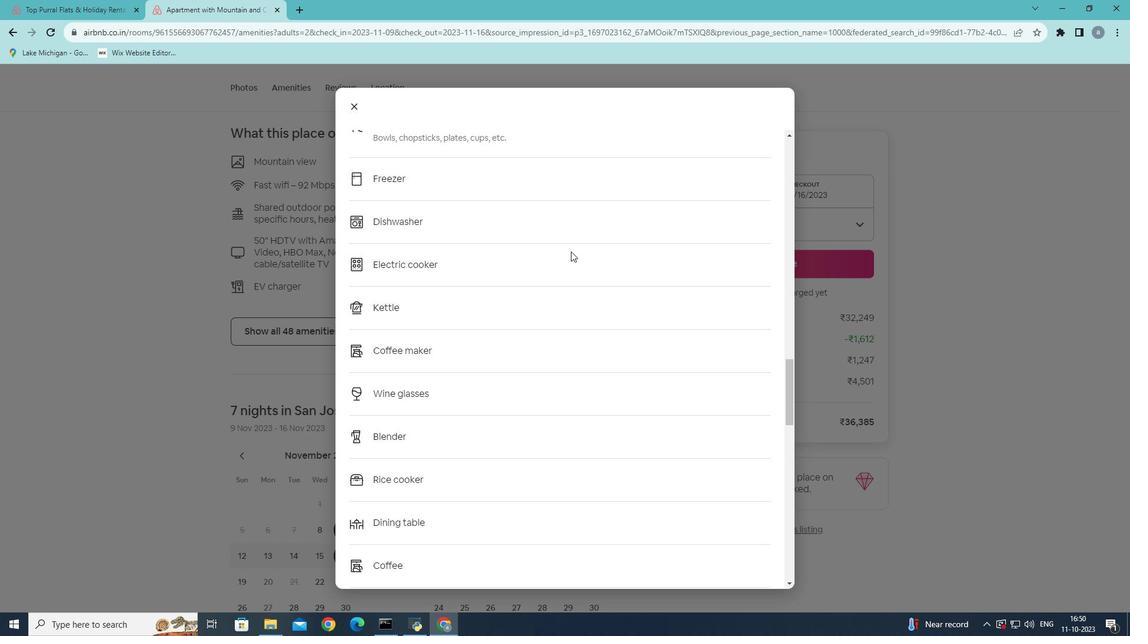 
Action: Mouse scrolled (571, 250) with delta (0, 0)
Screenshot: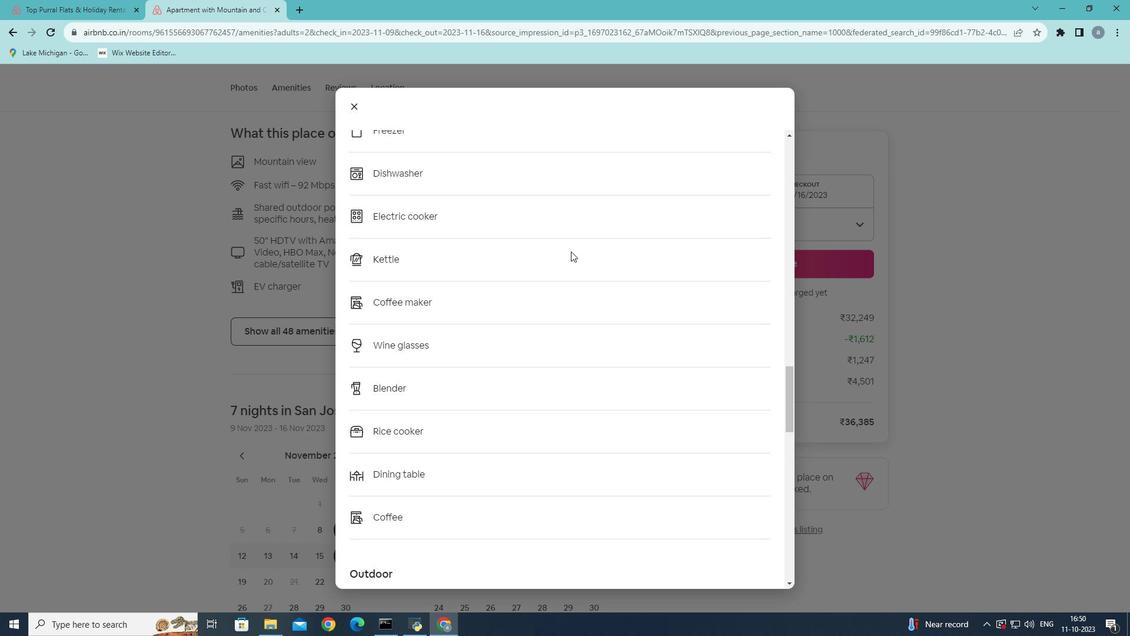 
Action: Mouse scrolled (571, 250) with delta (0, 0)
Screenshot: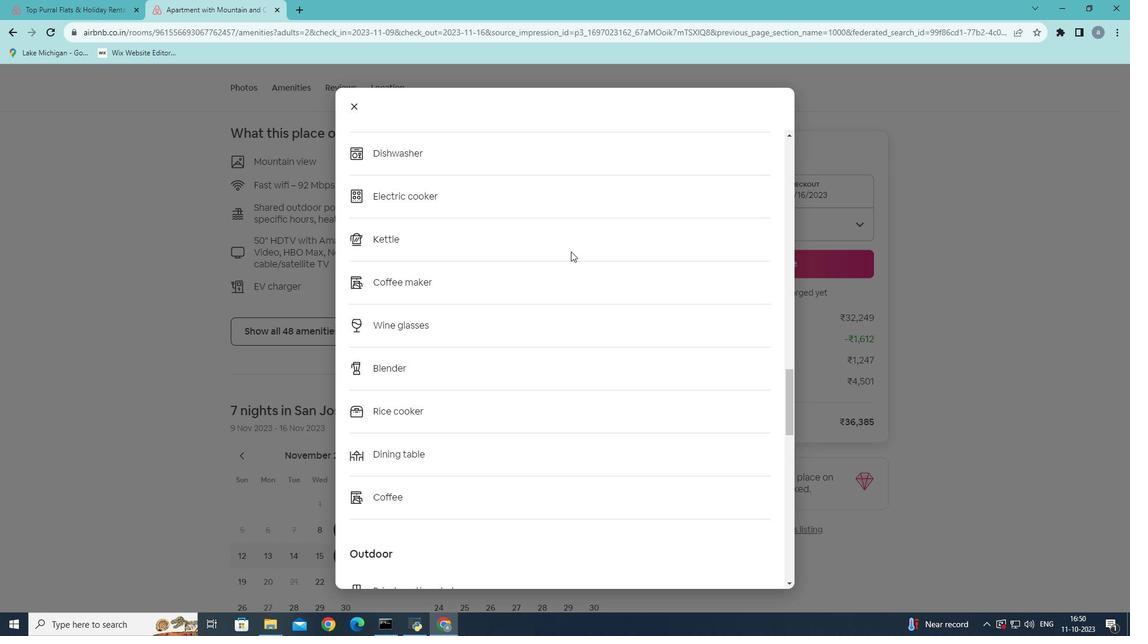 
Action: Mouse scrolled (571, 250) with delta (0, 0)
Screenshot: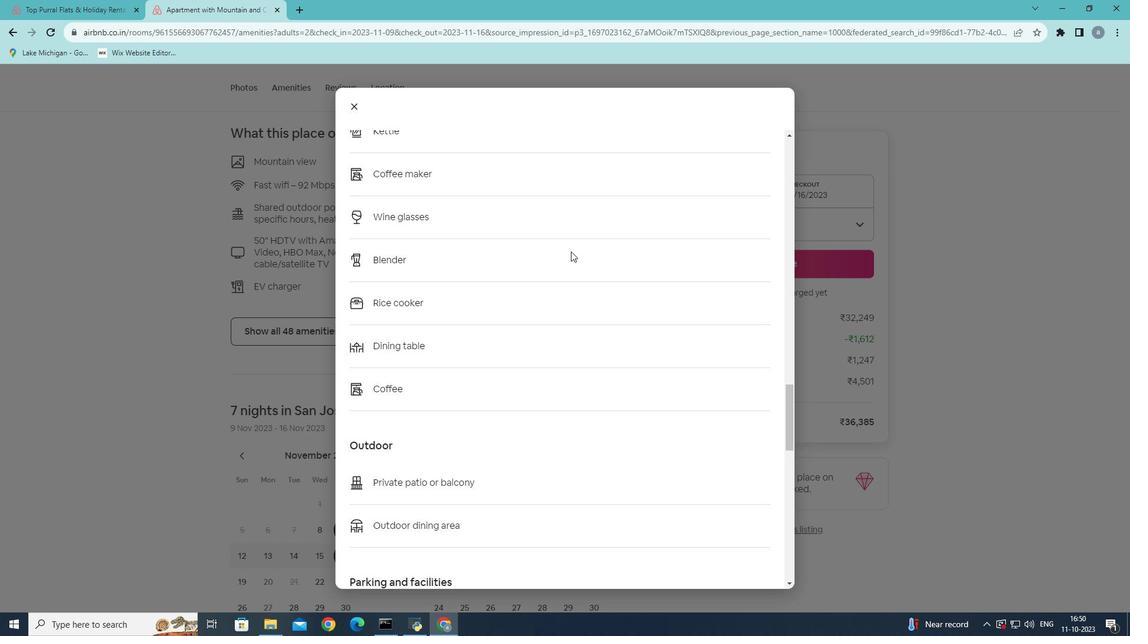 
Action: Mouse scrolled (571, 250) with delta (0, 0)
Screenshot: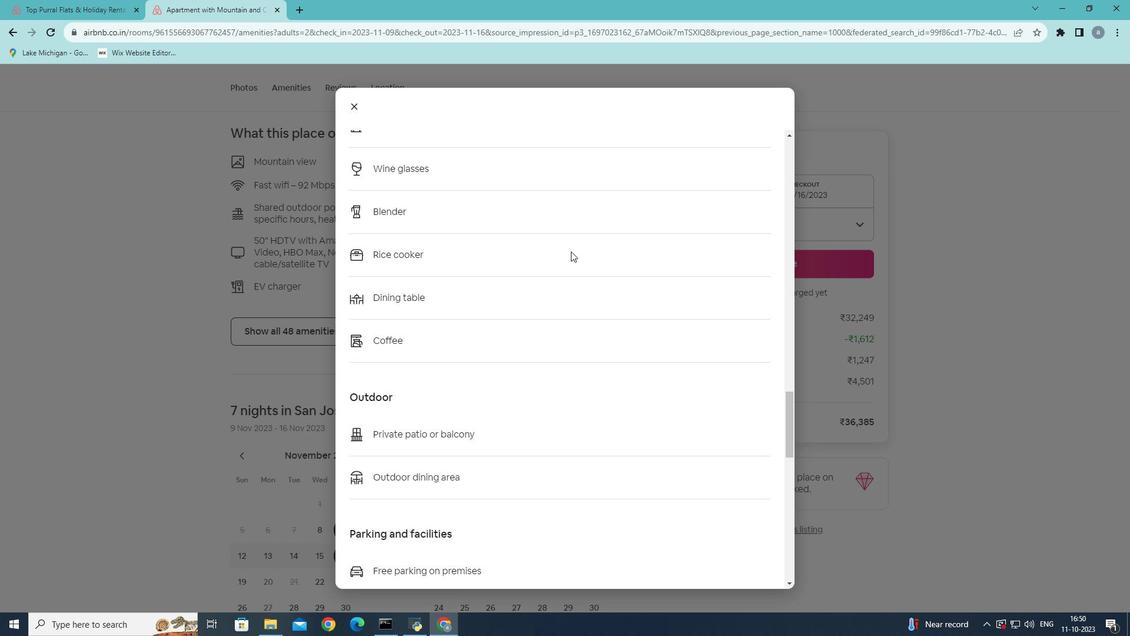 
Action: Mouse scrolled (571, 250) with delta (0, 0)
Screenshot: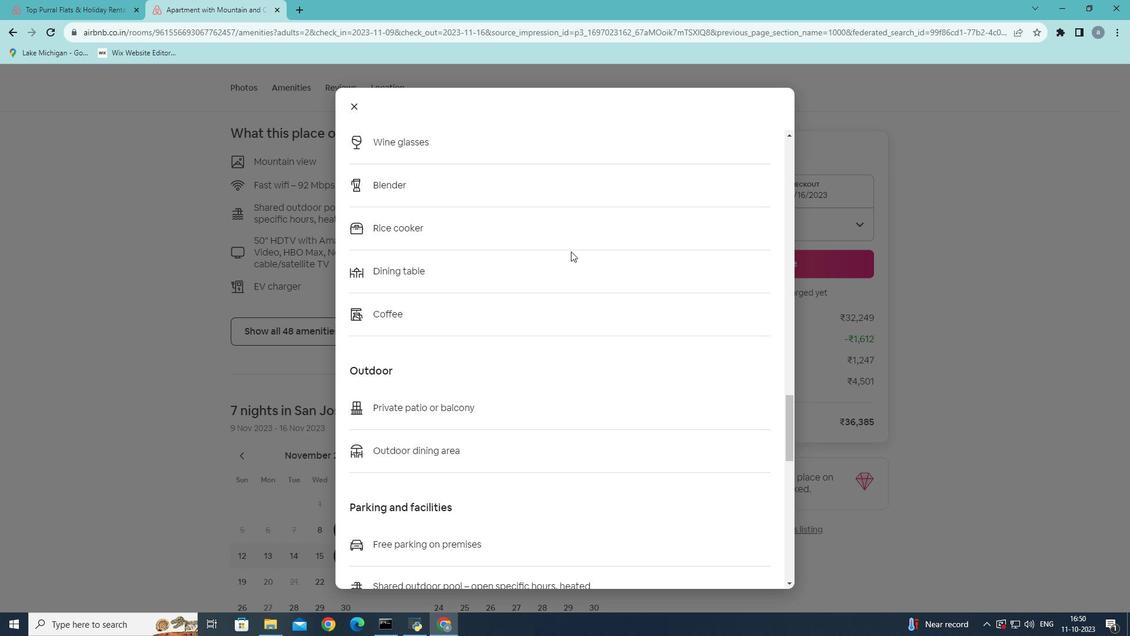 
Action: Mouse scrolled (571, 250) with delta (0, 0)
Screenshot: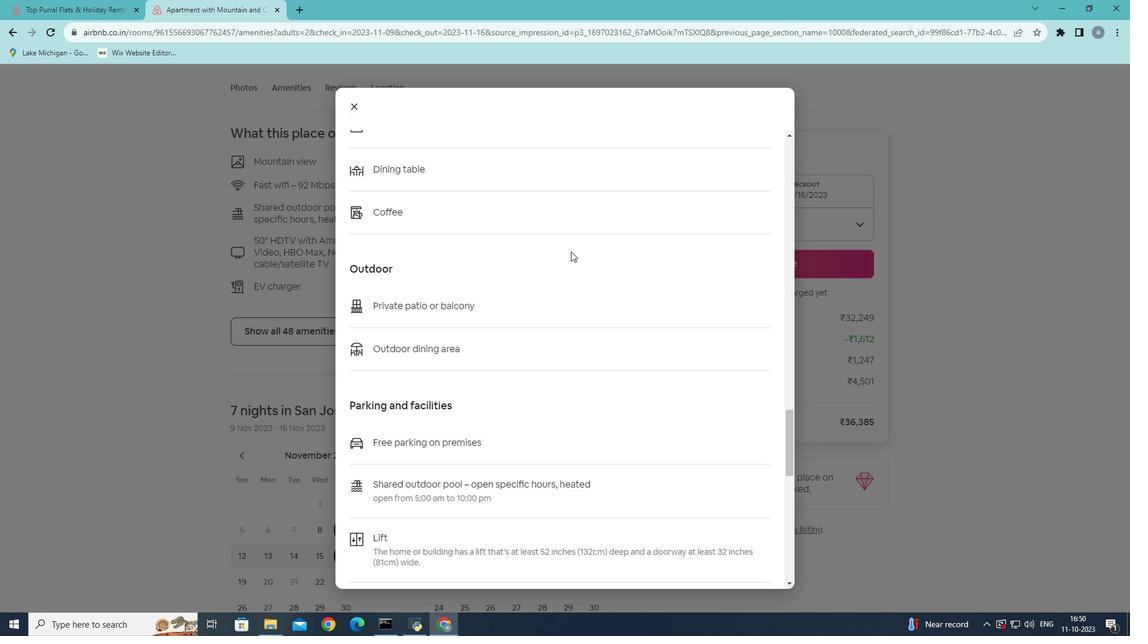 
Action: Mouse scrolled (571, 250) with delta (0, 0)
Screenshot: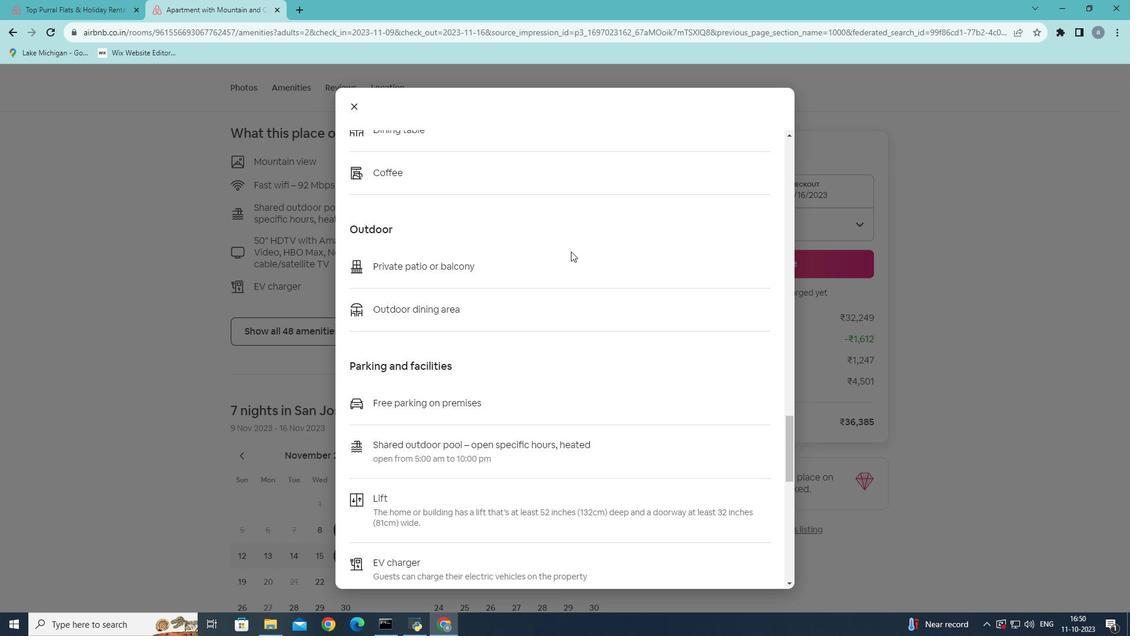 
Action: Mouse scrolled (571, 250) with delta (0, 0)
Screenshot: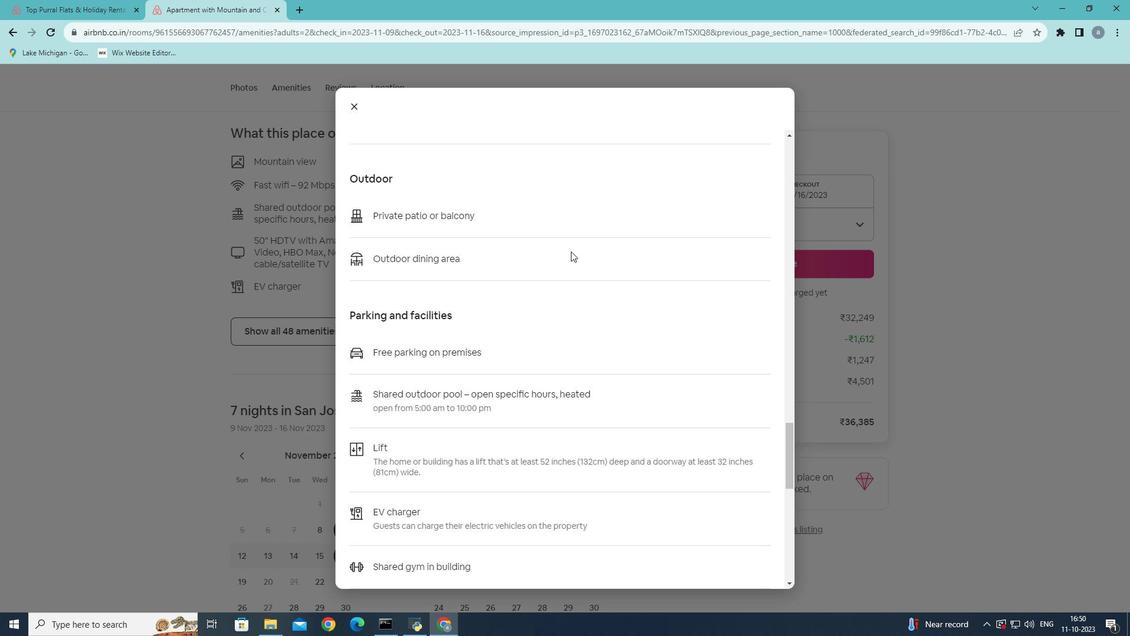 
Action: Mouse scrolled (571, 250) with delta (0, 0)
Screenshot: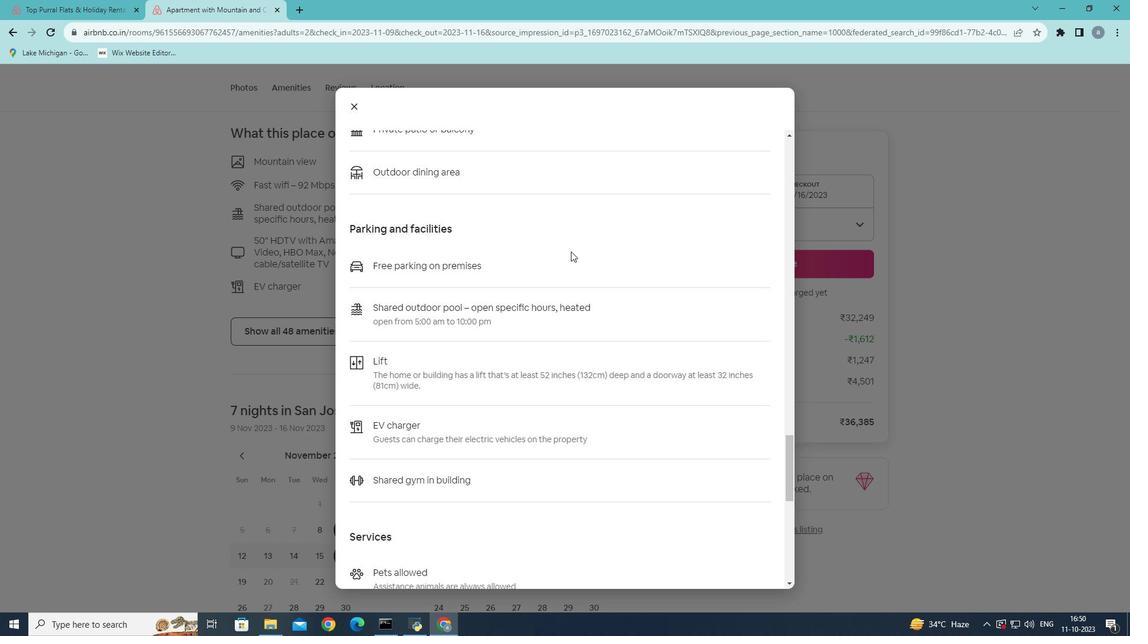 
Action: Mouse scrolled (571, 250) with delta (0, 0)
Screenshot: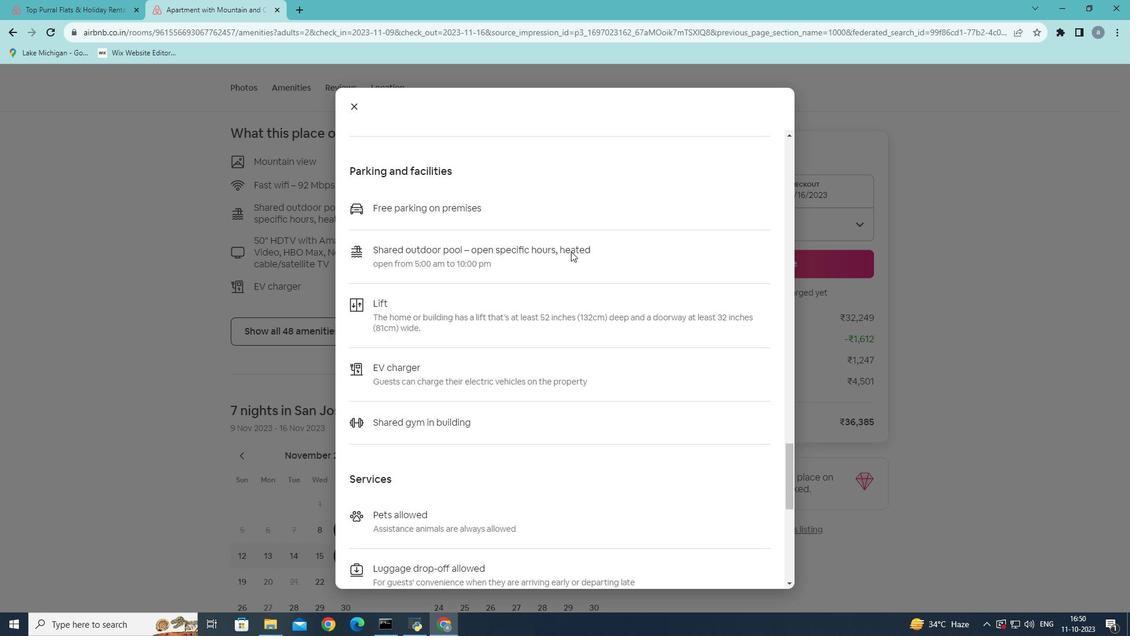 
Action: Mouse scrolled (571, 250) with delta (0, 0)
Screenshot: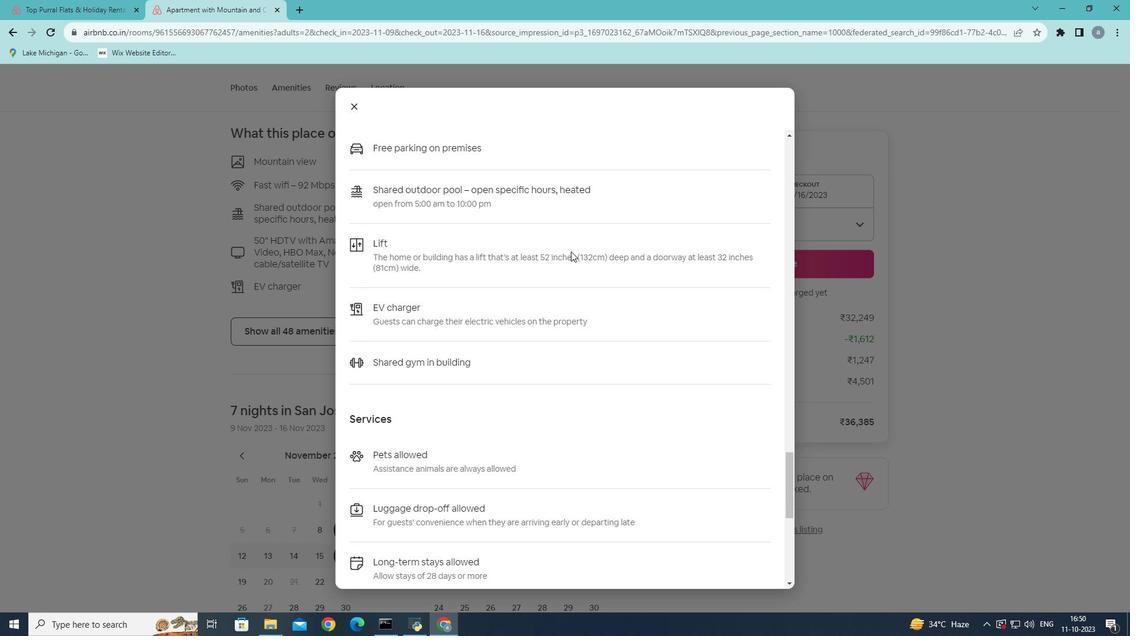 
Action: Mouse scrolled (571, 250) with delta (0, 0)
Screenshot: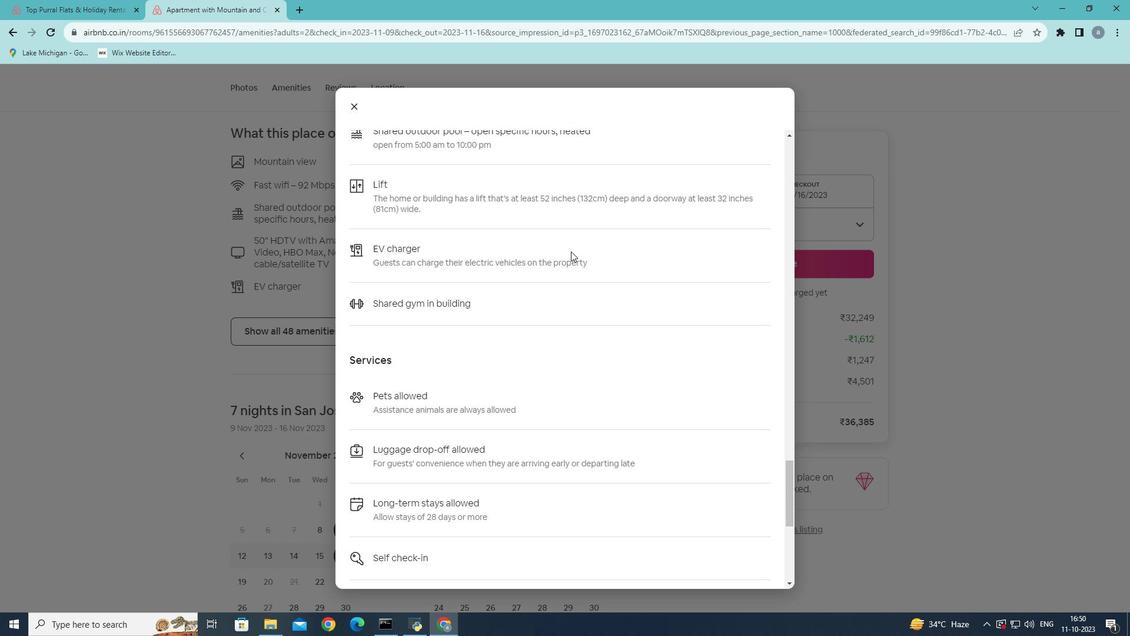 
Action: Mouse scrolled (571, 250) with delta (0, 0)
Screenshot: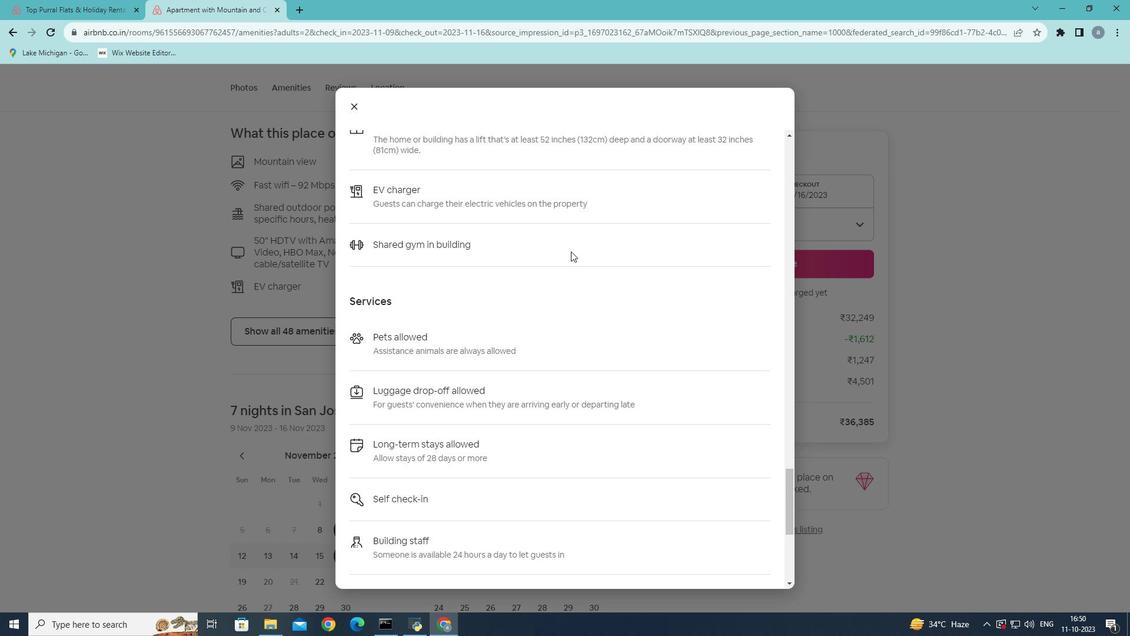 
Action: Mouse scrolled (571, 250) with delta (0, 0)
Screenshot: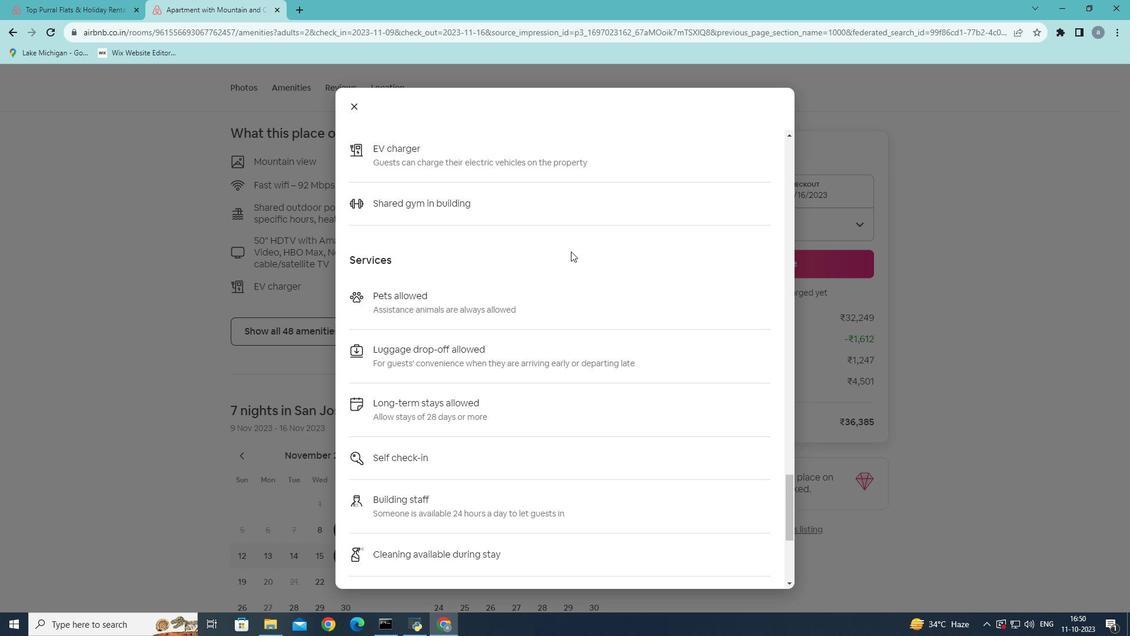 
Action: Mouse scrolled (571, 250) with delta (0, 0)
Screenshot: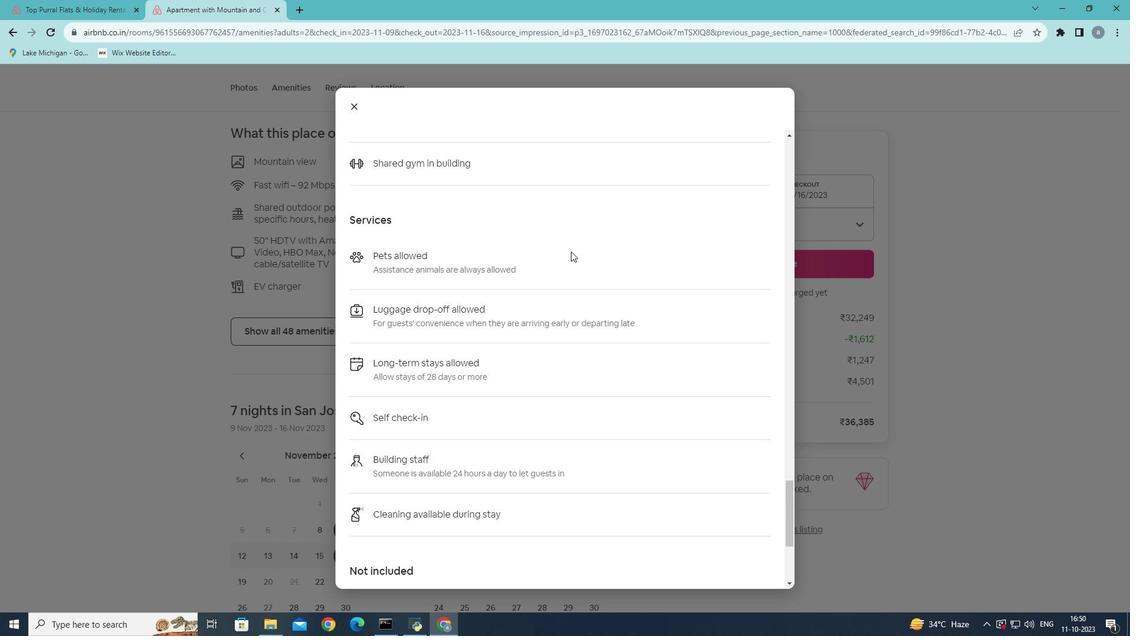 
Action: Mouse scrolled (571, 250) with delta (0, 0)
Screenshot: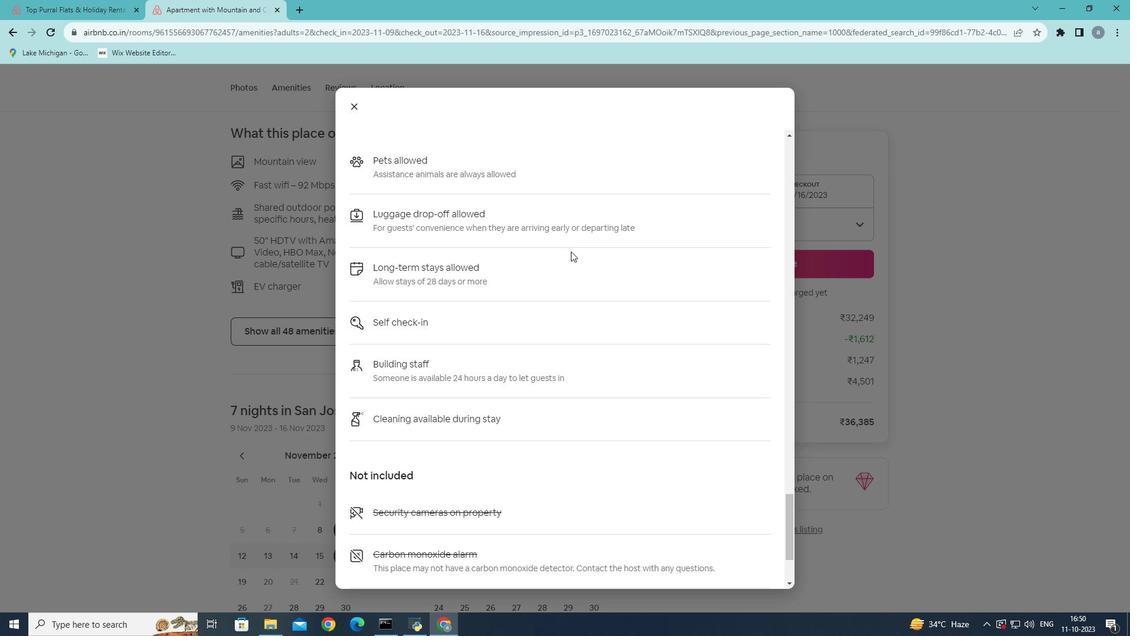 
Action: Mouse scrolled (571, 250) with delta (0, 0)
Screenshot: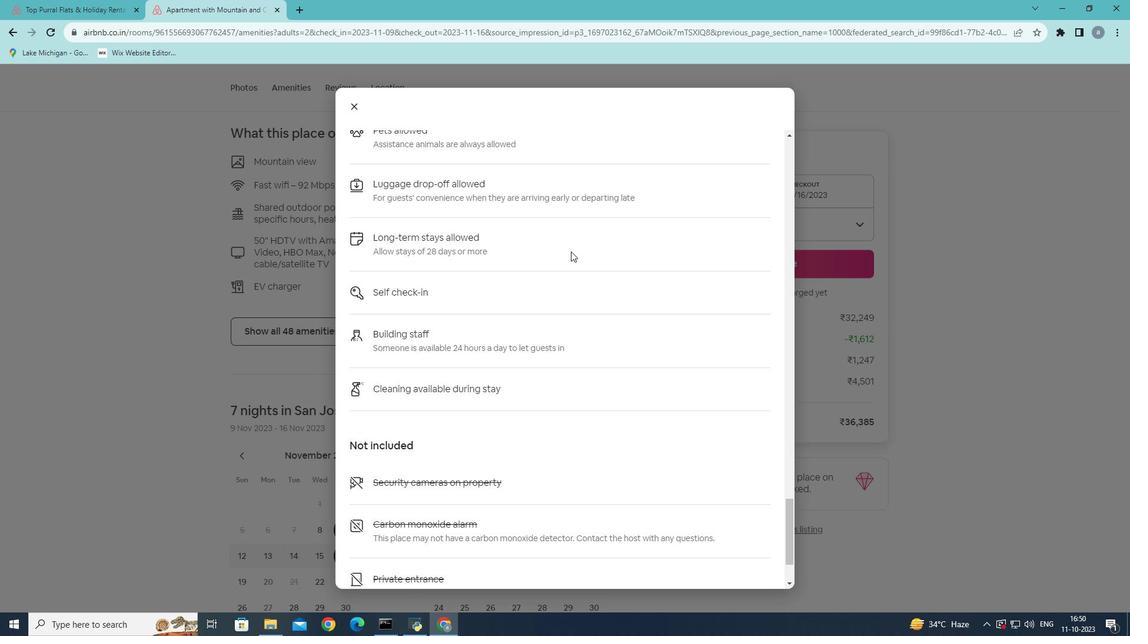 
Action: Mouse scrolled (571, 250) with delta (0, 0)
Screenshot: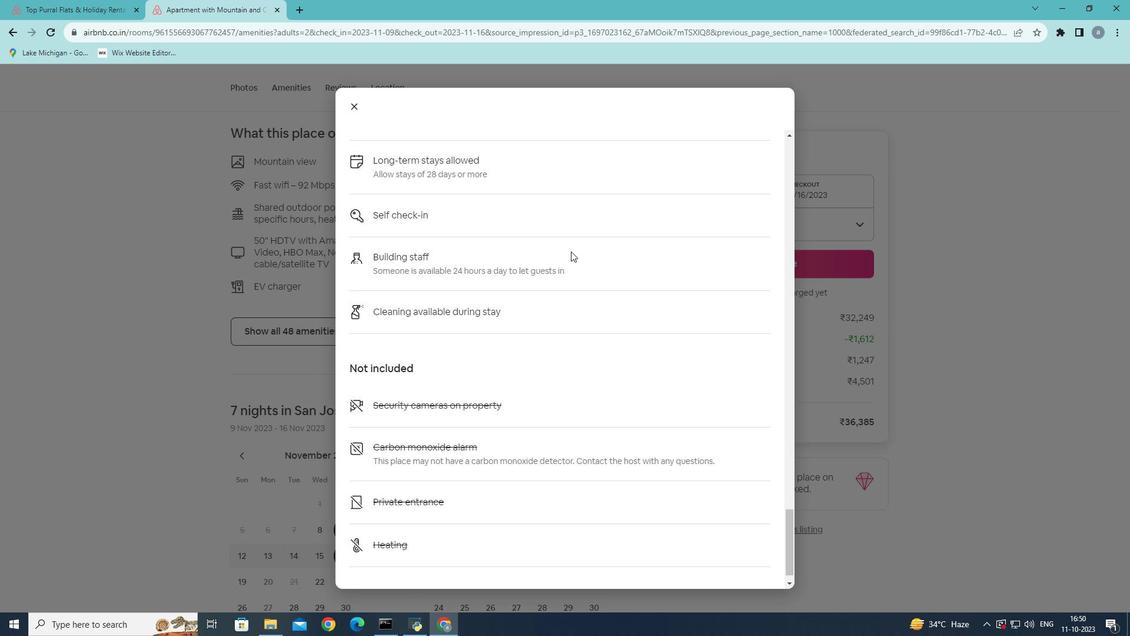 
Action: Mouse moved to (571, 254)
Screenshot: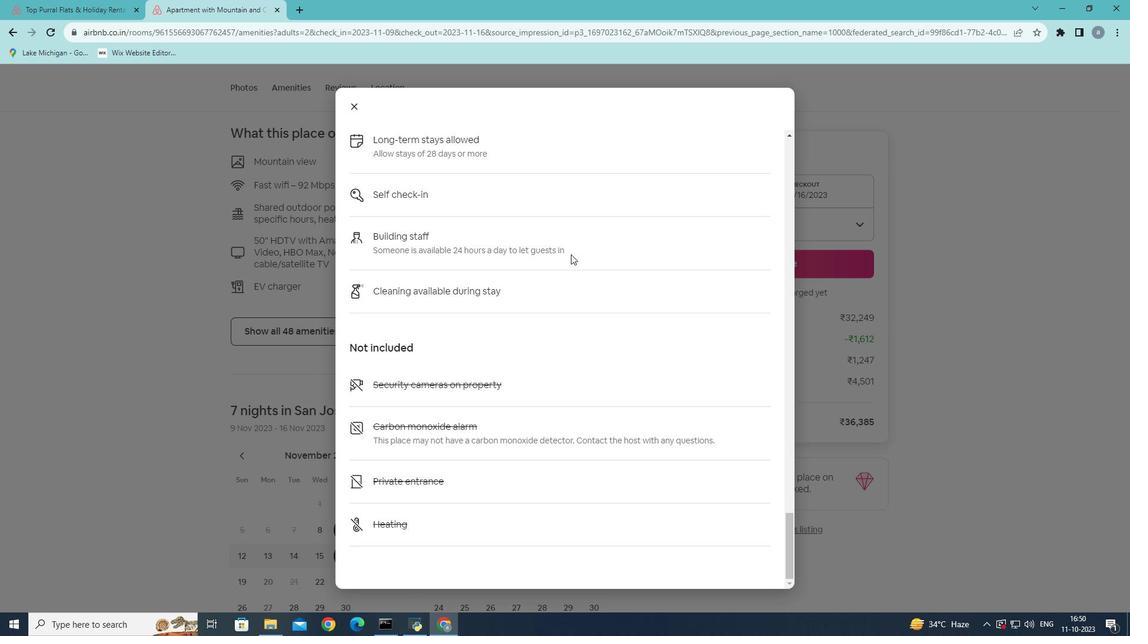 
Action: Mouse scrolled (571, 253) with delta (0, 0)
Screenshot: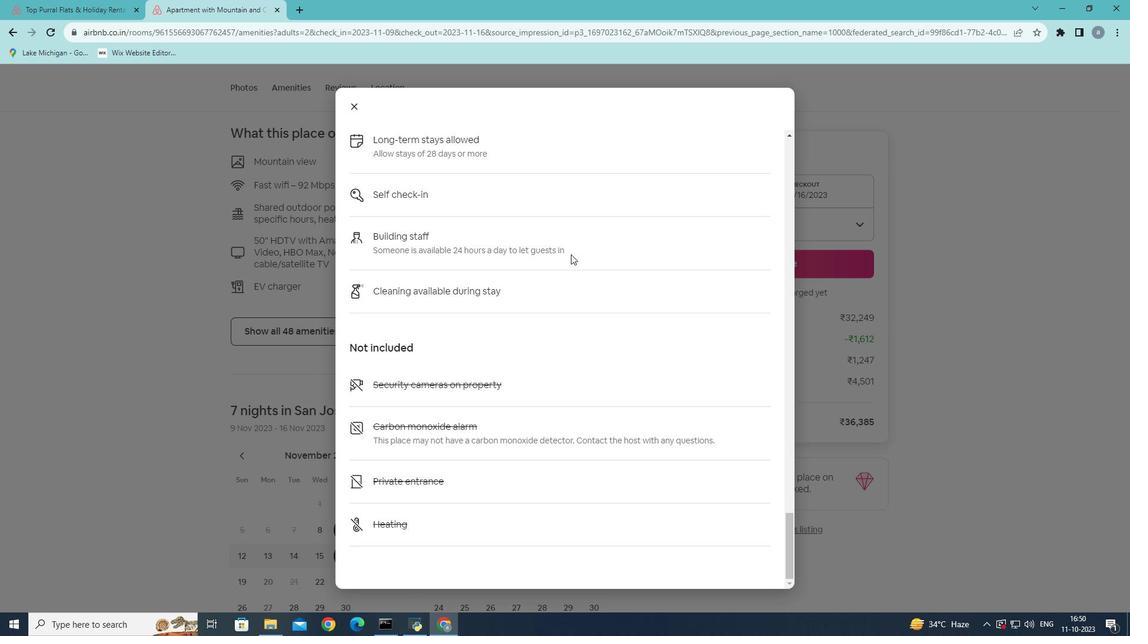 
Action: Mouse scrolled (571, 253) with delta (0, 0)
Screenshot: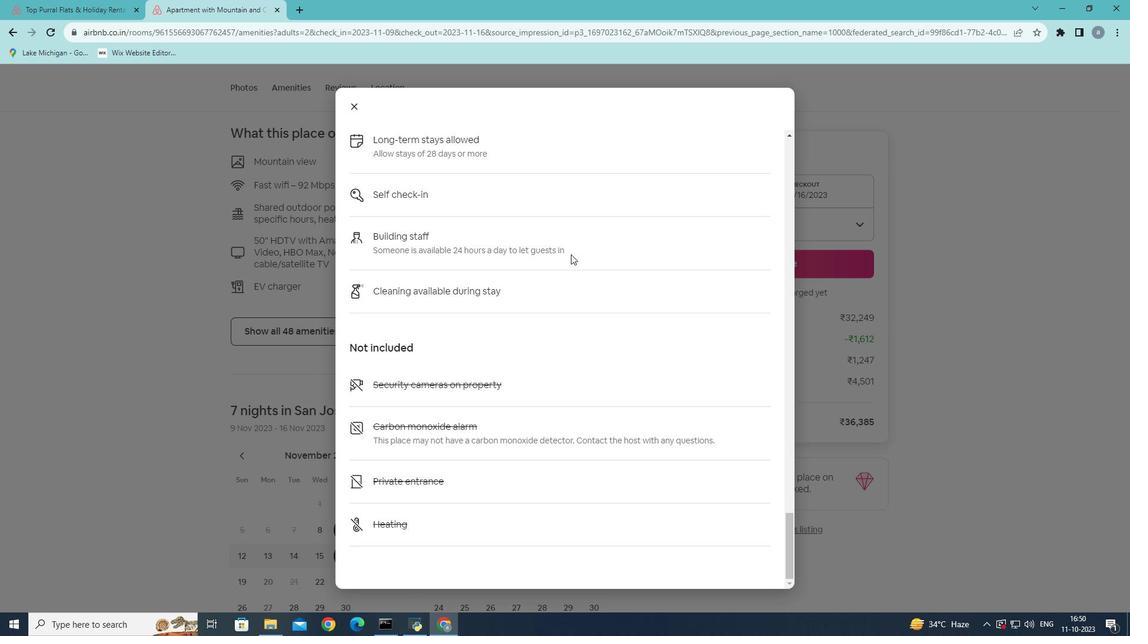 
Action: Mouse scrolled (571, 253) with delta (0, 0)
Screenshot: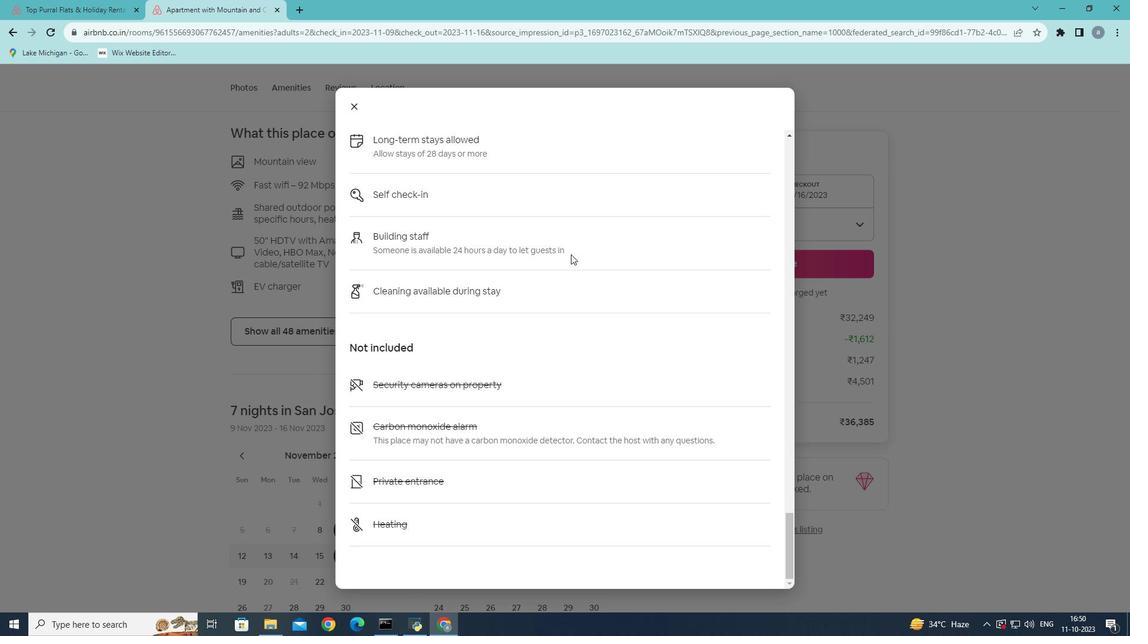 
Action: Mouse scrolled (571, 253) with delta (0, 0)
Screenshot: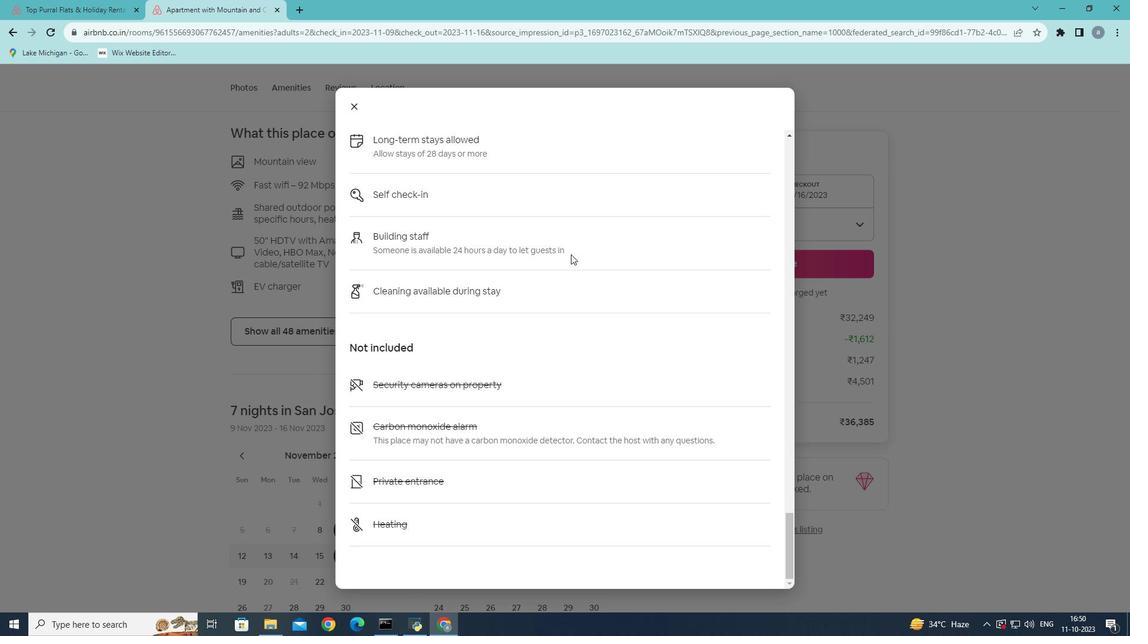 
Action: Mouse scrolled (571, 253) with delta (0, 0)
Screenshot: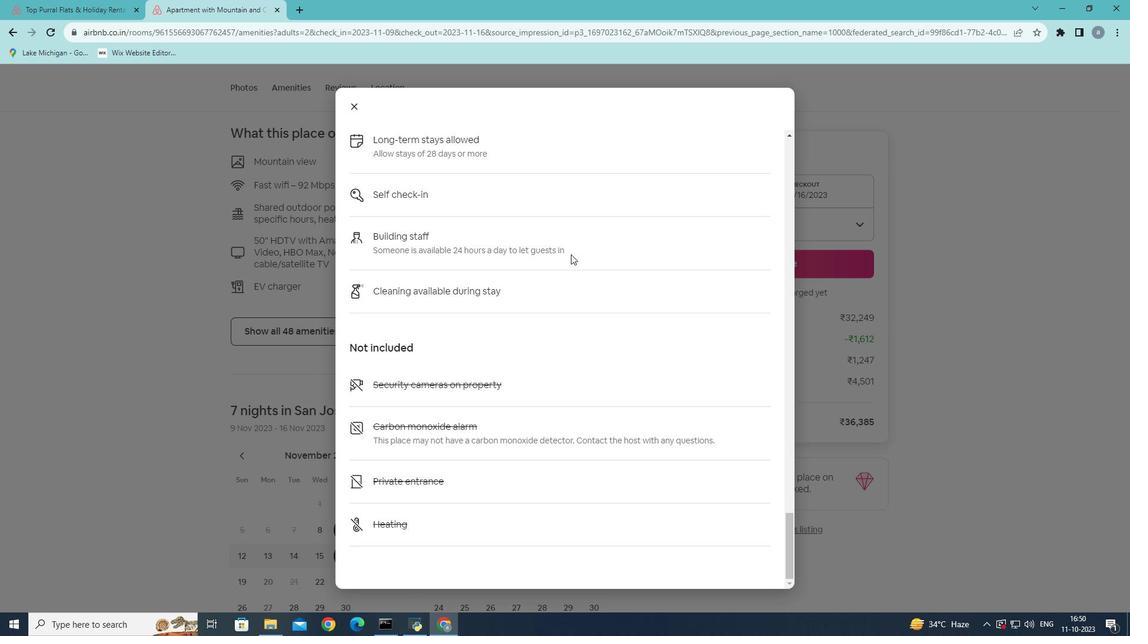 
Action: Mouse scrolled (571, 253) with delta (0, 0)
Screenshot: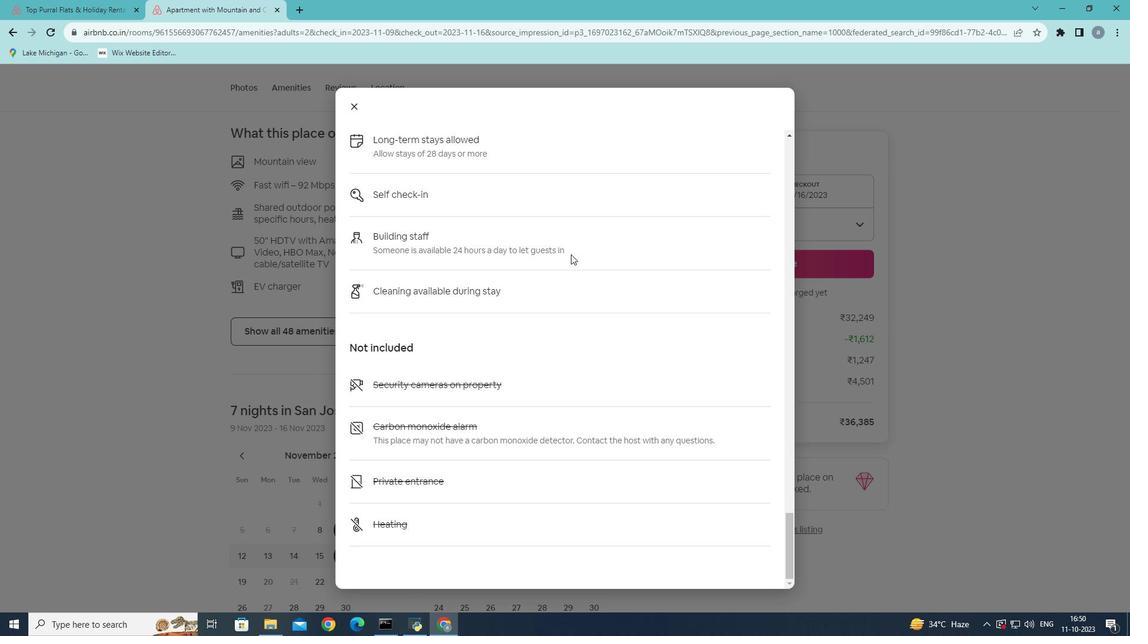 
Action: Mouse scrolled (571, 253) with delta (0, 0)
Screenshot: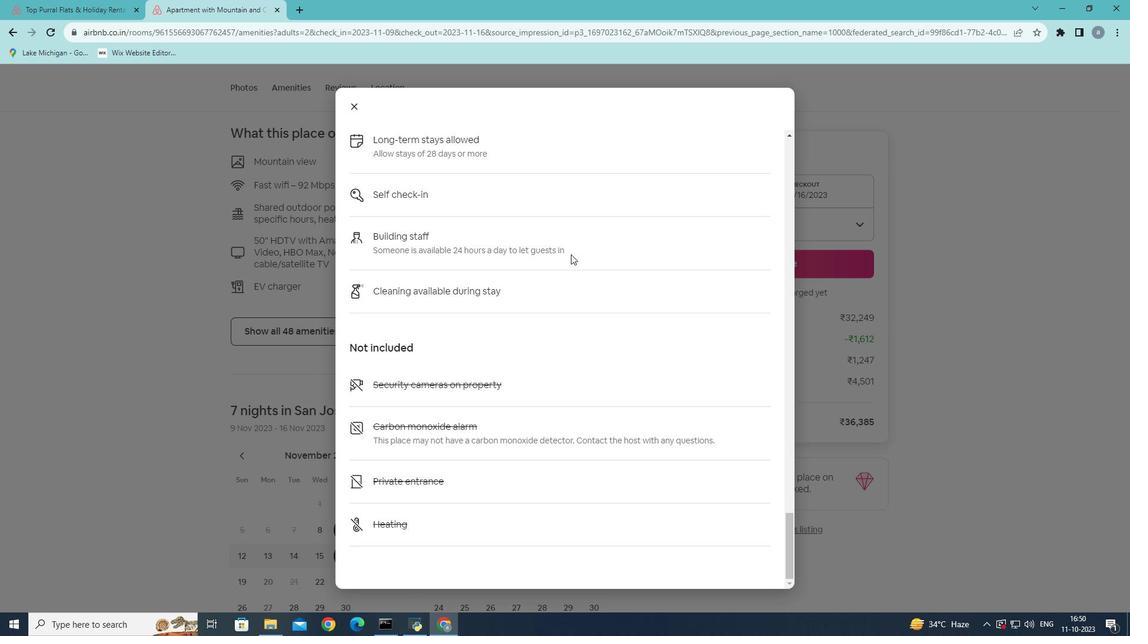 
Action: Mouse scrolled (571, 253) with delta (0, 0)
Screenshot: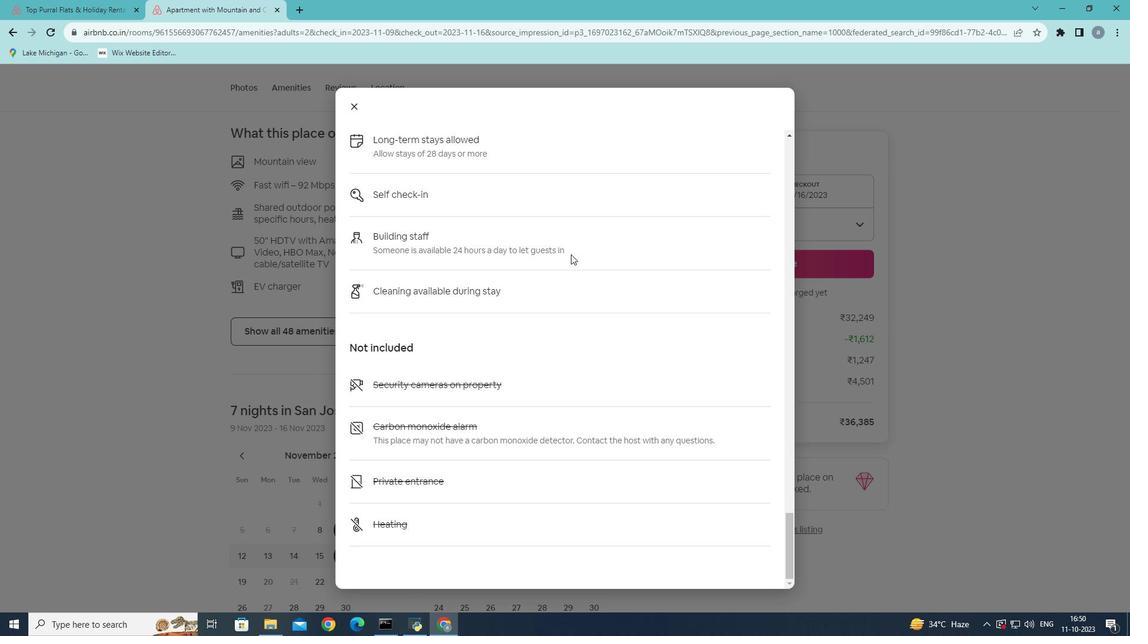 
Action: Mouse scrolled (571, 253) with delta (0, 0)
Screenshot: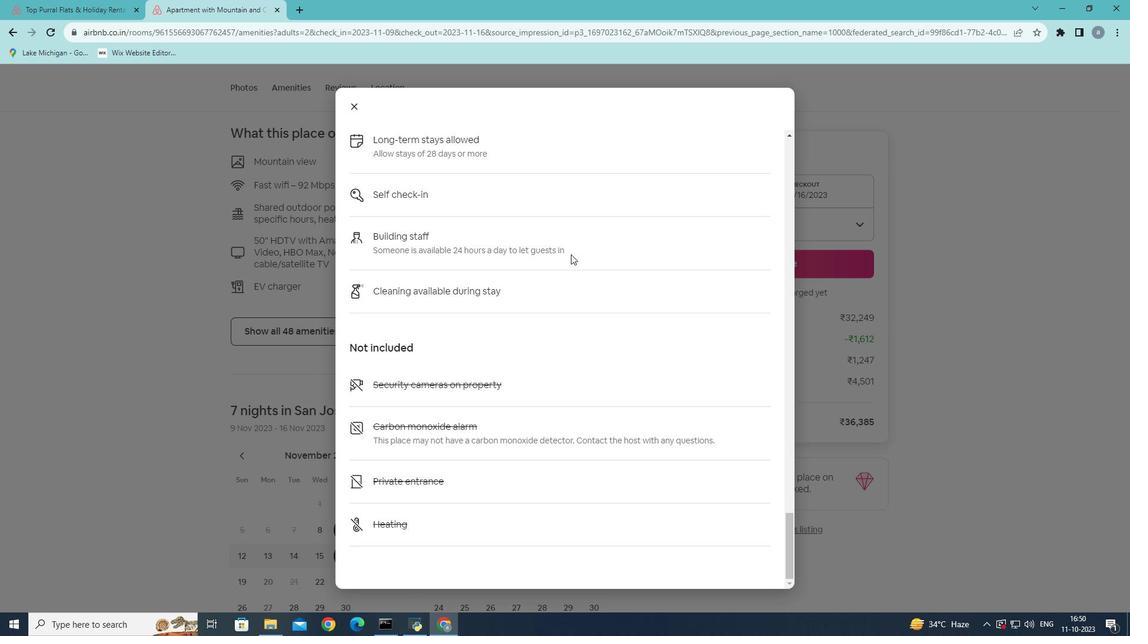 
Action: Mouse scrolled (571, 253) with delta (0, 0)
Screenshot: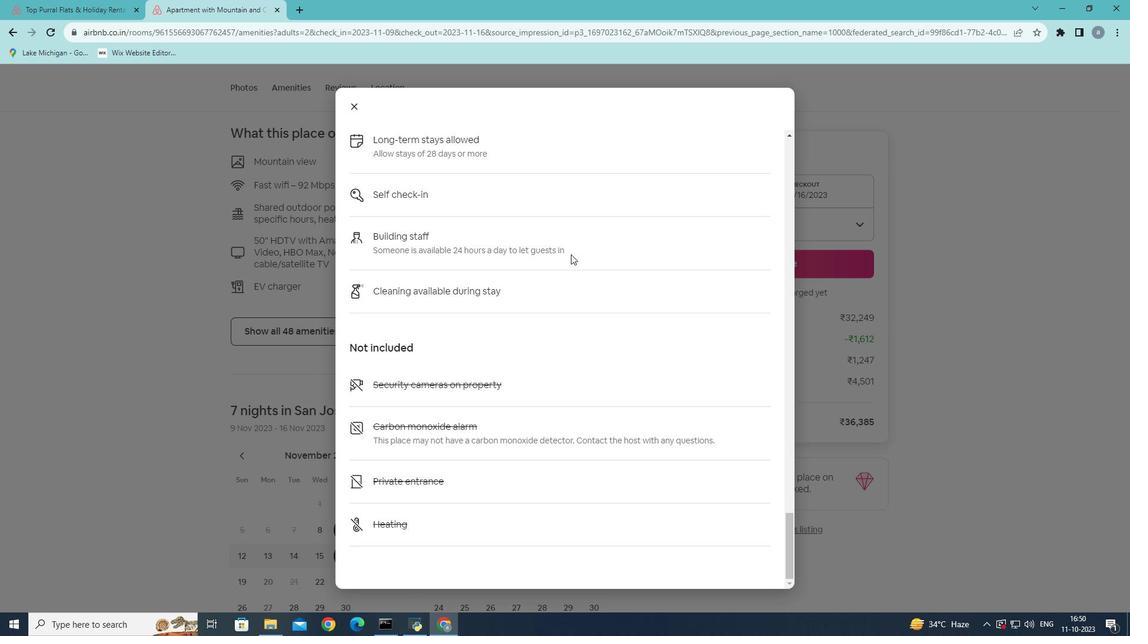 
Action: Mouse moved to (571, 255)
Screenshot: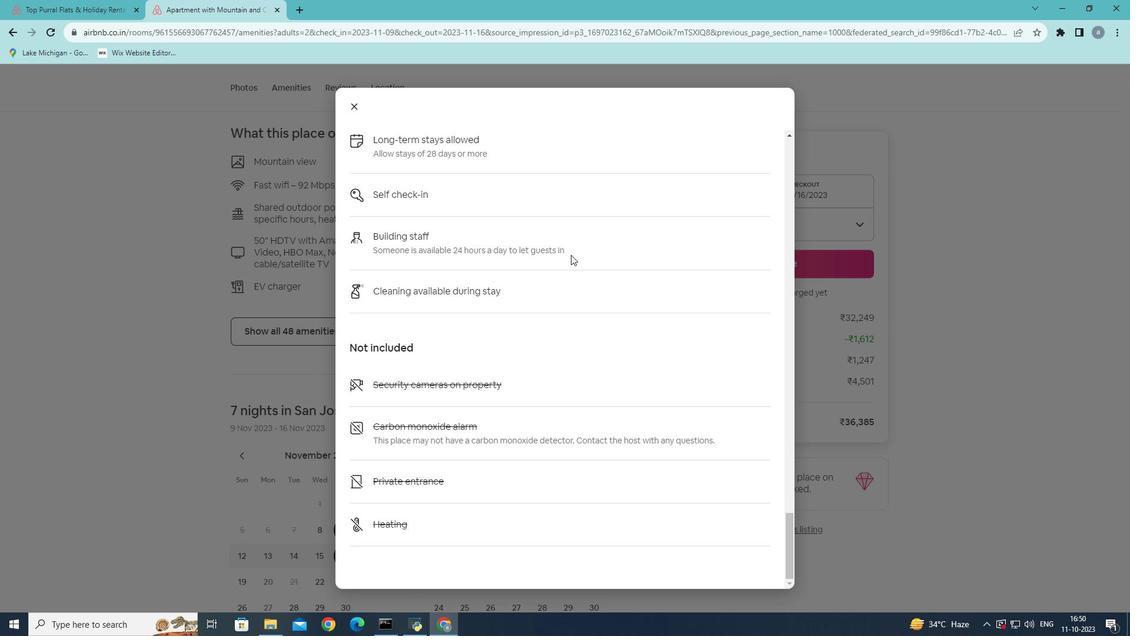 
Action: Mouse scrolled (571, 254) with delta (0, 0)
Screenshot: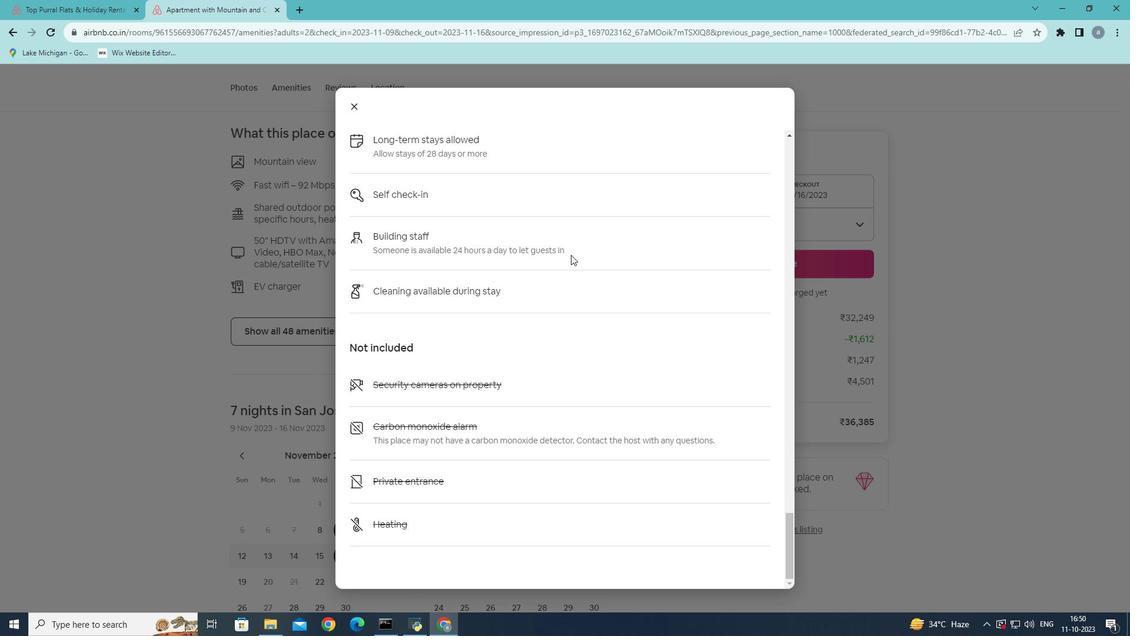 
Action: Mouse scrolled (571, 254) with delta (0, 0)
Screenshot: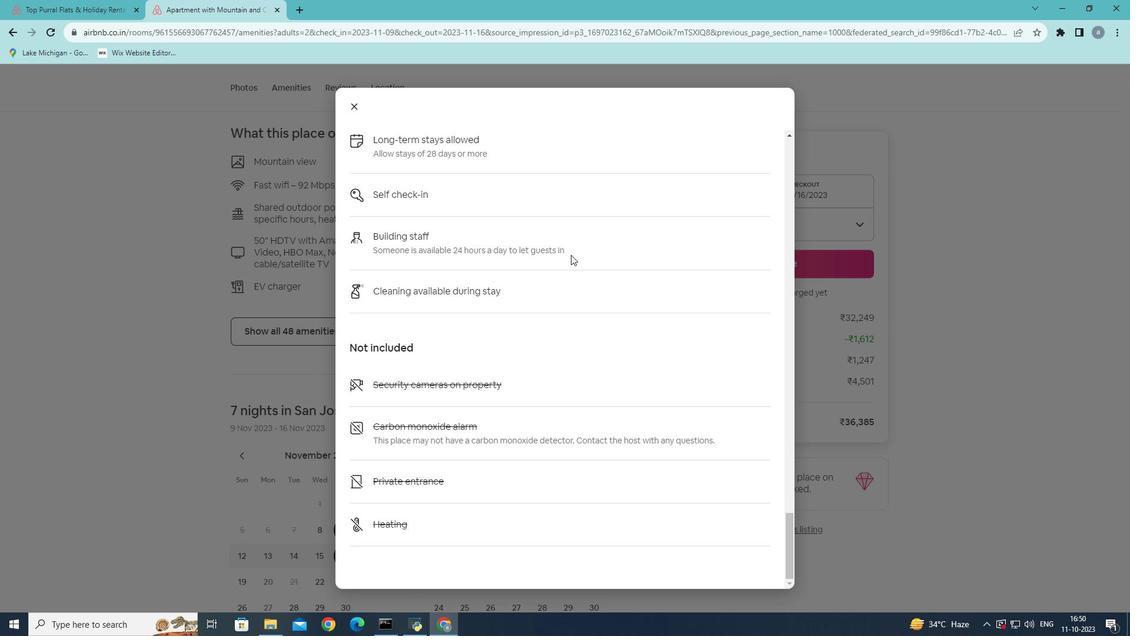 
Action: Mouse scrolled (571, 254) with delta (0, 0)
Screenshot: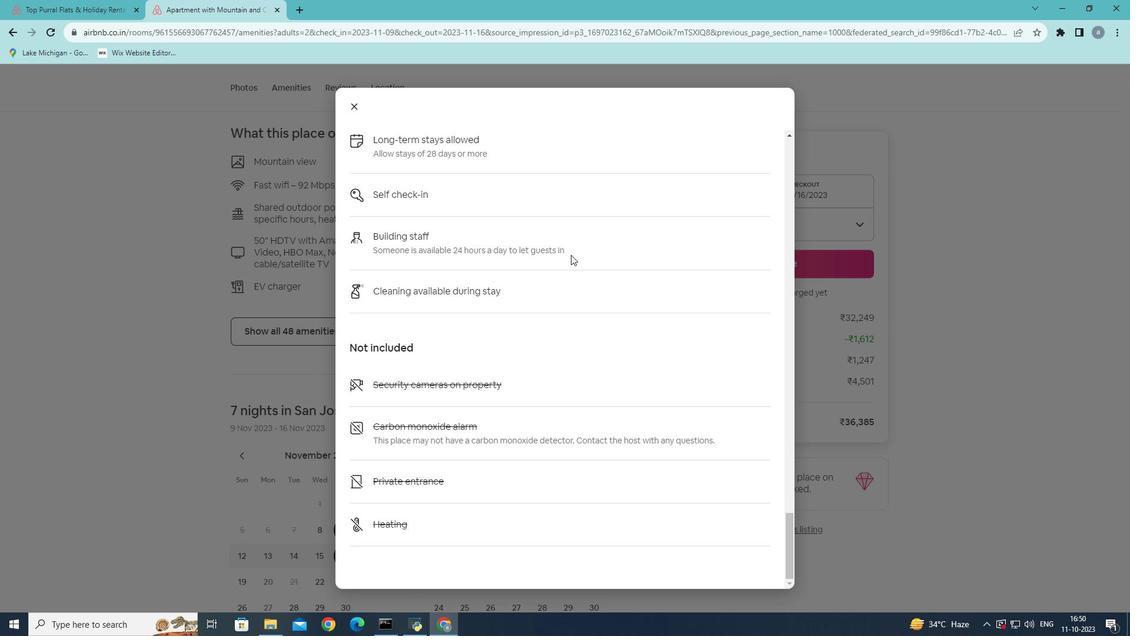 
Action: Mouse scrolled (571, 254) with delta (0, 0)
Screenshot: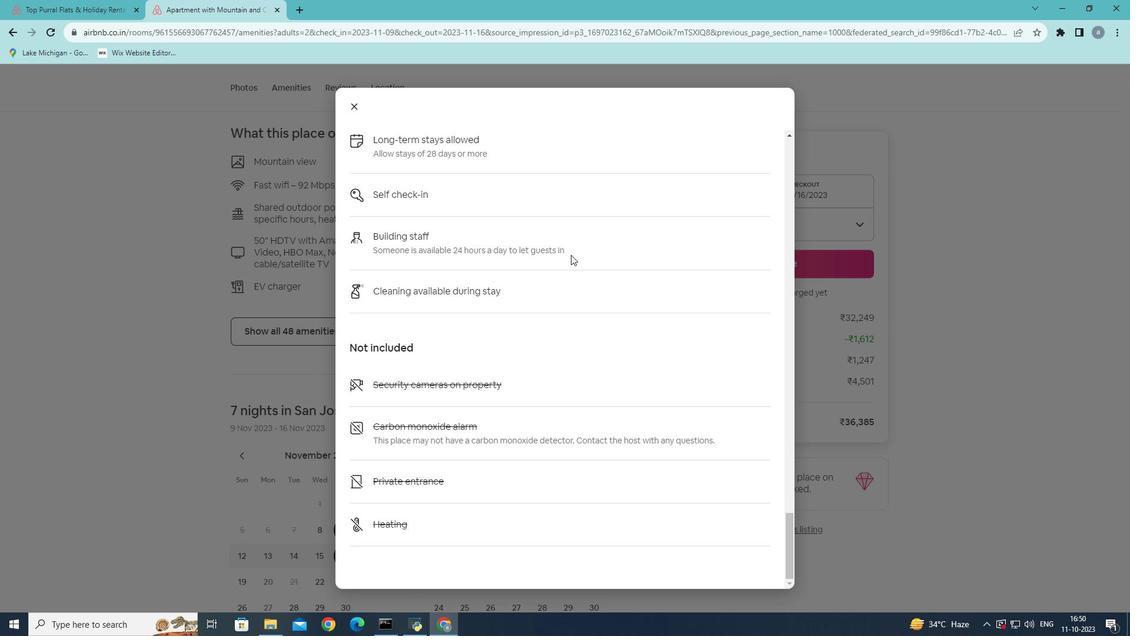 
Action: Mouse scrolled (571, 254) with delta (0, 0)
Screenshot: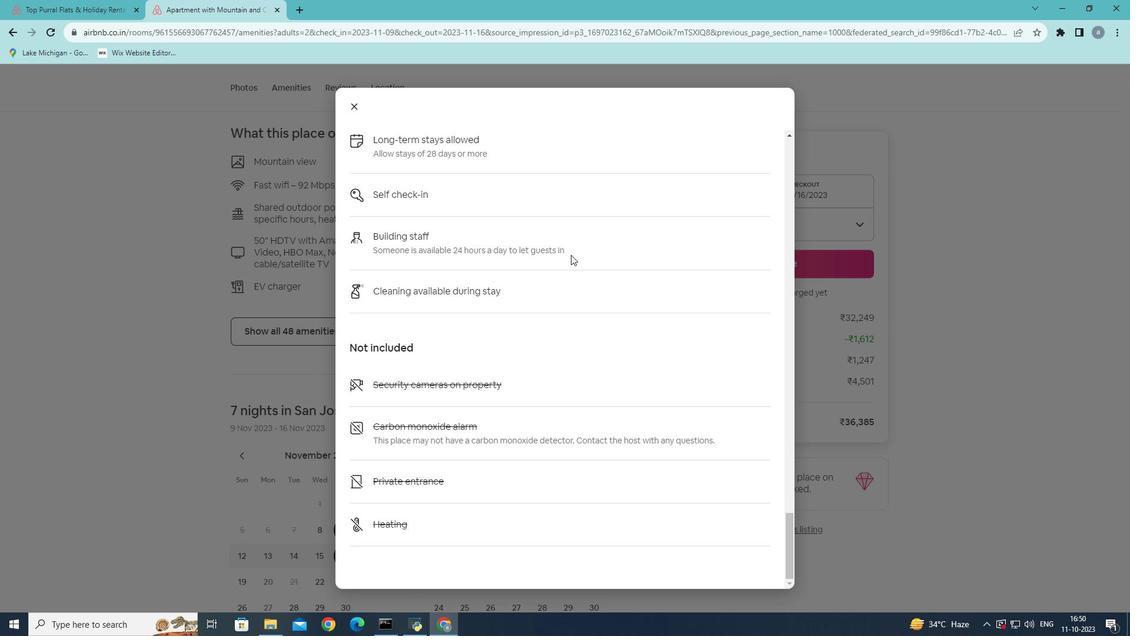 
Action: Mouse scrolled (571, 254) with delta (0, 0)
Screenshot: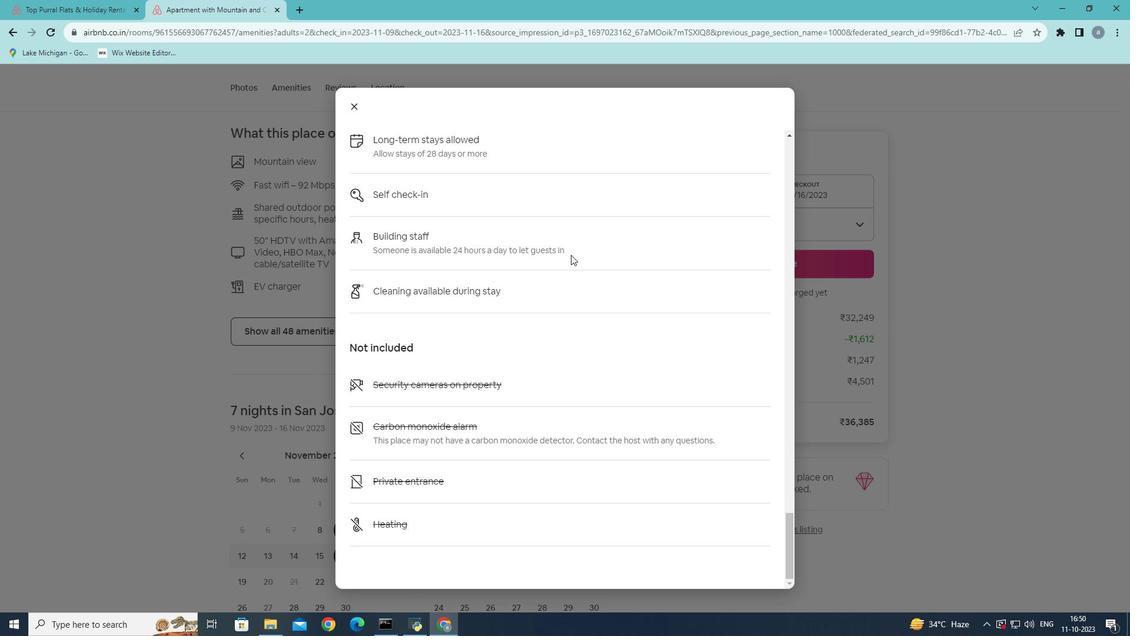 
Action: Mouse scrolled (571, 254) with delta (0, 0)
Screenshot: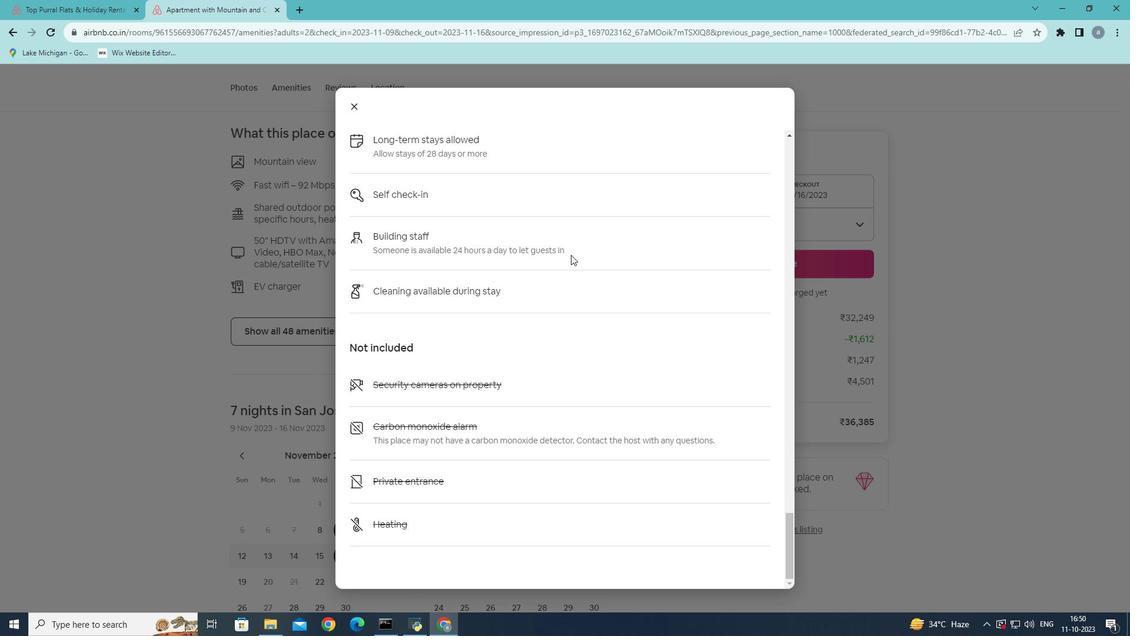 
Action: Mouse moved to (571, 253)
Screenshot: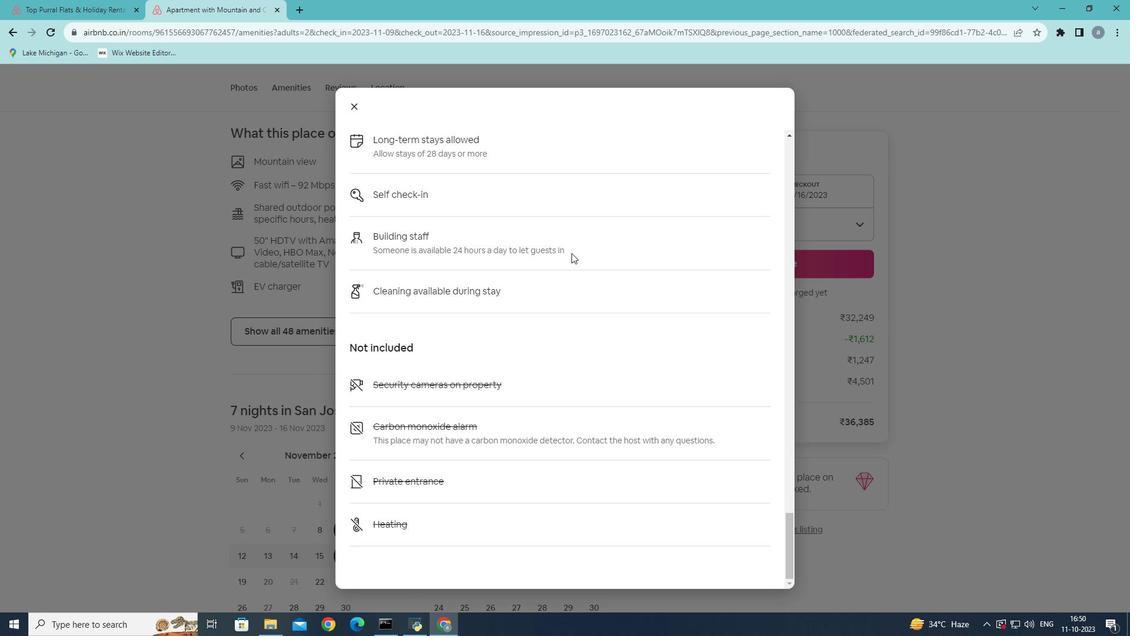 
Action: Mouse scrolled (571, 252) with delta (0, 0)
Screenshot: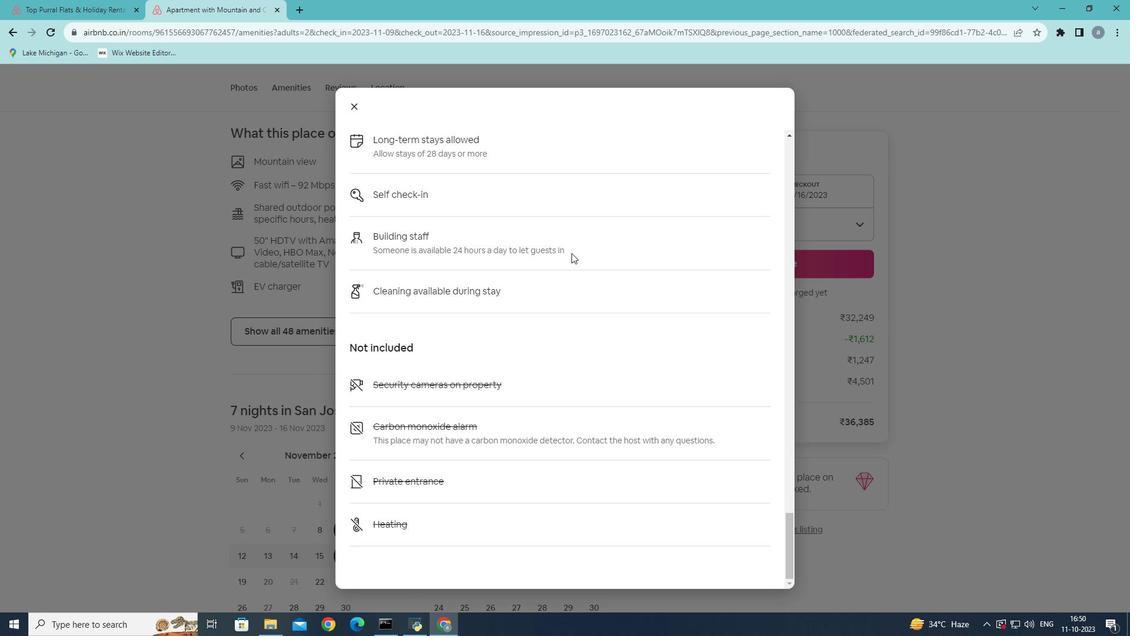 
Action: Mouse scrolled (571, 252) with delta (0, 0)
Screenshot: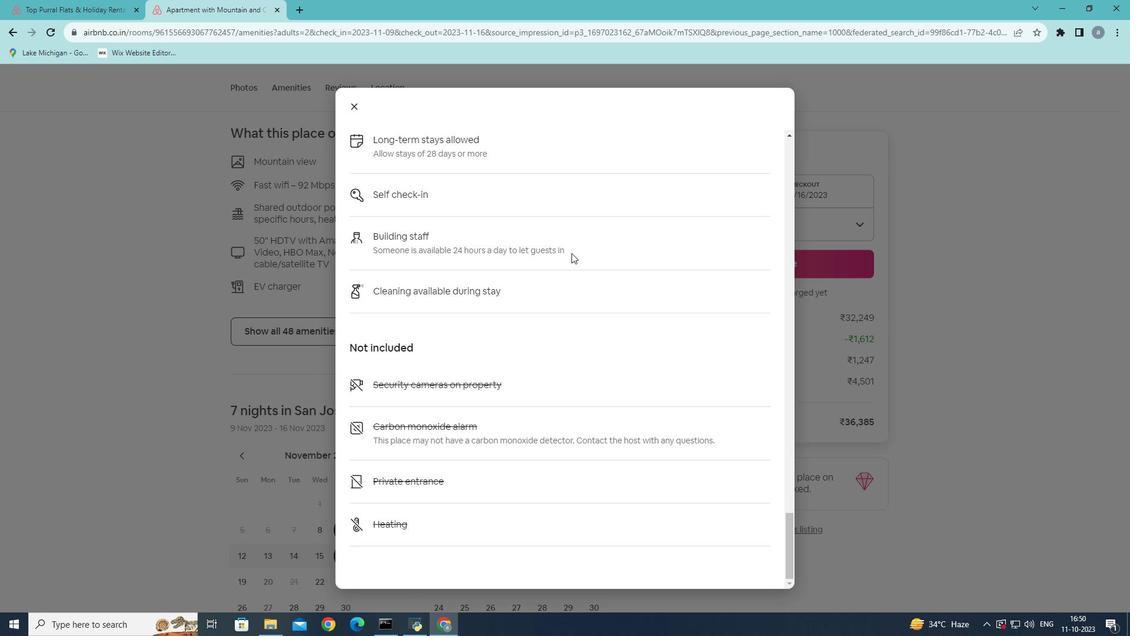 
Action: Mouse scrolled (571, 252) with delta (0, 0)
Screenshot: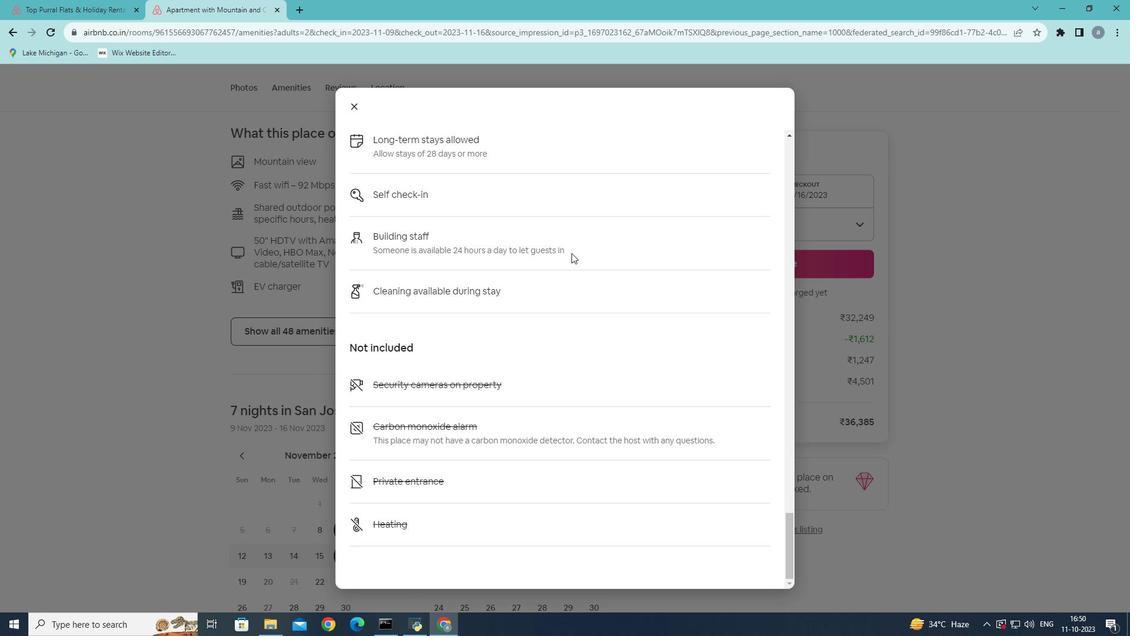 
Action: Mouse moved to (353, 109)
Screenshot: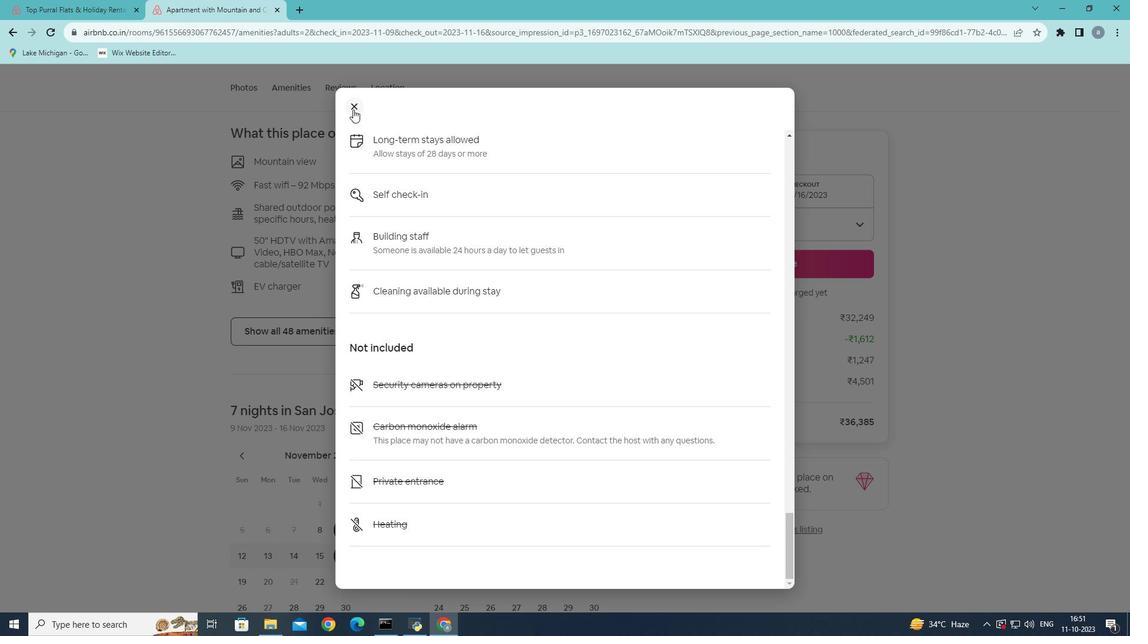 
Action: Mouse pressed left at (353, 109)
Screenshot: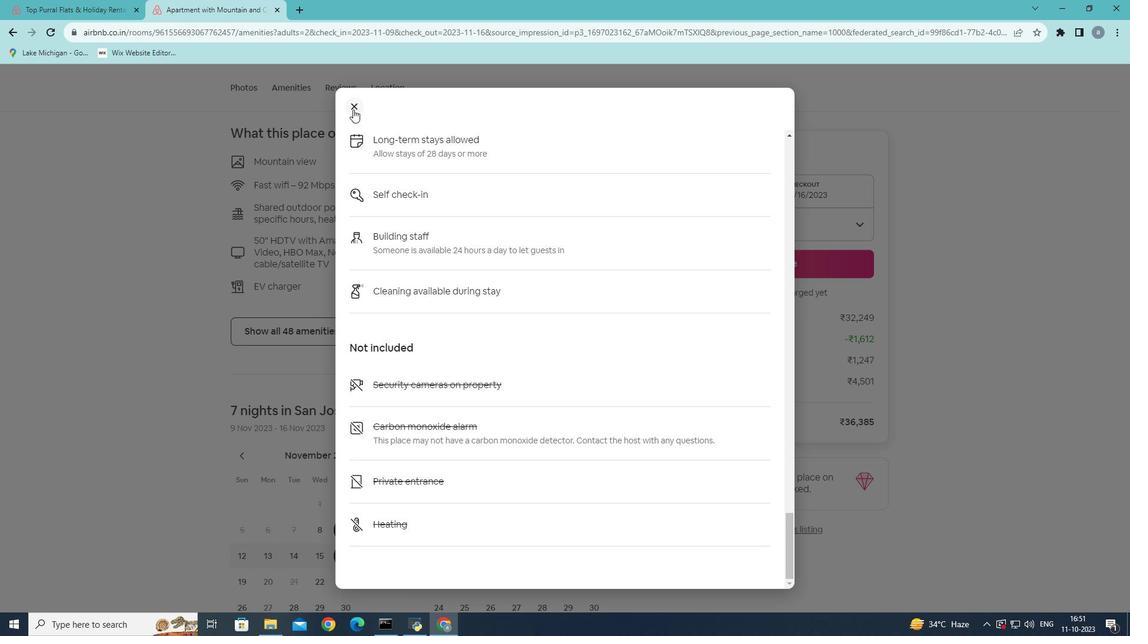 
Action: Mouse moved to (546, 285)
Screenshot: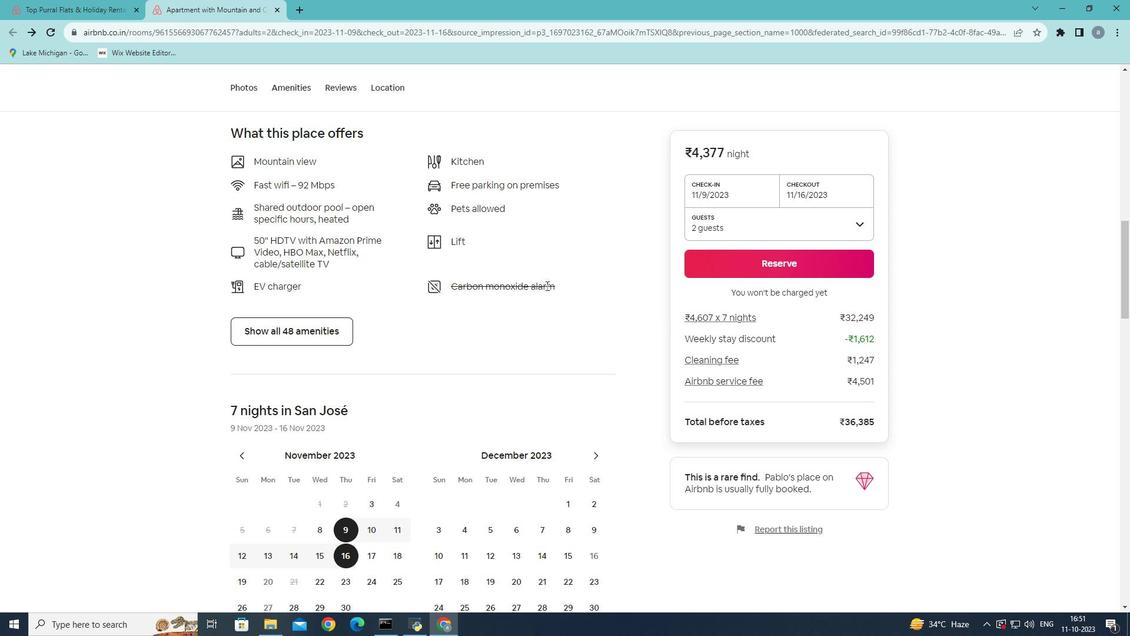 
Action: Mouse scrolled (546, 285) with delta (0, 0)
Screenshot: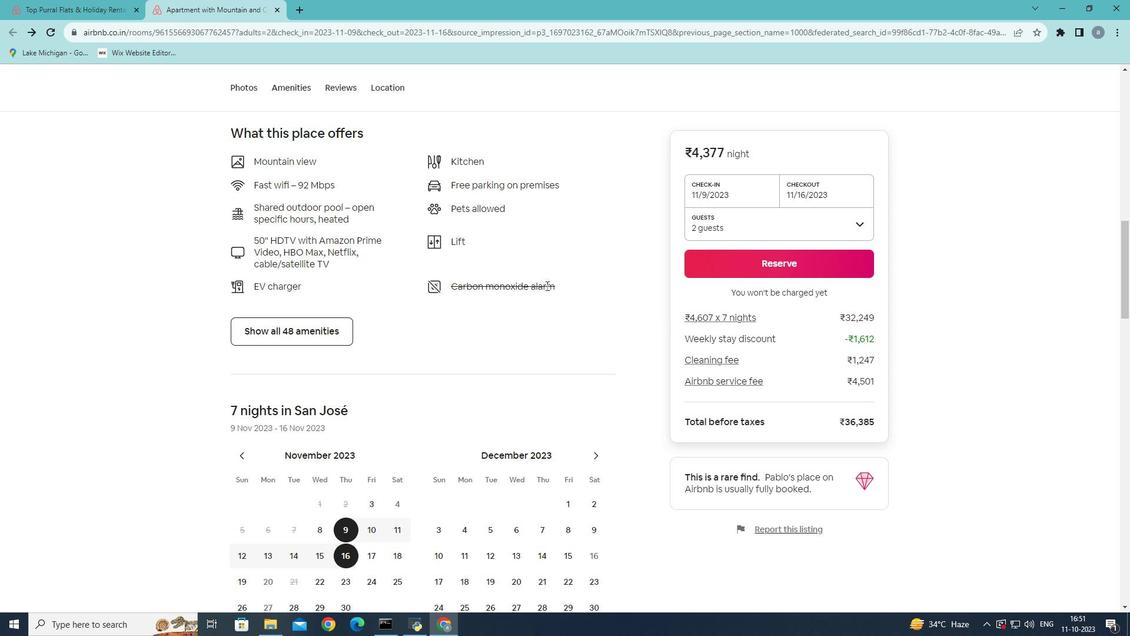 
Action: Mouse scrolled (546, 285) with delta (0, 0)
Screenshot: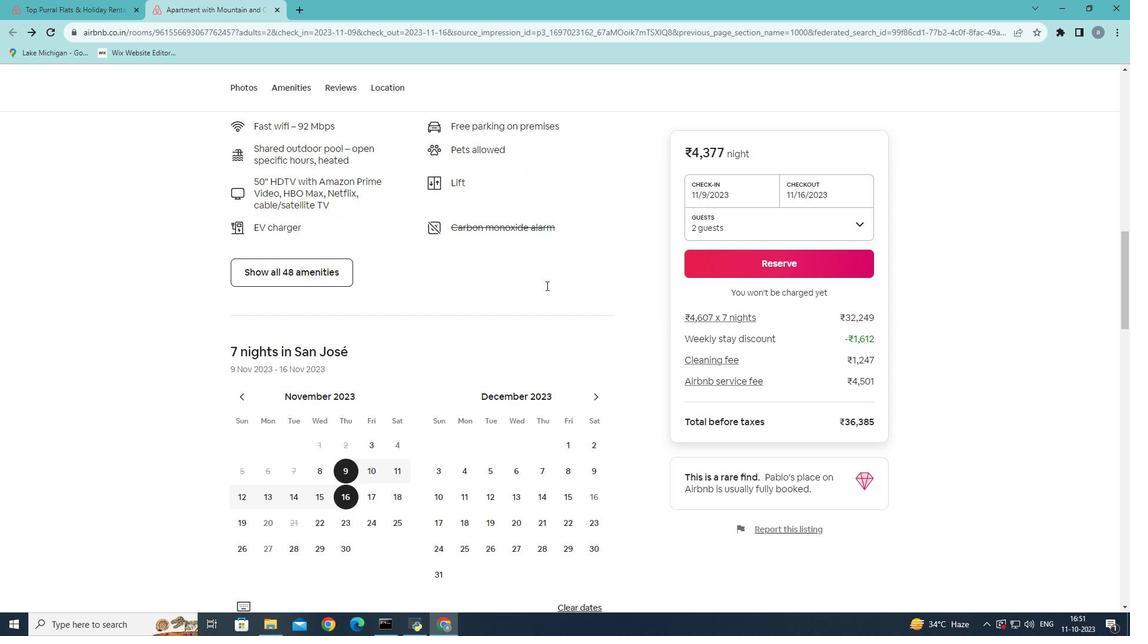 
Action: Mouse scrolled (546, 285) with delta (0, 0)
Screenshot: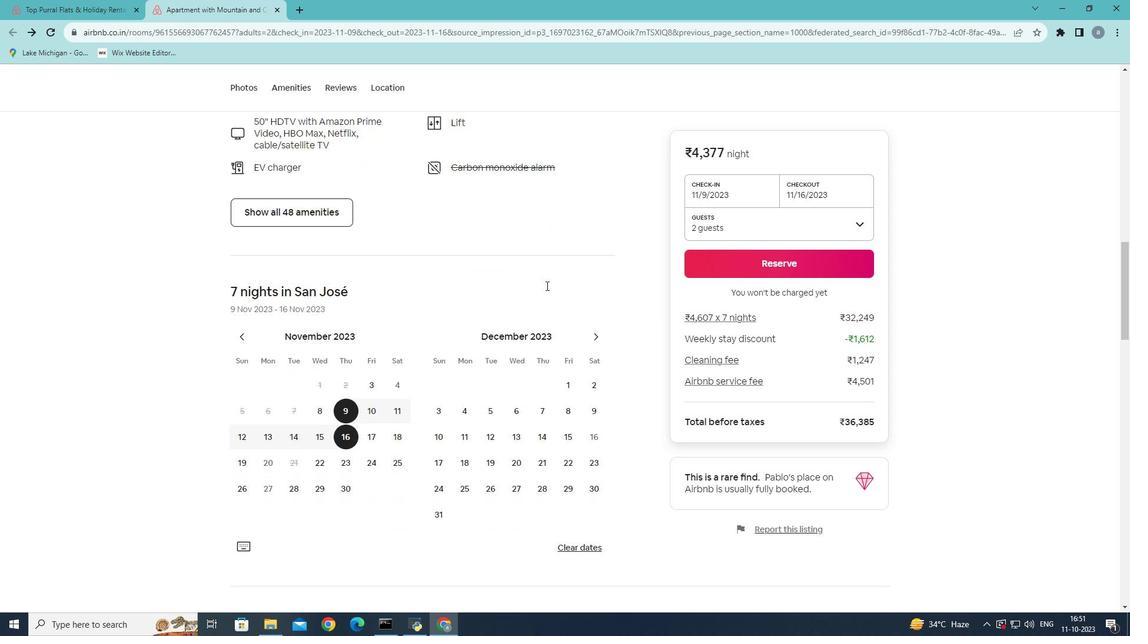 
Action: Mouse moved to (541, 299)
Screenshot: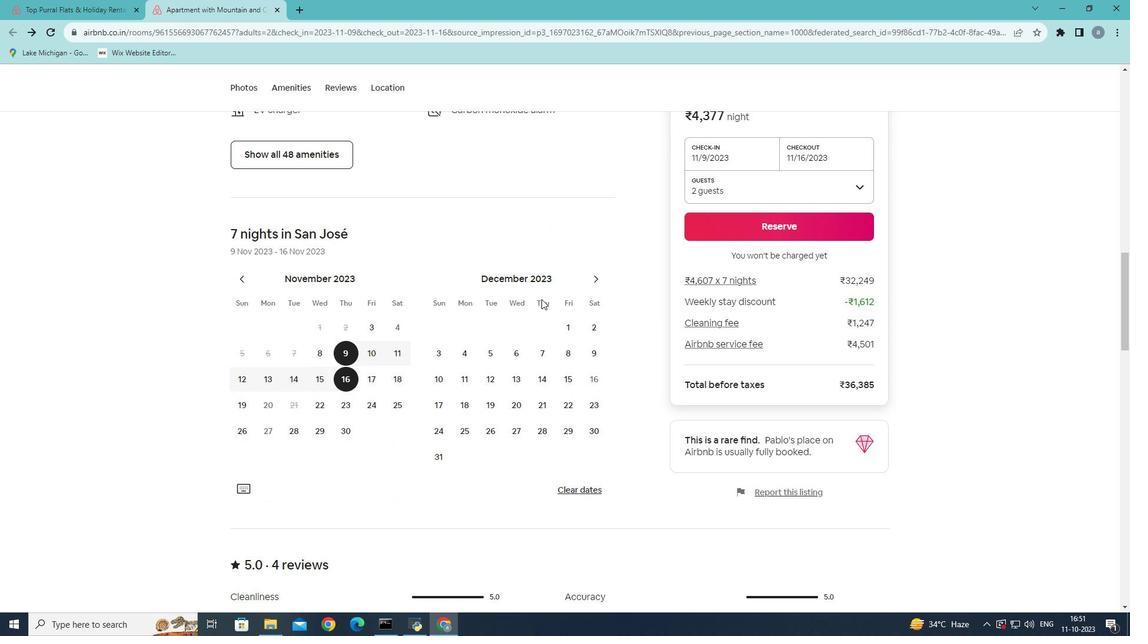 
Action: Mouse scrolled (541, 298) with delta (0, 0)
Screenshot: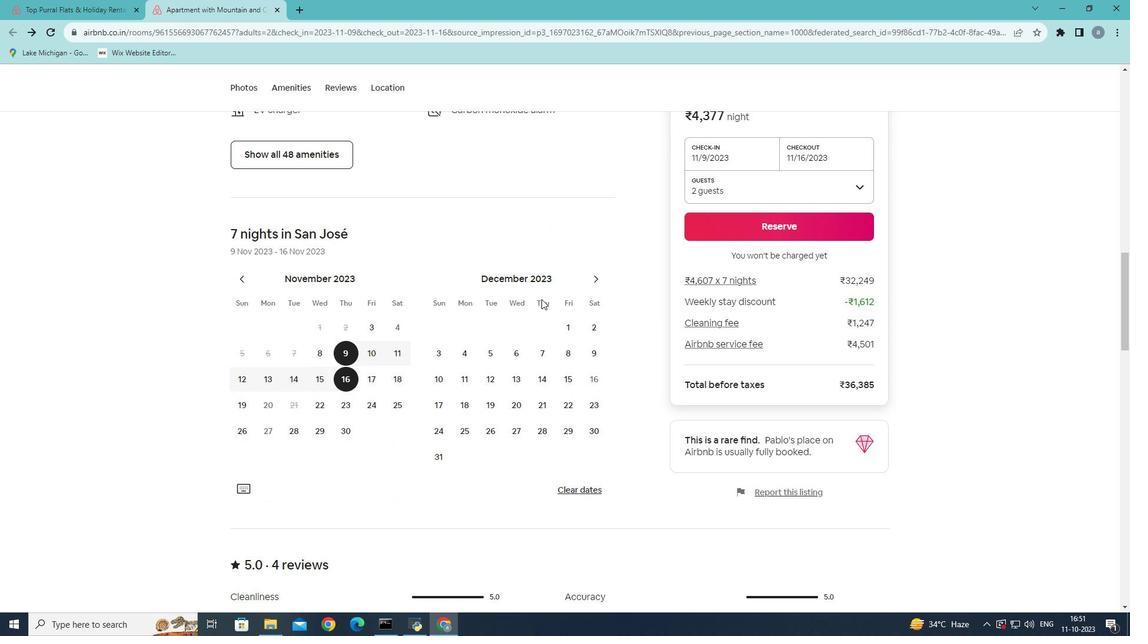 
Action: Mouse scrolled (541, 298) with delta (0, 0)
Screenshot: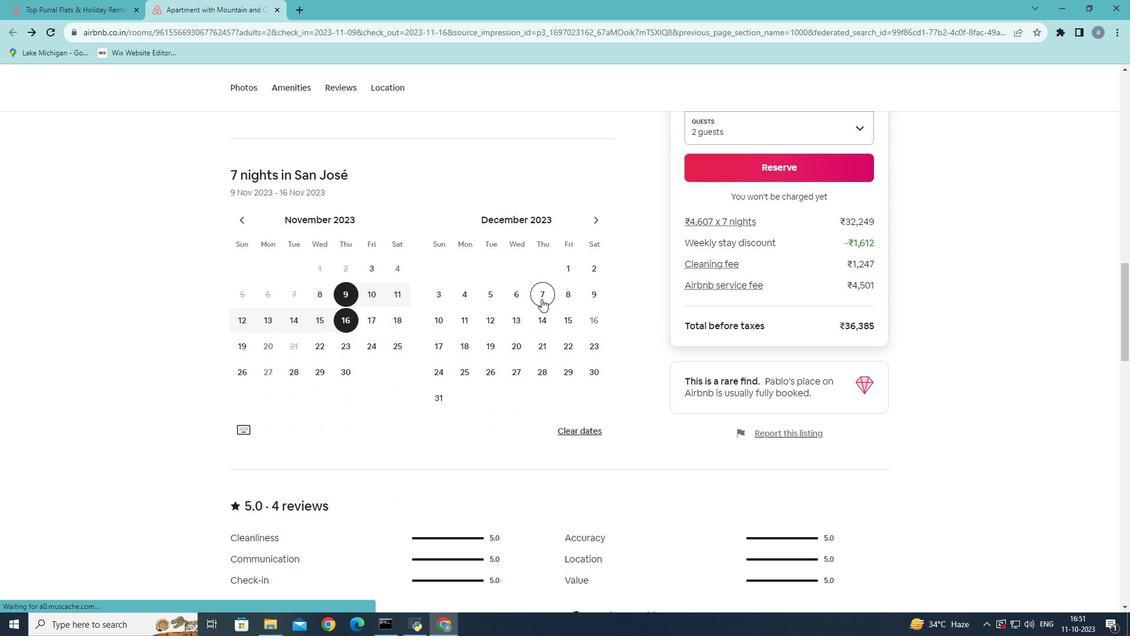 
Action: Mouse scrolled (541, 298) with delta (0, 0)
Screenshot: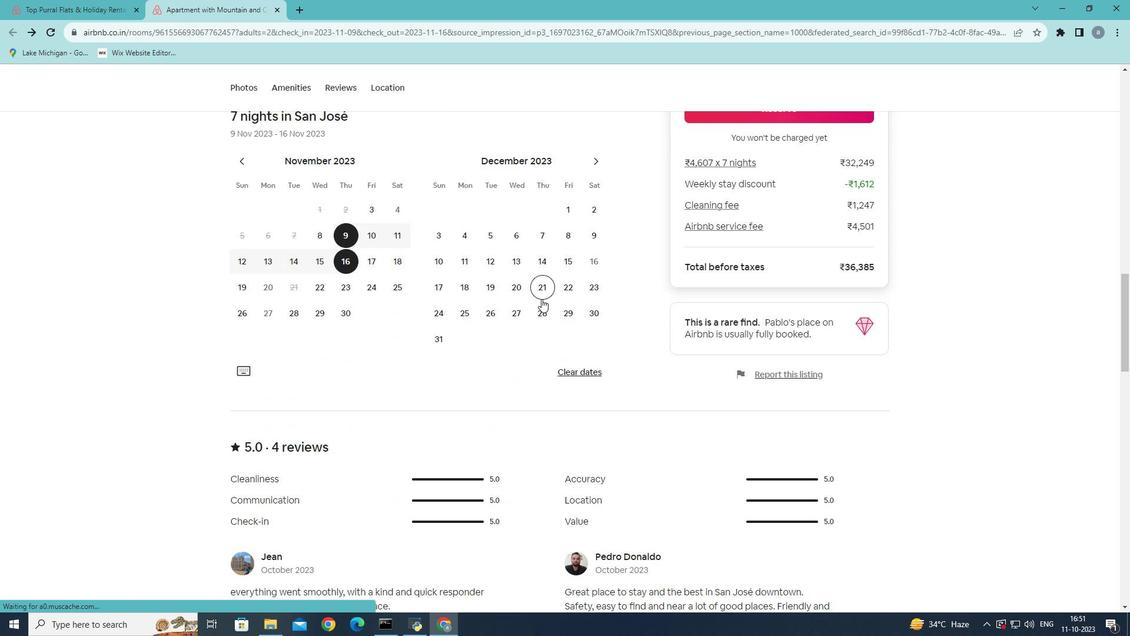 
Action: Mouse moved to (540, 301)
Screenshot: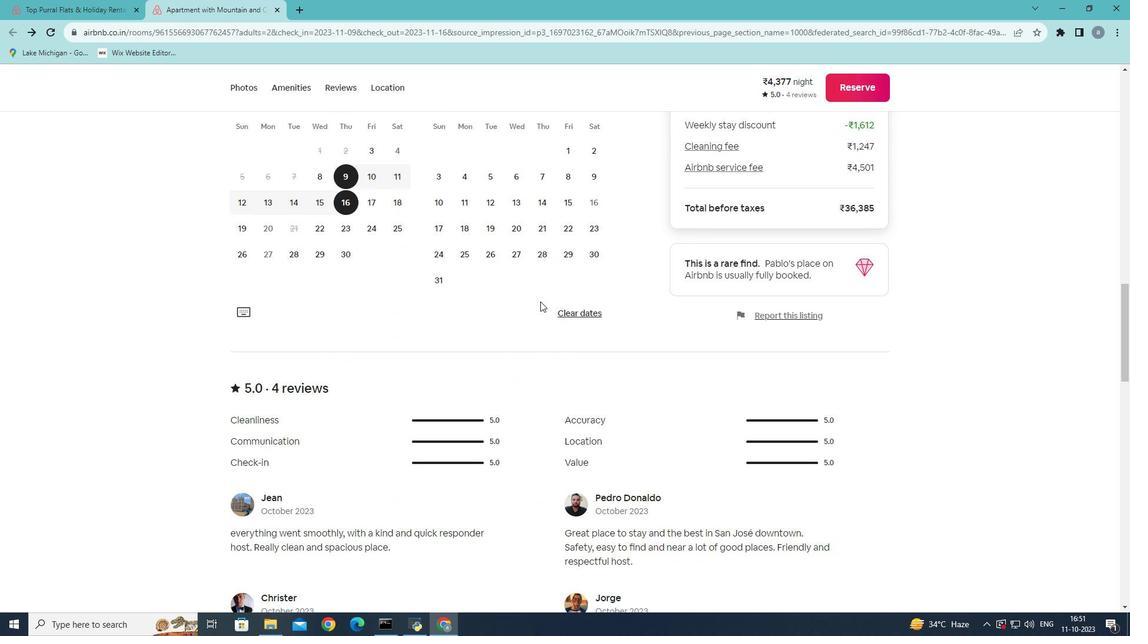 
Action: Mouse scrolled (540, 300) with delta (0, 0)
Screenshot: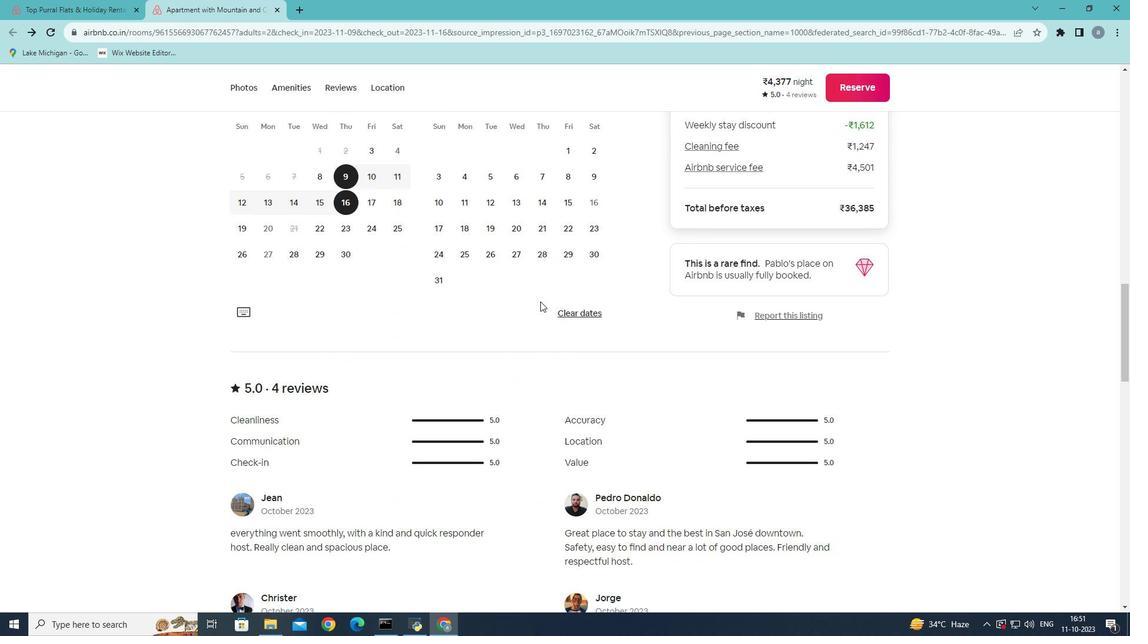 
Action: Mouse scrolled (540, 300) with delta (0, 0)
Screenshot: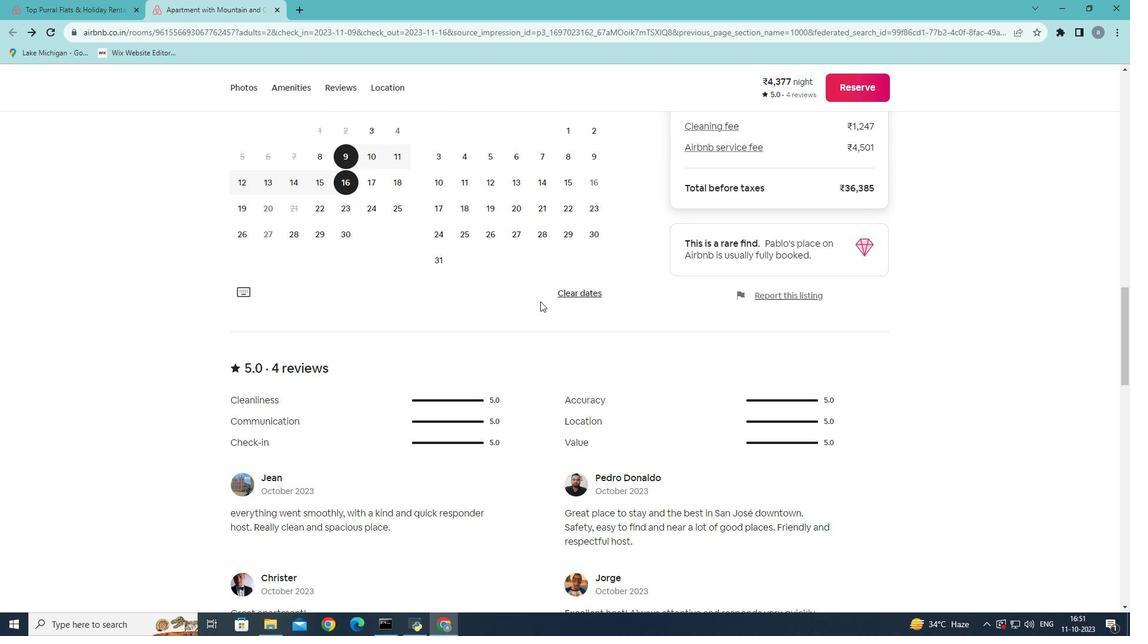 
Action: Mouse scrolled (540, 300) with delta (0, 0)
Screenshot: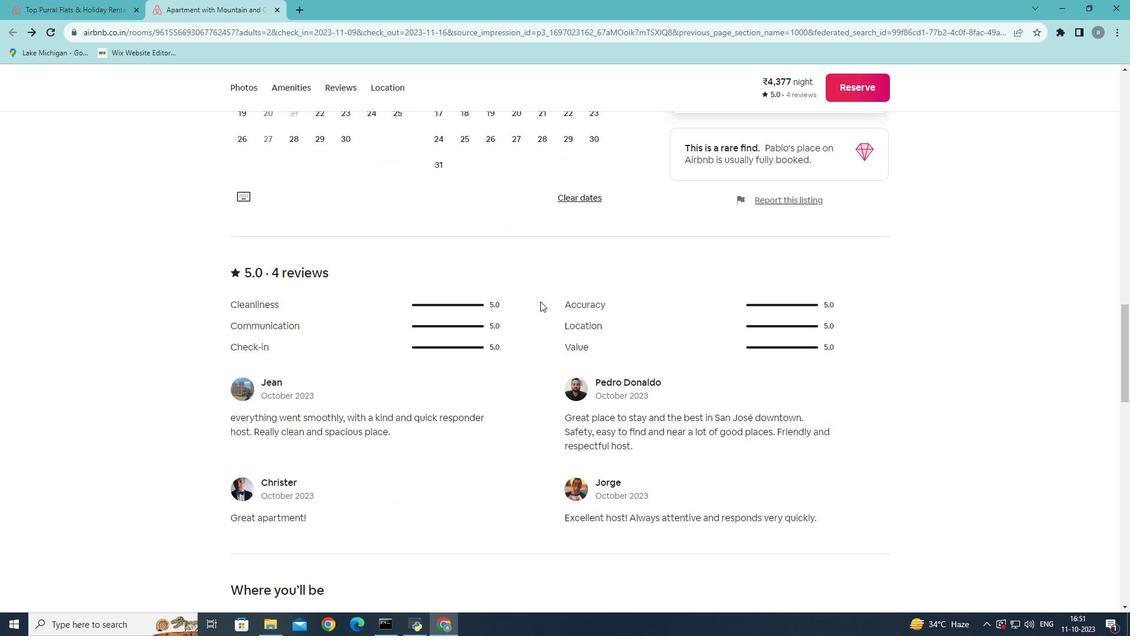 
Action: Mouse moved to (540, 301)
Screenshot: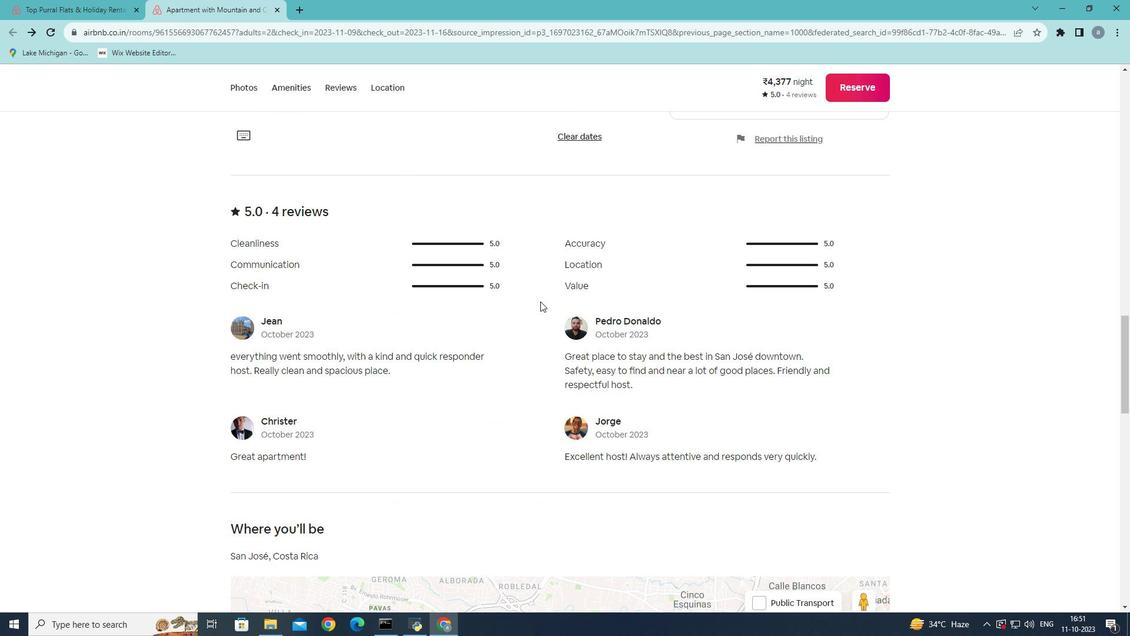 
Action: Mouse scrolled (540, 300) with delta (0, 0)
Screenshot: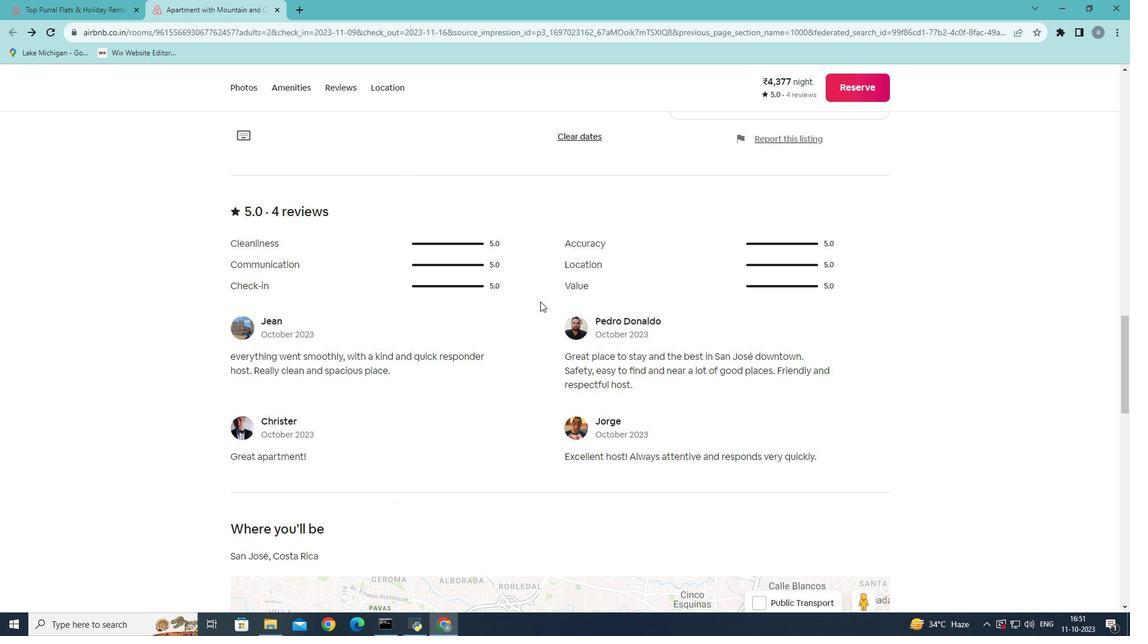 
Action: Mouse scrolled (540, 300) with delta (0, 0)
Screenshot: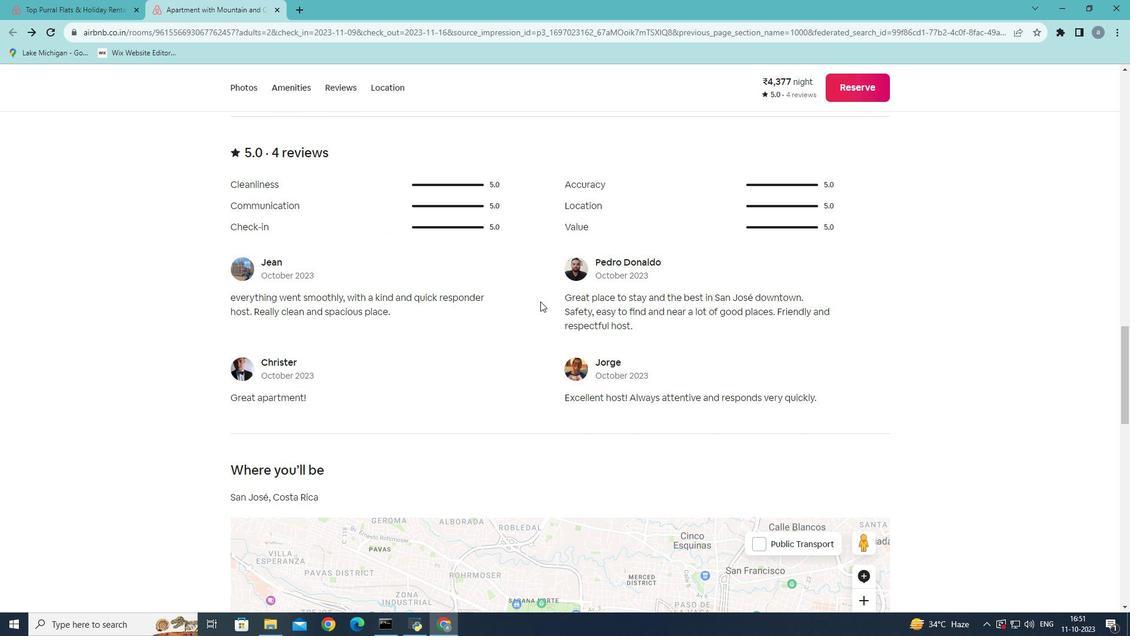
Action: Mouse moved to (540, 301)
